Task: Upload a travel vlog from your recent vacation.
Action: Mouse moved to (1059, 85)
Screenshot: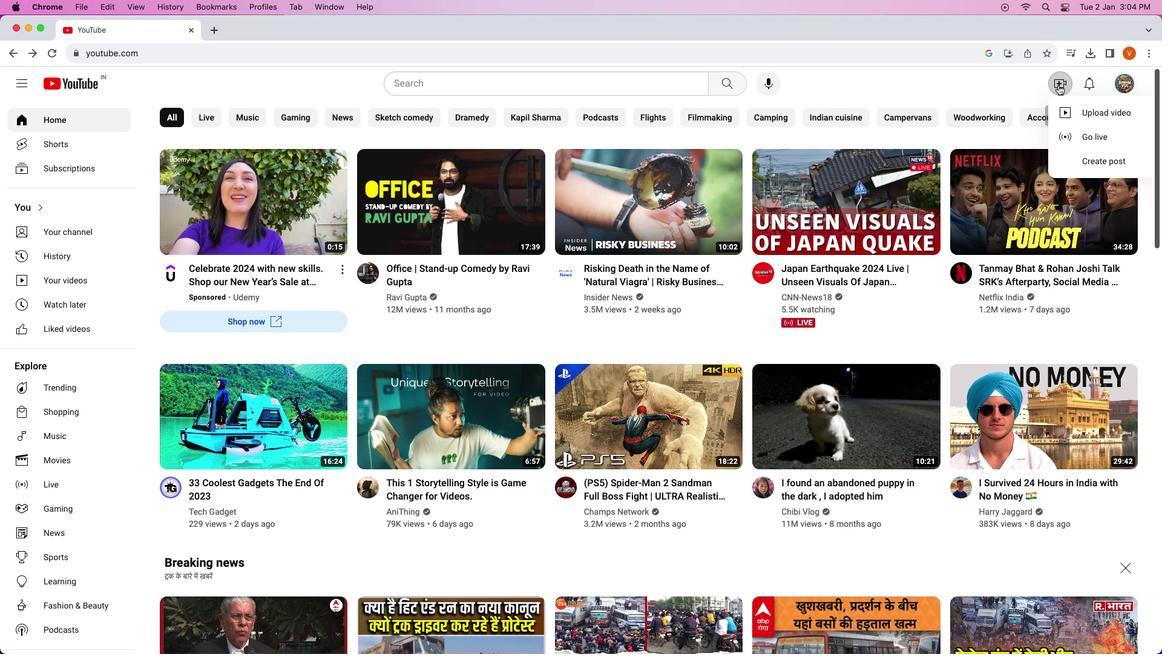 
Action: Mouse pressed left at (1059, 85)
Screenshot: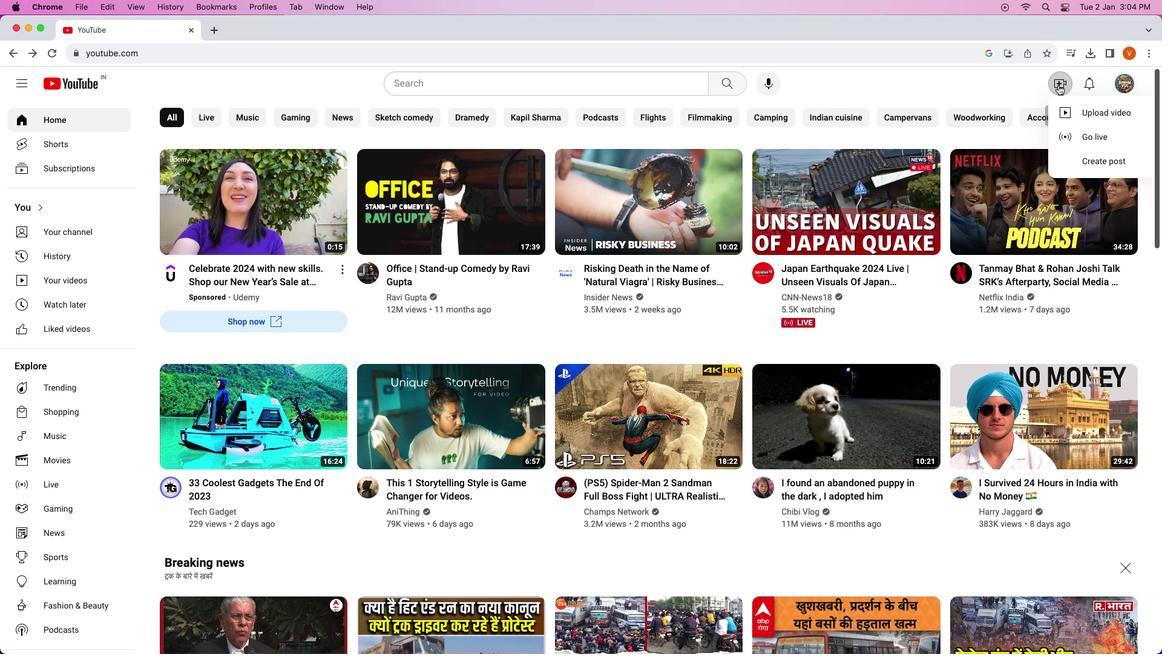 
Action: Mouse moved to (1076, 117)
Screenshot: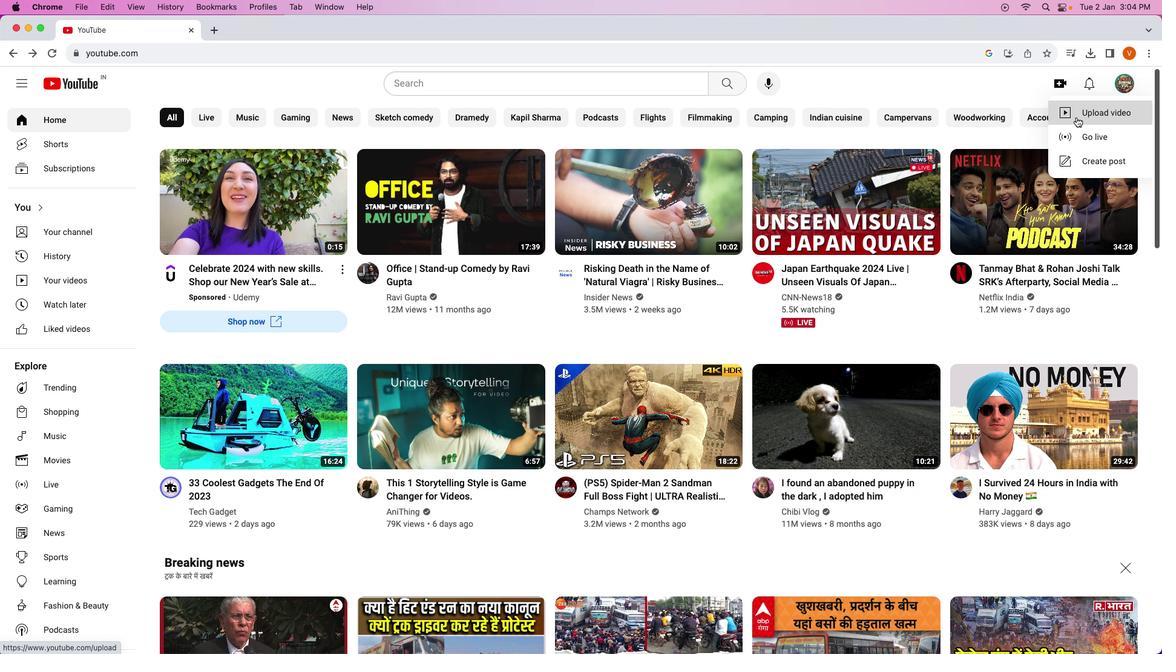 
Action: Mouse pressed left at (1076, 117)
Screenshot: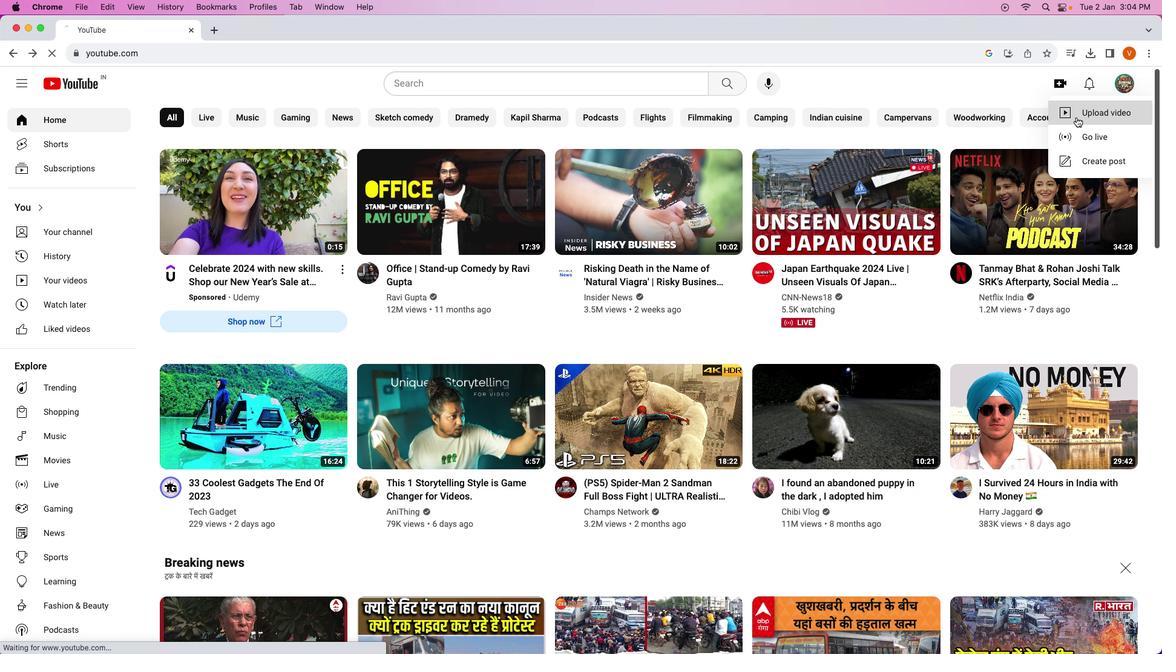 
Action: Mouse moved to (591, 422)
Screenshot: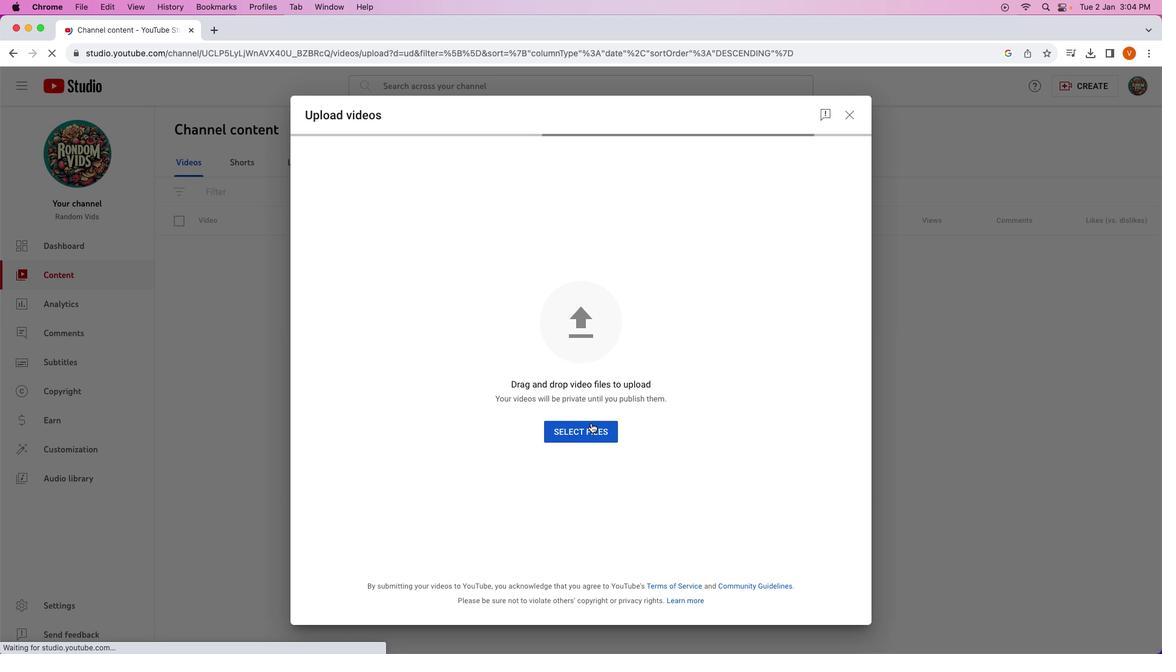 
Action: Mouse pressed left at (591, 422)
Screenshot: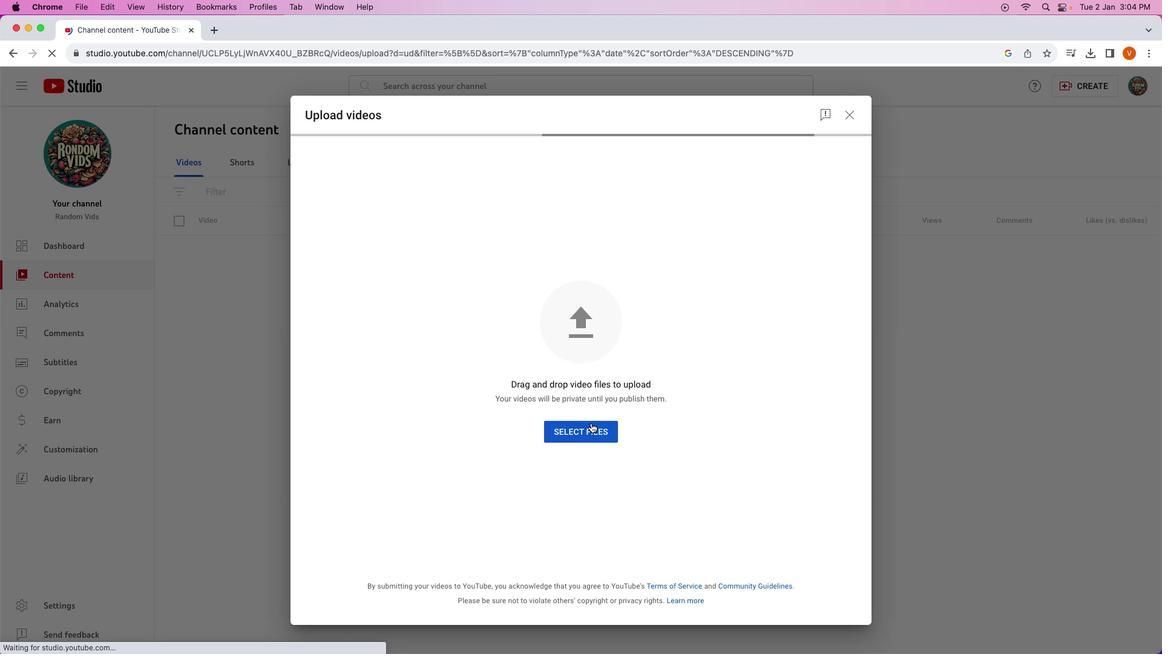 
Action: Mouse moved to (477, 274)
Screenshot: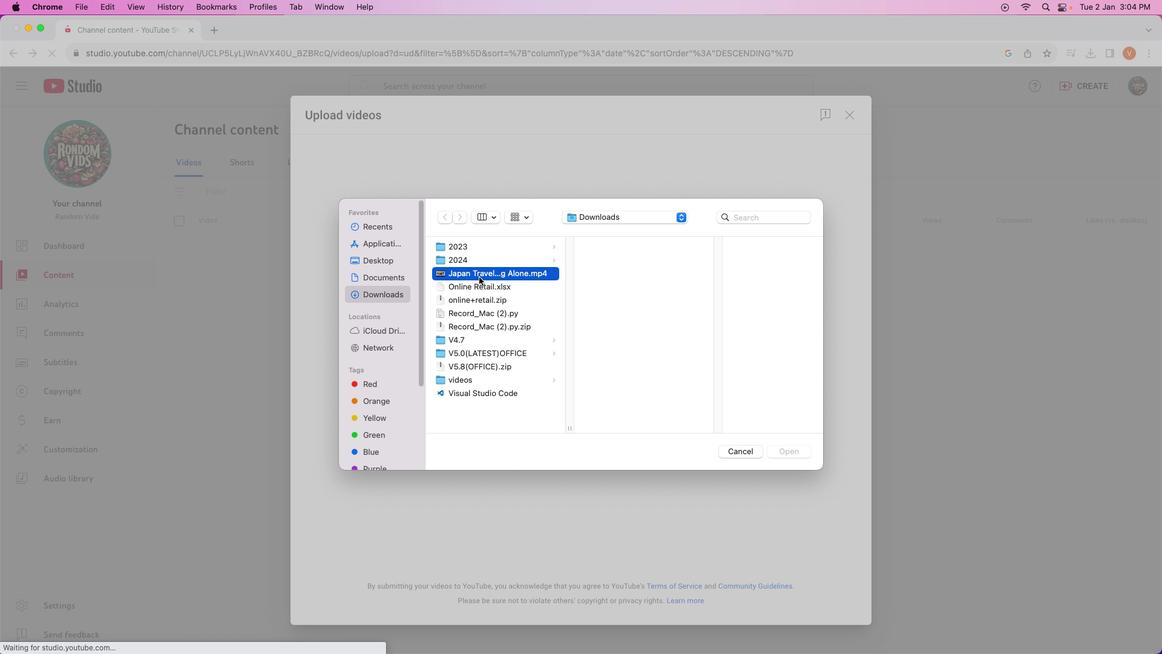 
Action: Mouse pressed left at (477, 274)
Screenshot: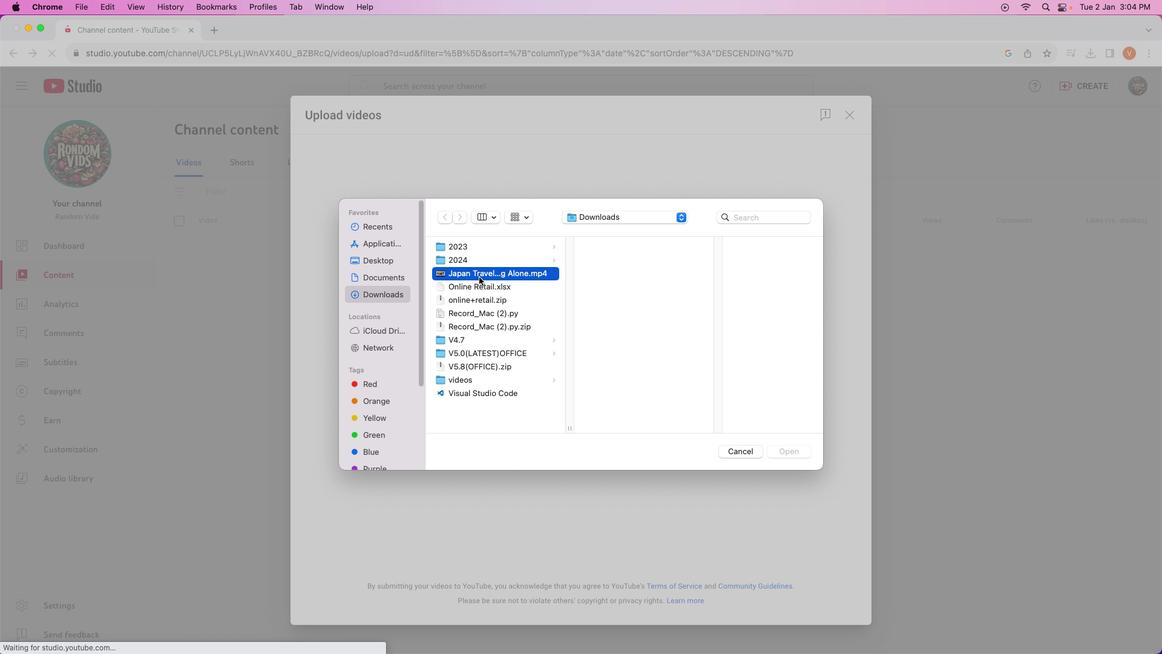 
Action: Mouse moved to (795, 449)
Screenshot: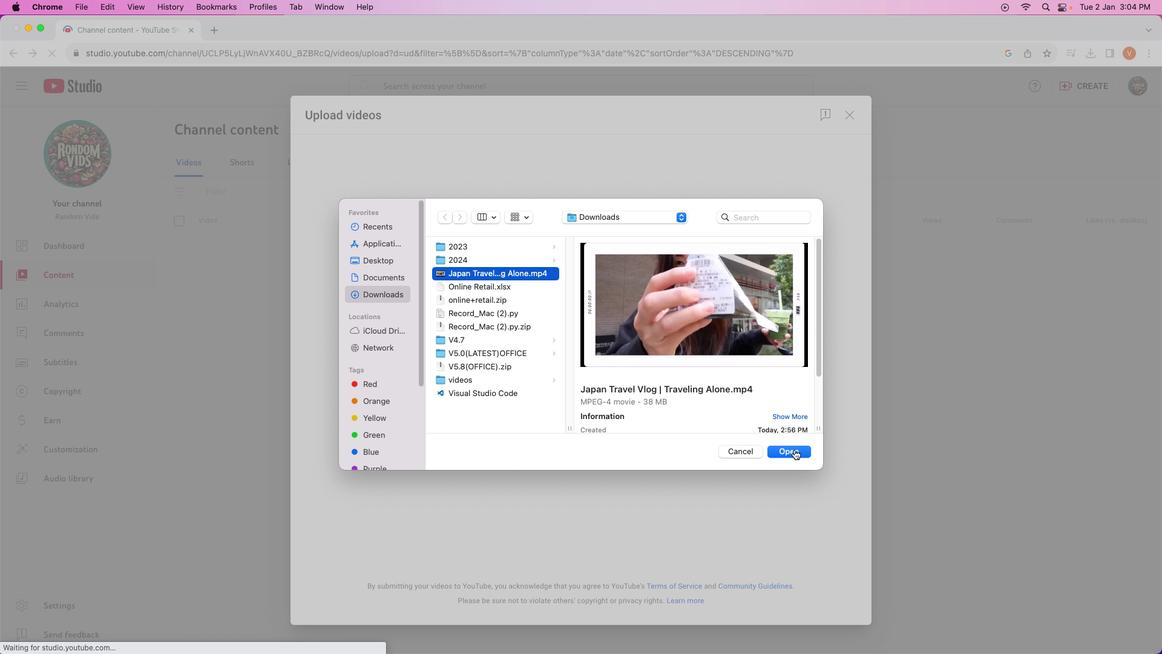 
Action: Mouse pressed left at (795, 449)
Screenshot: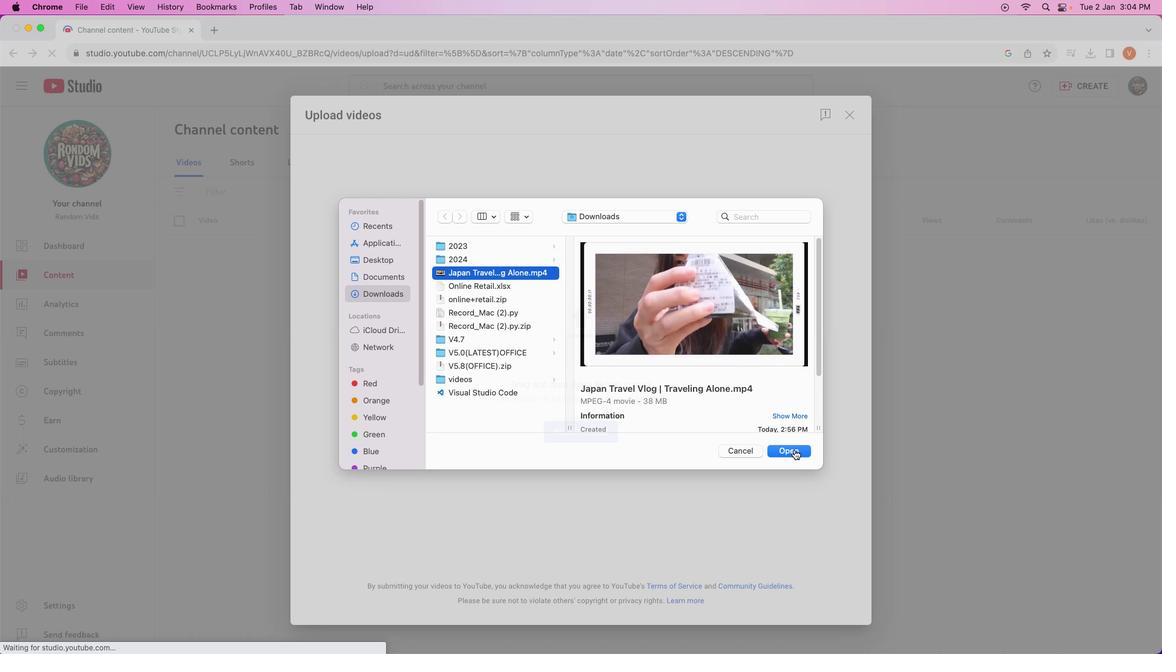 
Action: Mouse moved to (624, 296)
Screenshot: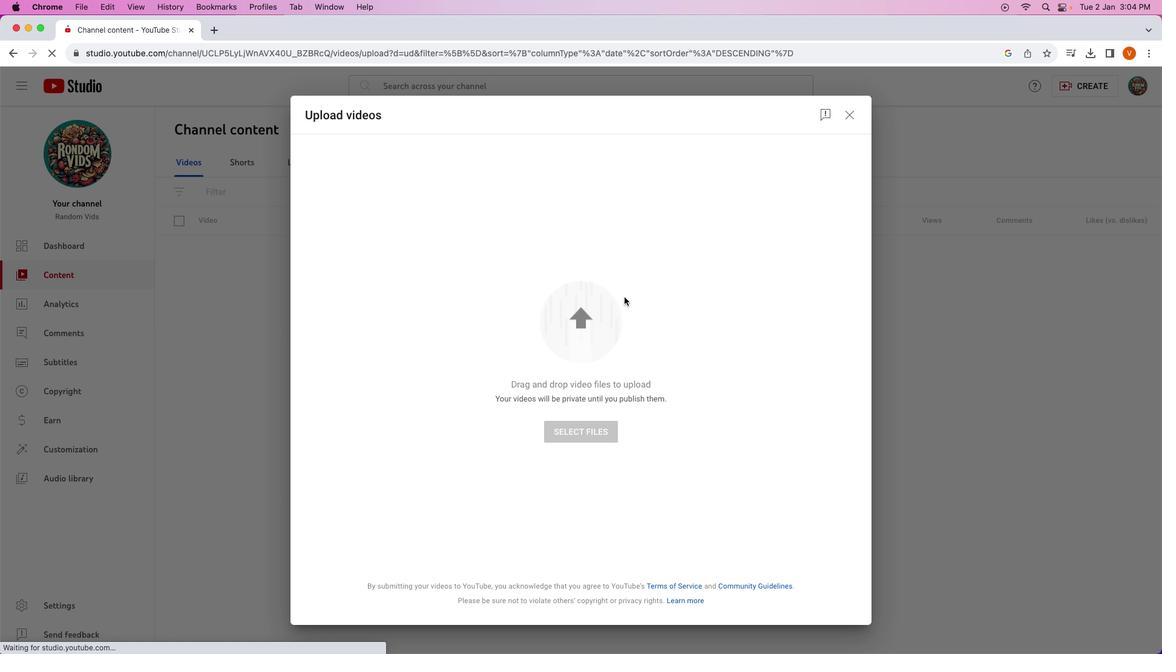 
Action: Mouse scrolled (624, 296) with delta (0, 0)
Screenshot: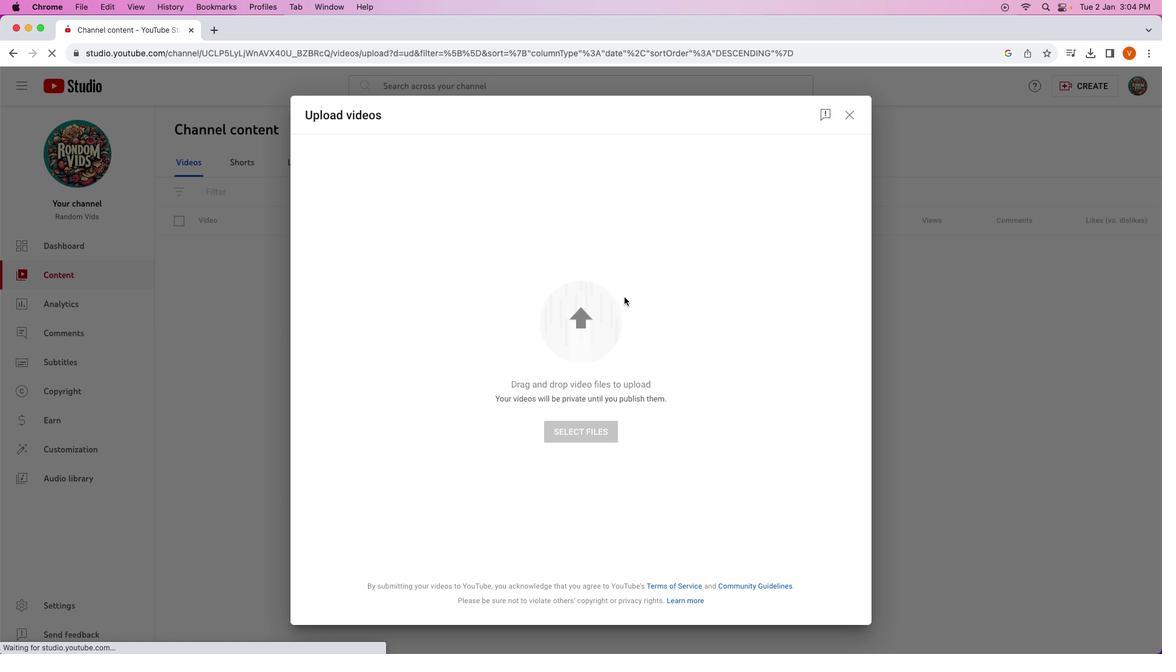 
Action: Mouse scrolled (624, 296) with delta (0, 0)
Screenshot: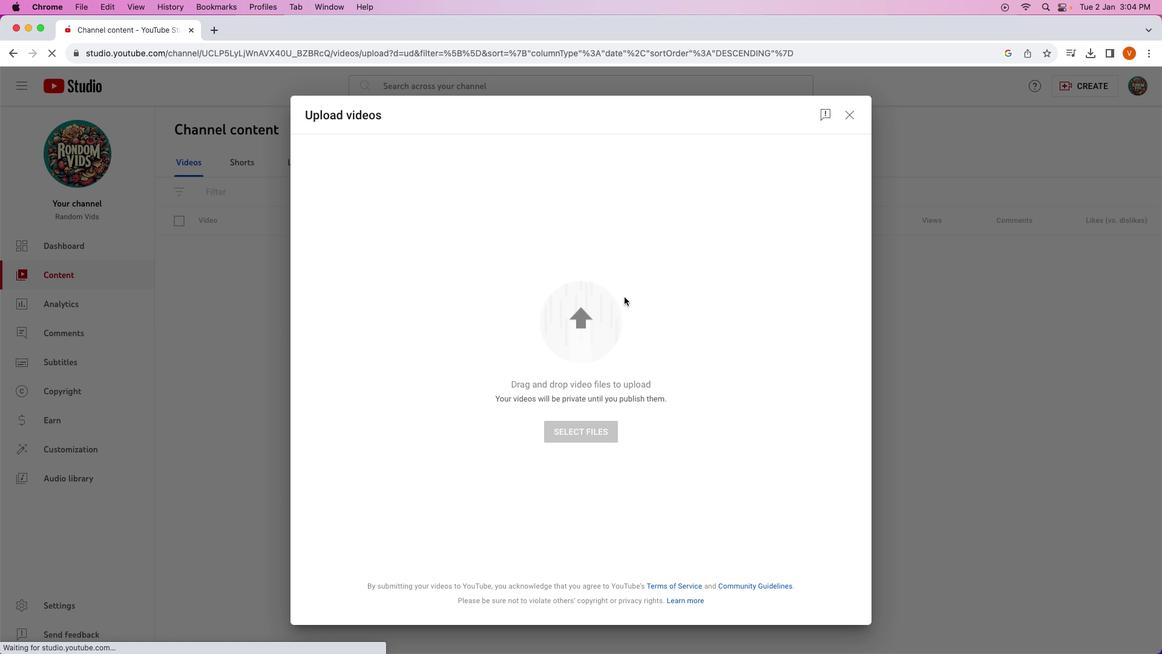 
Action: Mouse moved to (624, 297)
Screenshot: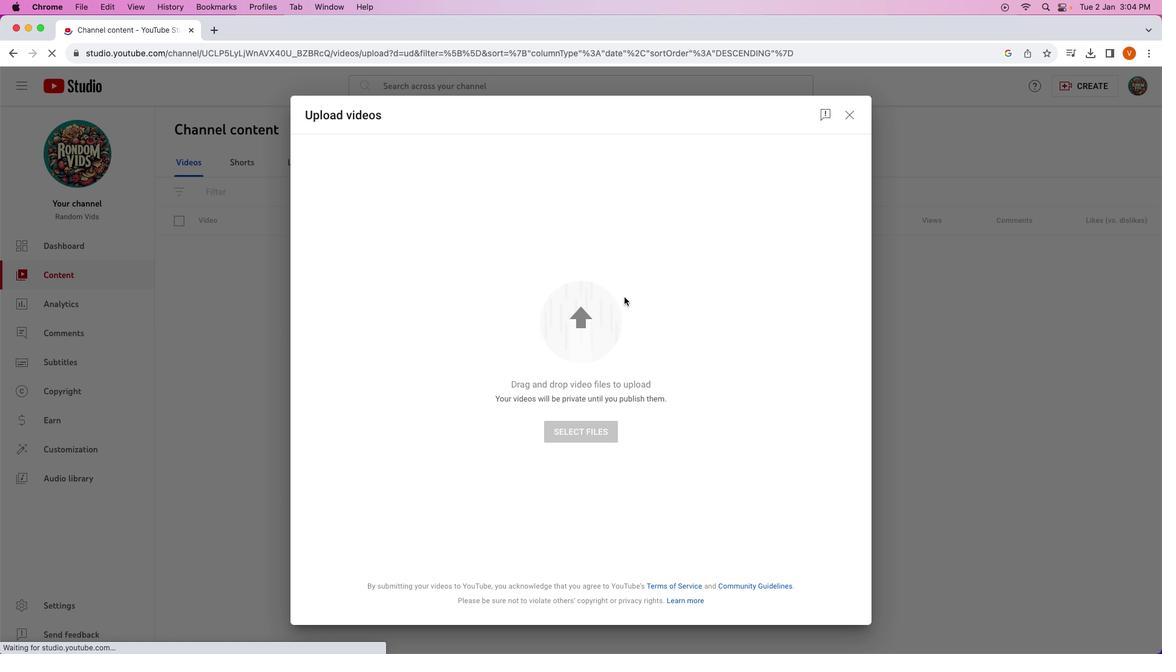 
Action: Mouse scrolled (624, 297) with delta (0, 0)
Screenshot: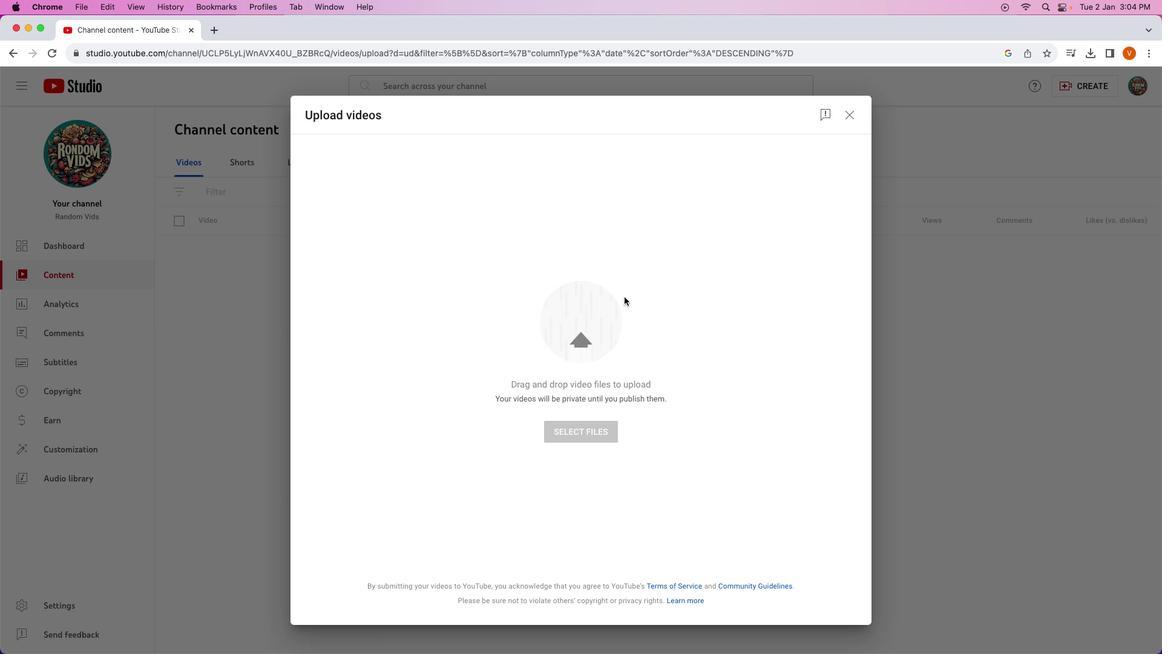 
Action: Mouse scrolled (624, 297) with delta (0, 0)
Screenshot: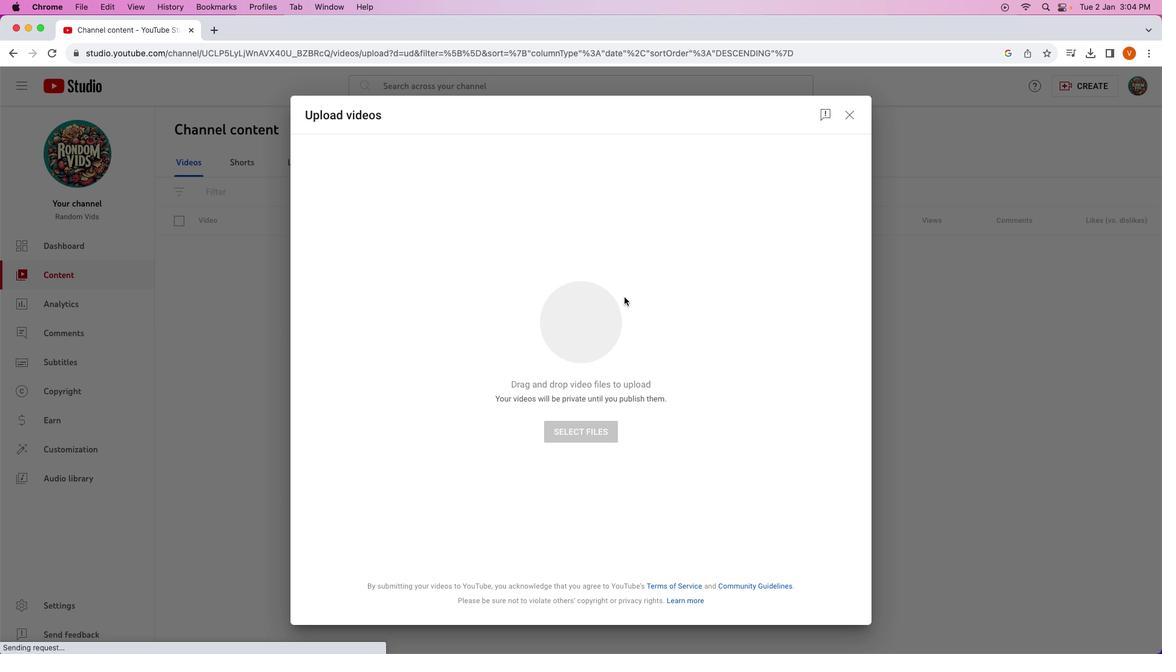 
Action: Mouse scrolled (624, 297) with delta (0, 0)
Screenshot: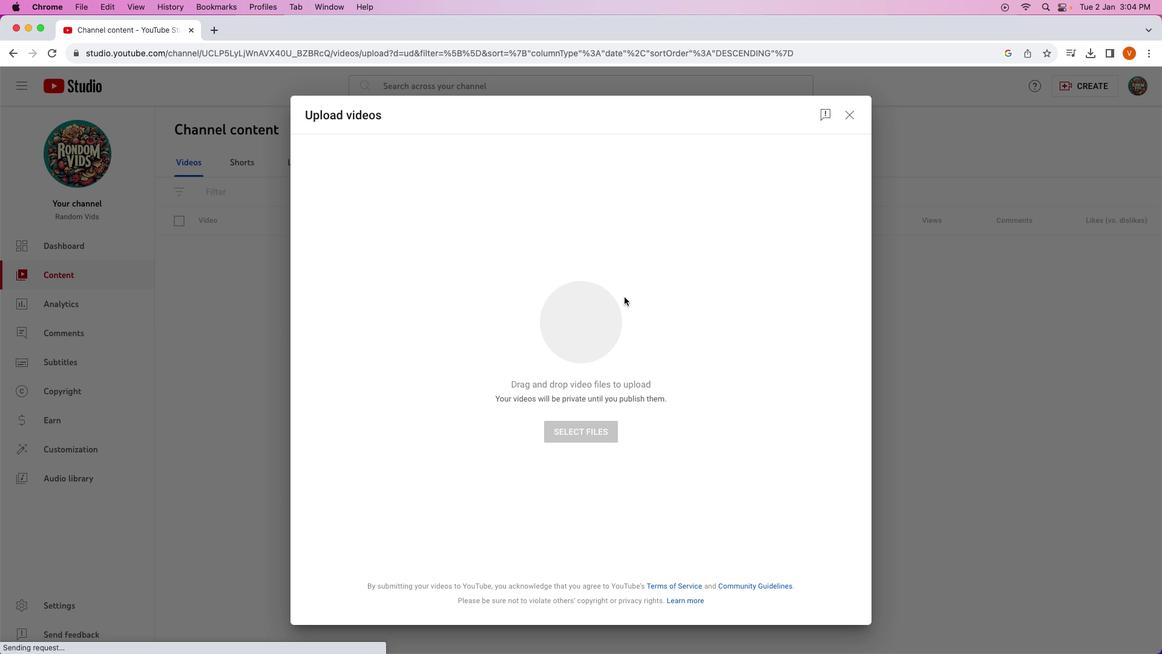 
Action: Mouse scrolled (624, 297) with delta (0, 0)
Screenshot: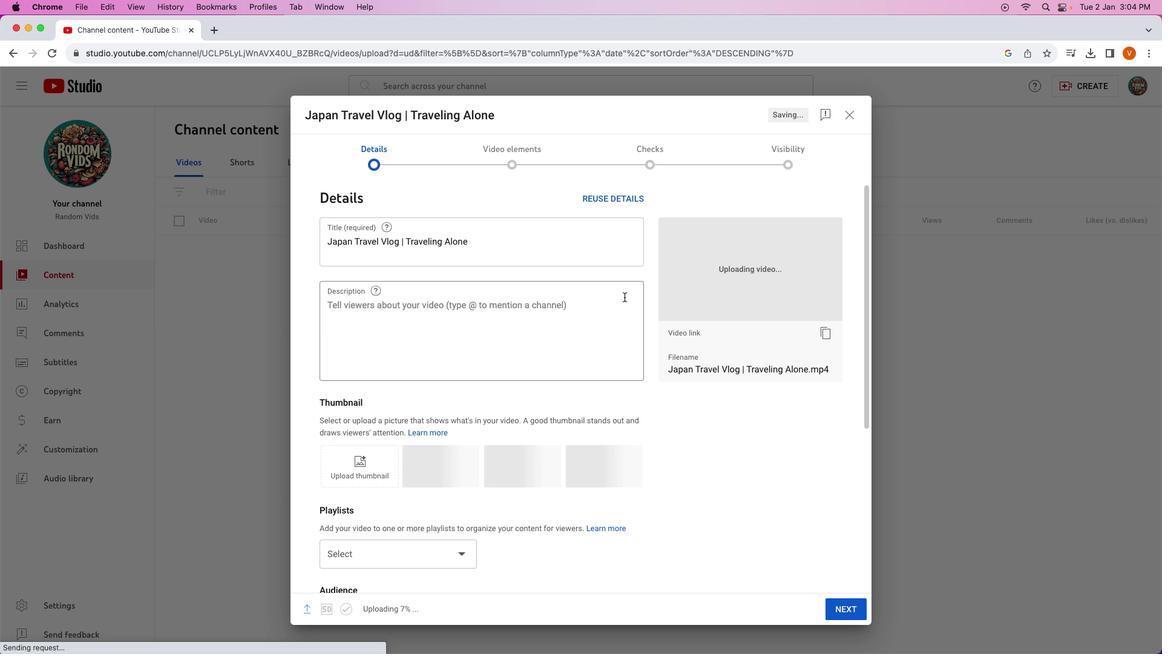 
Action: Mouse scrolled (624, 297) with delta (0, 0)
Screenshot: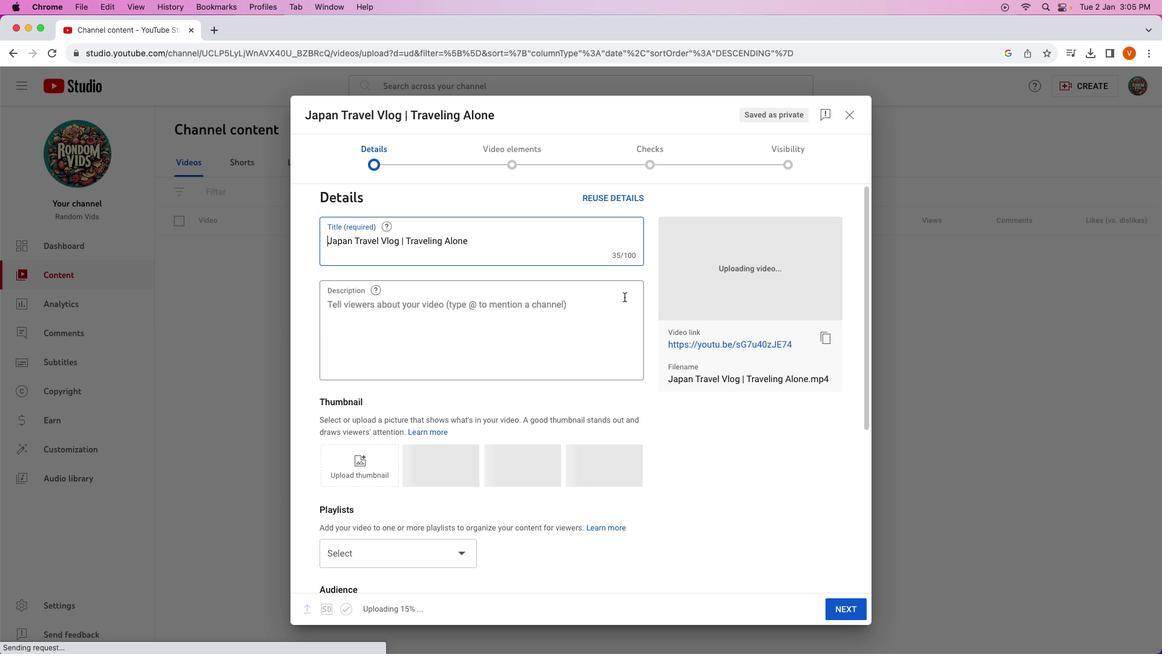 
Action: Mouse moved to (567, 442)
Screenshot: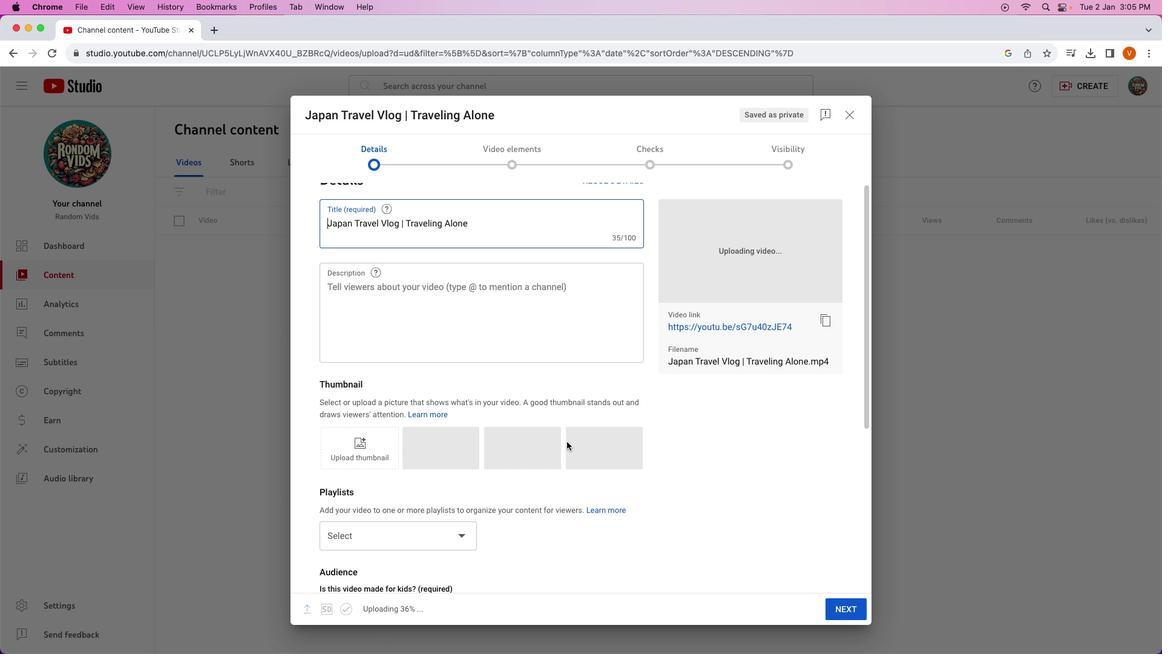 
Action: Mouse scrolled (567, 442) with delta (0, 0)
Screenshot: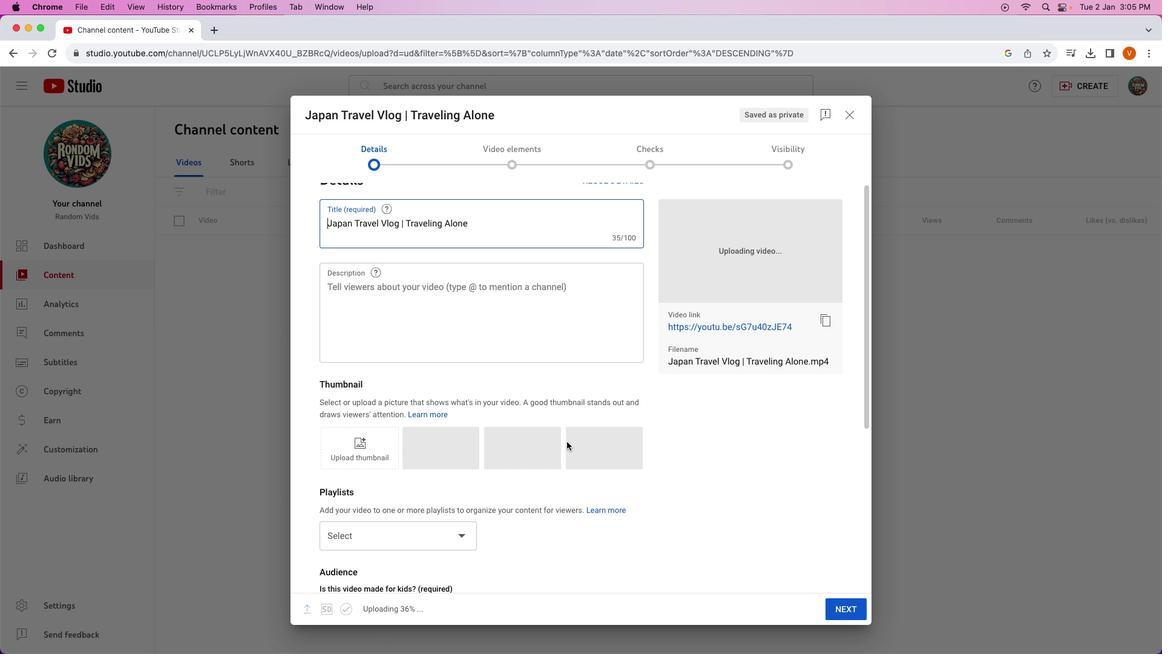 
Action: Mouse moved to (566, 442)
Screenshot: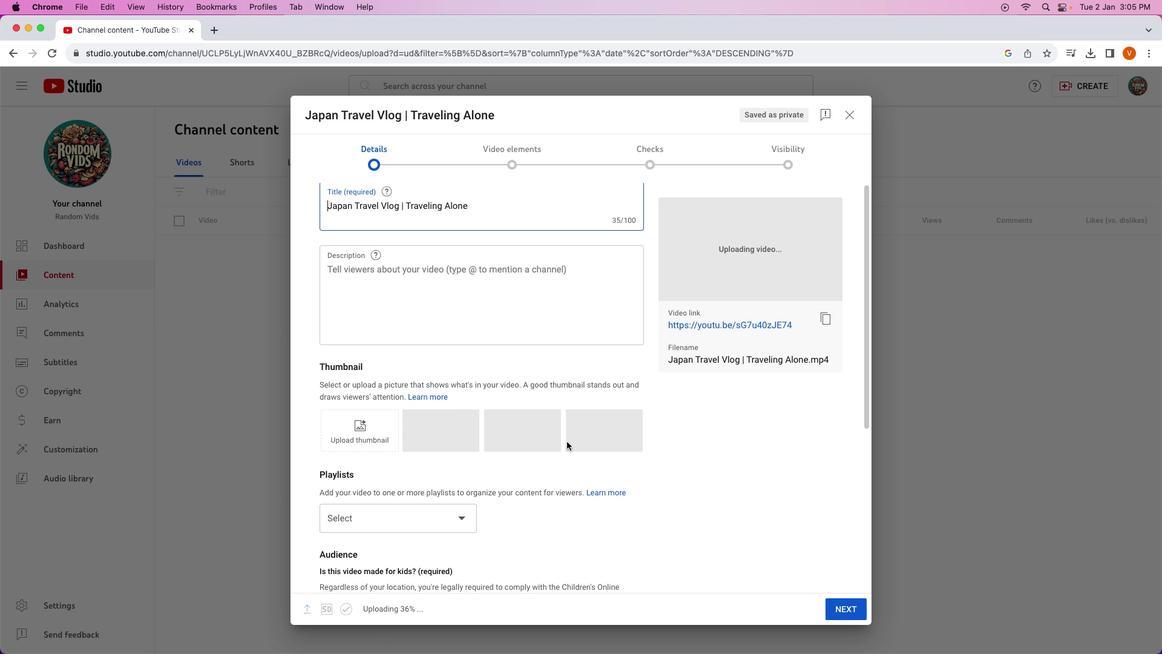 
Action: Mouse scrolled (566, 442) with delta (0, 0)
Screenshot: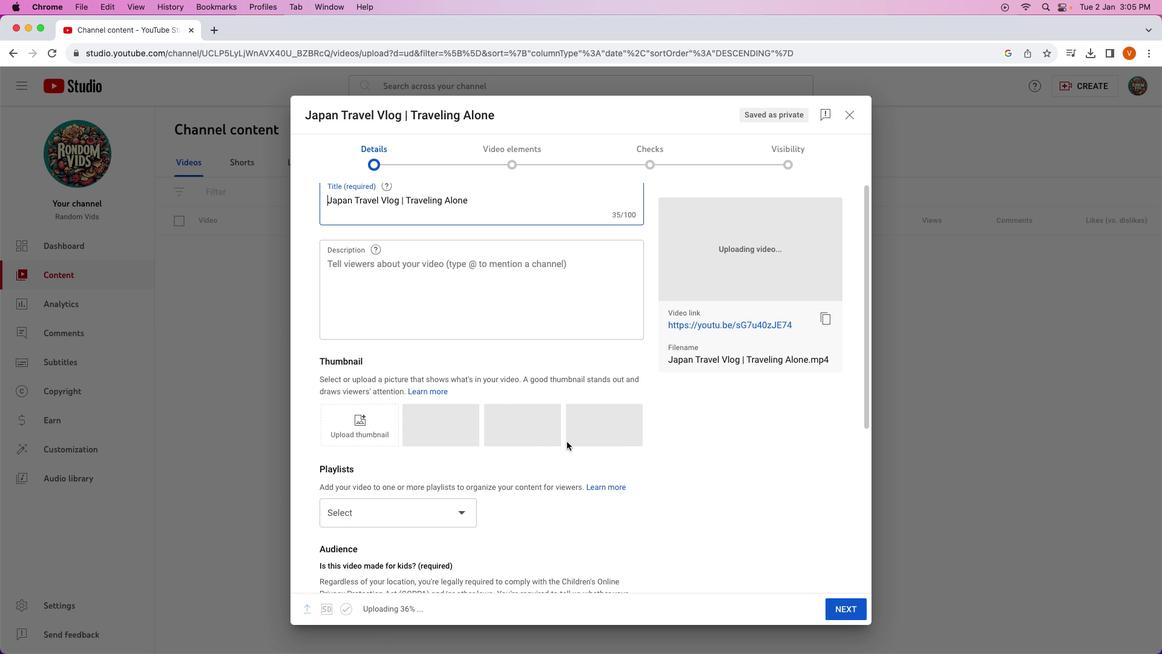 
Action: Mouse scrolled (566, 442) with delta (0, 0)
Screenshot: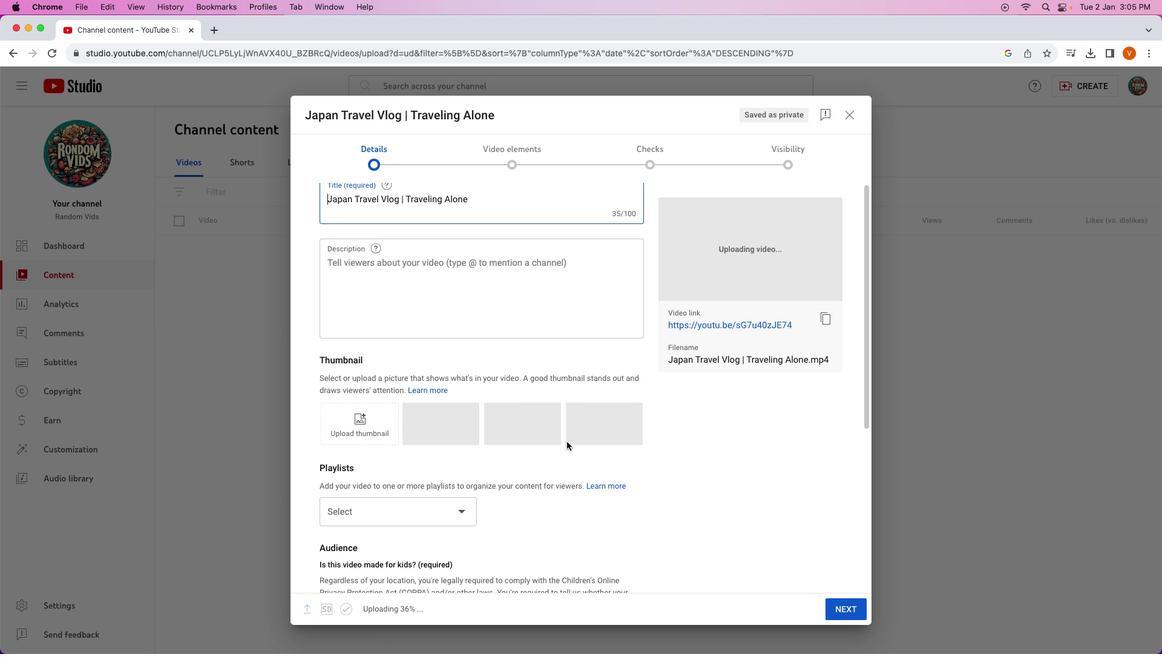 
Action: Mouse scrolled (566, 442) with delta (0, 0)
Screenshot: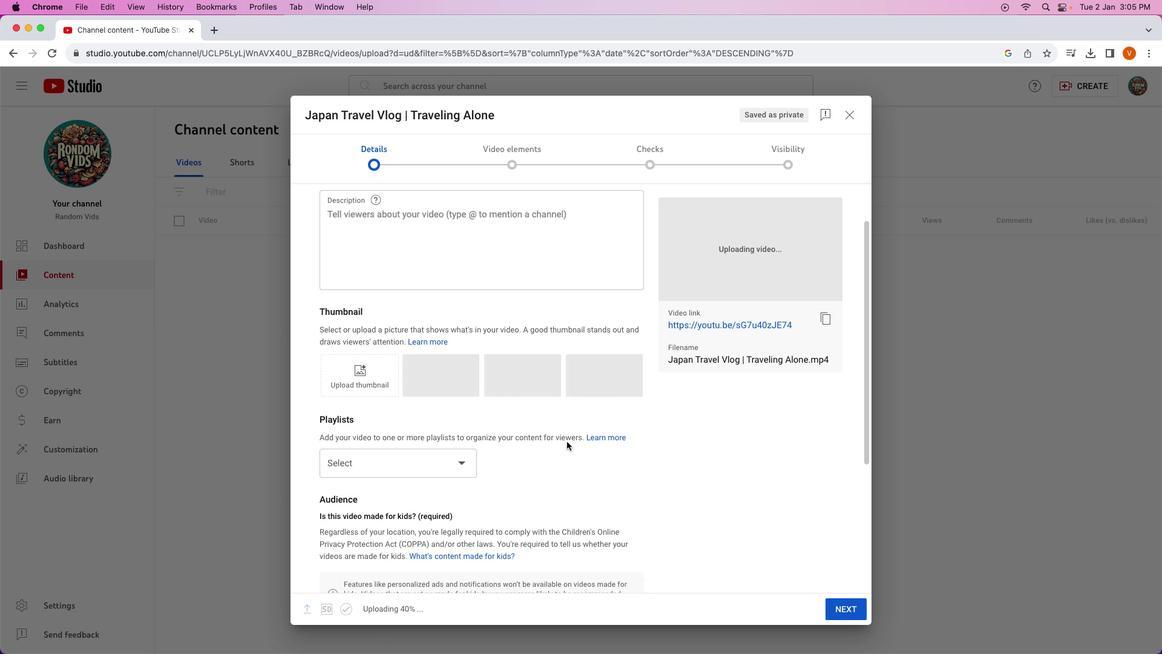 
Action: Mouse scrolled (566, 442) with delta (0, 0)
Screenshot: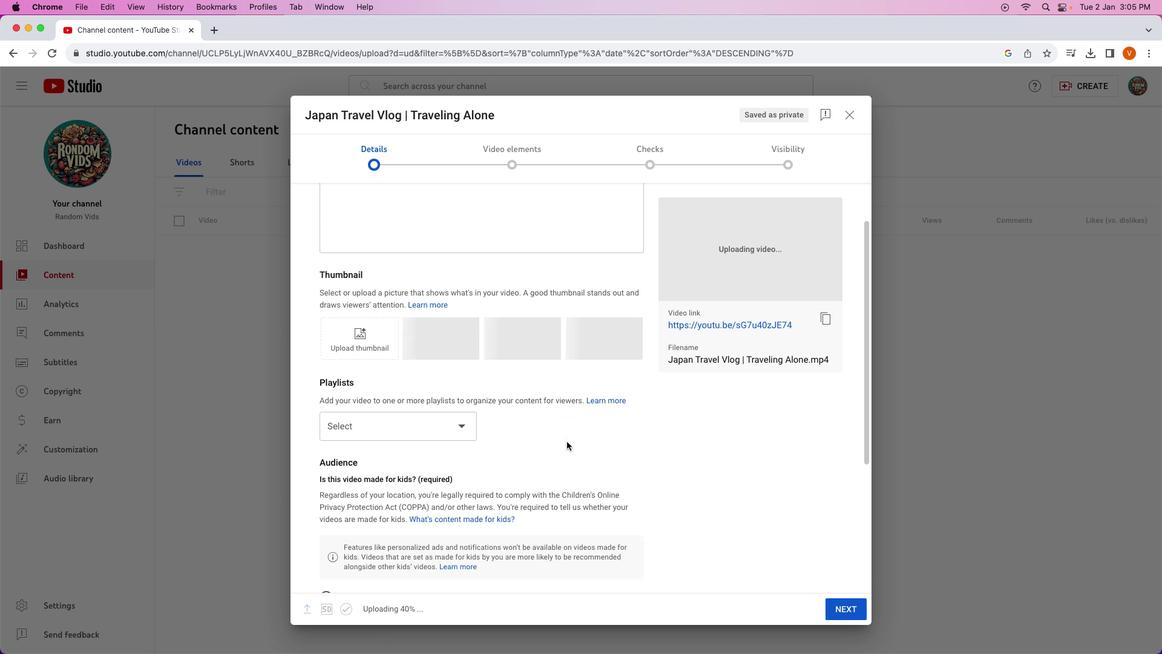 
Action: Mouse scrolled (566, 442) with delta (0, -1)
Screenshot: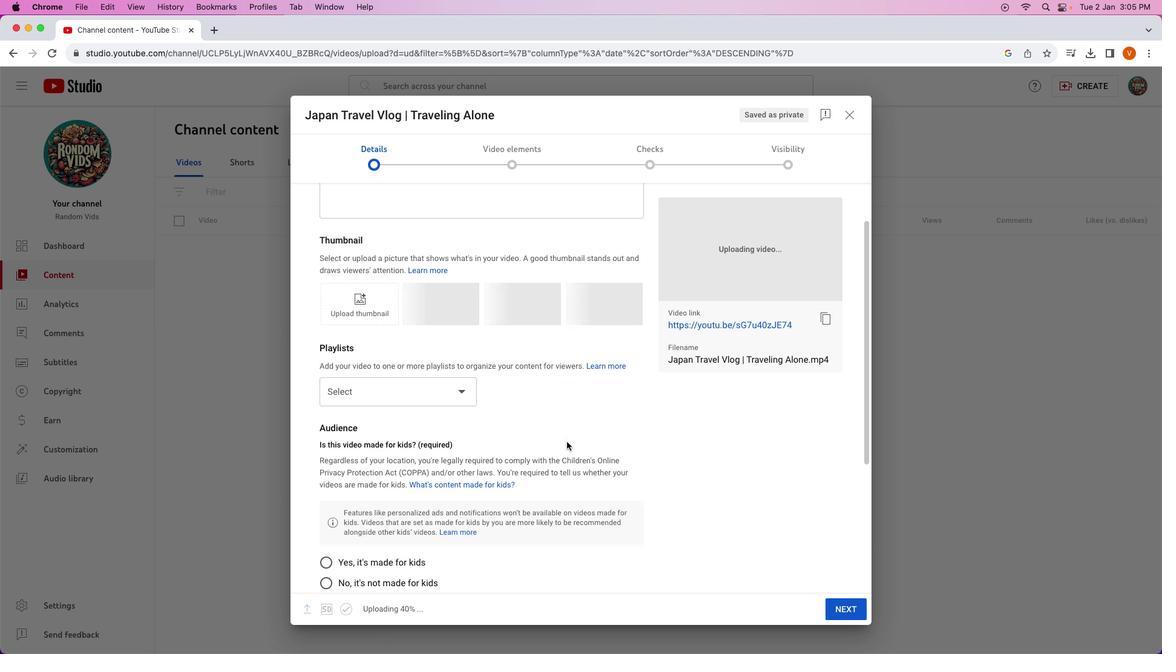 
Action: Mouse scrolled (566, 442) with delta (0, -1)
Screenshot: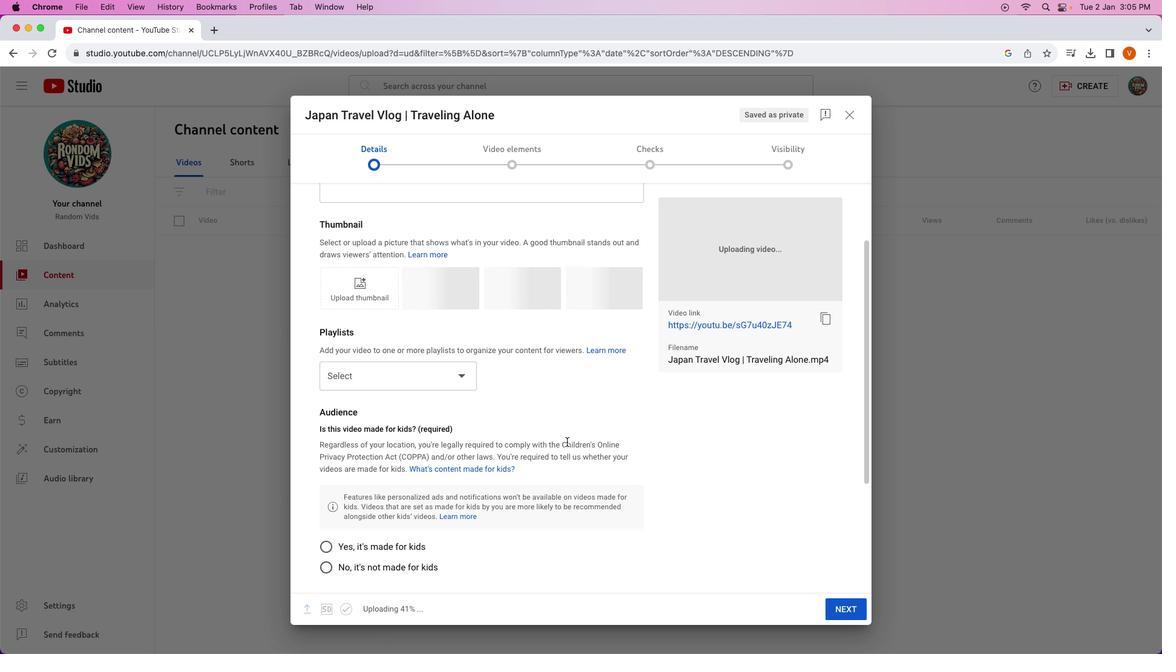 
Action: Mouse scrolled (566, 442) with delta (0, 0)
Screenshot: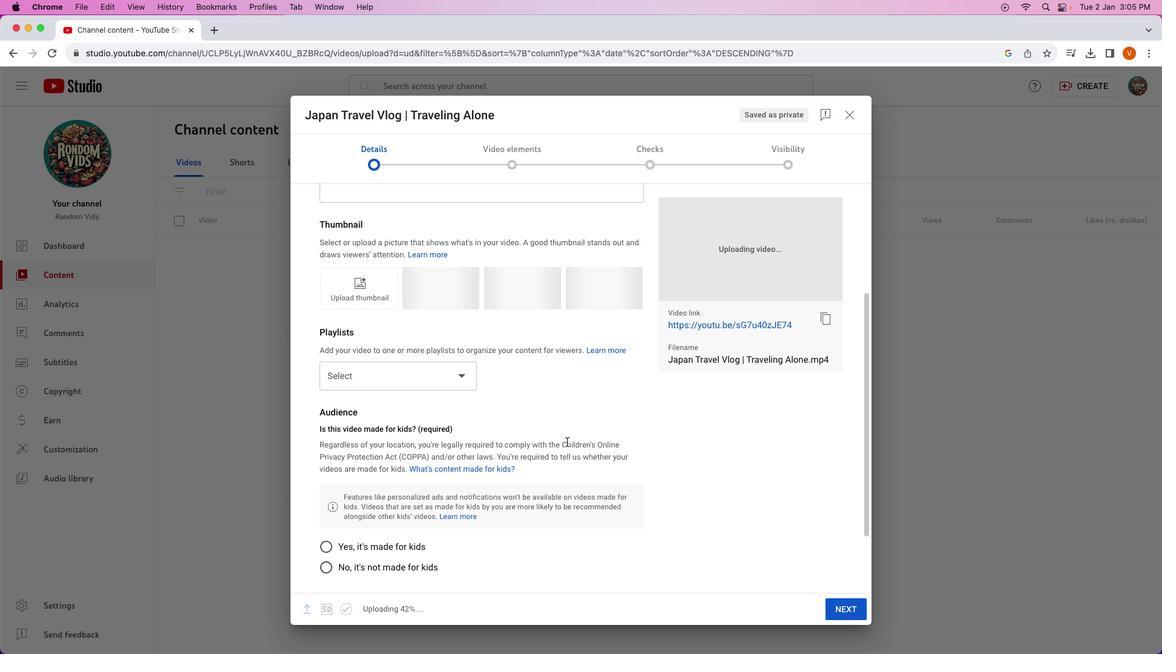 
Action: Mouse scrolled (566, 442) with delta (0, 0)
Screenshot: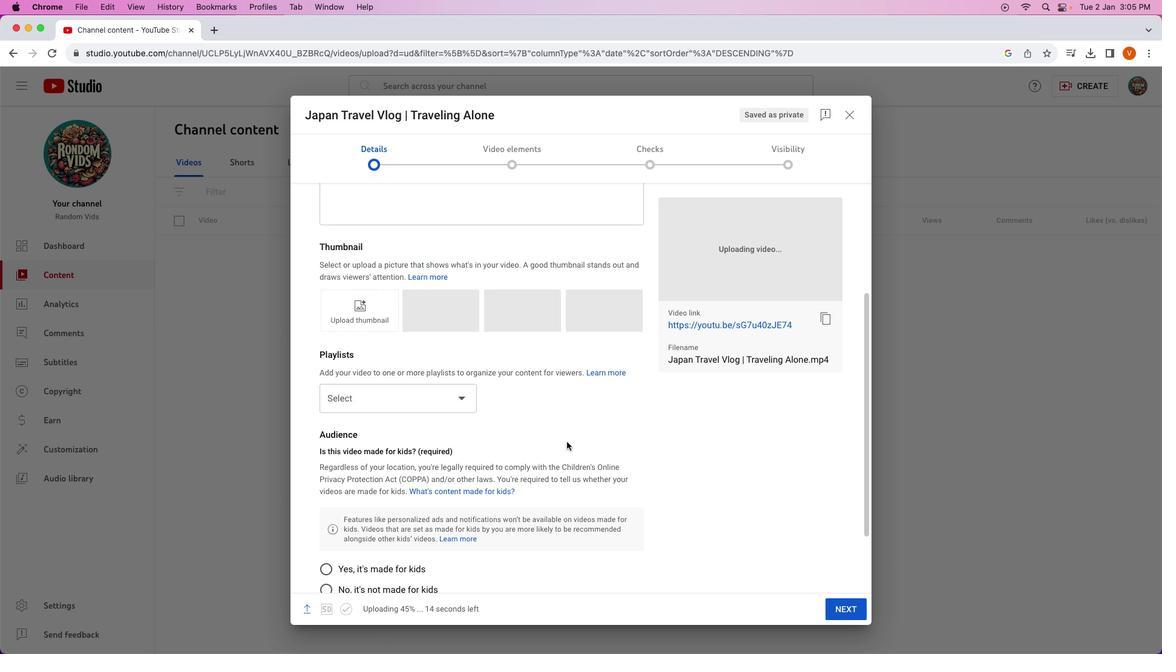
Action: Mouse scrolled (566, 442) with delta (0, 0)
Screenshot: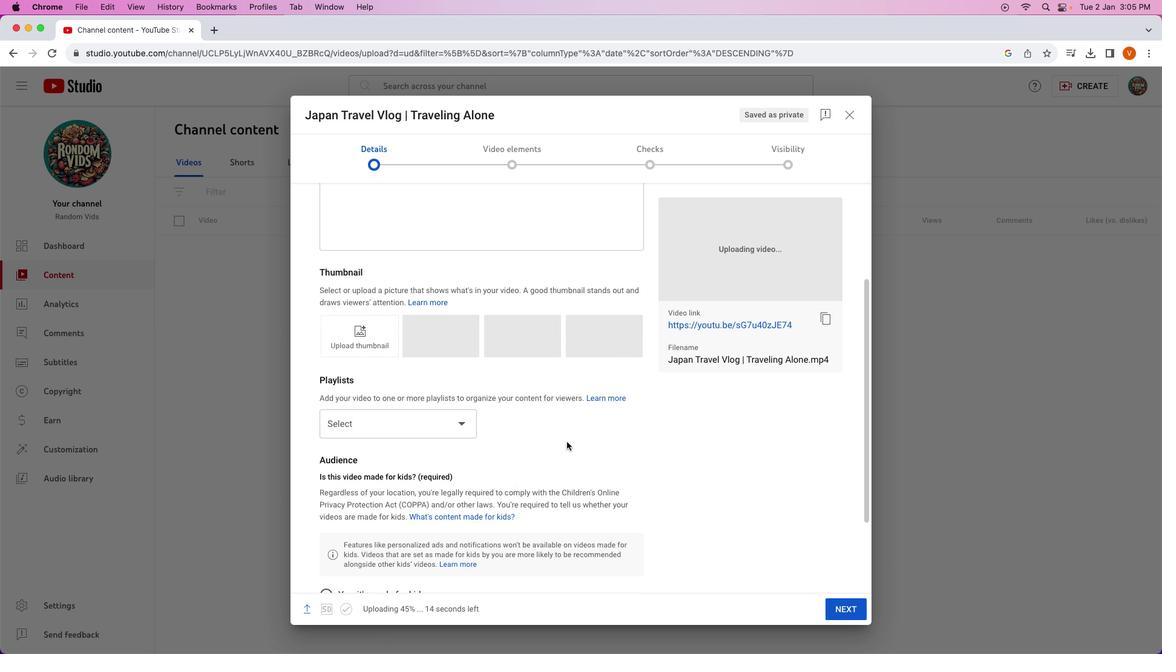 
Action: Mouse moved to (566, 442)
Screenshot: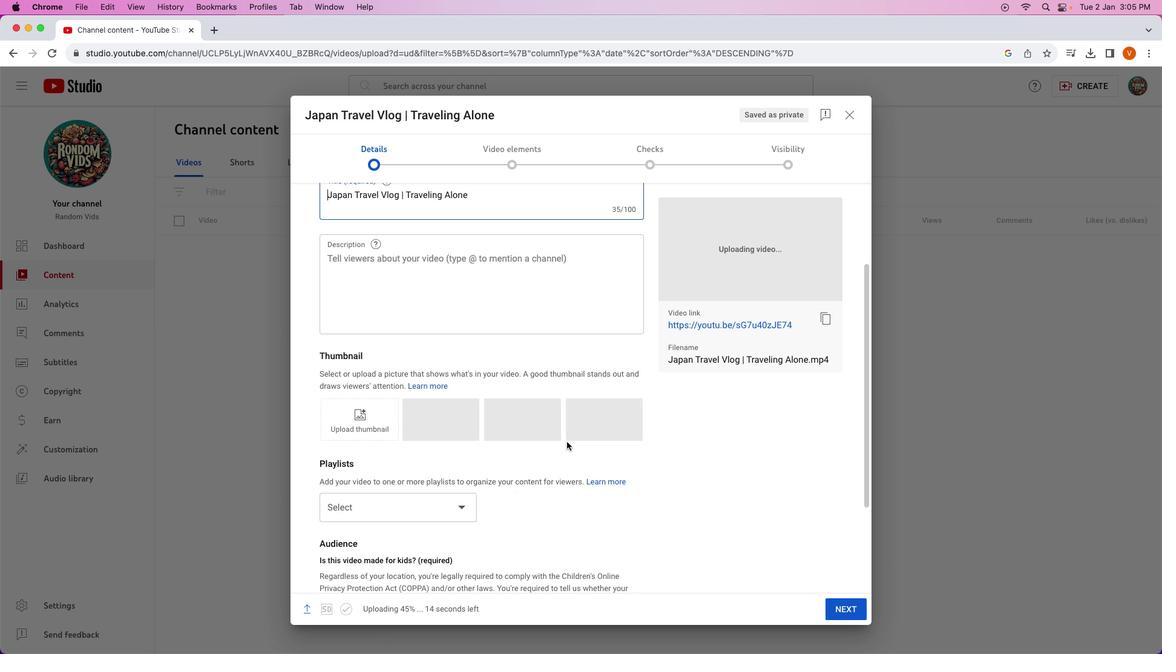 
Action: Mouse scrolled (566, 442) with delta (0, 1)
Screenshot: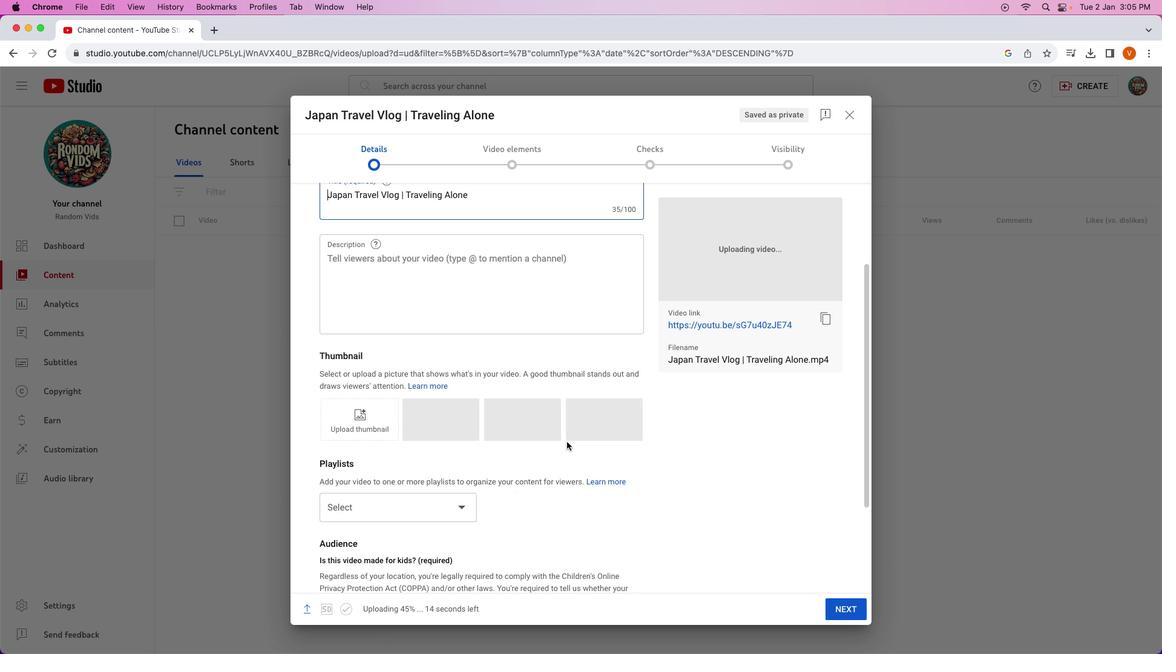 
Action: Mouse moved to (567, 442)
Screenshot: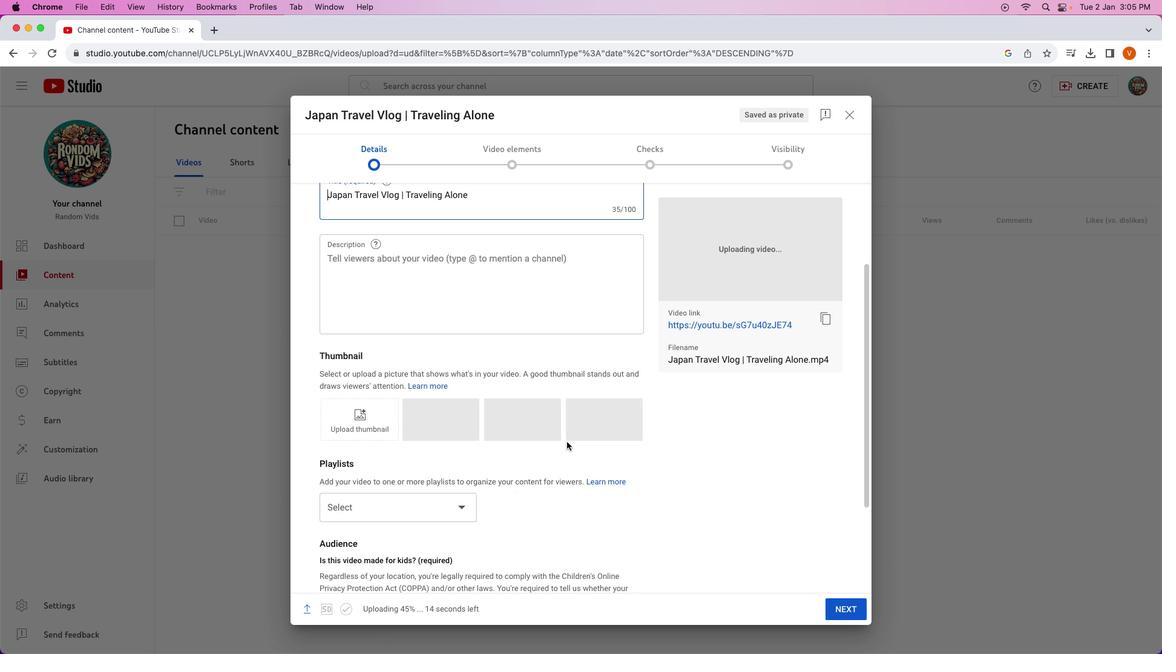 
Action: Mouse scrolled (567, 442) with delta (0, 1)
Screenshot: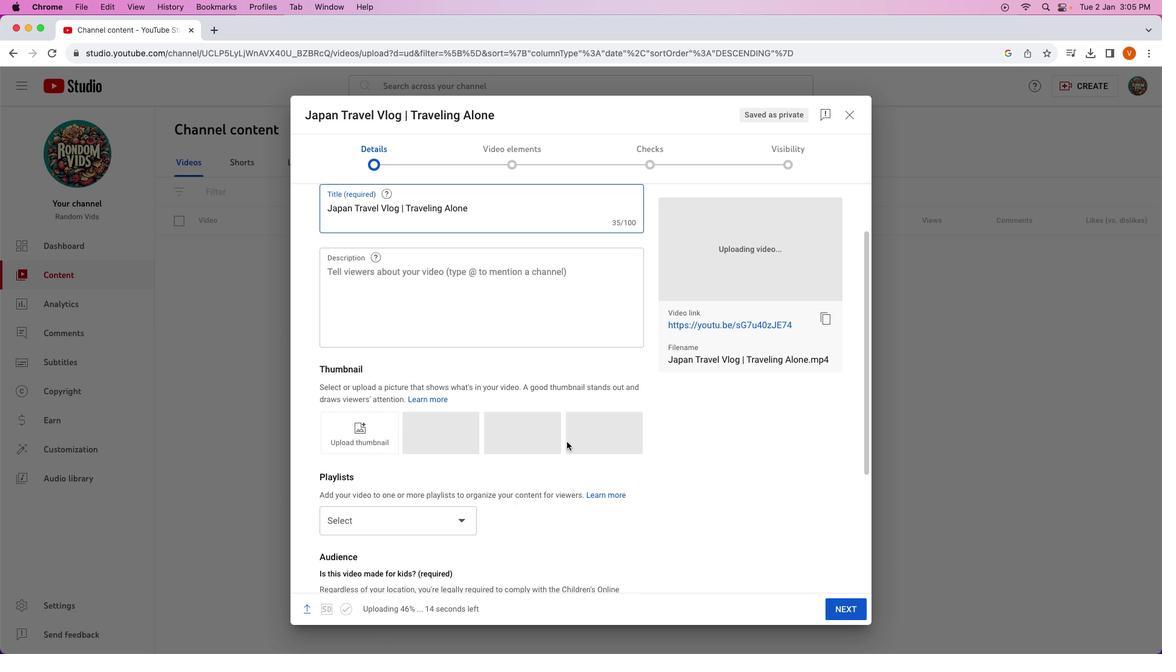 
Action: Mouse scrolled (567, 442) with delta (0, 0)
Screenshot: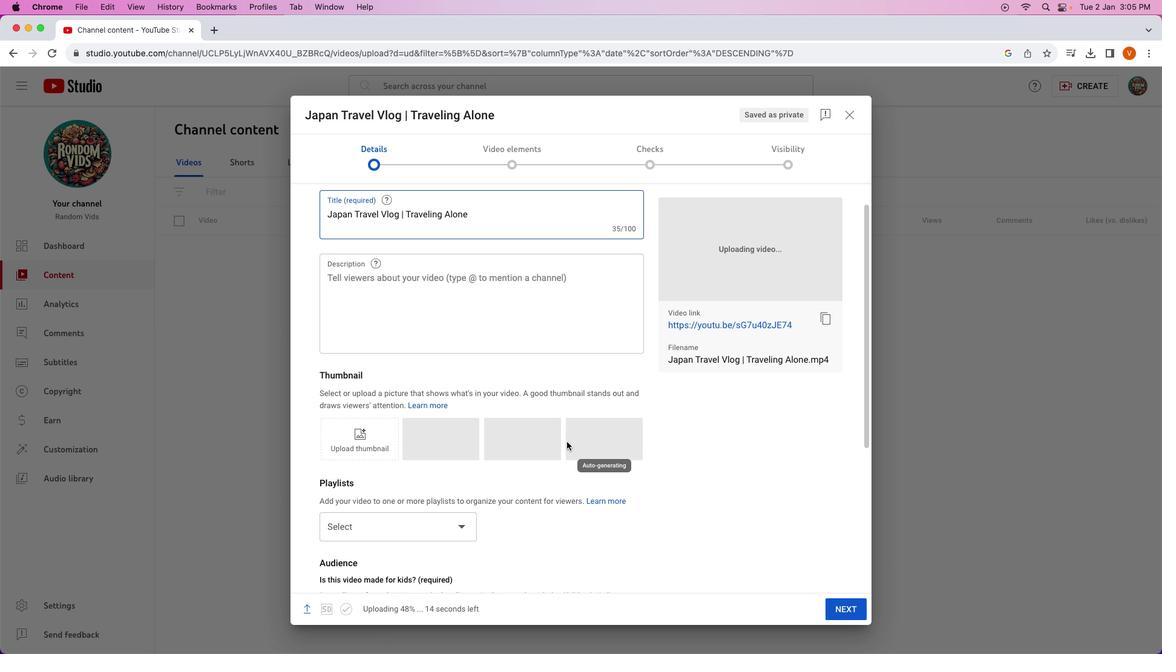 
Action: Mouse scrolled (567, 442) with delta (0, 0)
Screenshot: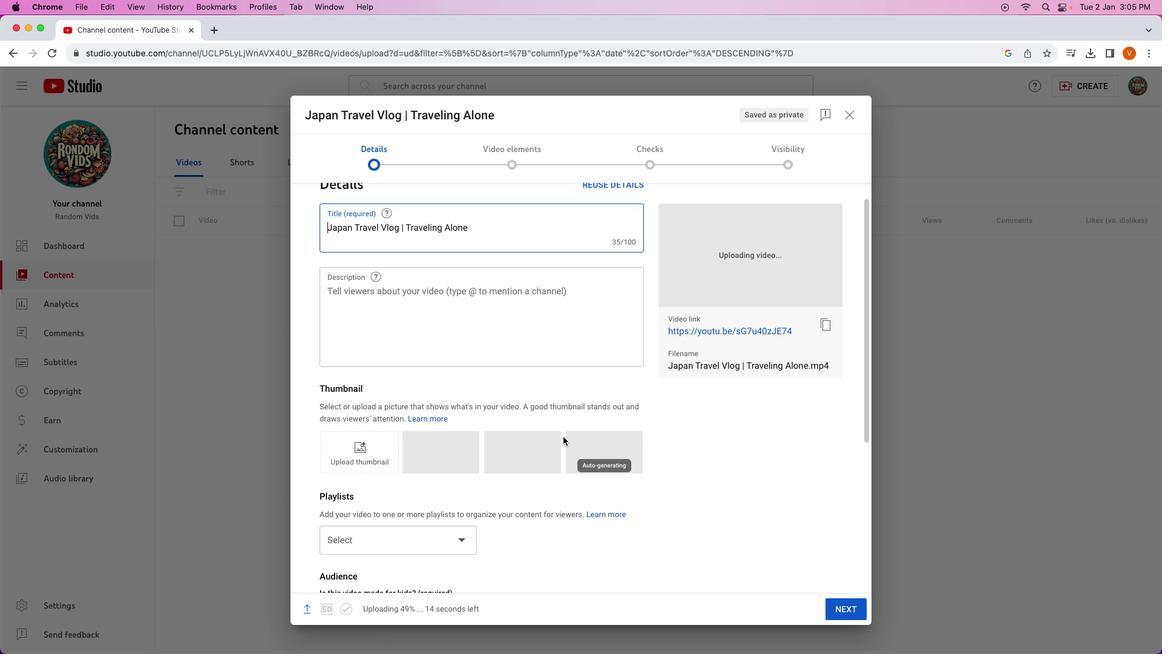 
Action: Mouse scrolled (567, 442) with delta (0, 0)
Screenshot: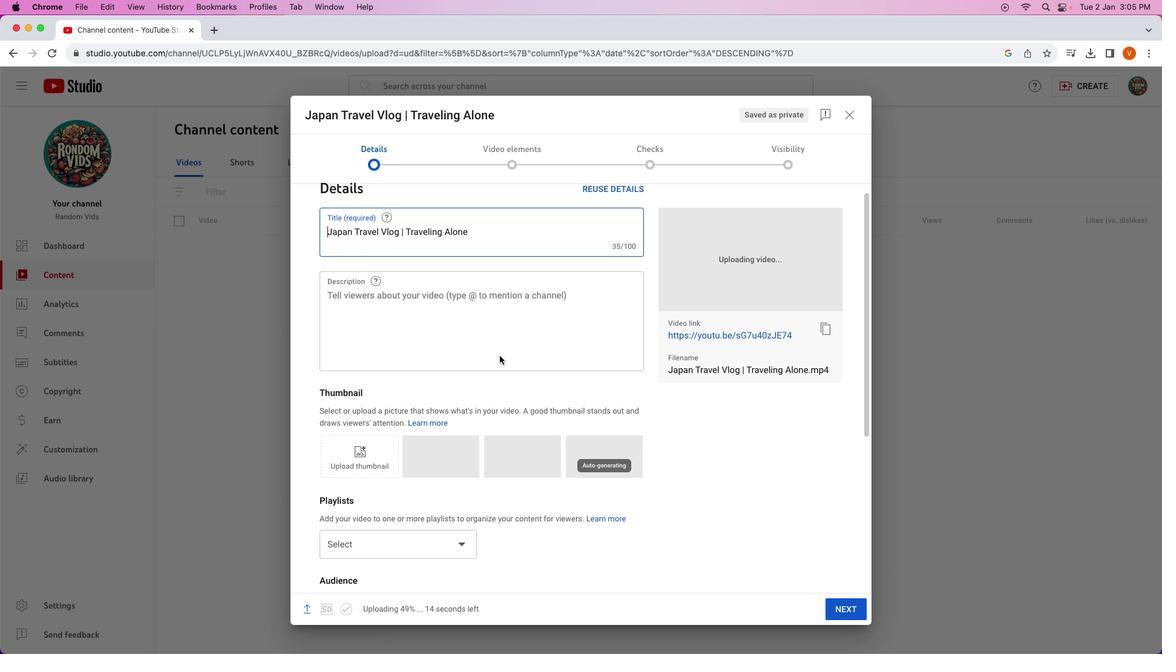
Action: Mouse moved to (420, 323)
Screenshot: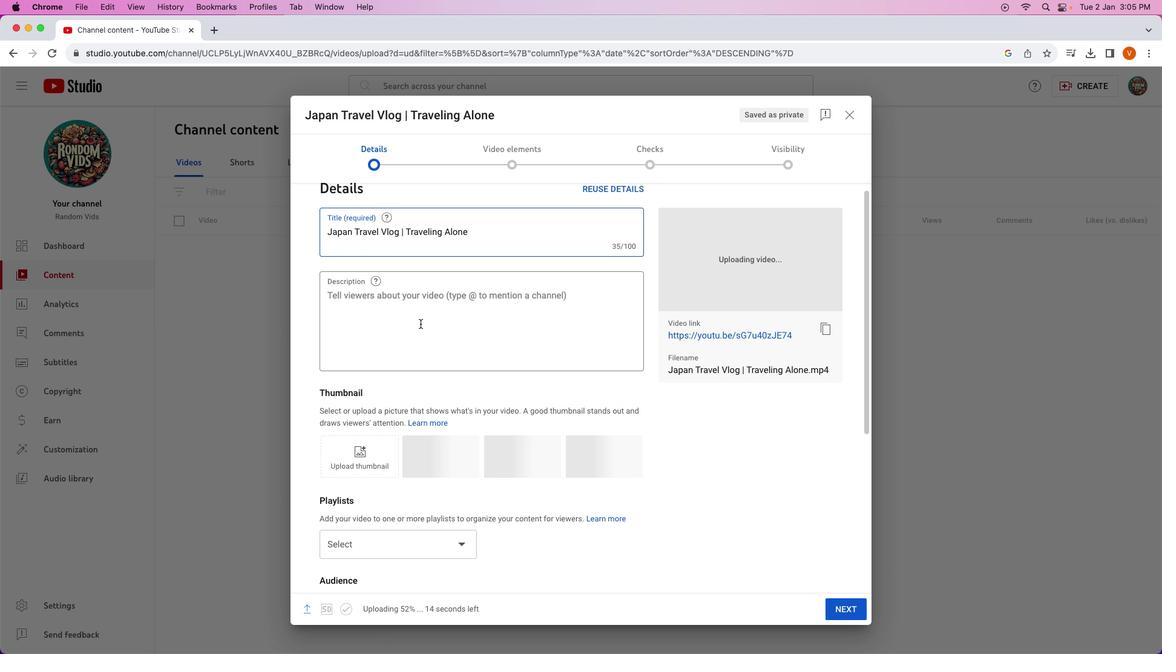 
Action: Mouse pressed left at (420, 323)
Screenshot: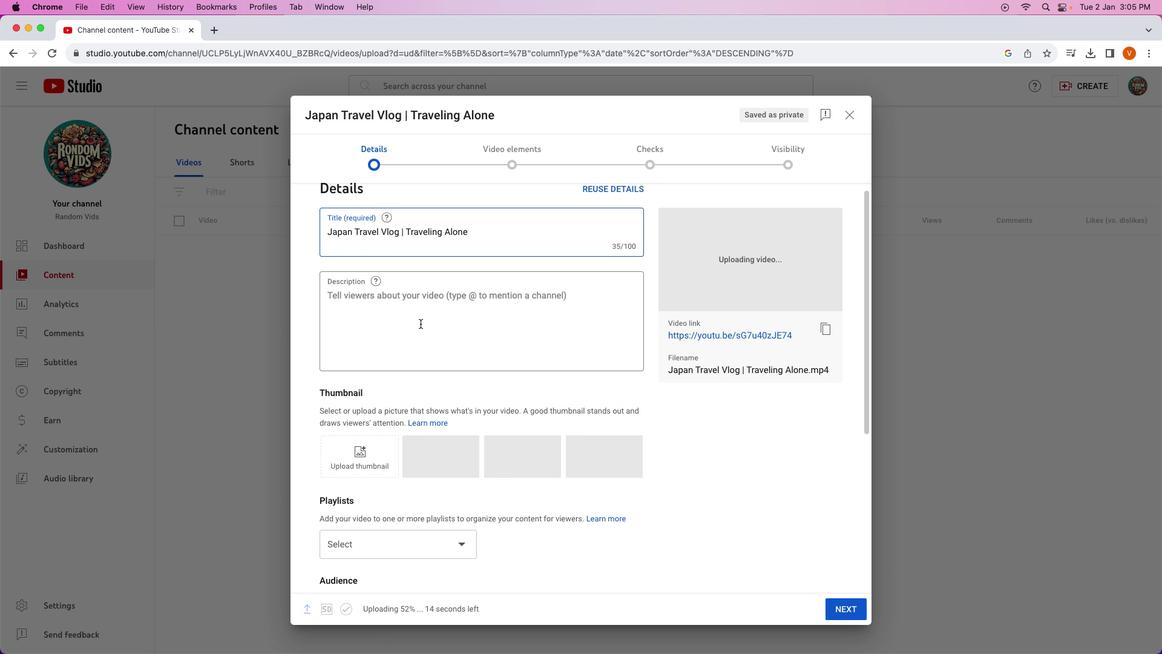 
Action: Mouse moved to (419, 324)
Screenshot: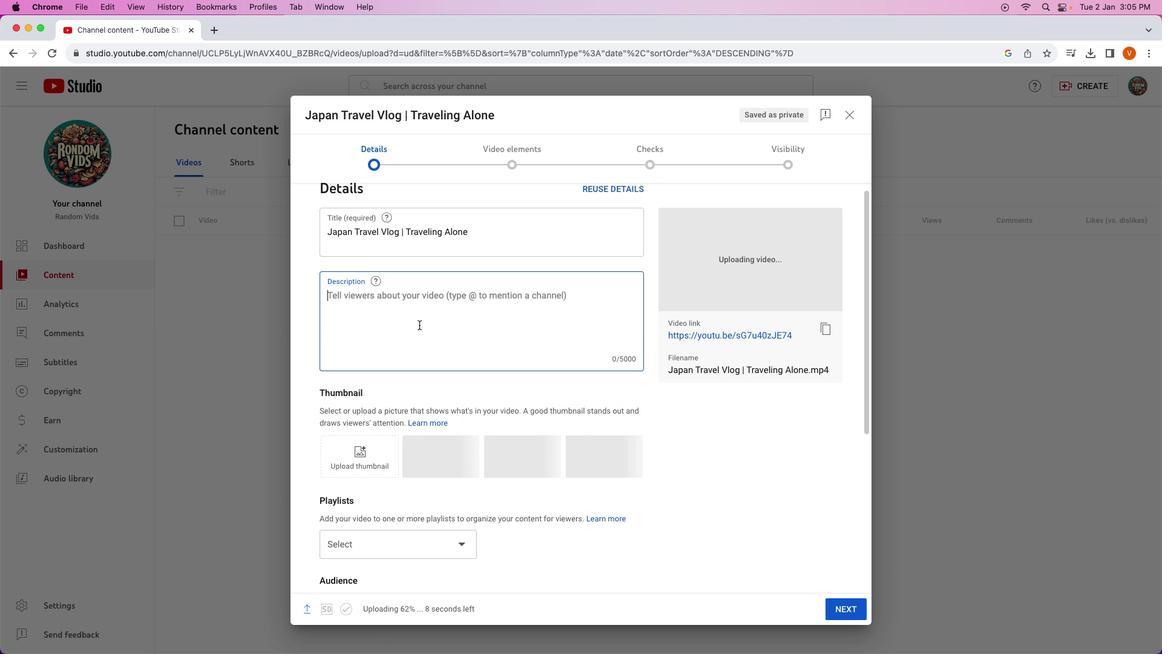 
Action: Key pressed Key.shift'T''h''i''s'Key.space'v''l''o''g'Key.space'i''s'Key.space'a''b''o''u''t'Key.space'j''o''u''r''n''e''y'Key.space't''o'Key.spaceKey.shift'J''a''p''a''n'Key.spaceKey.shift'I'Key.space't''r''a''v''e''l''e''d'Key.space'a''l''o''n''e'Key.space't''o'Key.spaceKey.shift'J''a''p''a''n'Key.space'f''o''r'Key.space't''h''e'Key.space'f''i''r''s''t'Key.spaceKey.shift'T''i''e'Key.backspaceKey.backspaceKey.backspace't''i''n'Key.backspace'm''e''.'
Screenshot: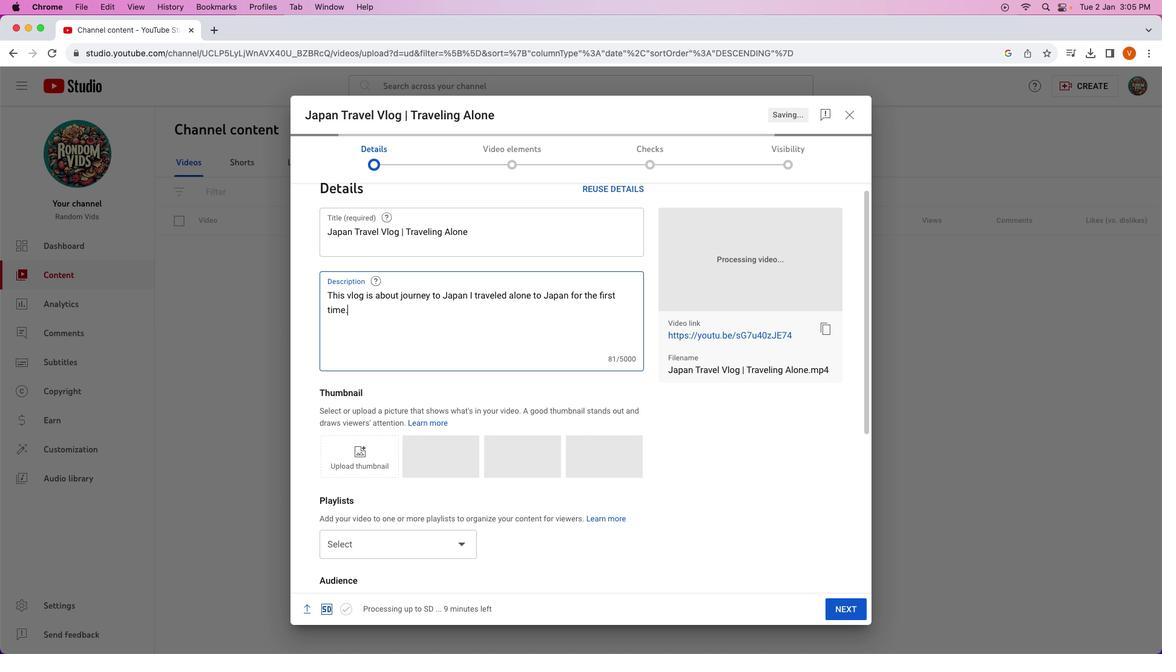 
Action: Mouse moved to (450, 445)
Screenshot: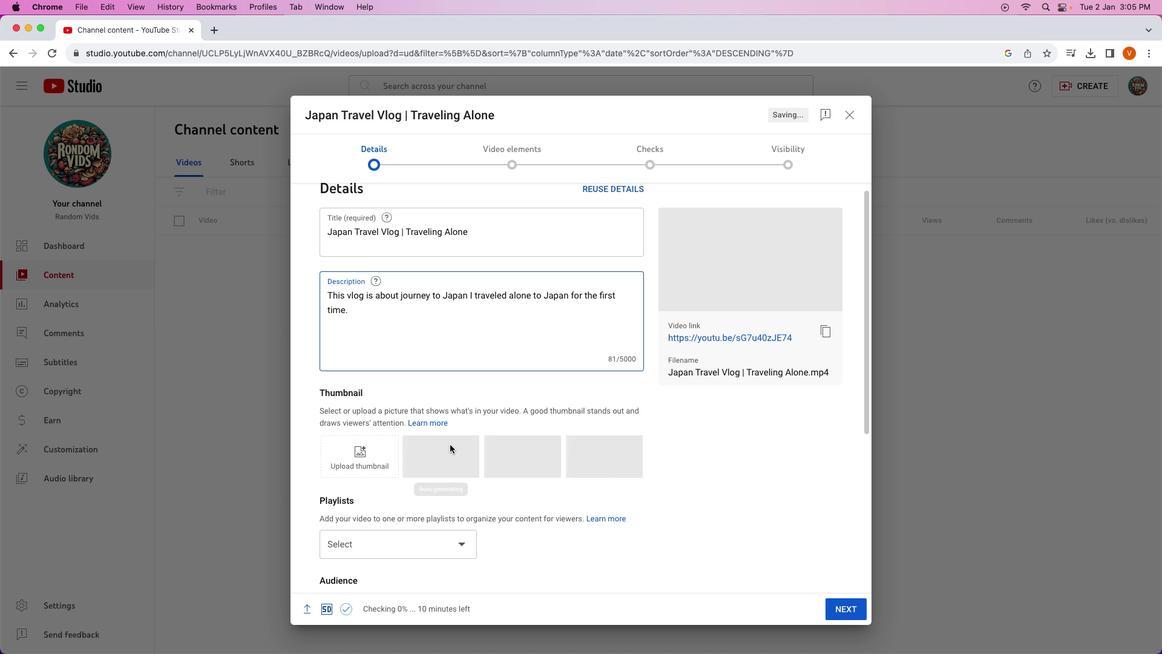 
Action: Mouse scrolled (450, 445) with delta (0, 0)
Screenshot: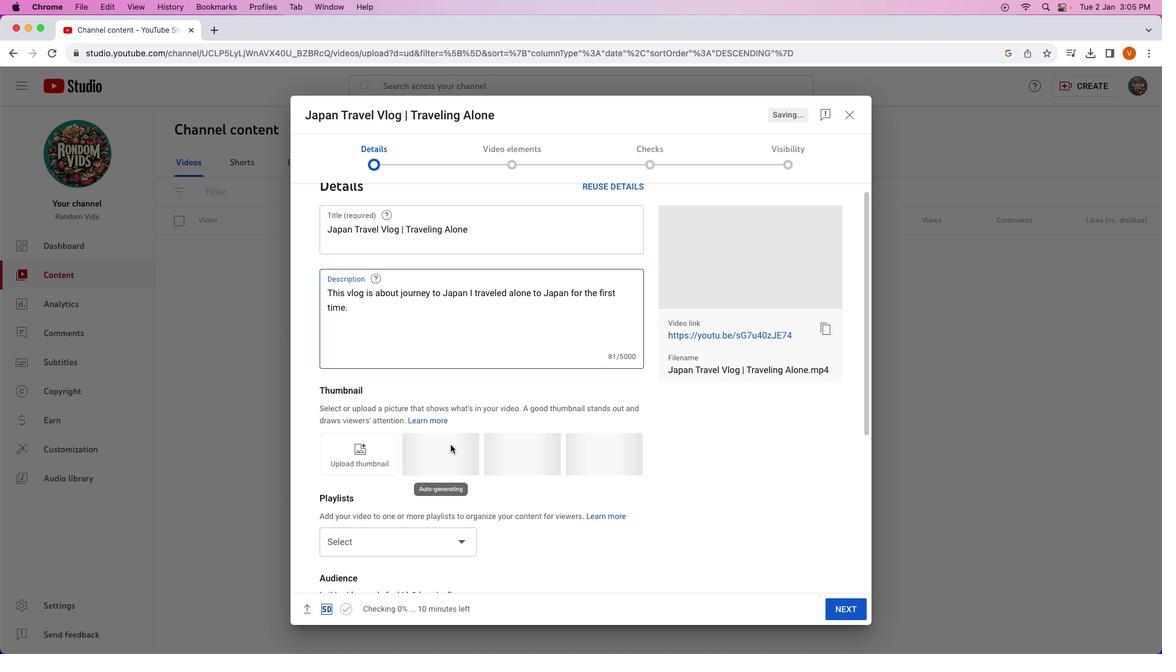 
Action: Mouse moved to (450, 444)
Screenshot: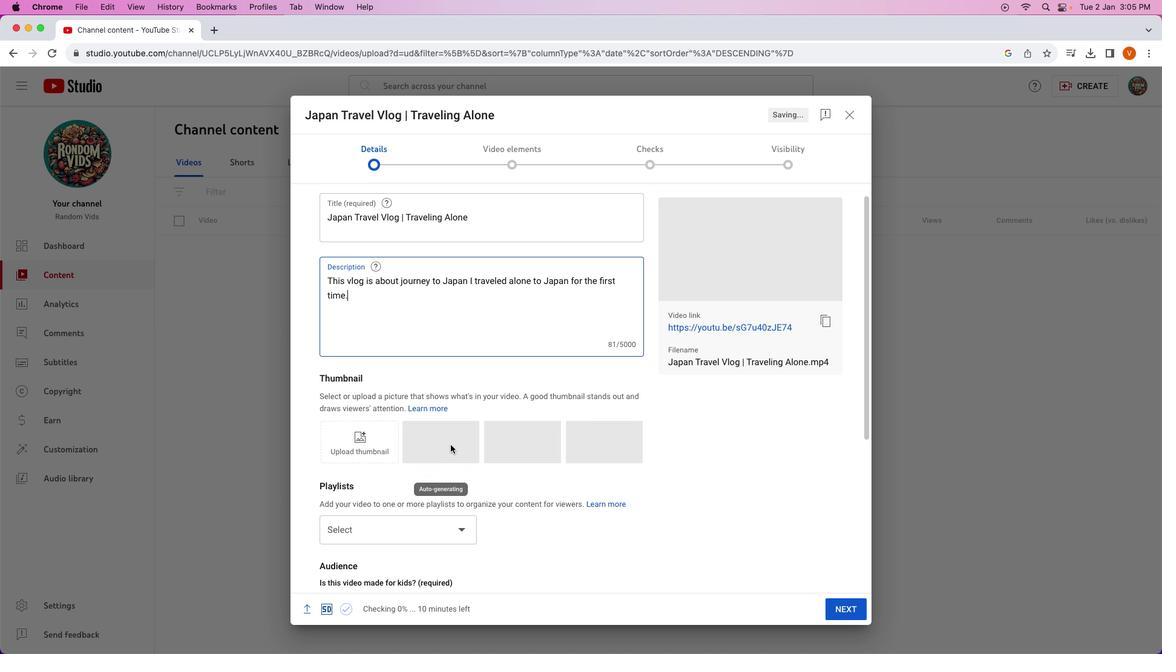 
Action: Mouse scrolled (450, 444) with delta (0, 0)
Screenshot: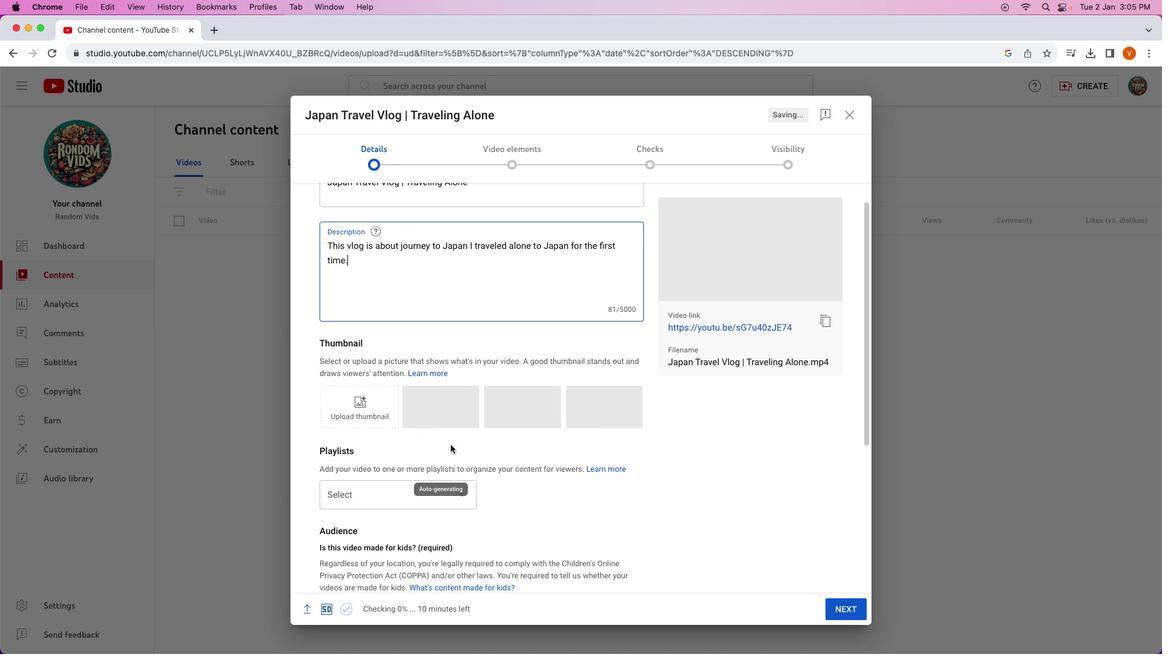 
Action: Mouse scrolled (450, 444) with delta (0, 0)
Screenshot: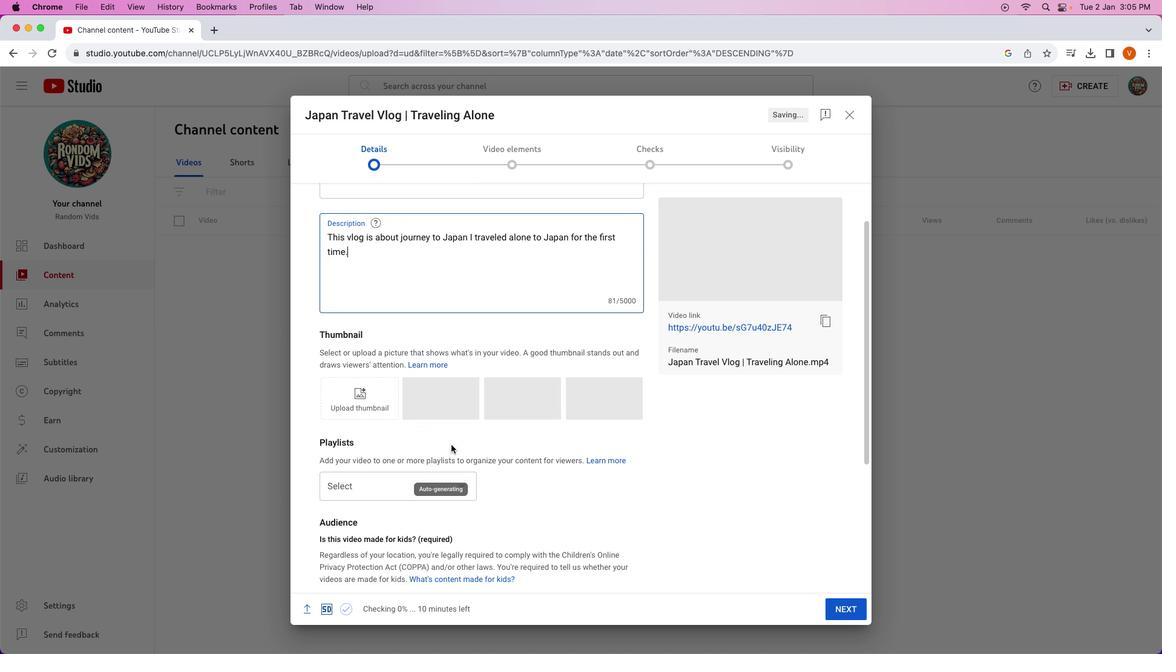 
Action: Mouse scrolled (450, 444) with delta (0, 0)
Screenshot: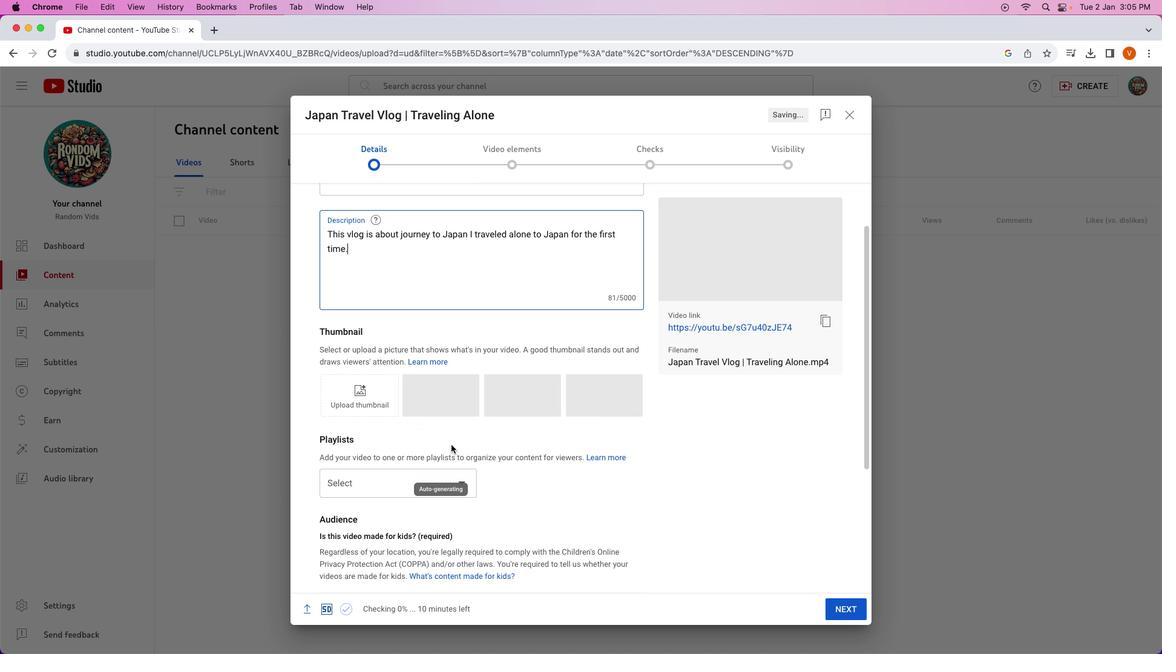 
Action: Mouse moved to (451, 444)
Screenshot: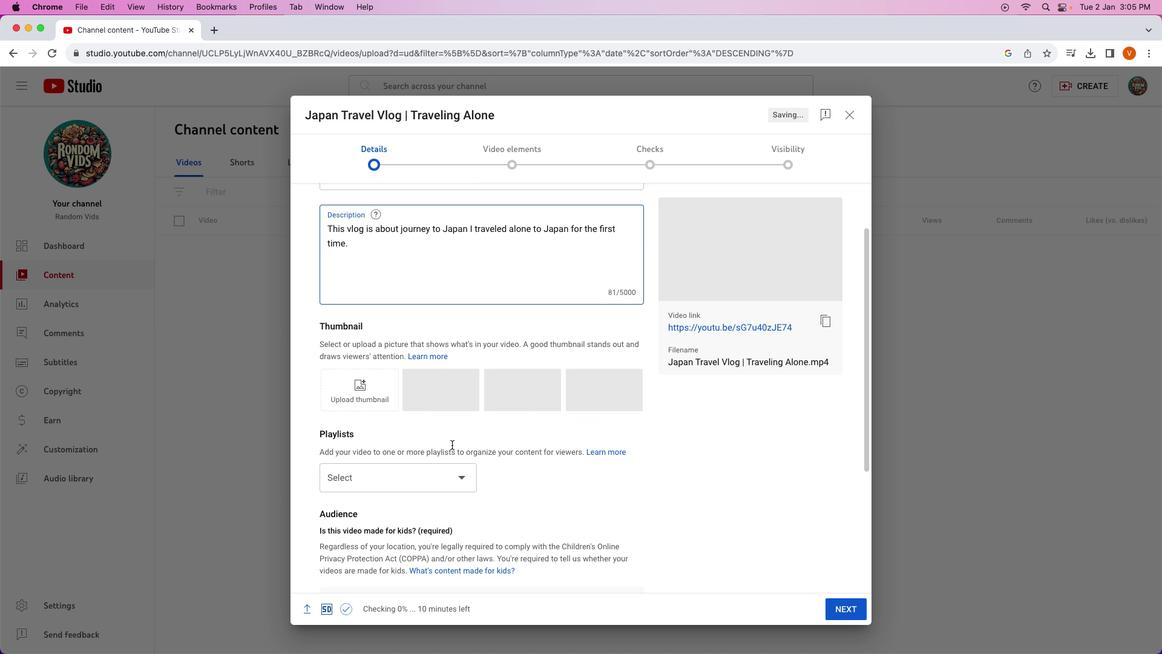 
Action: Mouse scrolled (451, 444) with delta (0, 0)
Screenshot: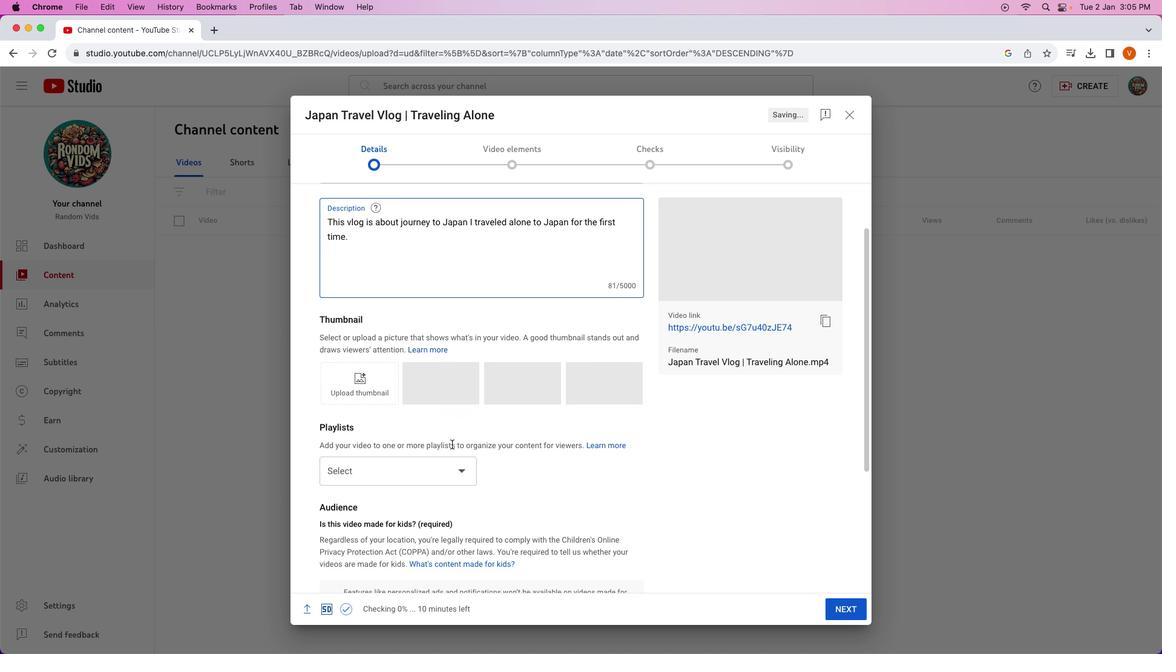
Action: Mouse scrolled (451, 444) with delta (0, 0)
Screenshot: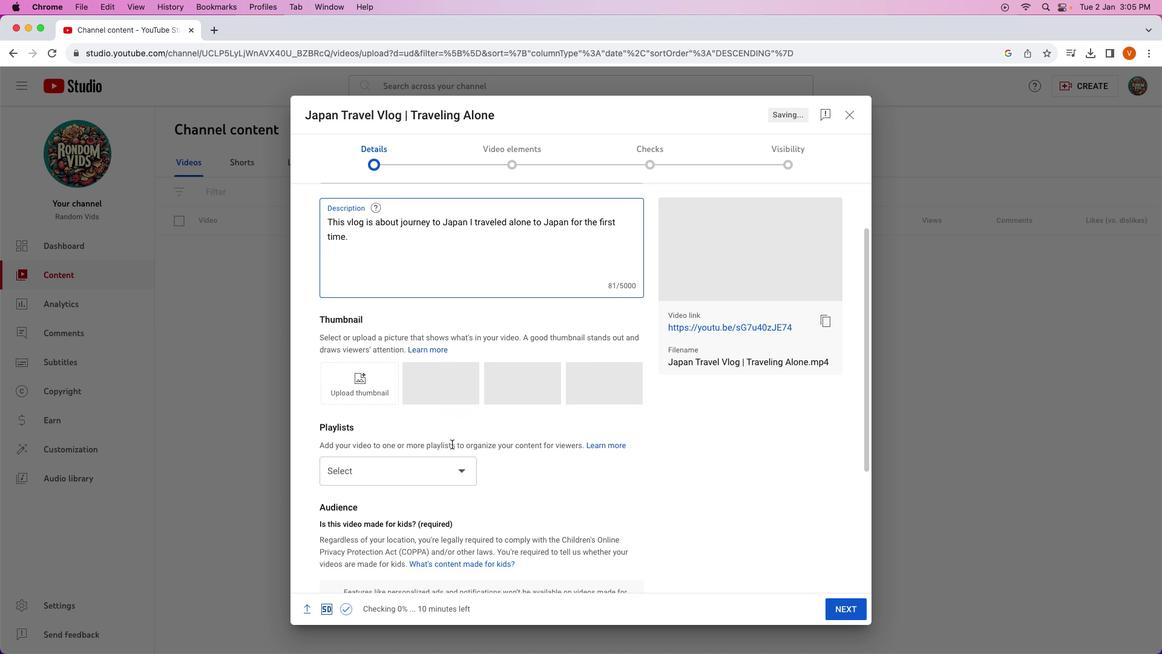 
Action: Mouse moved to (452, 444)
Screenshot: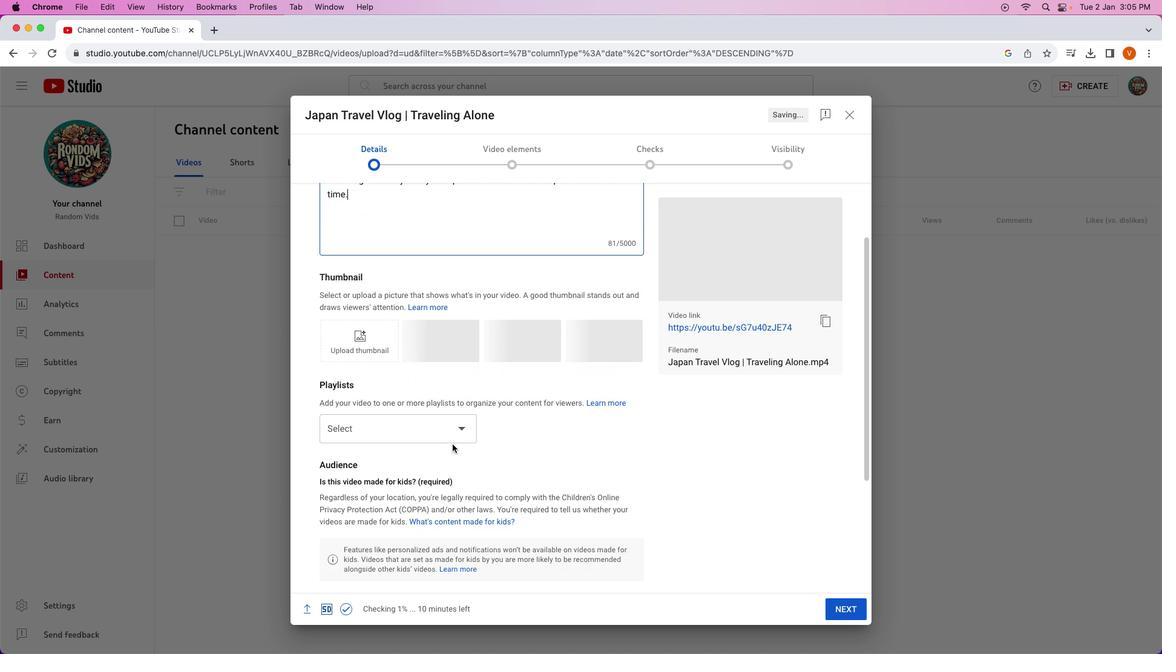 
Action: Mouse scrolled (452, 444) with delta (0, 0)
Screenshot: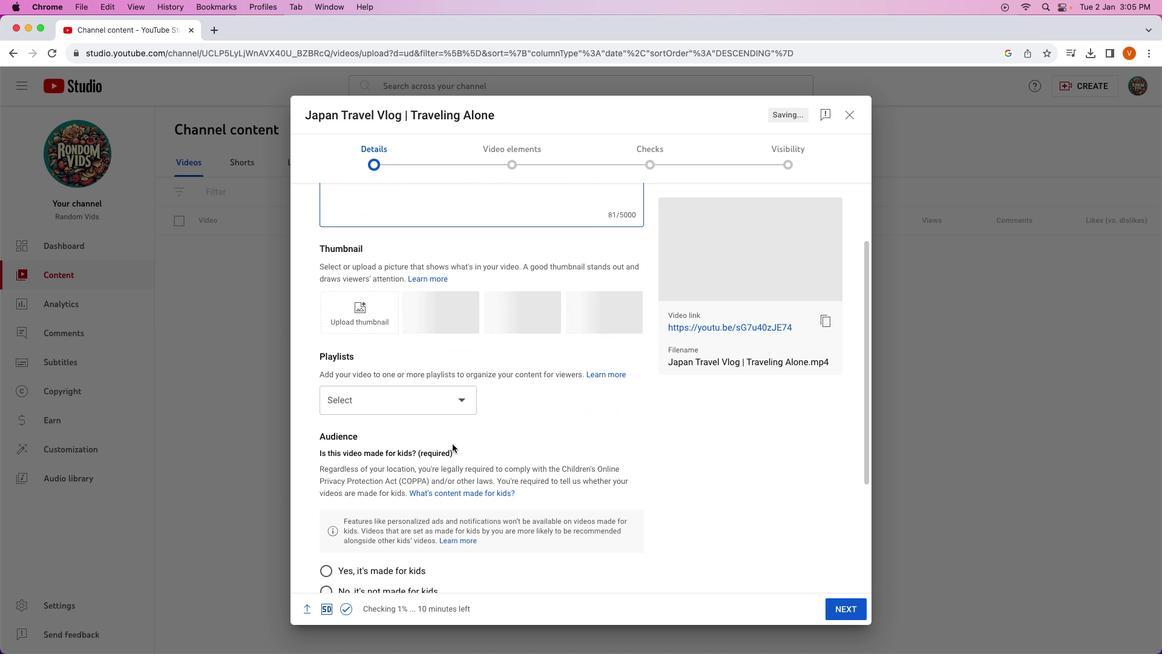 
Action: Mouse scrolled (452, 444) with delta (0, 0)
Screenshot: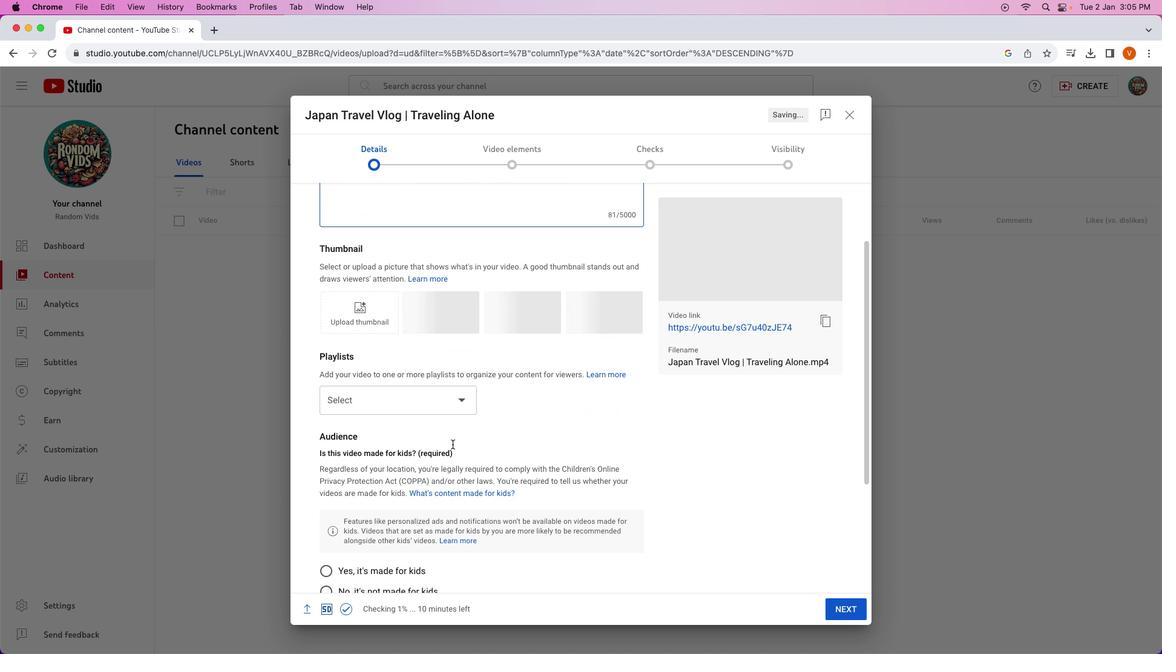 
Action: Mouse moved to (452, 444)
Screenshot: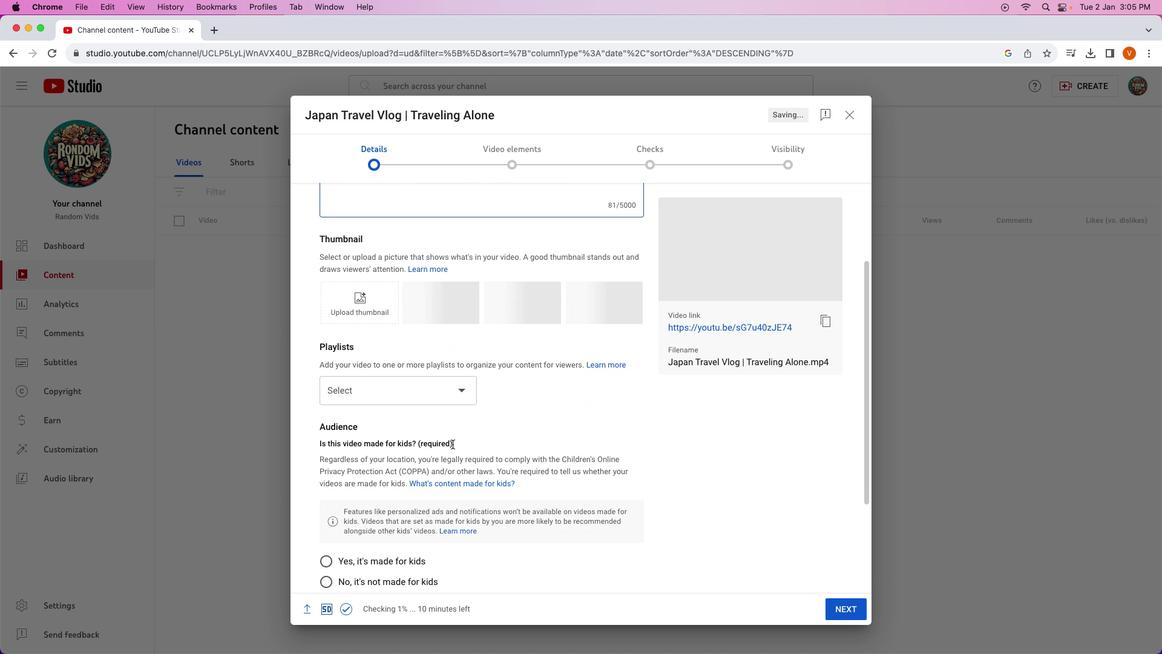 
Action: Mouse scrolled (452, 444) with delta (0, -1)
Screenshot: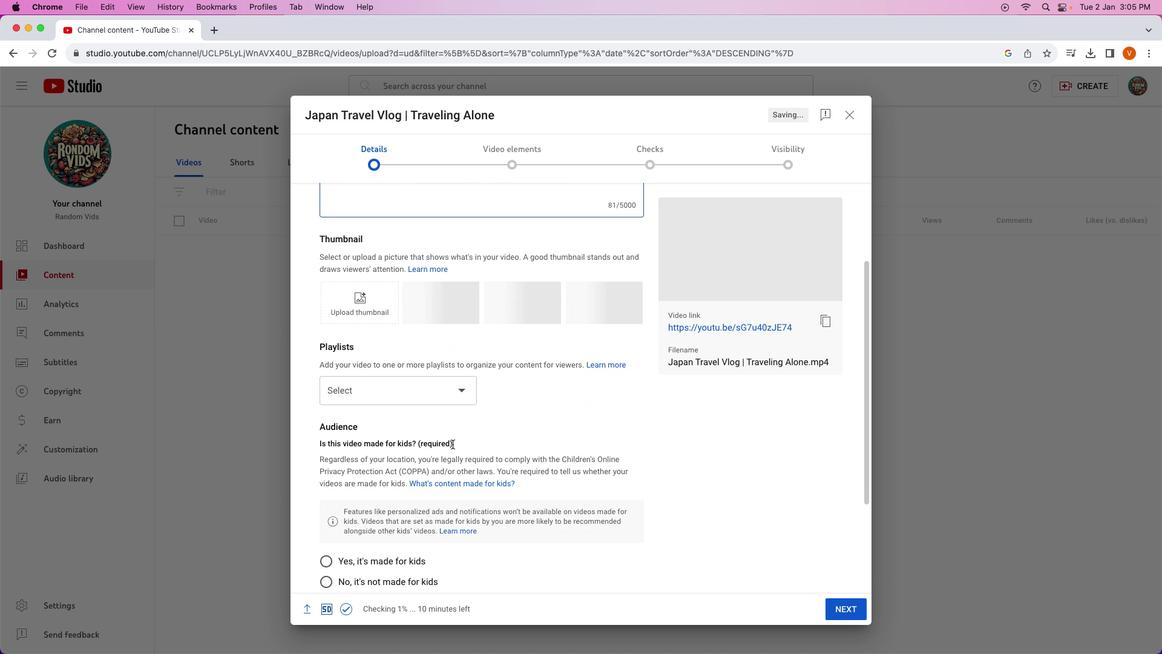 
Action: Mouse moved to (452, 444)
Screenshot: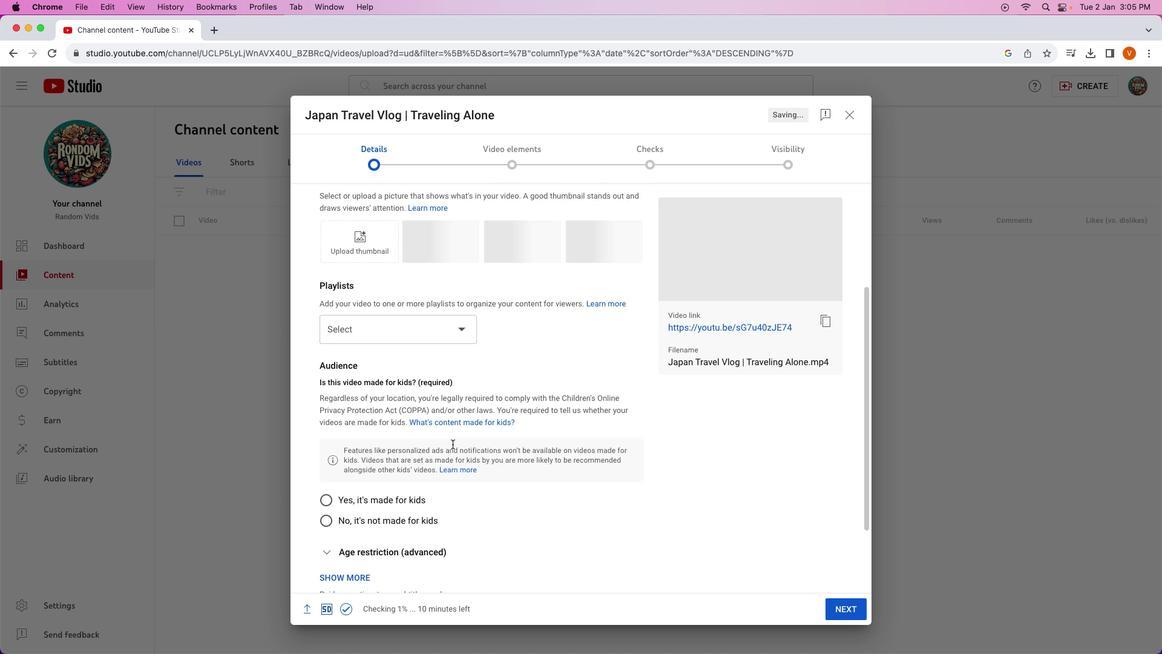 
Action: Mouse scrolled (452, 444) with delta (0, 0)
Screenshot: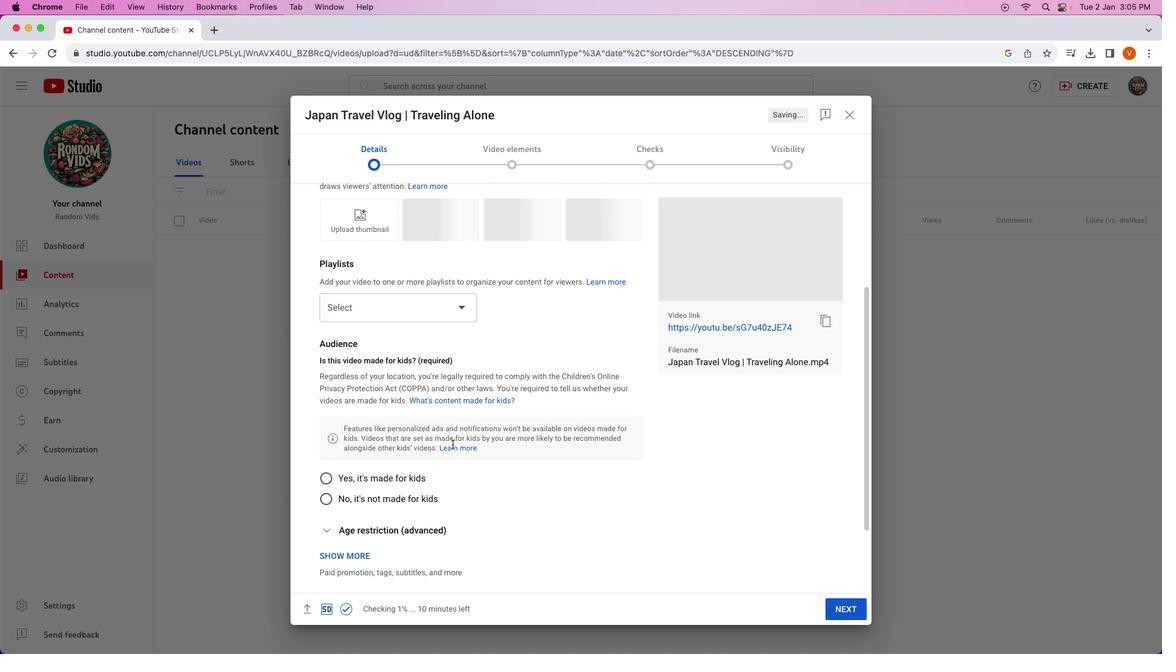 
Action: Mouse scrolled (452, 444) with delta (0, 0)
Screenshot: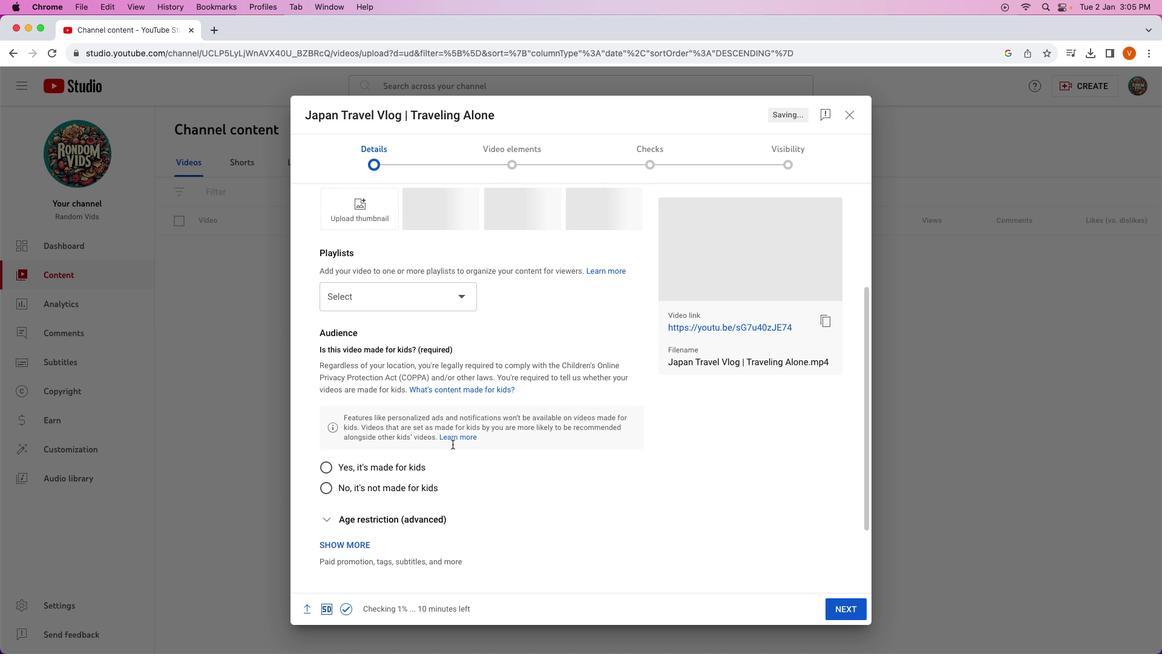 
Action: Mouse scrolled (452, 444) with delta (0, -1)
Screenshot: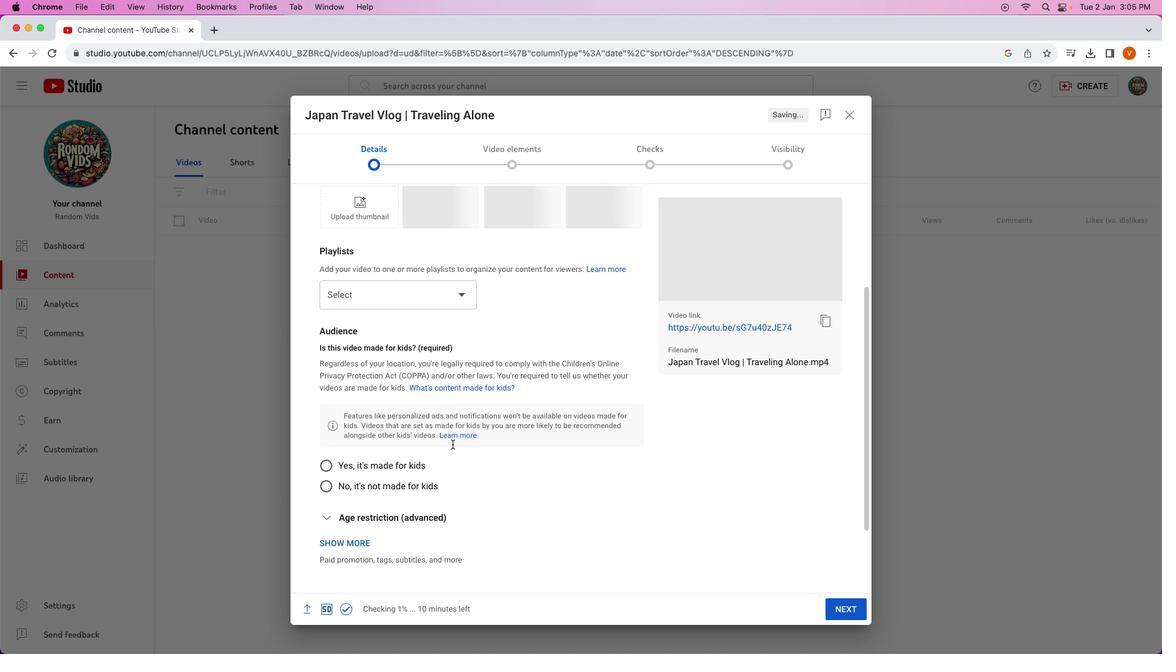 
Action: Mouse scrolled (452, 444) with delta (0, 0)
Screenshot: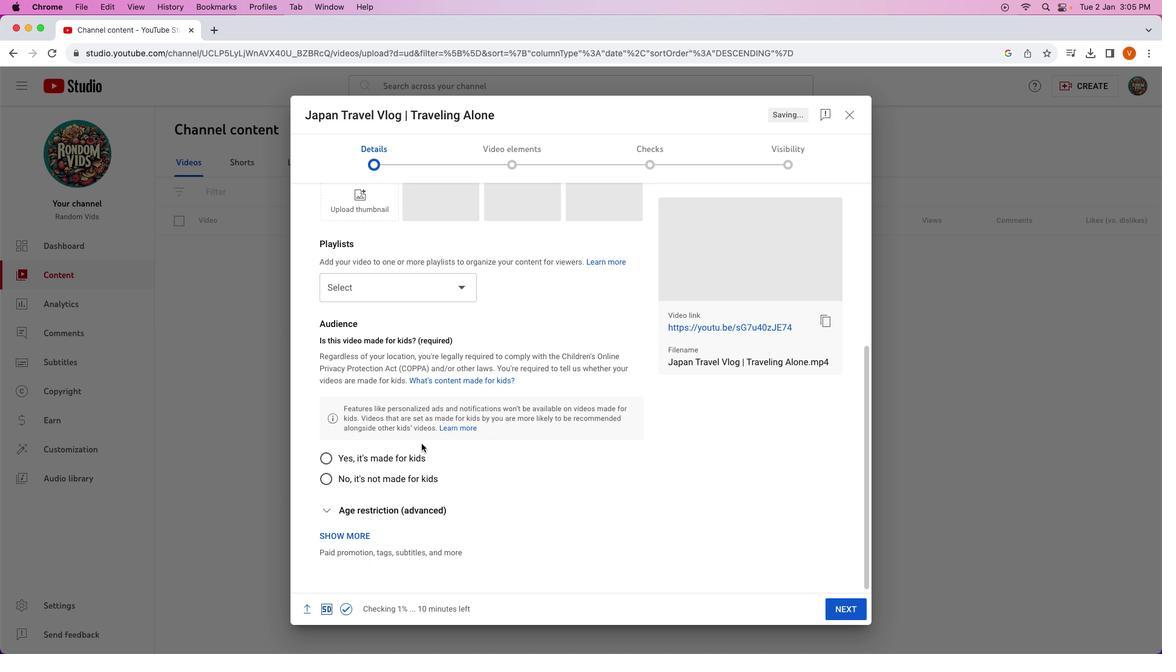 
Action: Mouse moved to (452, 443)
Screenshot: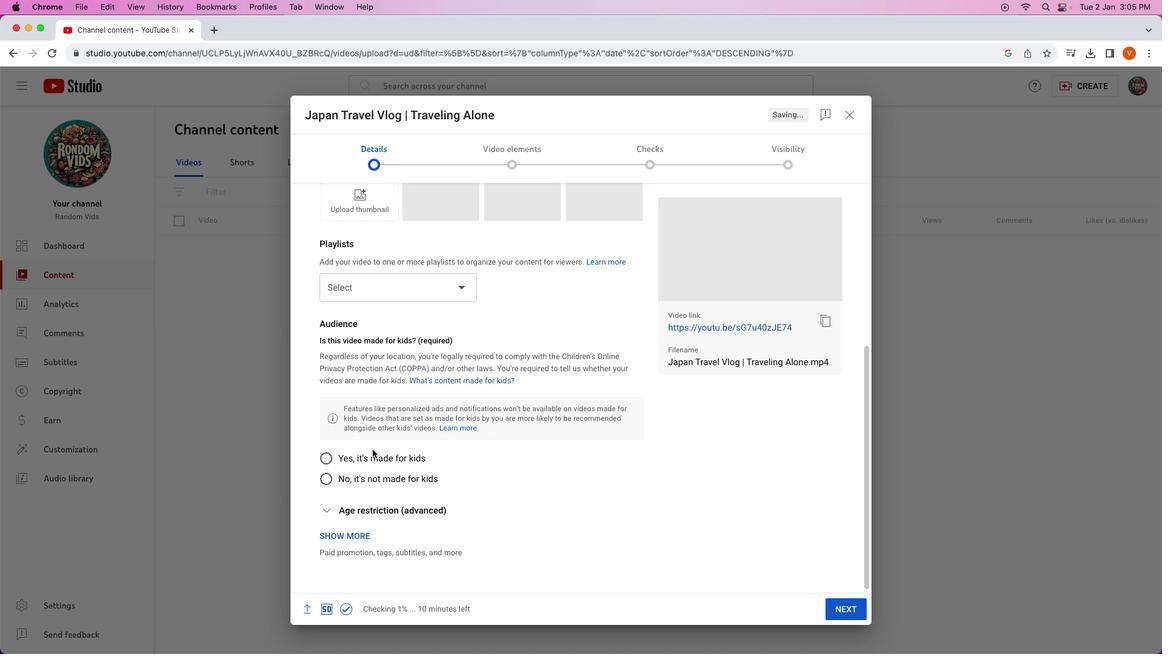 
Action: Mouse scrolled (452, 443) with delta (0, 0)
Screenshot: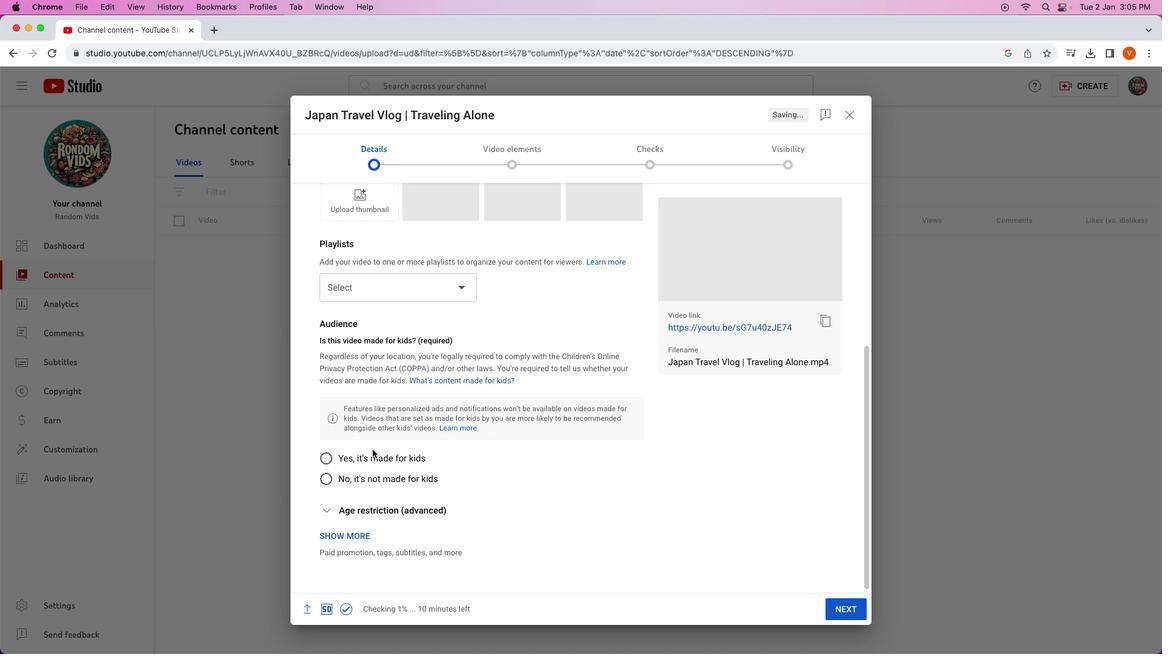 
Action: Mouse scrolled (452, 443) with delta (0, -1)
Screenshot: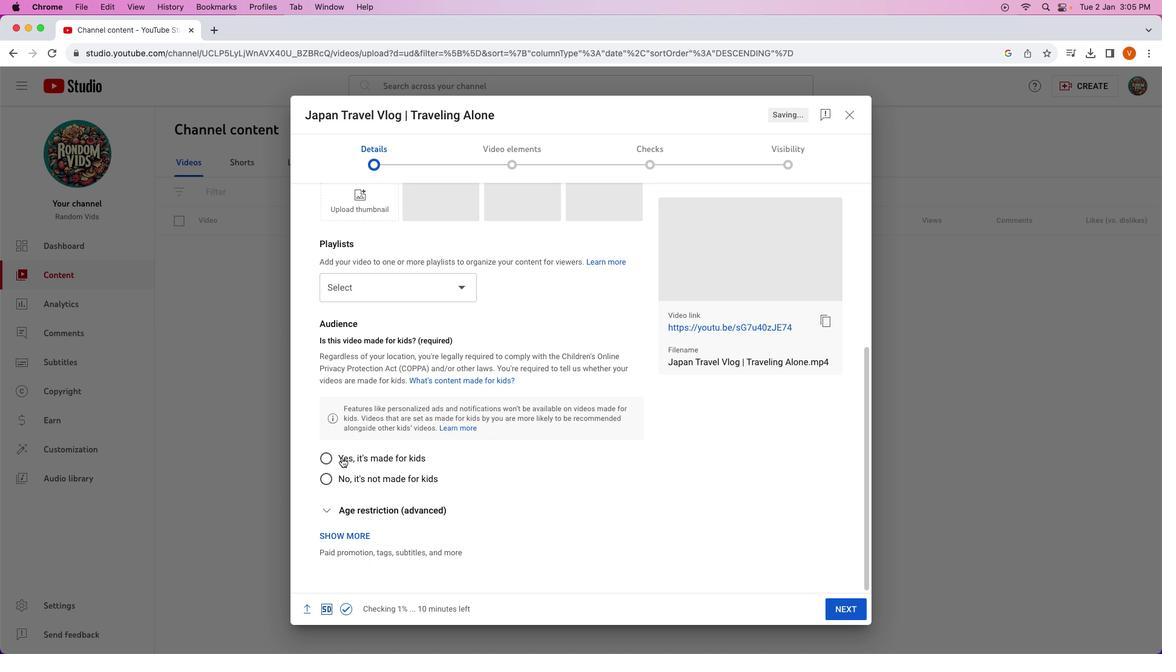 
Action: Mouse scrolled (452, 443) with delta (0, -2)
Screenshot: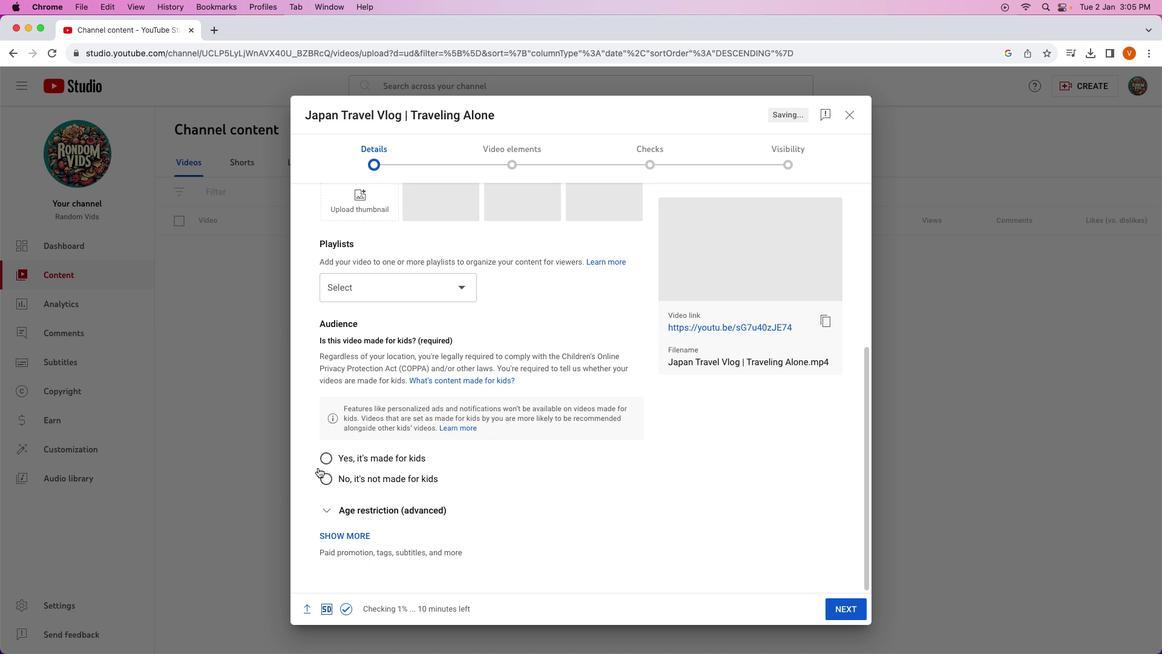
Action: Mouse moved to (325, 482)
Screenshot: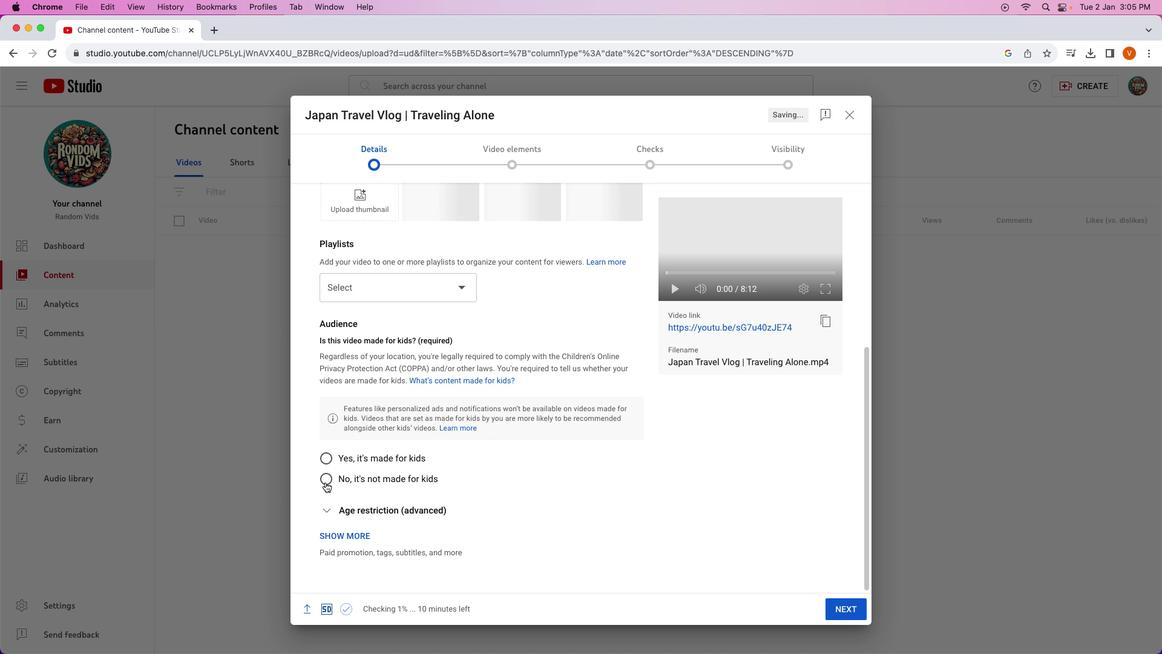 
Action: Mouse pressed left at (325, 482)
Screenshot: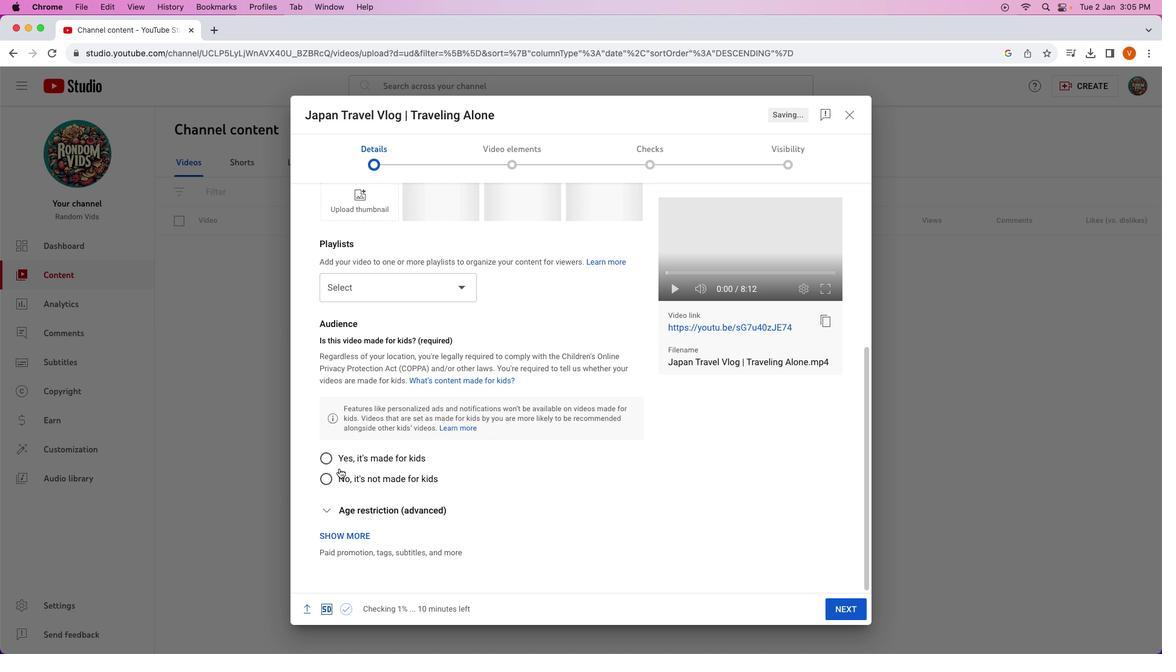 
Action: Mouse moved to (406, 399)
Screenshot: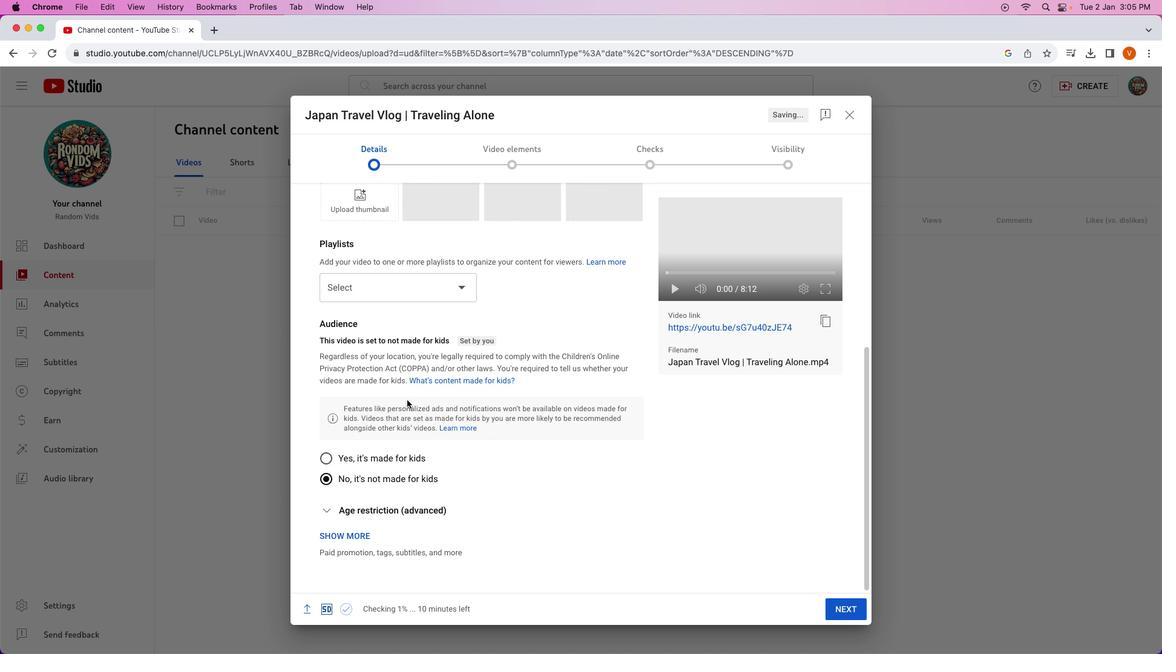 
Action: Mouse scrolled (406, 399) with delta (0, 0)
Screenshot: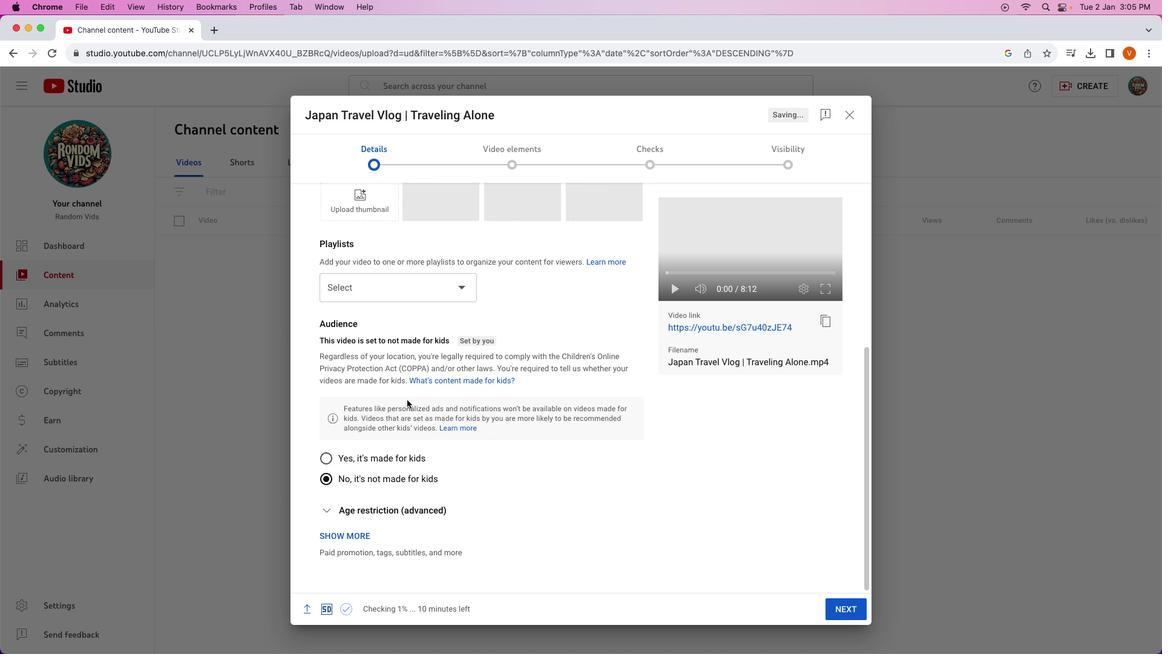 
Action: Mouse scrolled (406, 399) with delta (0, 0)
Screenshot: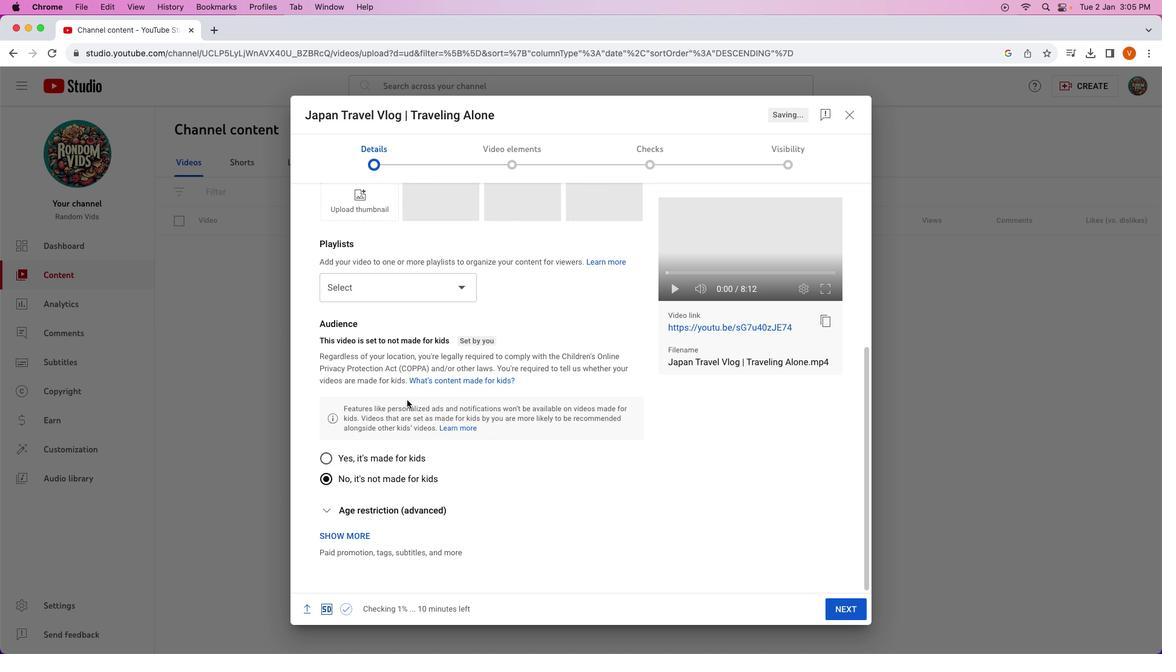 
Action: Mouse scrolled (406, 399) with delta (0, 0)
Screenshot: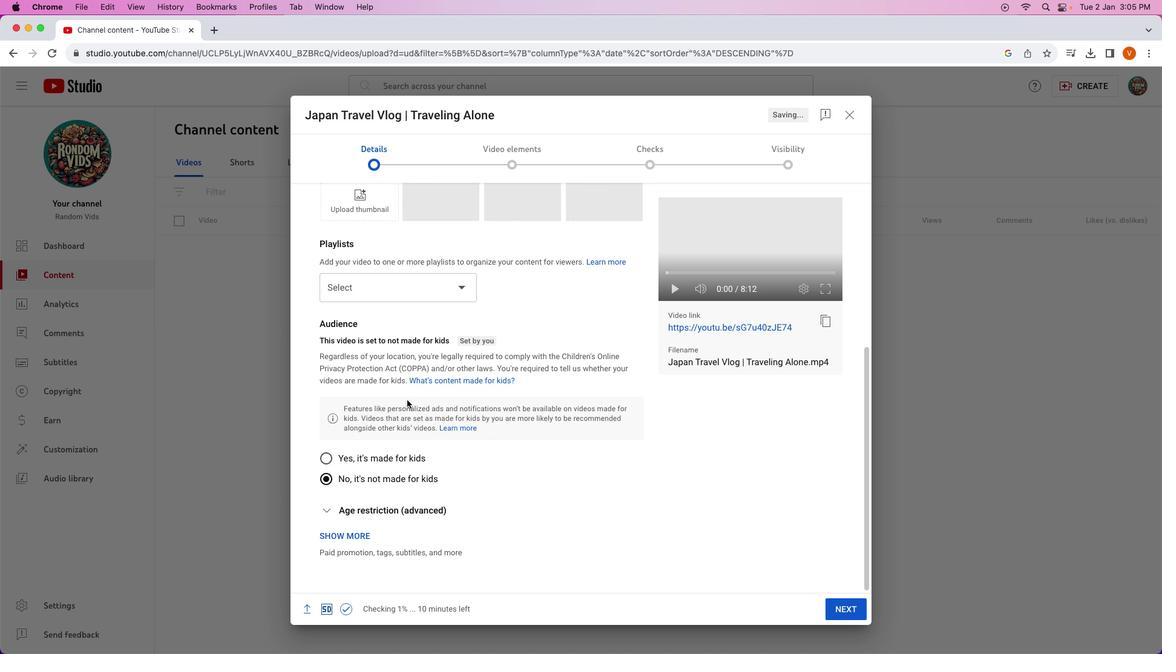 
Action: Mouse scrolled (406, 399) with delta (0, 0)
Screenshot: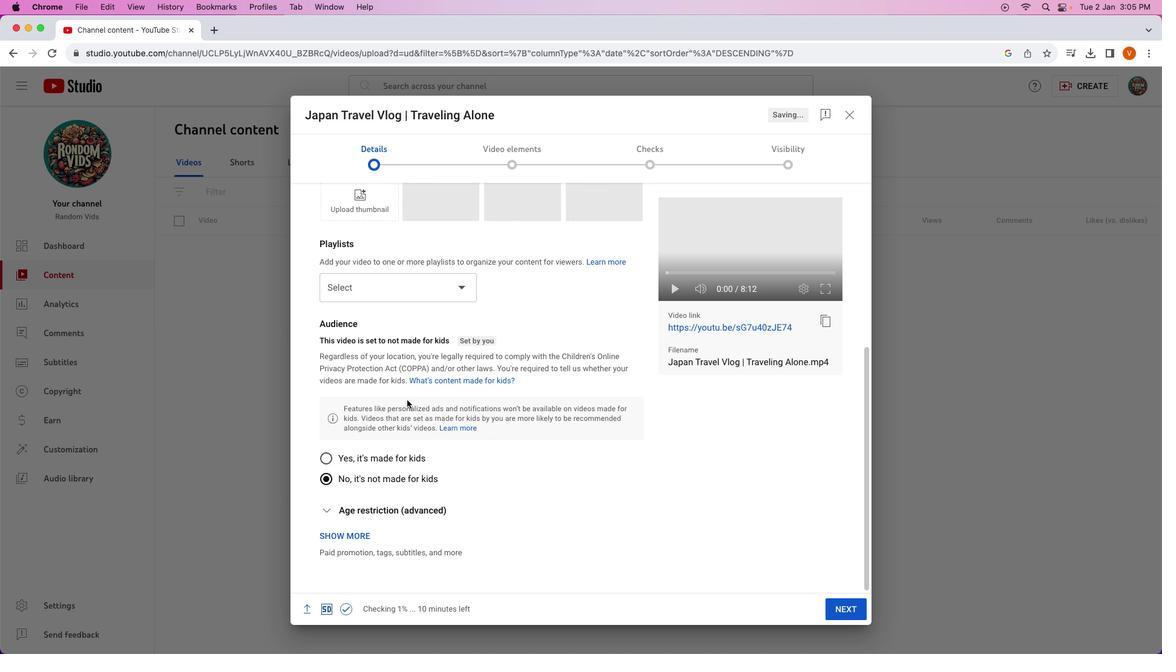 
Action: Mouse scrolled (406, 399) with delta (0, -1)
Screenshot: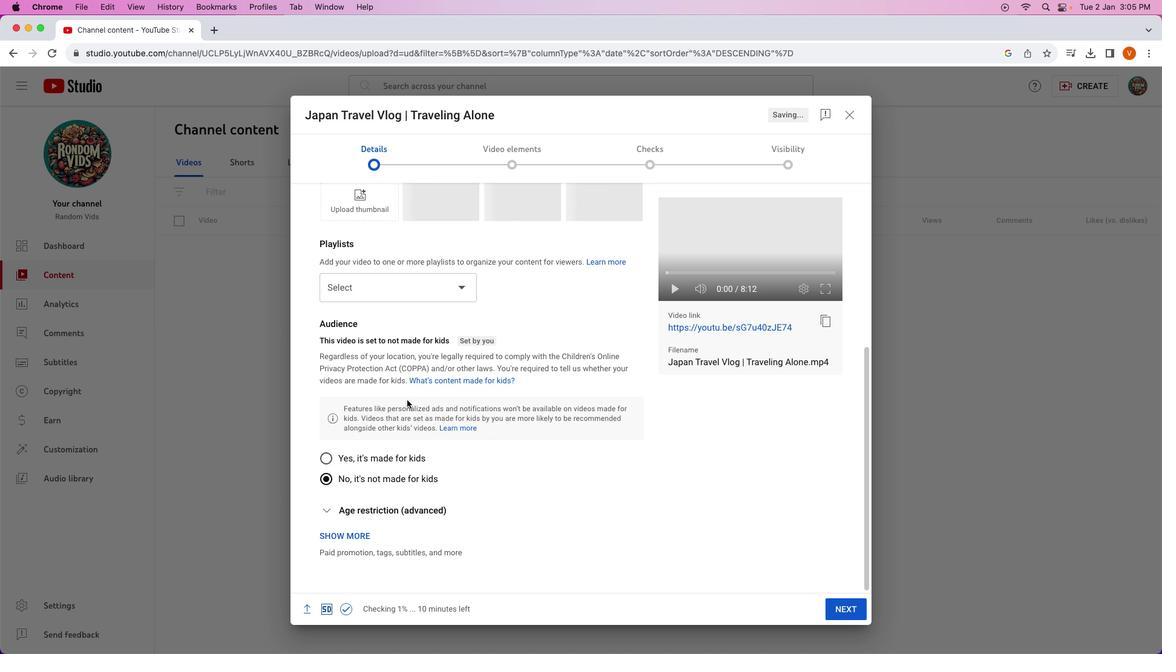 
Action: Mouse scrolled (406, 399) with delta (0, 0)
Screenshot: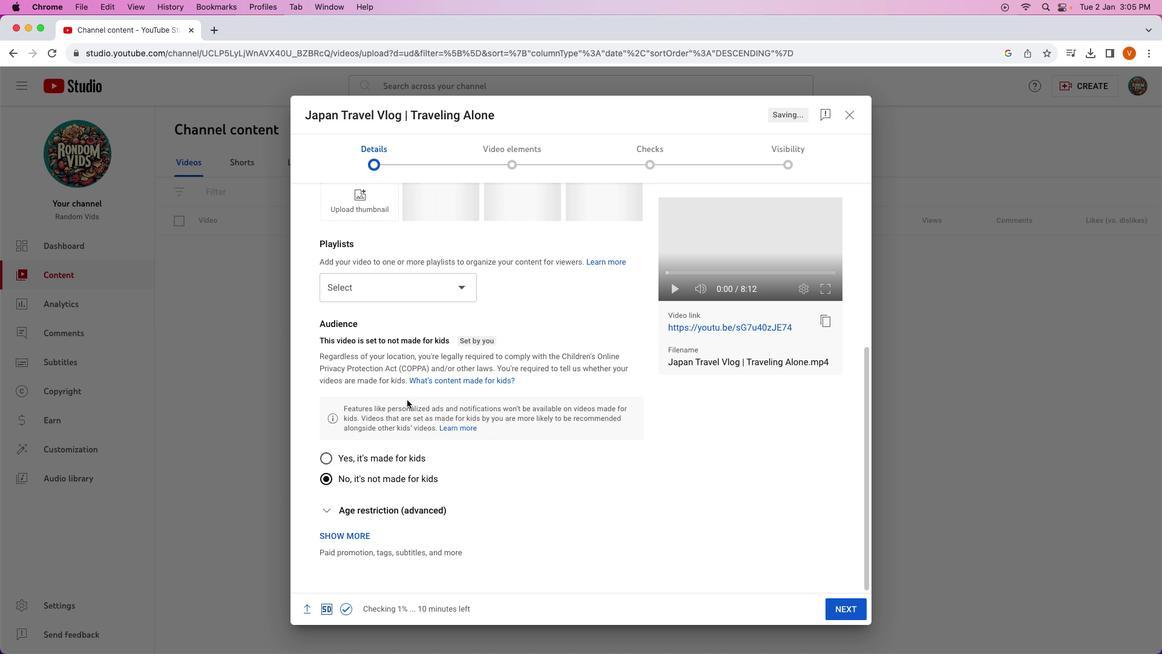 
Action: Mouse scrolled (406, 399) with delta (0, 0)
Screenshot: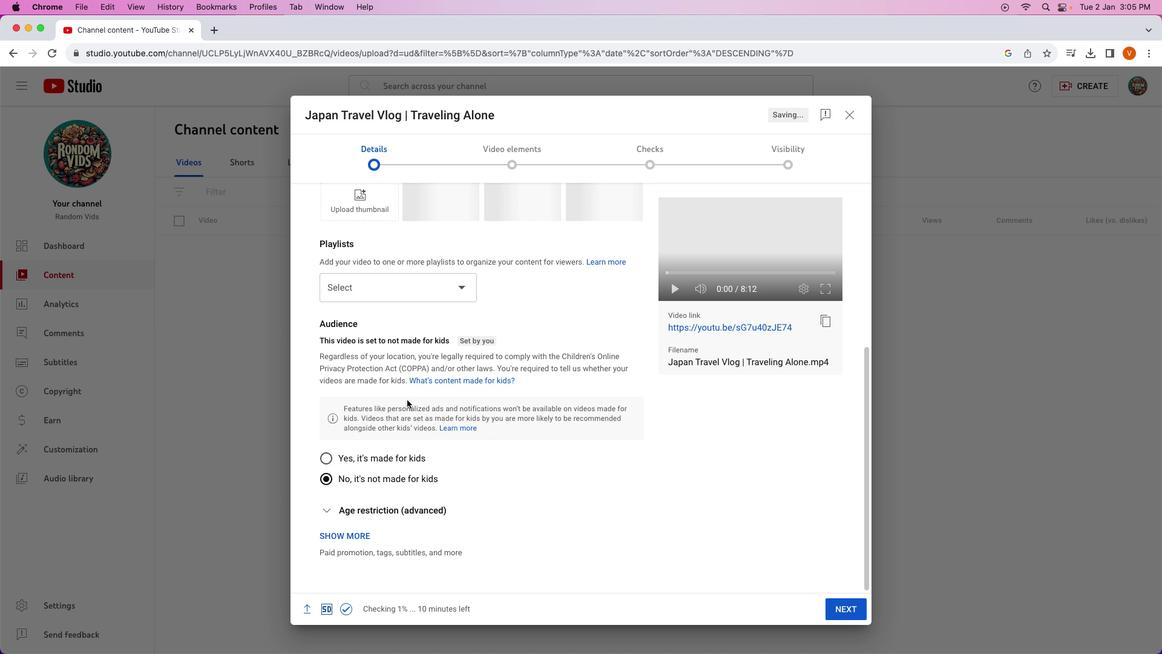 
Action: Mouse scrolled (406, 399) with delta (0, -1)
Screenshot: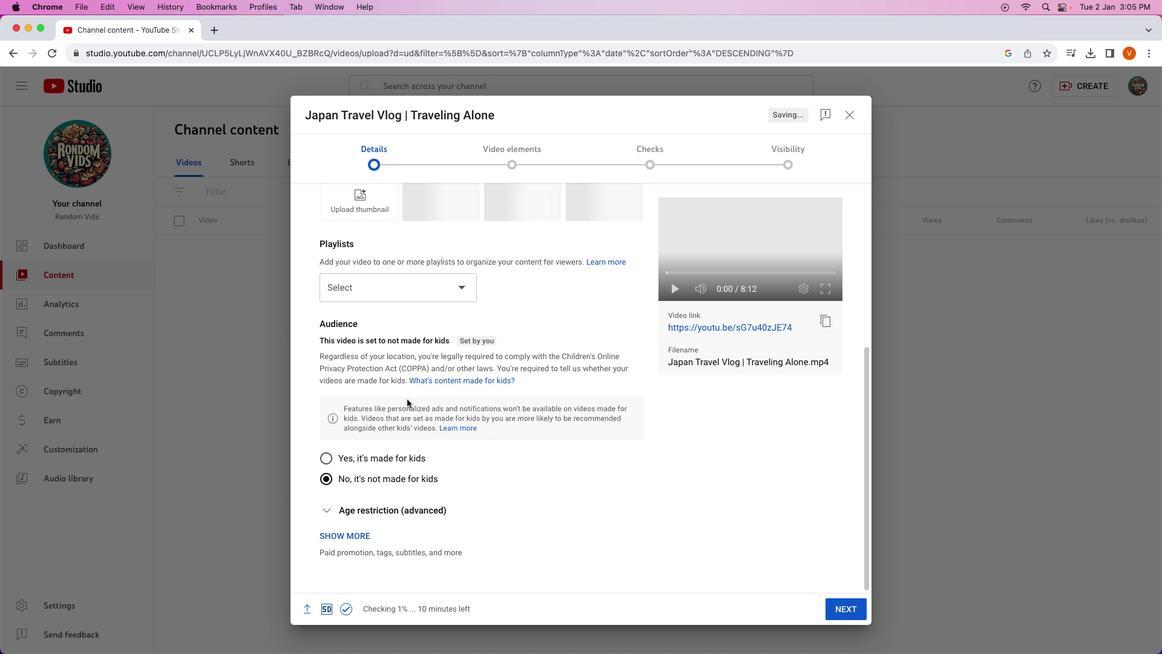
Action: Mouse scrolled (406, 399) with delta (0, -1)
Screenshot: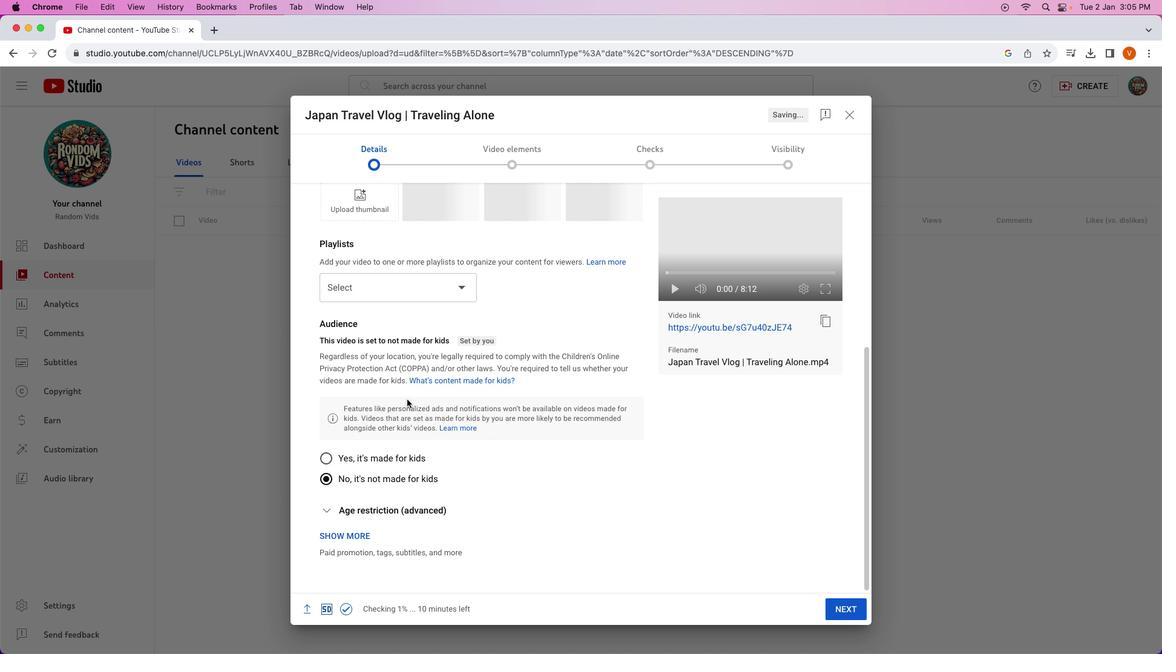 
Action: Mouse moved to (355, 530)
Screenshot: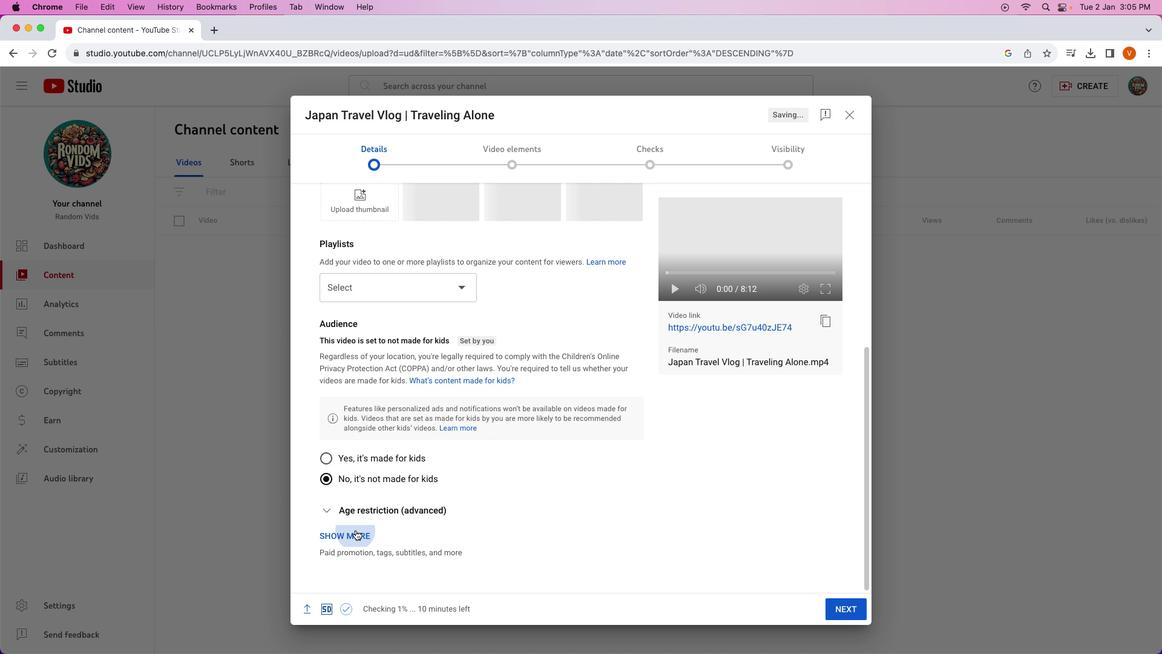 
Action: Mouse pressed left at (355, 530)
Screenshot: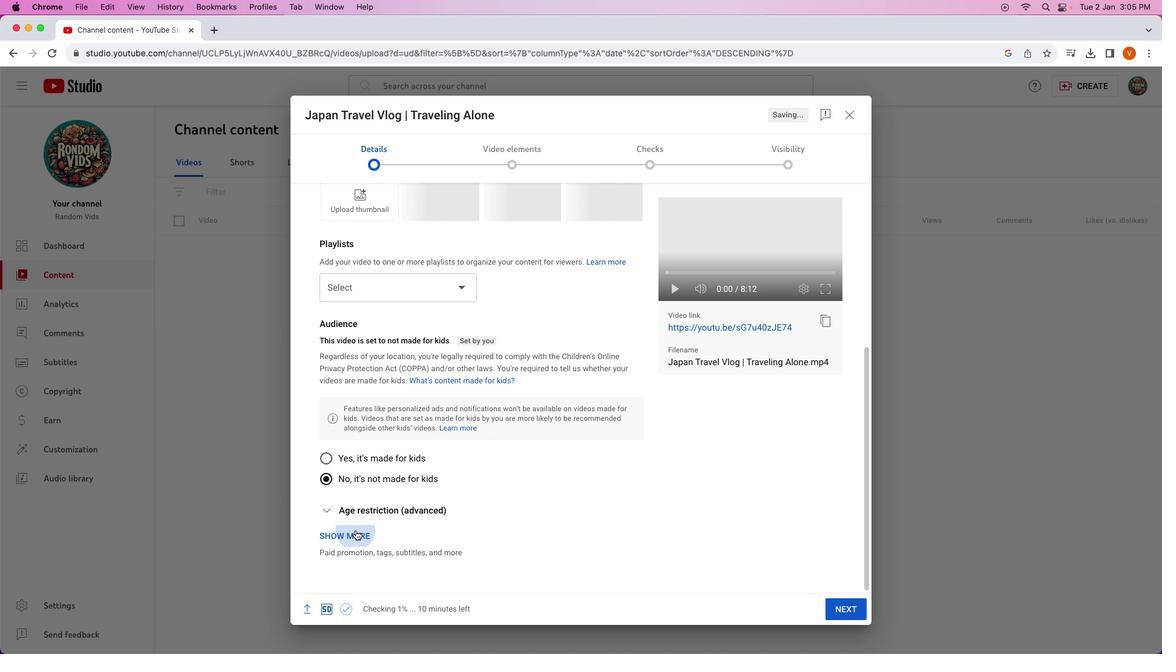 
Action: Mouse moved to (355, 530)
Screenshot: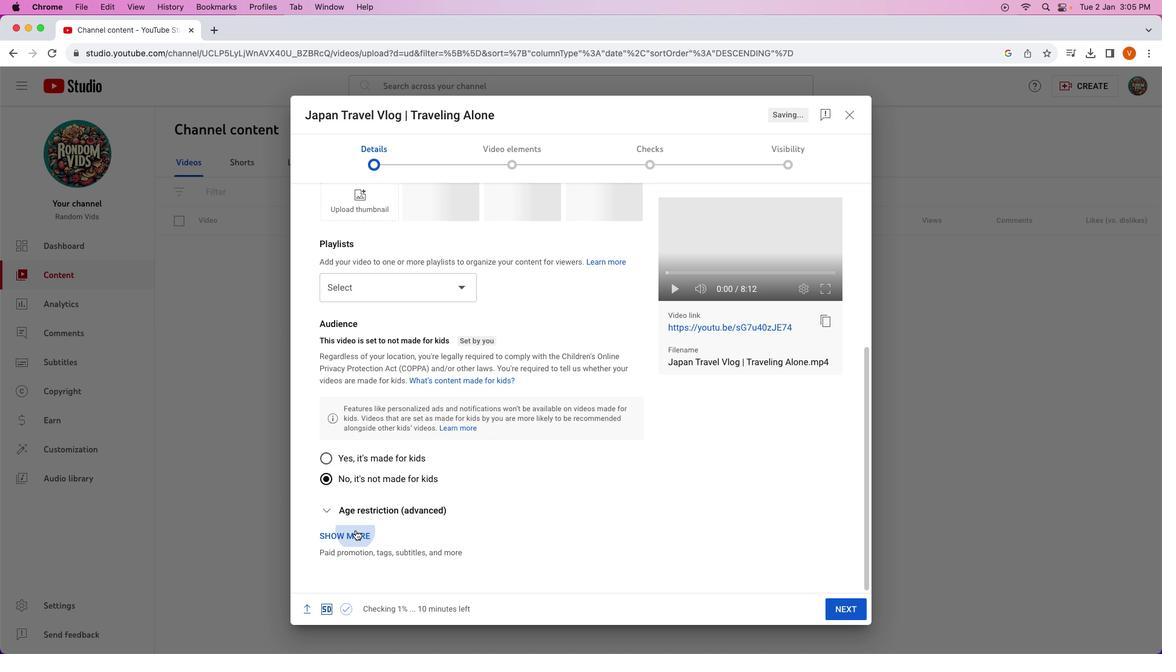 
Action: Mouse scrolled (355, 530) with delta (0, 0)
Screenshot: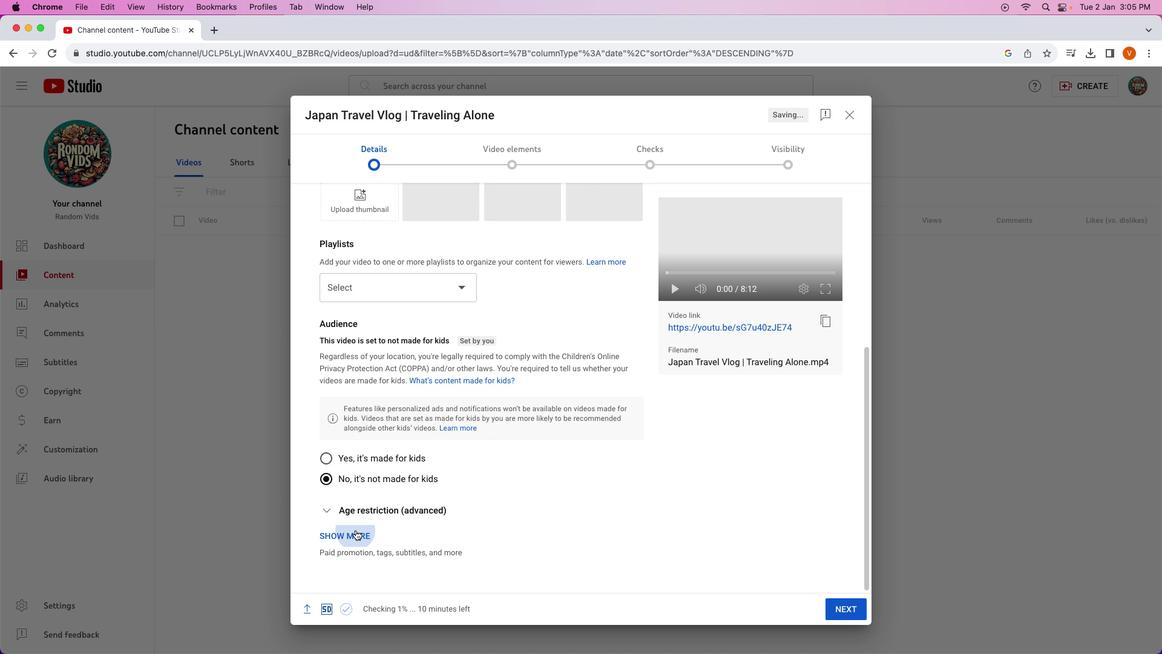 
Action: Mouse scrolled (355, 530) with delta (0, 0)
Screenshot: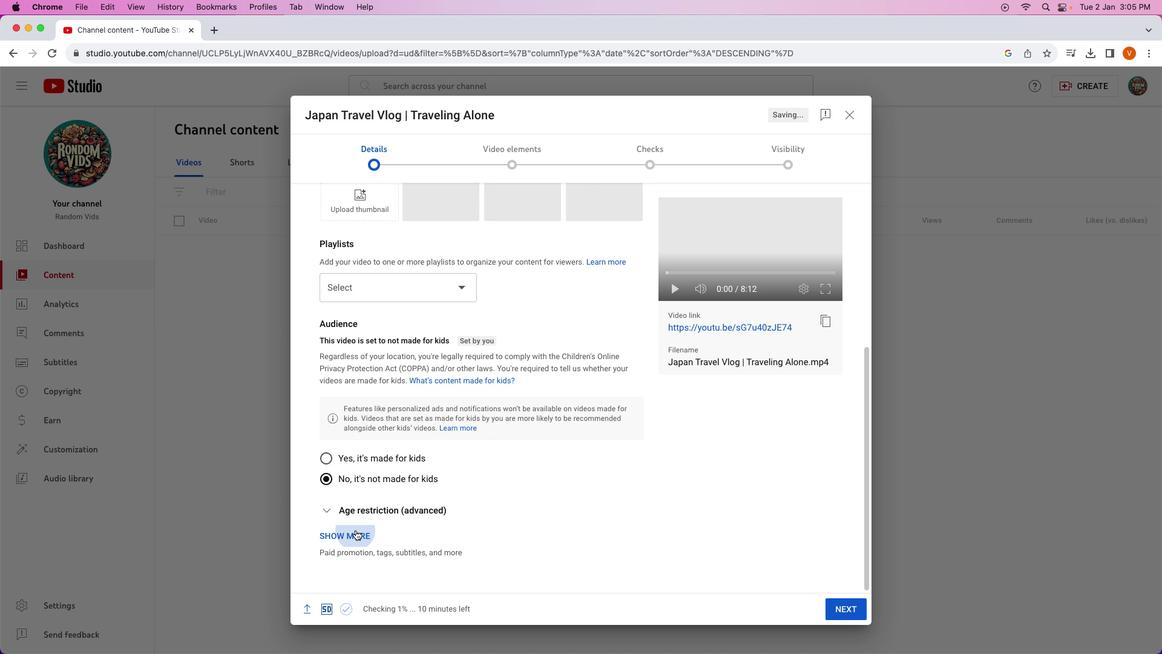 
Action: Mouse scrolled (355, 530) with delta (0, -1)
Screenshot: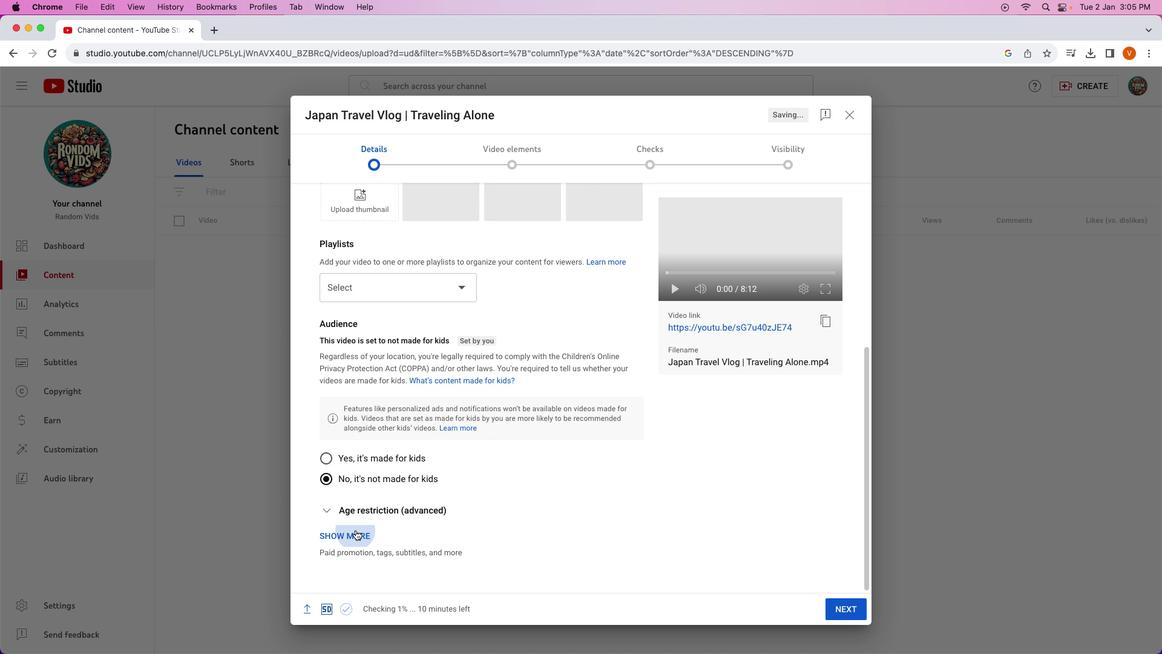 
Action: Mouse scrolled (355, 530) with delta (0, 0)
Screenshot: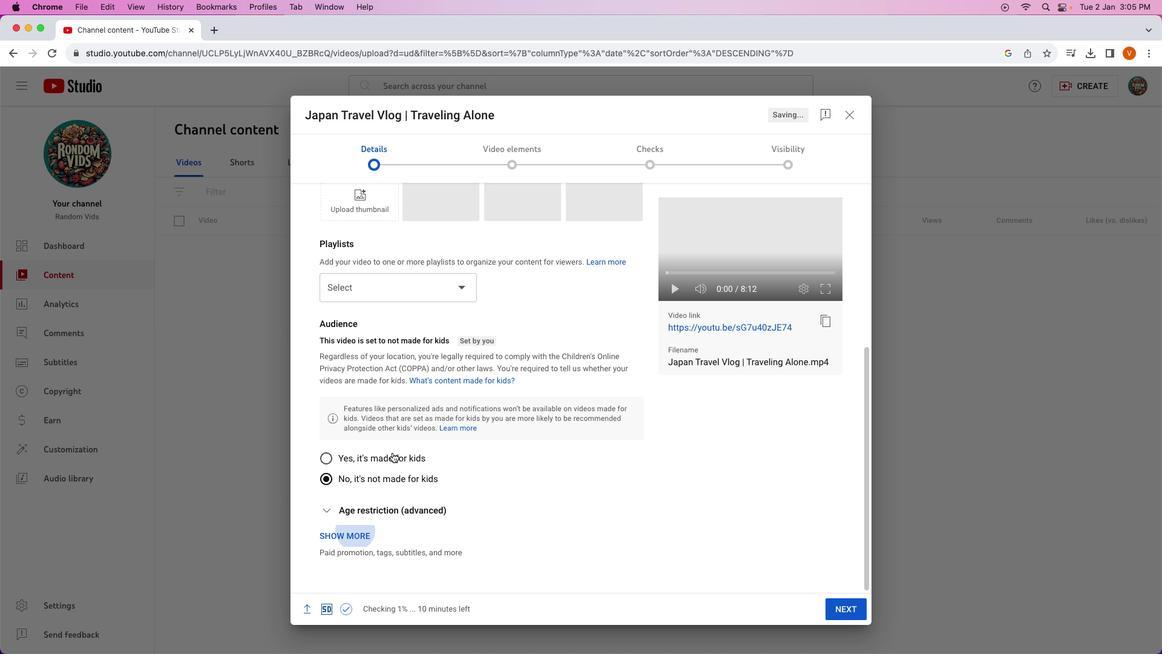 
Action: Mouse moved to (406, 422)
Screenshot: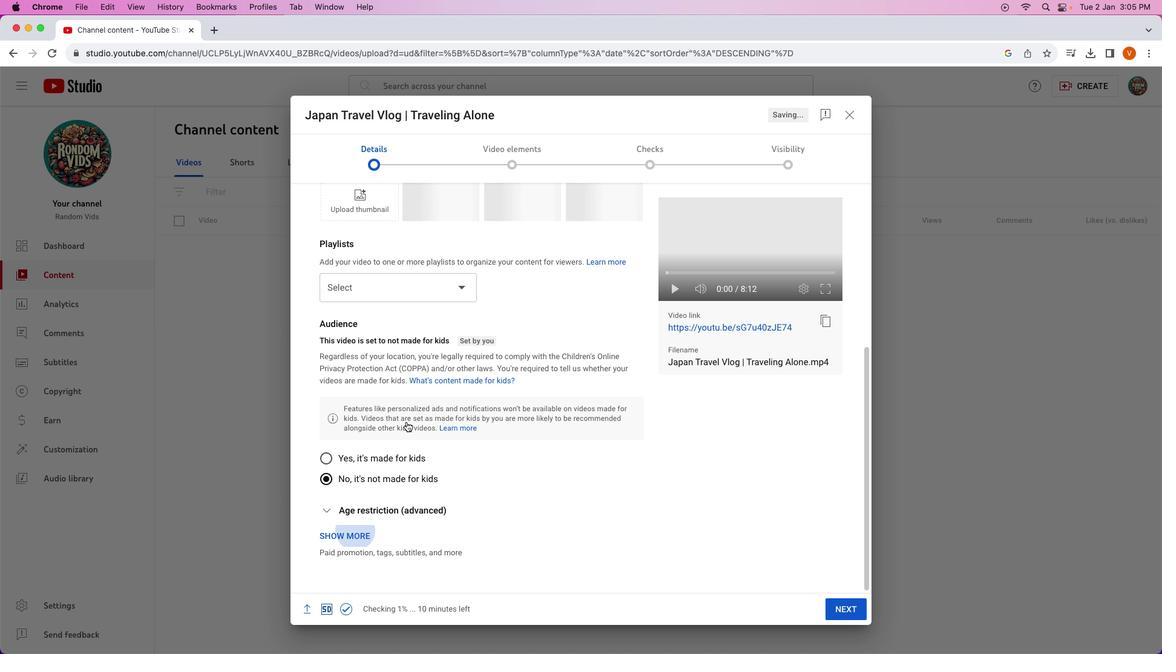 
Action: Mouse scrolled (406, 422) with delta (0, 0)
Screenshot: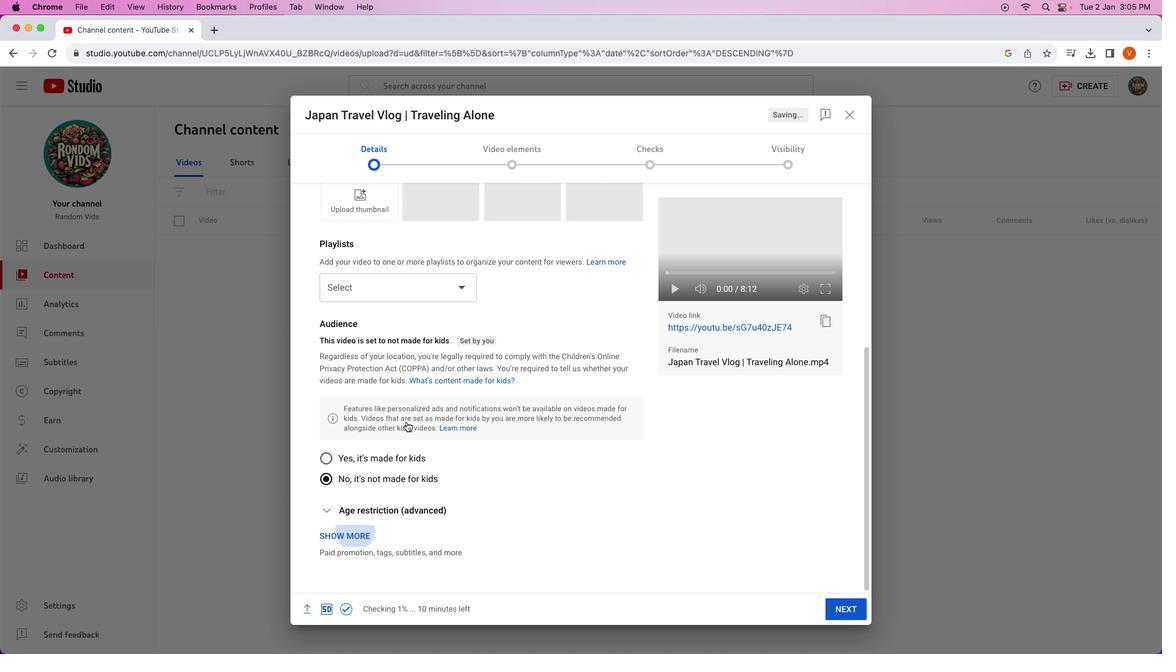 
Action: Mouse scrolled (406, 422) with delta (0, 0)
Screenshot: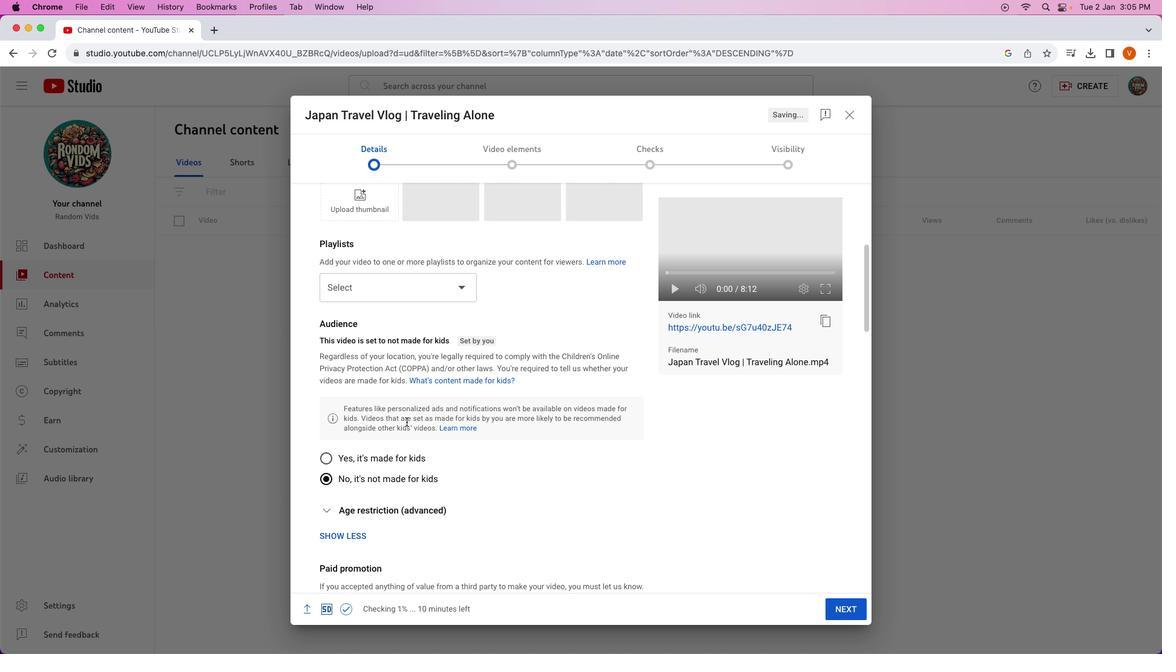 
Action: Mouse scrolled (406, 422) with delta (0, 0)
Screenshot: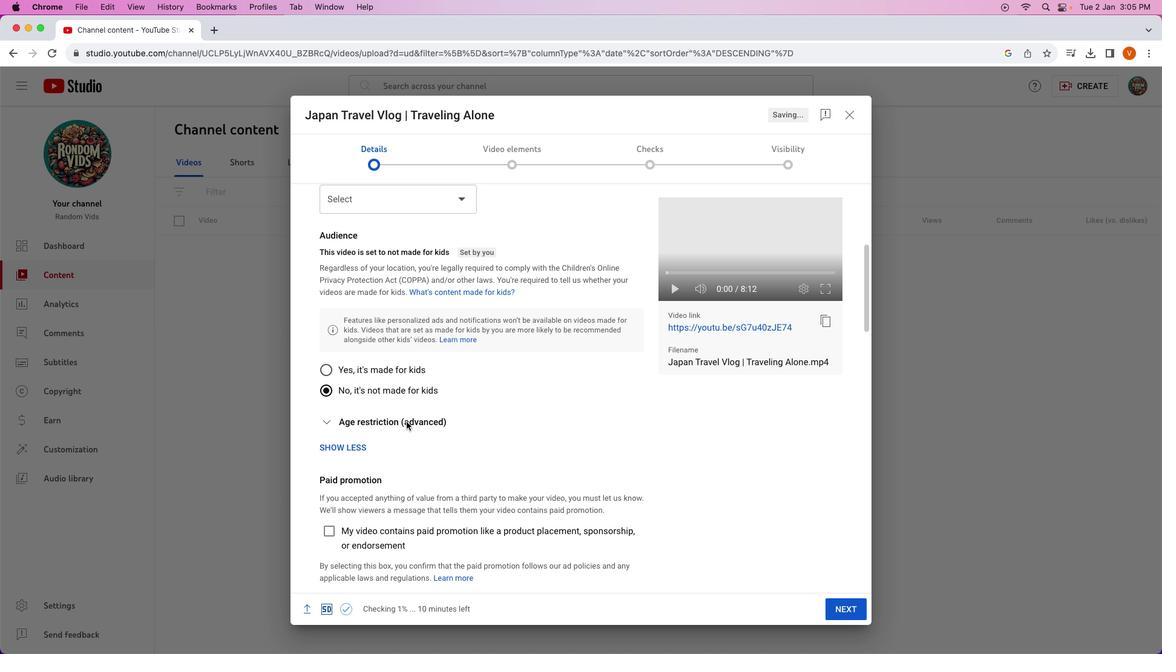 
Action: Mouse scrolled (406, 422) with delta (0, 0)
Screenshot: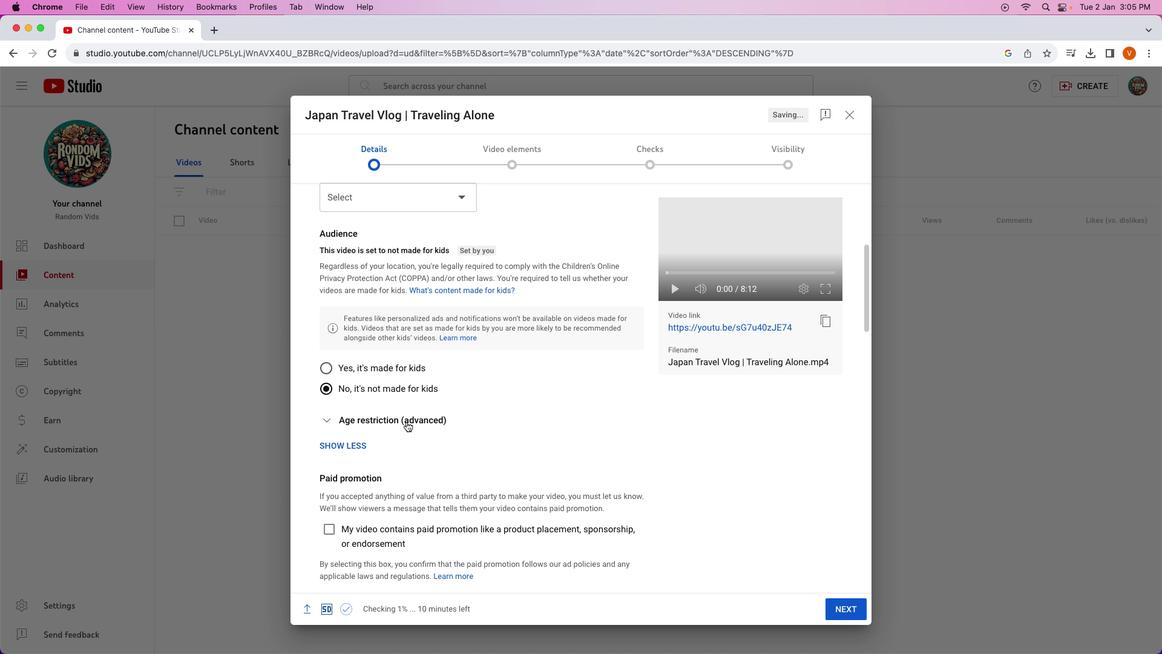 
Action: Mouse scrolled (406, 422) with delta (0, 0)
Screenshot: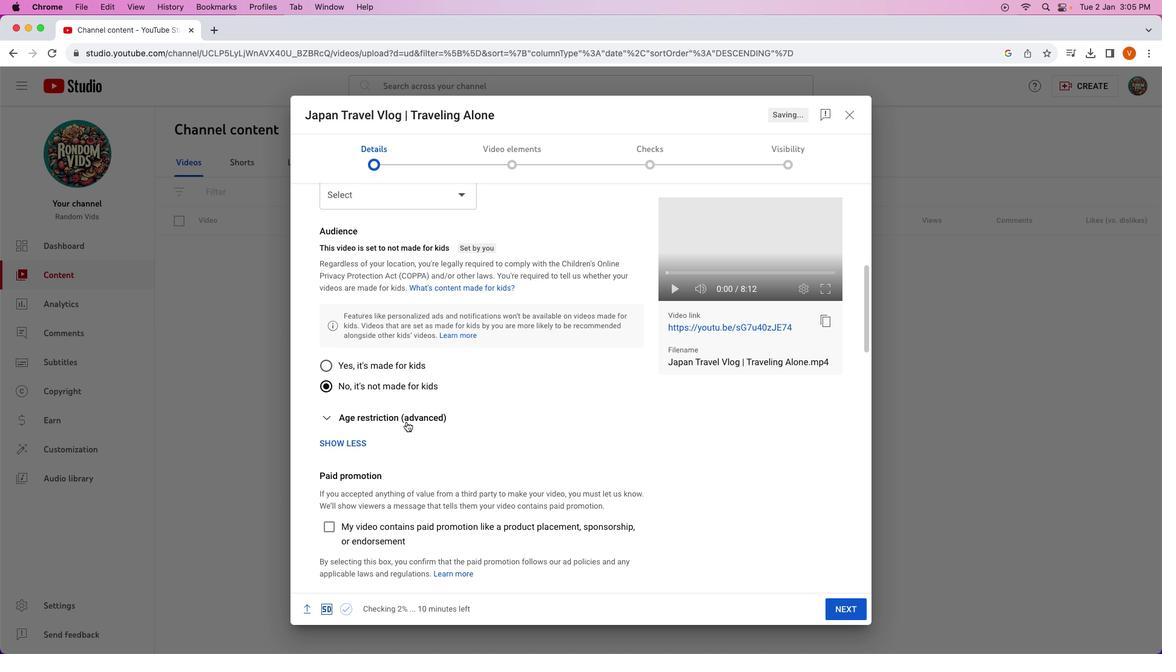 
Action: Mouse scrolled (406, 422) with delta (0, 0)
Screenshot: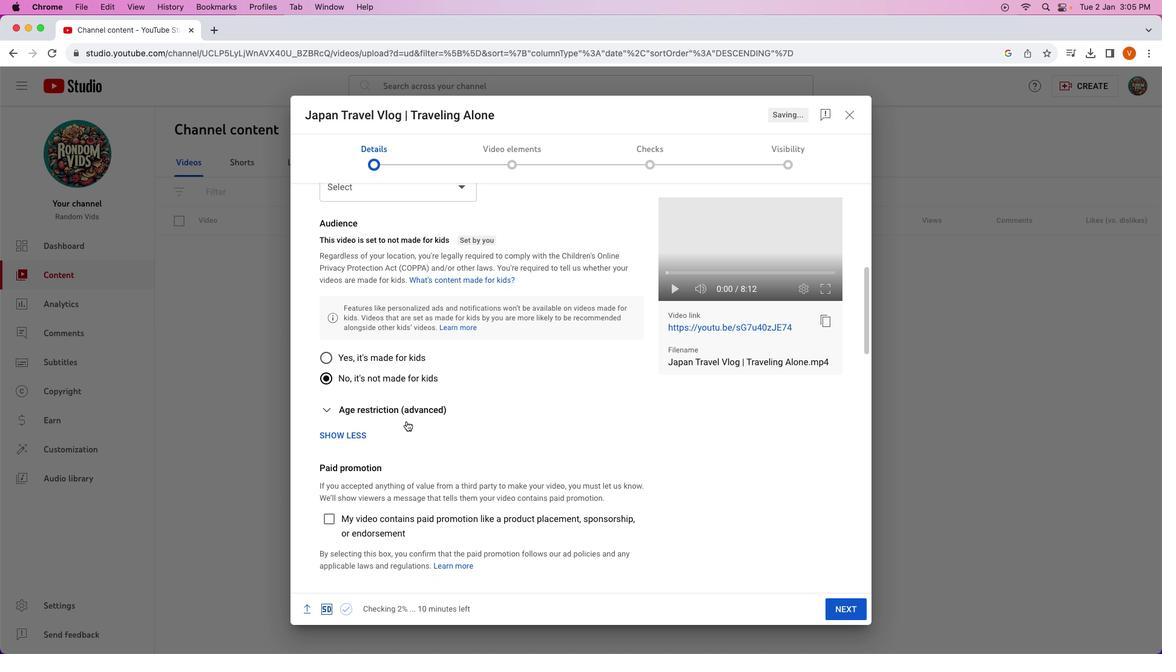 
Action: Mouse scrolled (406, 422) with delta (0, 0)
Screenshot: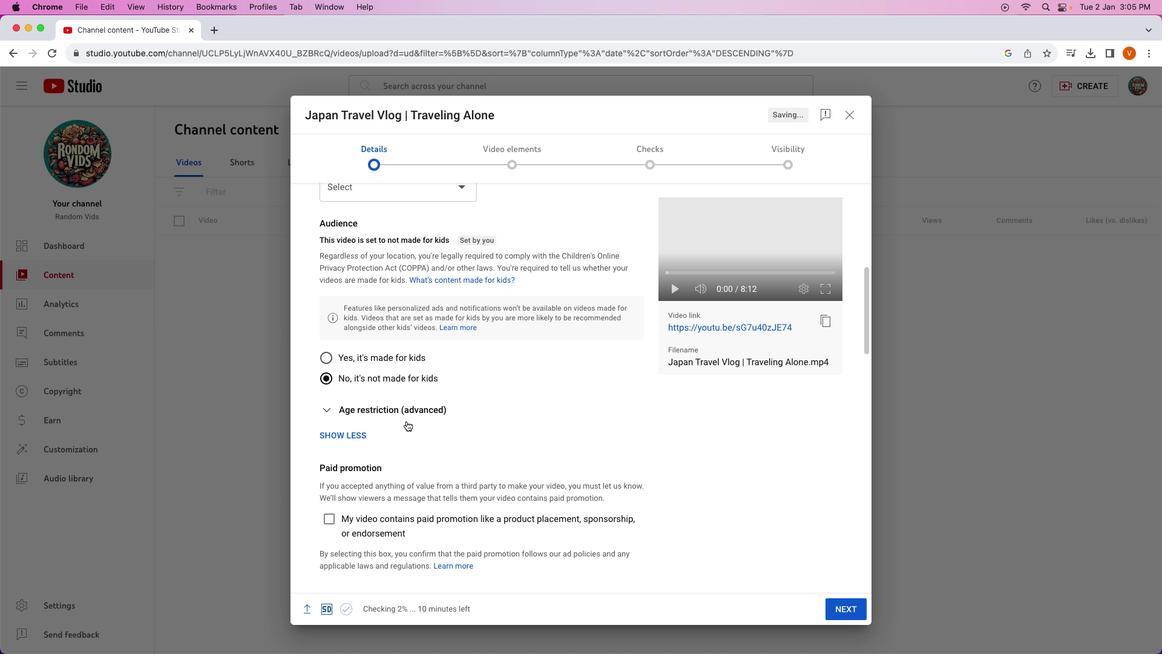 
Action: Mouse moved to (406, 421)
Screenshot: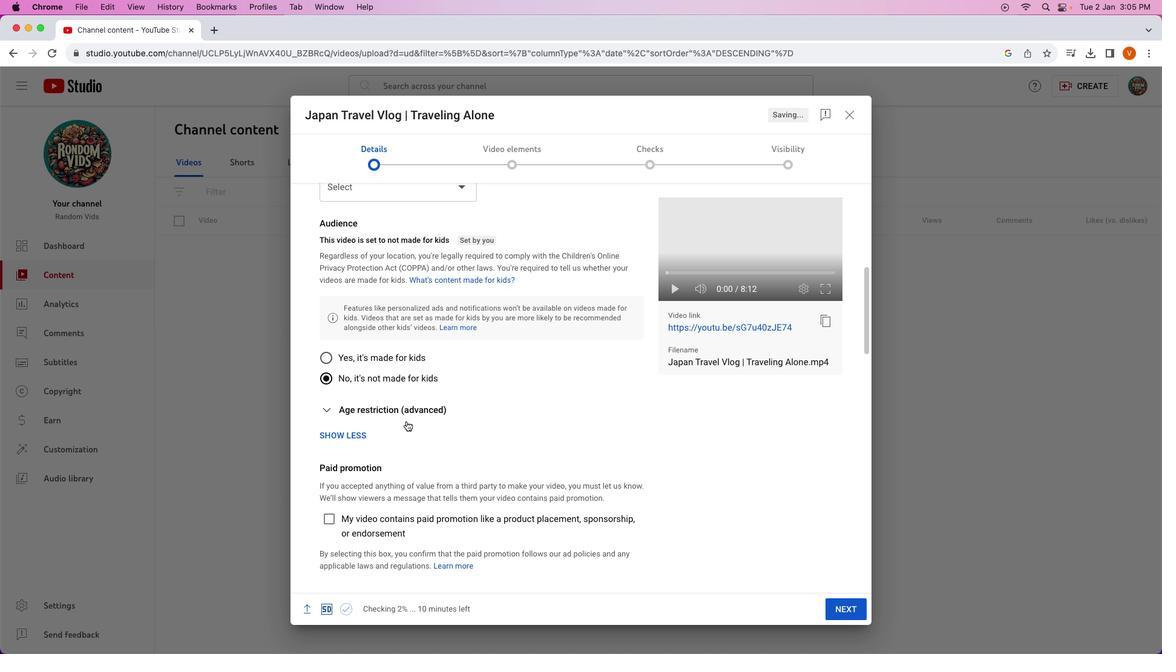 
Action: Mouse scrolled (406, 421) with delta (0, 0)
Screenshot: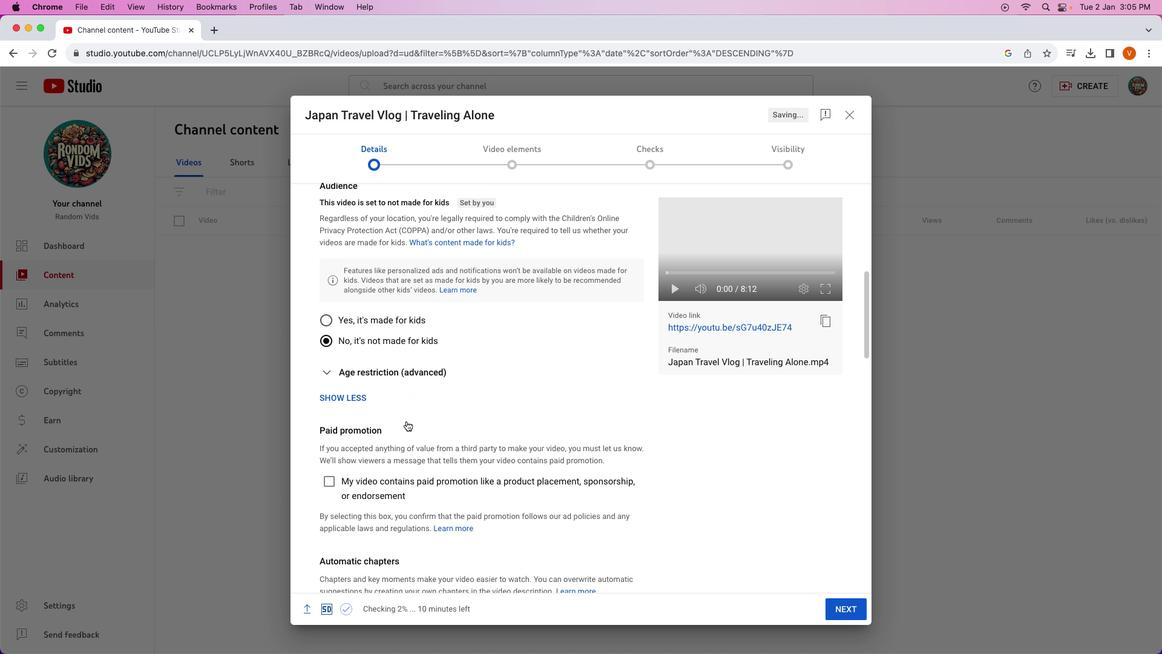 
Action: Mouse scrolled (406, 421) with delta (0, 0)
Screenshot: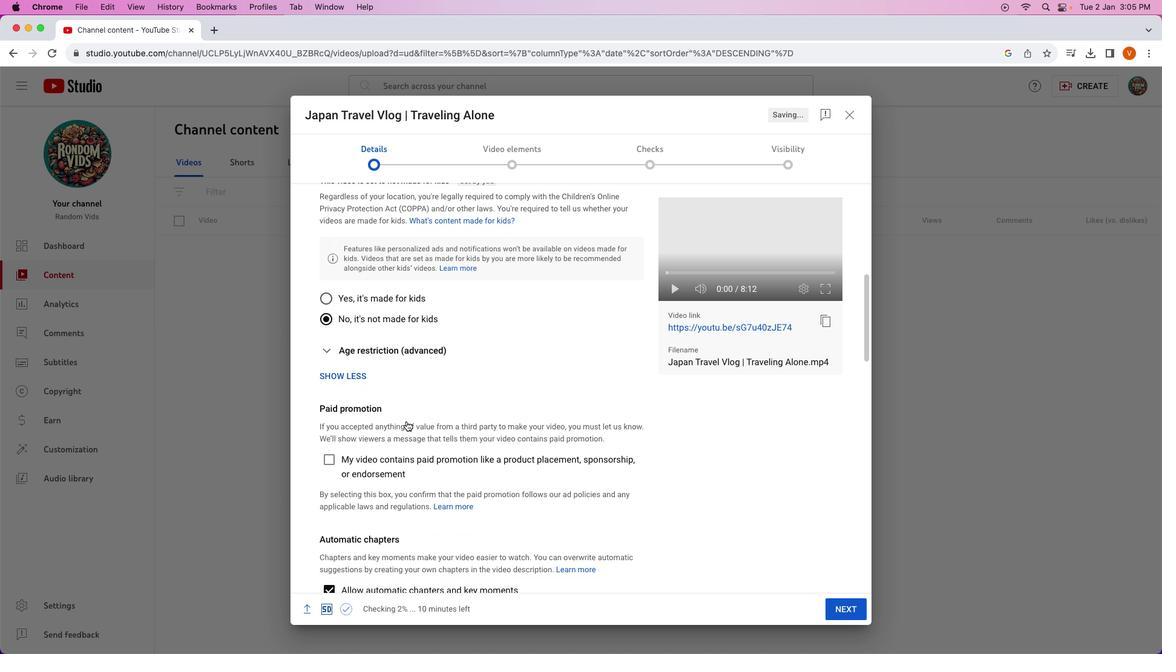 
Action: Mouse scrolled (406, 421) with delta (0, 0)
Screenshot: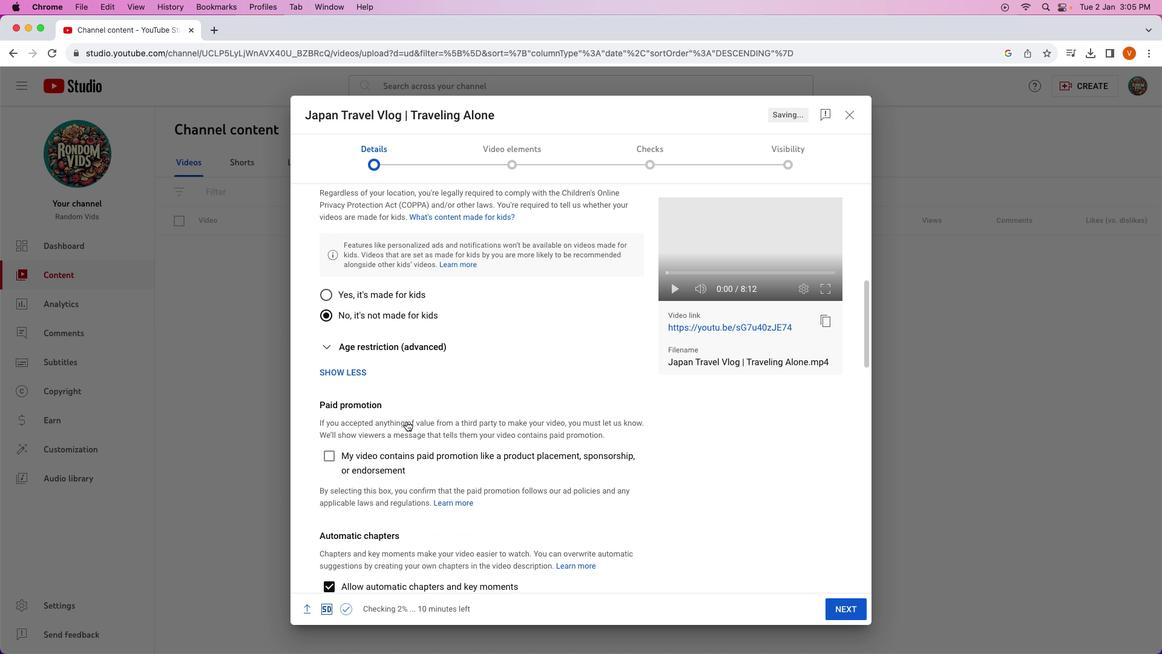 
Action: Mouse scrolled (406, 421) with delta (0, 0)
Screenshot: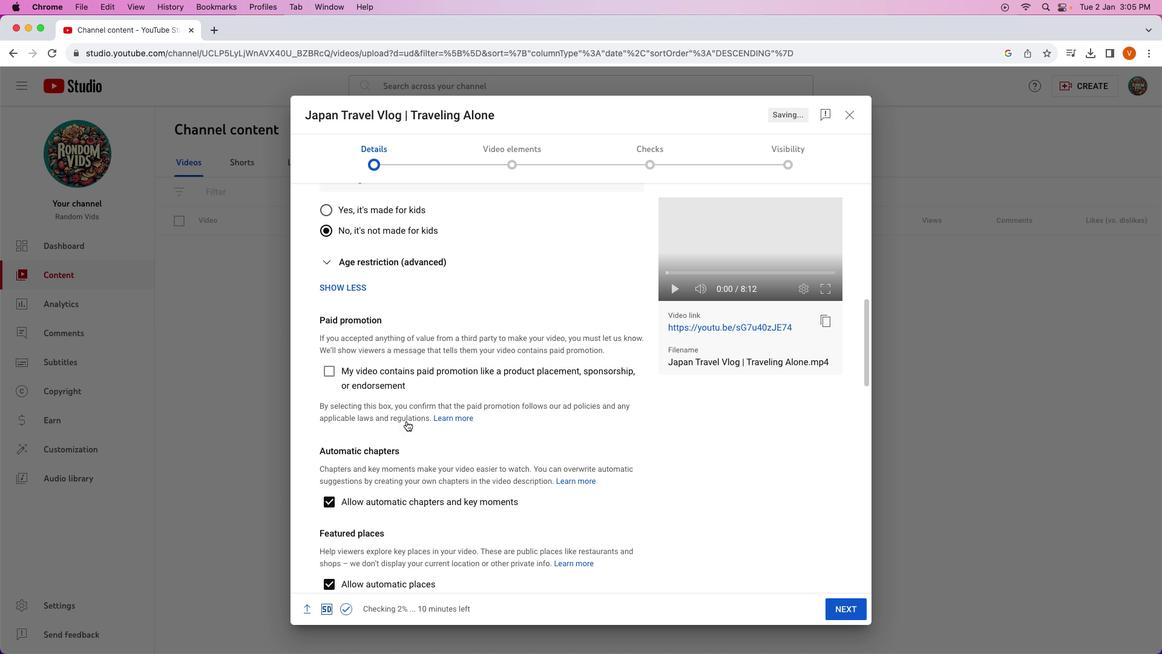 
Action: Mouse scrolled (406, 421) with delta (0, 0)
Screenshot: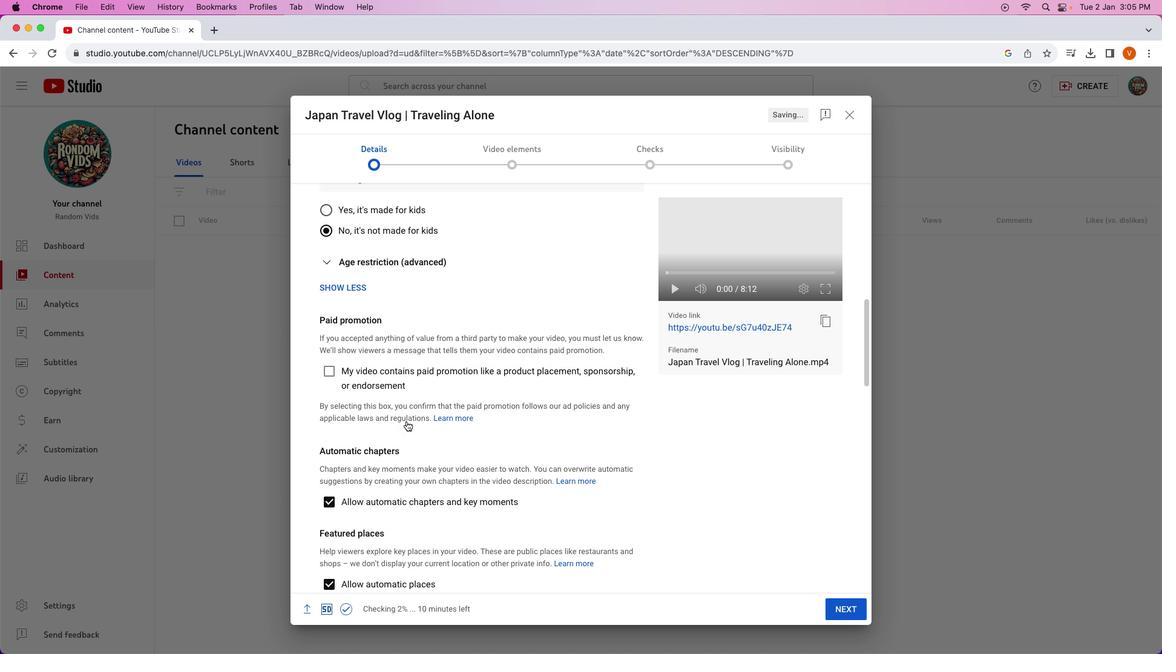 
Action: Mouse scrolled (406, 421) with delta (0, -1)
Screenshot: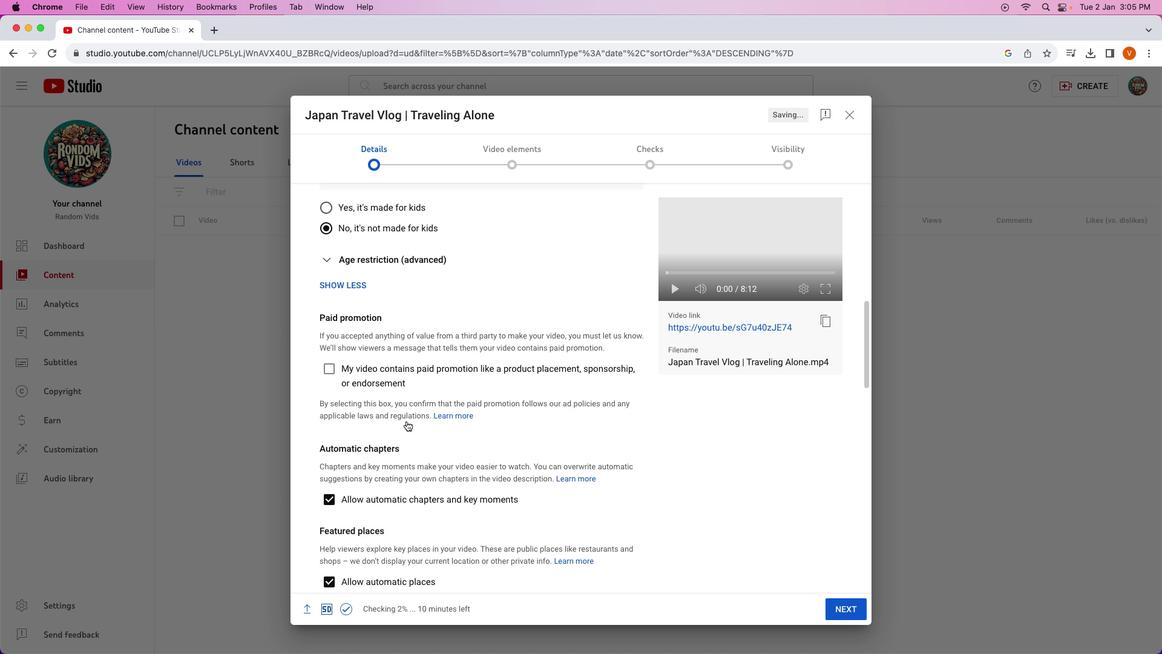 
Action: Mouse scrolled (406, 421) with delta (0, 0)
Screenshot: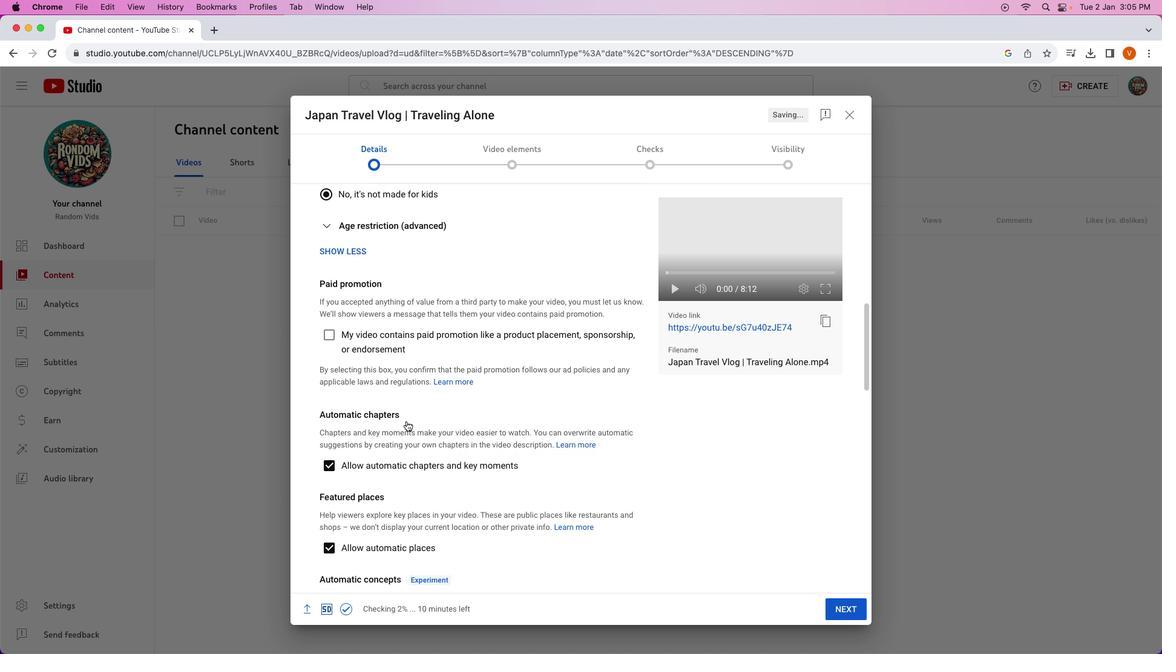 
Action: Mouse scrolled (406, 421) with delta (0, 0)
Screenshot: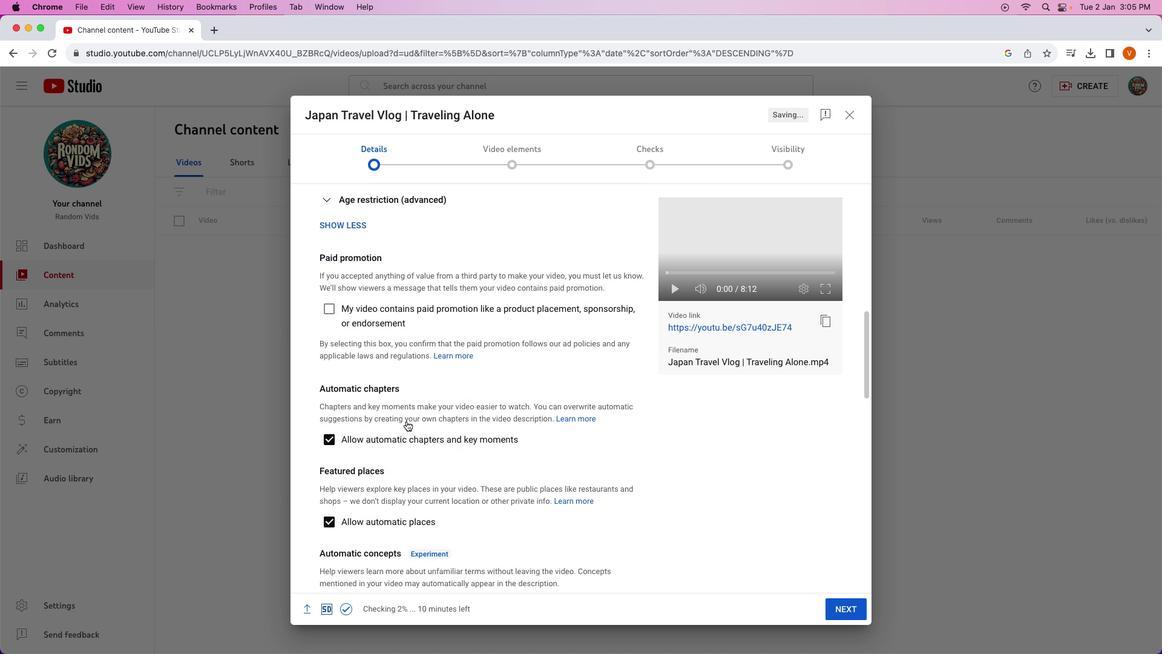 
Action: Mouse scrolled (406, 421) with delta (0, 0)
Screenshot: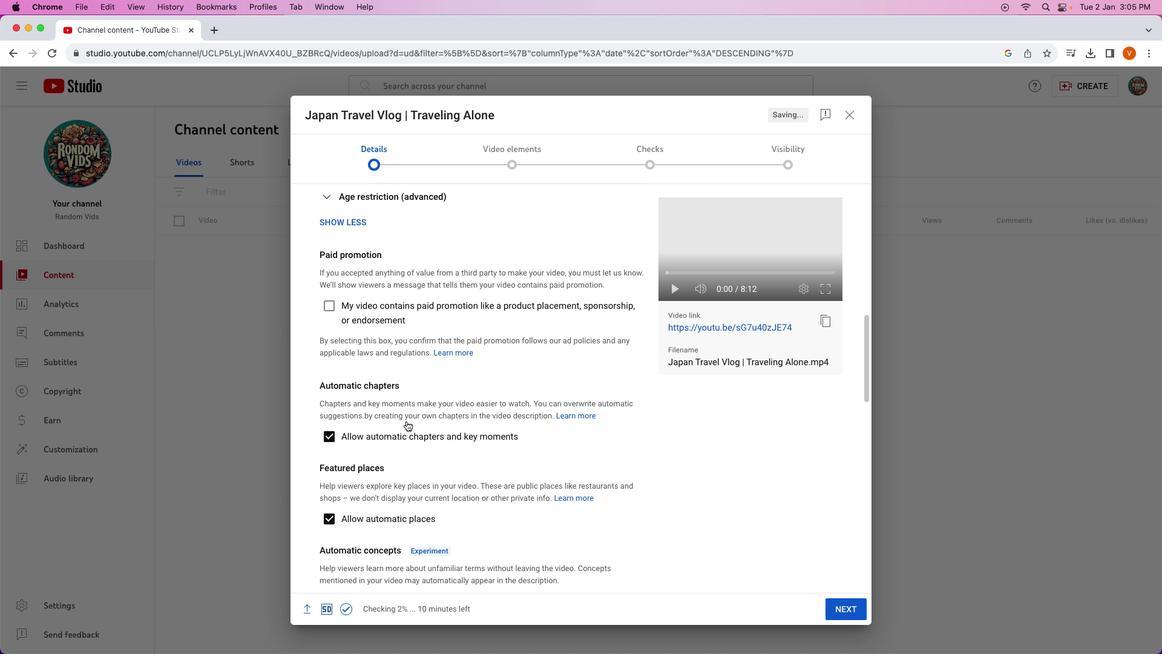 
Action: Mouse scrolled (406, 421) with delta (0, 0)
Screenshot: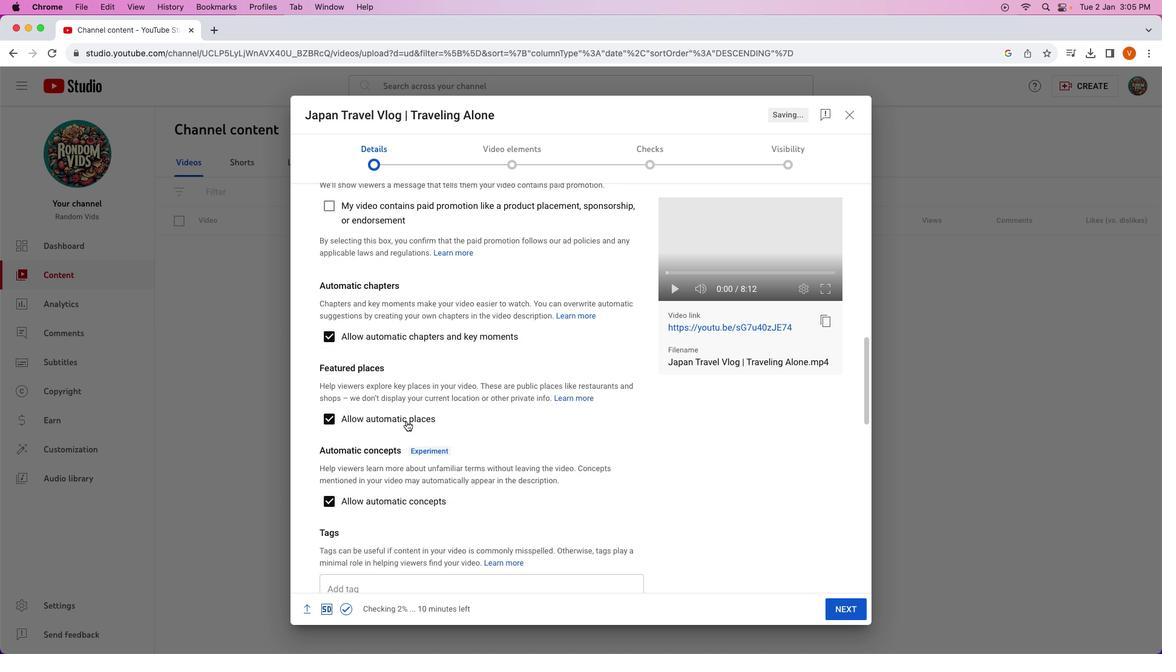 
Action: Mouse scrolled (406, 421) with delta (0, 0)
Screenshot: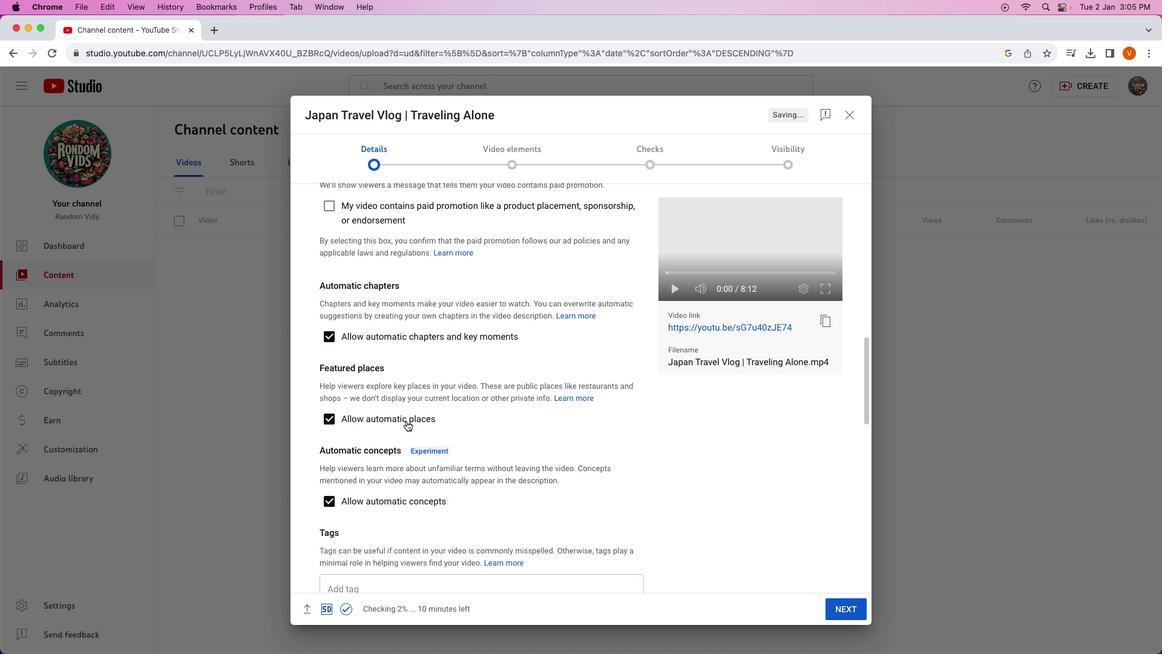 
Action: Mouse scrolled (406, 421) with delta (0, -1)
Screenshot: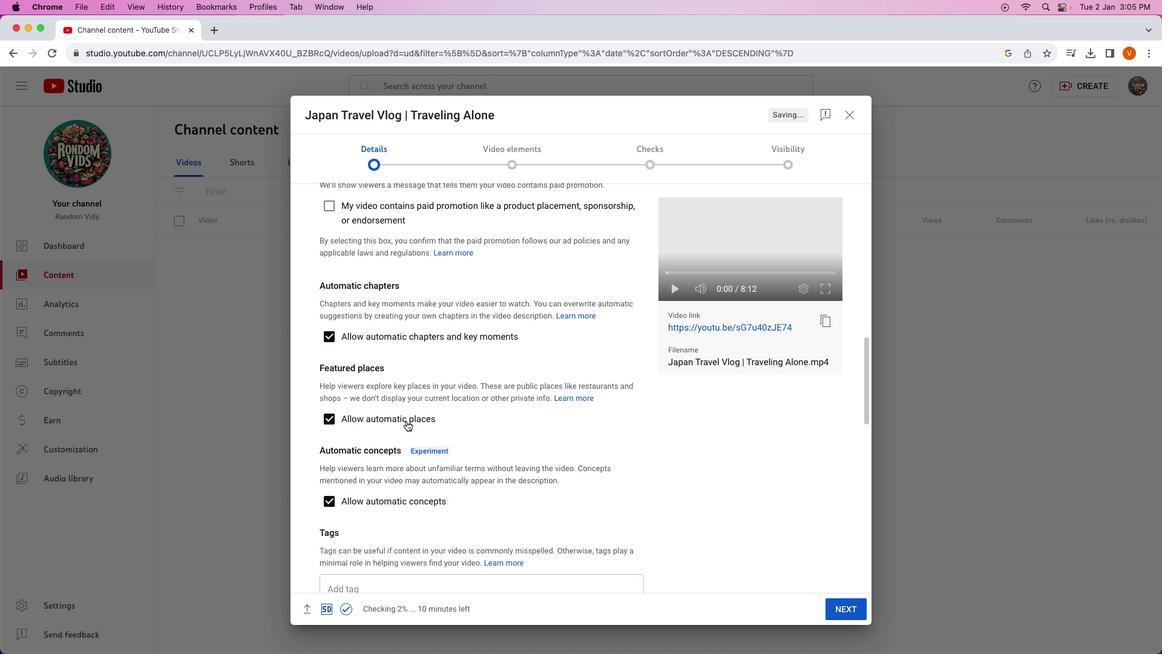 
Action: Mouse scrolled (406, 421) with delta (0, 0)
Screenshot: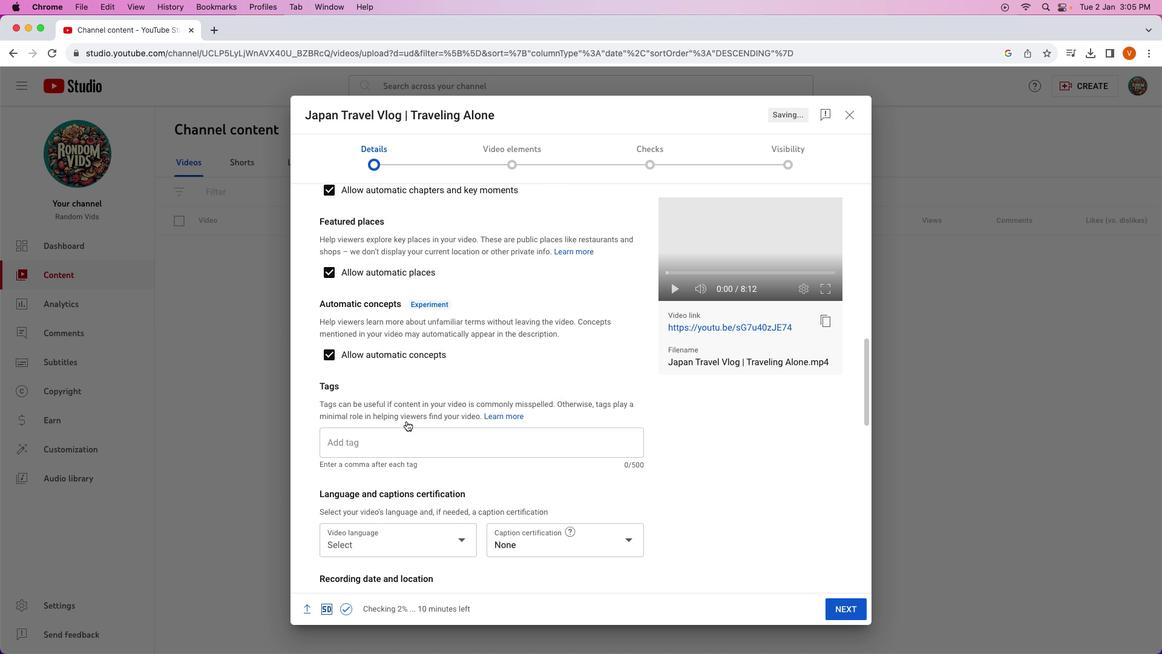 
Action: Mouse scrolled (406, 421) with delta (0, 0)
Screenshot: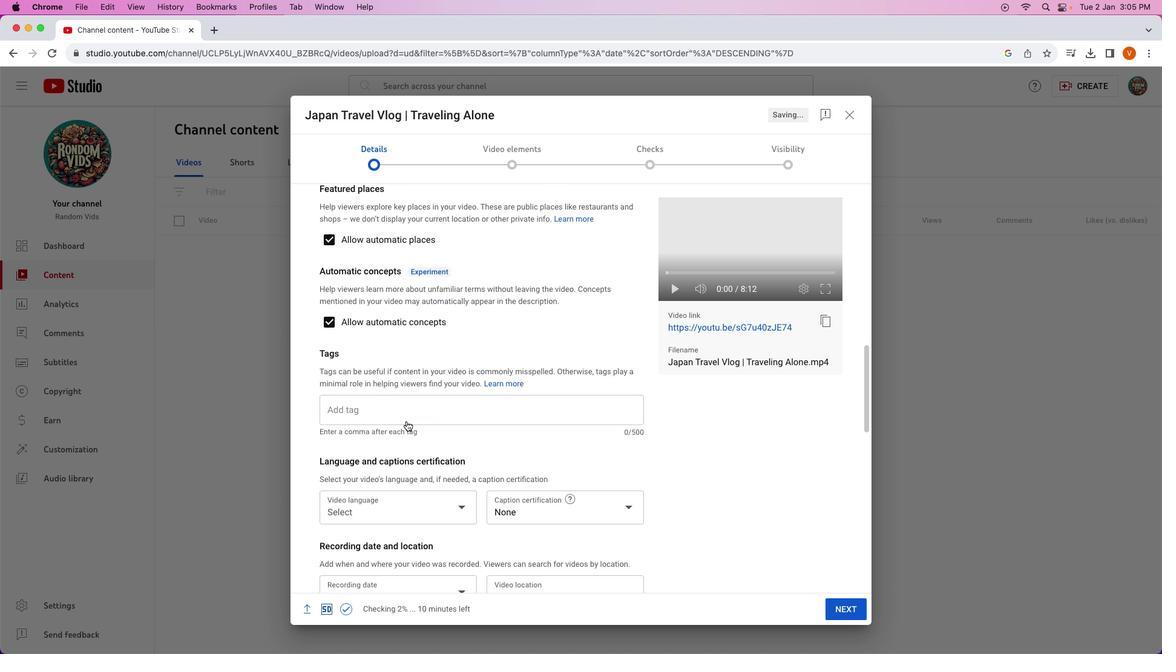 
Action: Mouse scrolled (406, 421) with delta (0, -1)
Screenshot: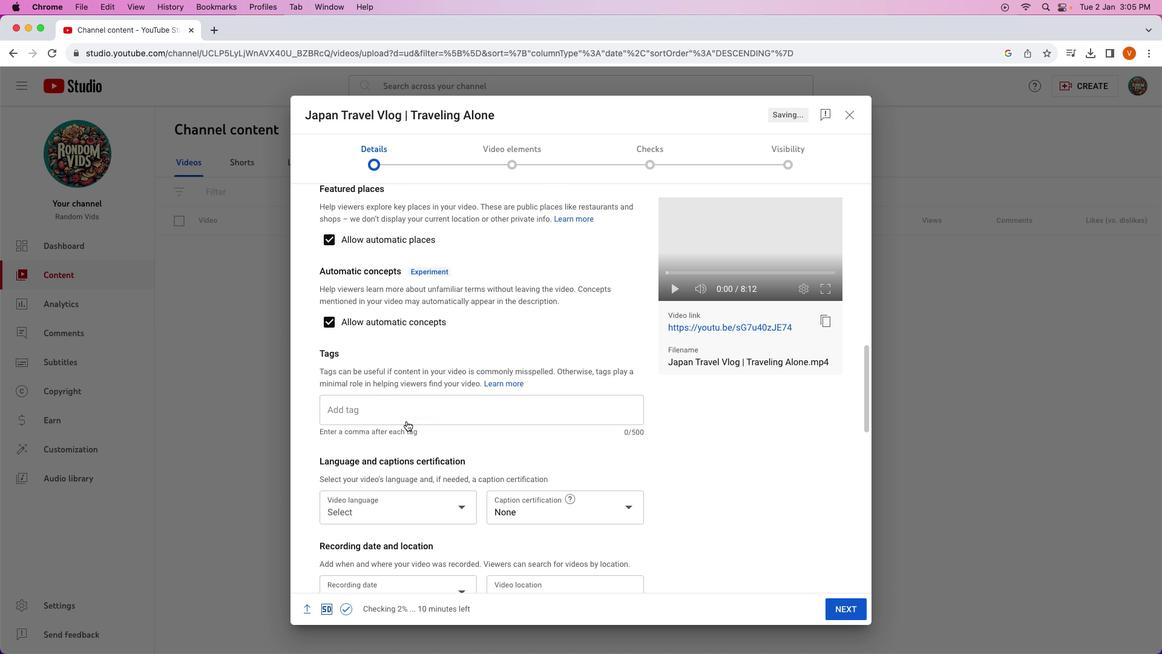 
Action: Mouse scrolled (406, 421) with delta (0, -2)
Screenshot: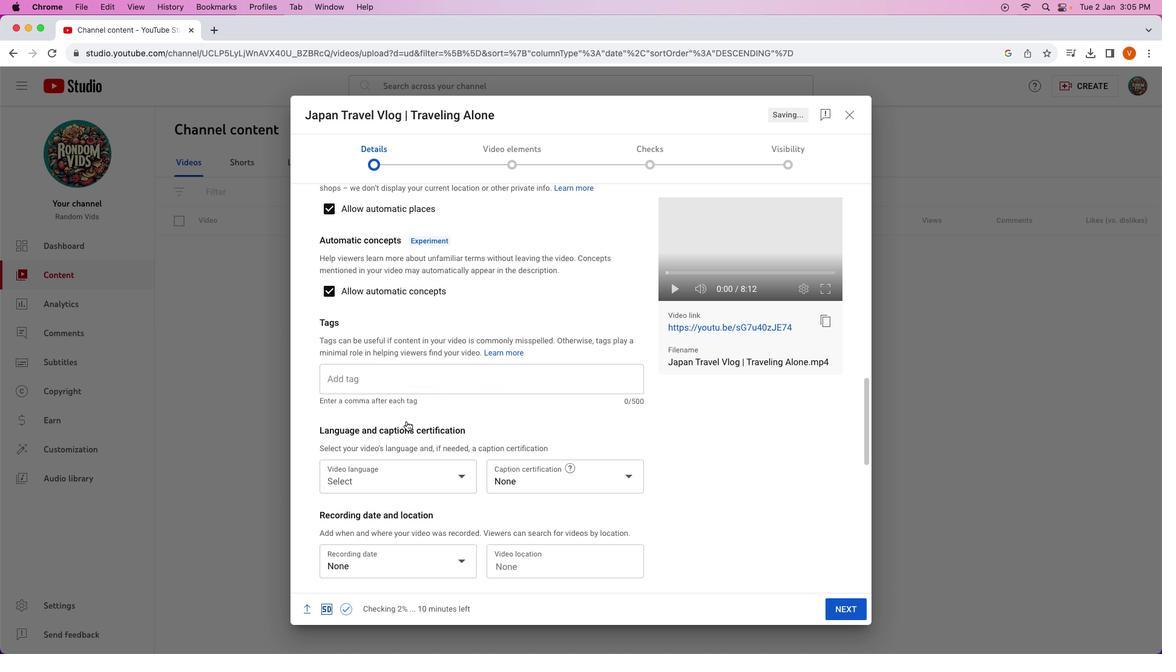 
Action: Mouse scrolled (406, 421) with delta (0, 0)
Screenshot: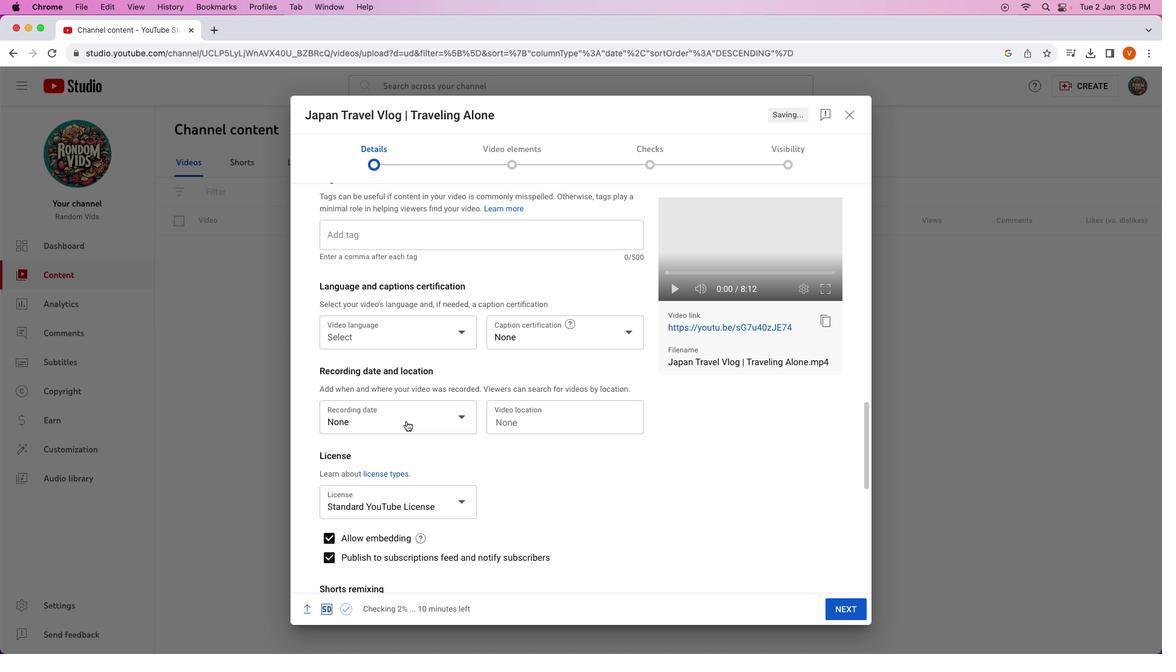 
Action: Mouse scrolled (406, 421) with delta (0, 0)
Screenshot: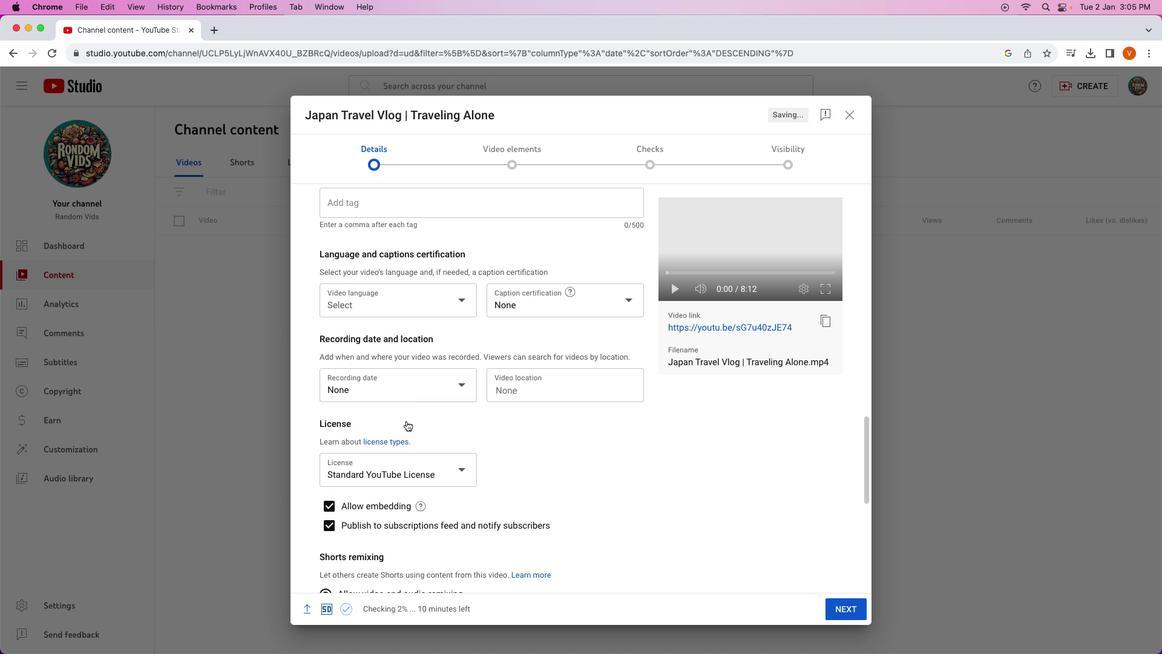 
Action: Mouse scrolled (406, 421) with delta (0, -1)
Screenshot: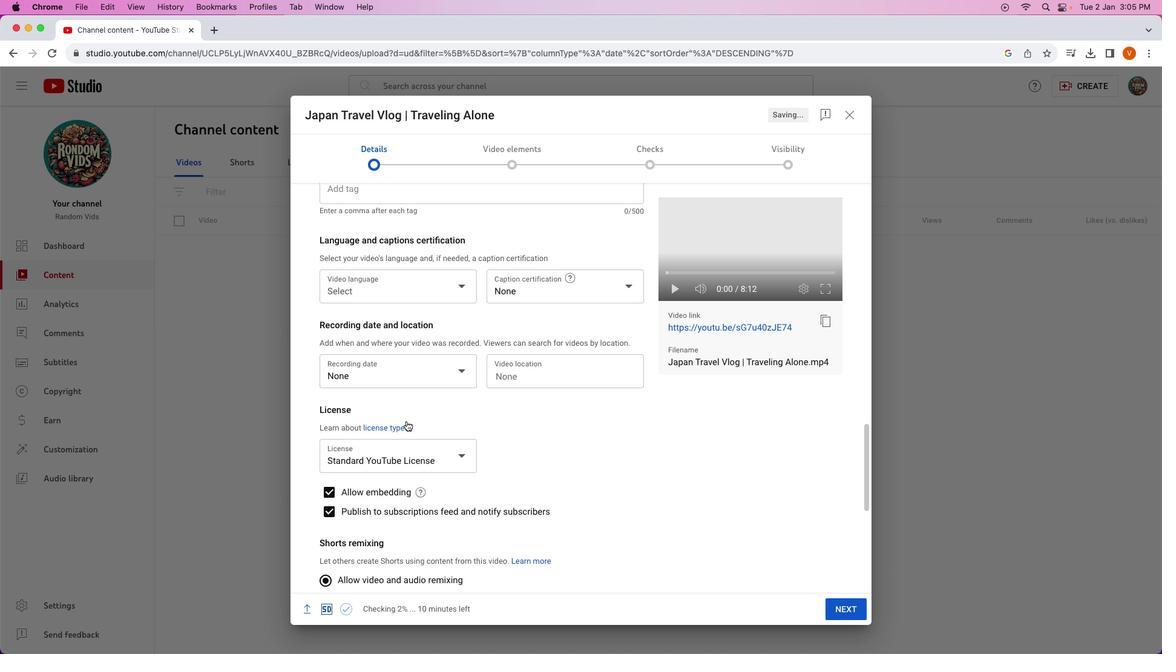 
Action: Mouse scrolled (406, 421) with delta (0, -1)
Screenshot: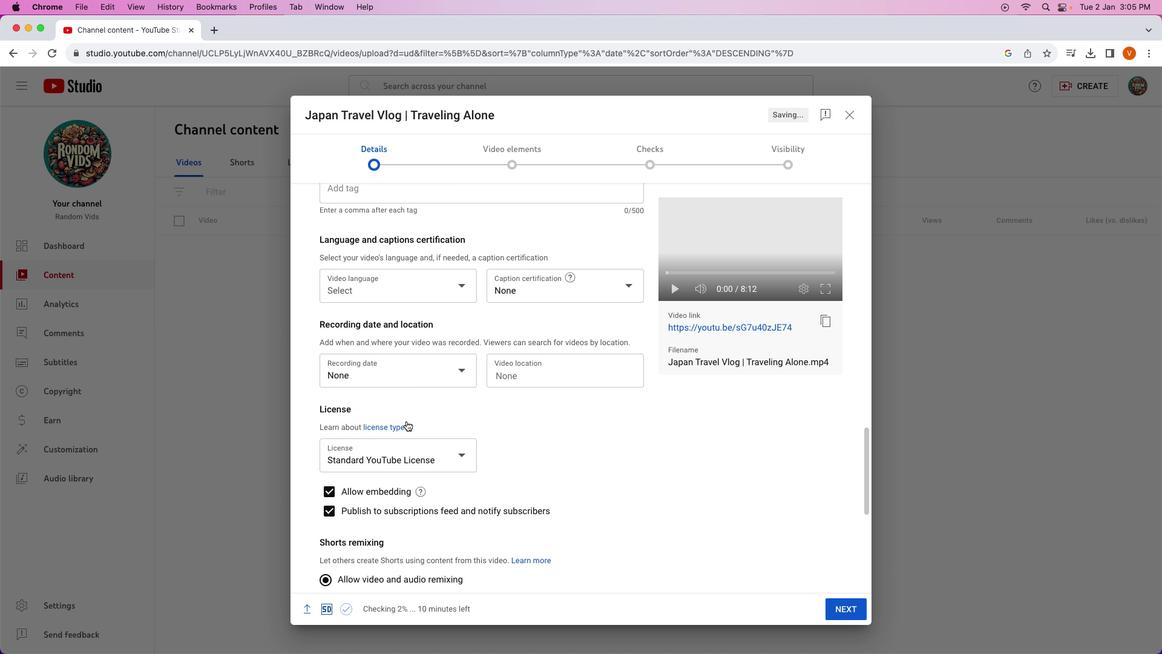 
Action: Mouse scrolled (406, 421) with delta (0, 0)
Screenshot: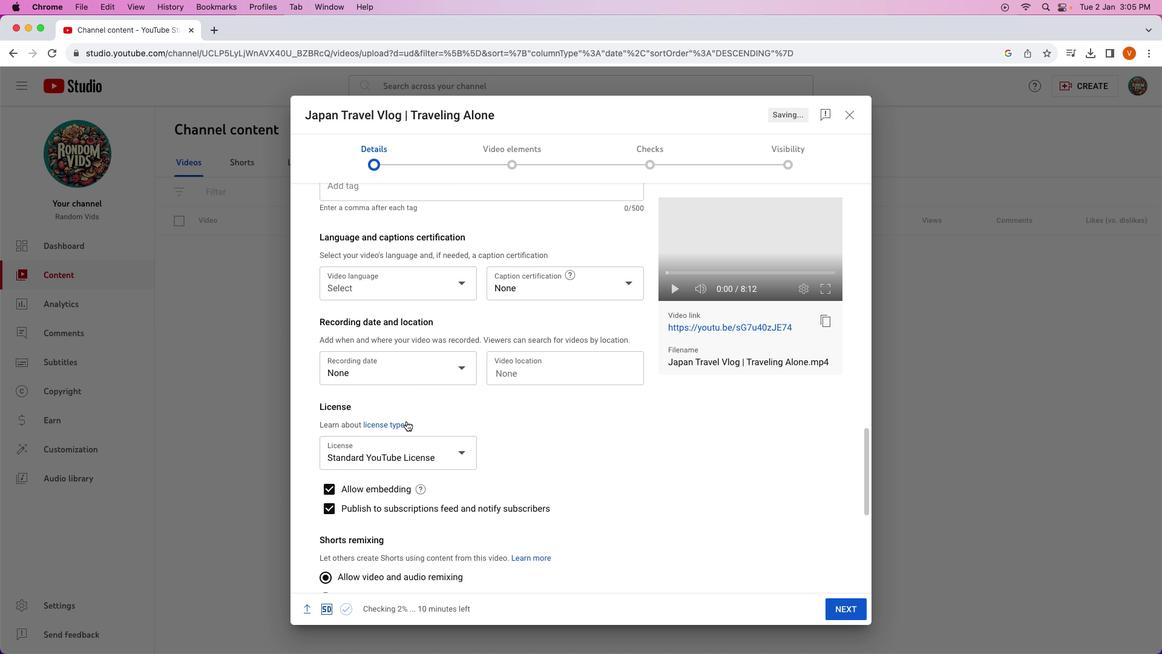 
Action: Mouse moved to (400, 307)
Screenshot: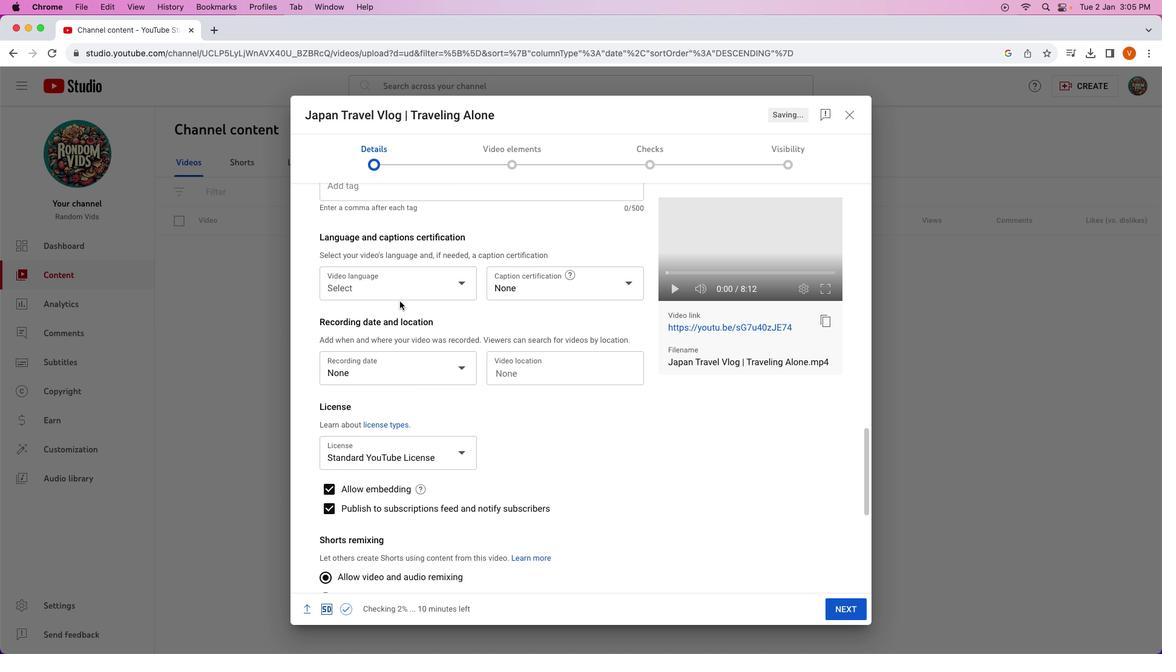 
Action: Mouse scrolled (400, 307) with delta (0, 0)
Screenshot: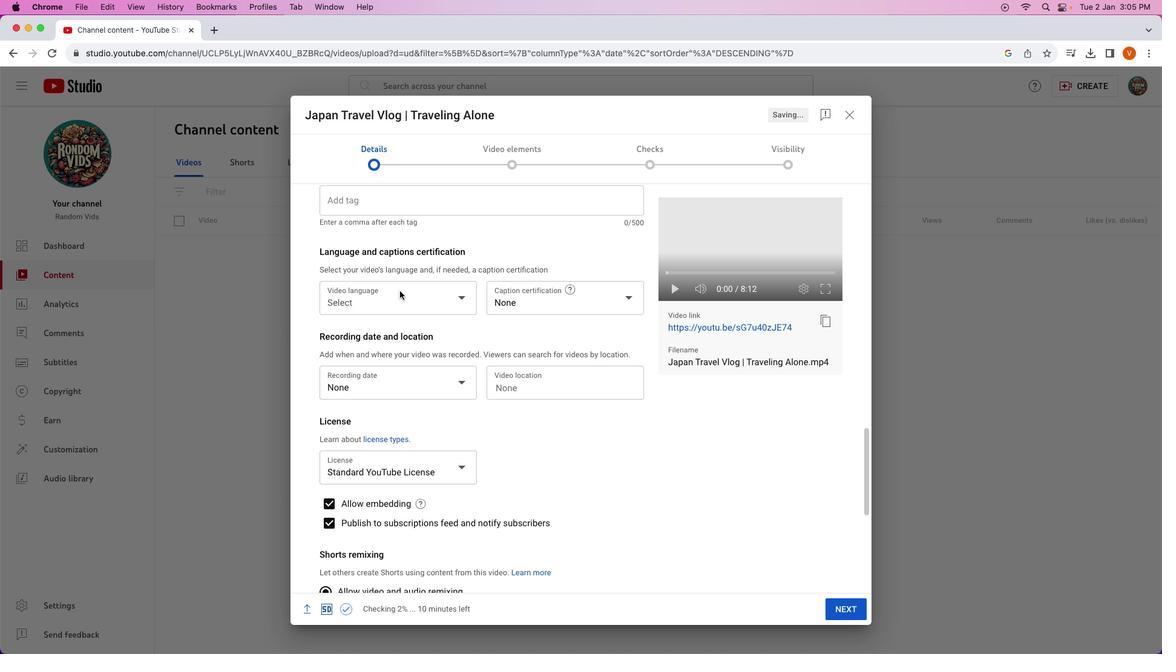 
Action: Mouse scrolled (400, 307) with delta (0, 0)
Screenshot: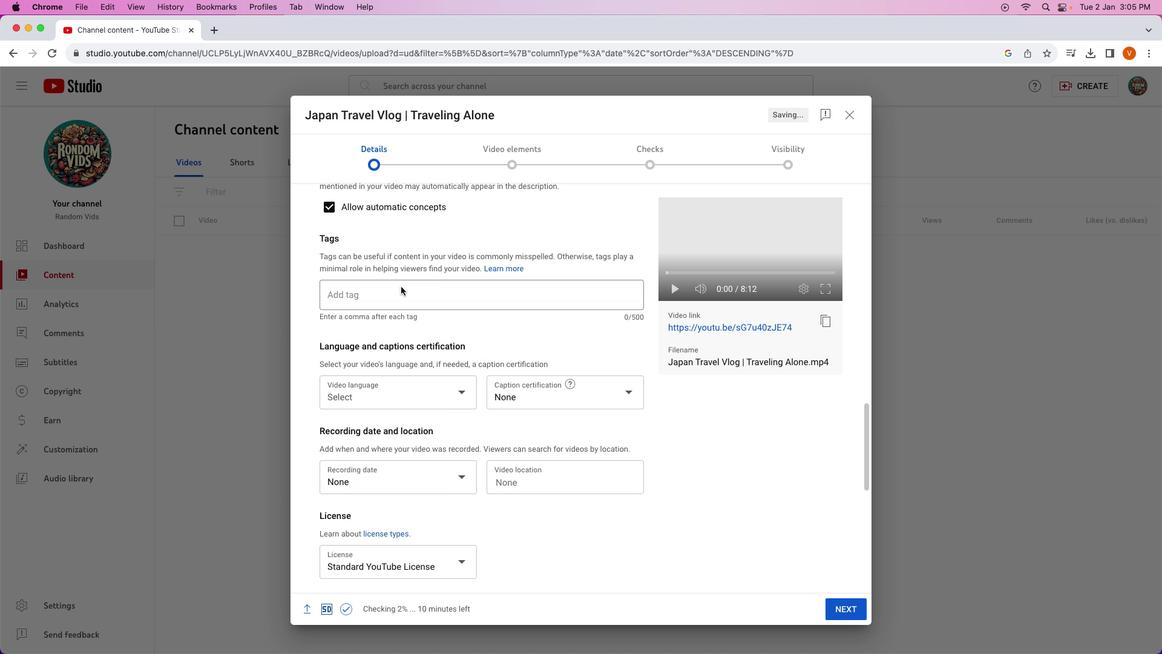 
Action: Mouse scrolled (400, 307) with delta (0, 1)
Screenshot: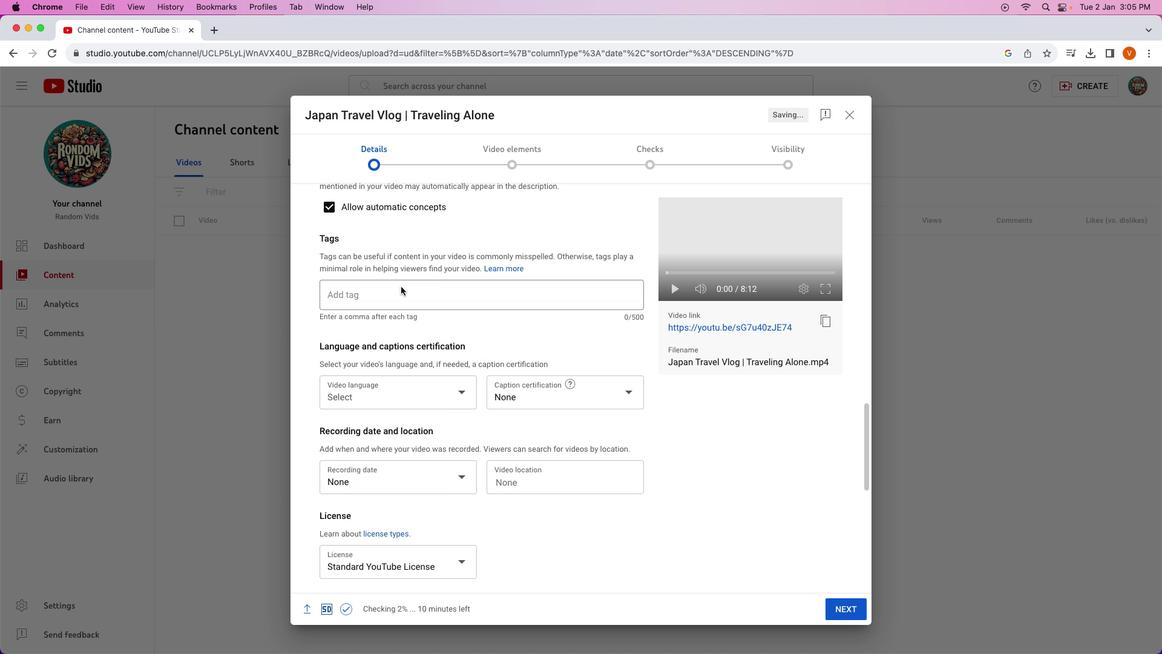 
Action: Mouse moved to (393, 293)
Screenshot: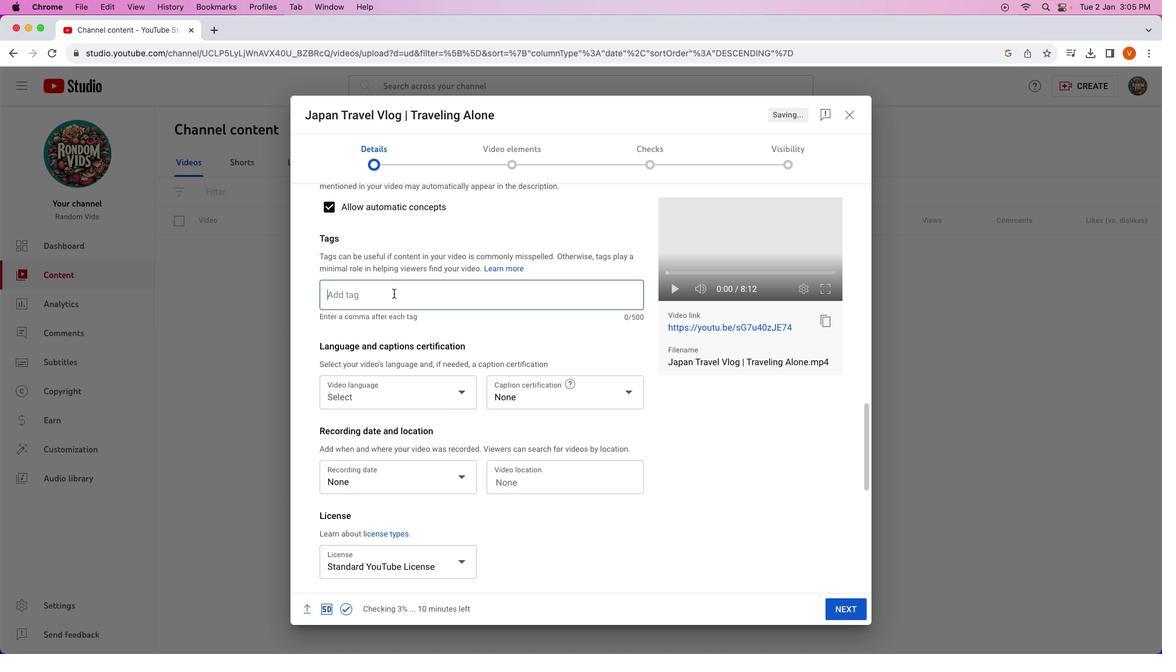 
Action: Mouse pressed left at (393, 293)
Screenshot: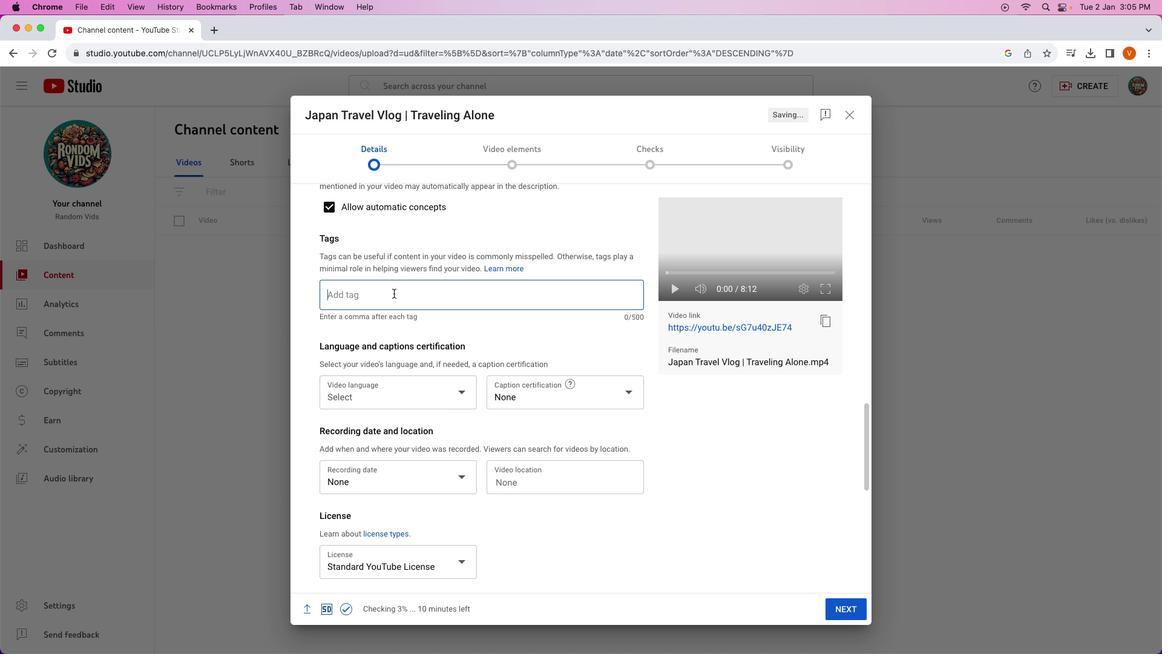 
Action: Key pressed Key.shift'J''a''a'Key.backspace'p''a''n'Key.spaceKey.shift'T''r''a''v''e''l'Key.spaceKey.shift'V''l''o''g'Key.enterKey.shift'J''a''p''a''n'Key.spaceKey.shift'T''r''i''p'Key.spaceKey.shift'V''l''o''g'Key.enterKey.shiftKey.shift'V''l''o''f'Key.spaceKey.backspaceKey.backspace'g'Key.space'o''f'Key.spaceKey.shift'J''p'Key.backspace'a''p''a''n'Key.spaceKey.shift'T''o''u''r'Key.enter
Screenshot: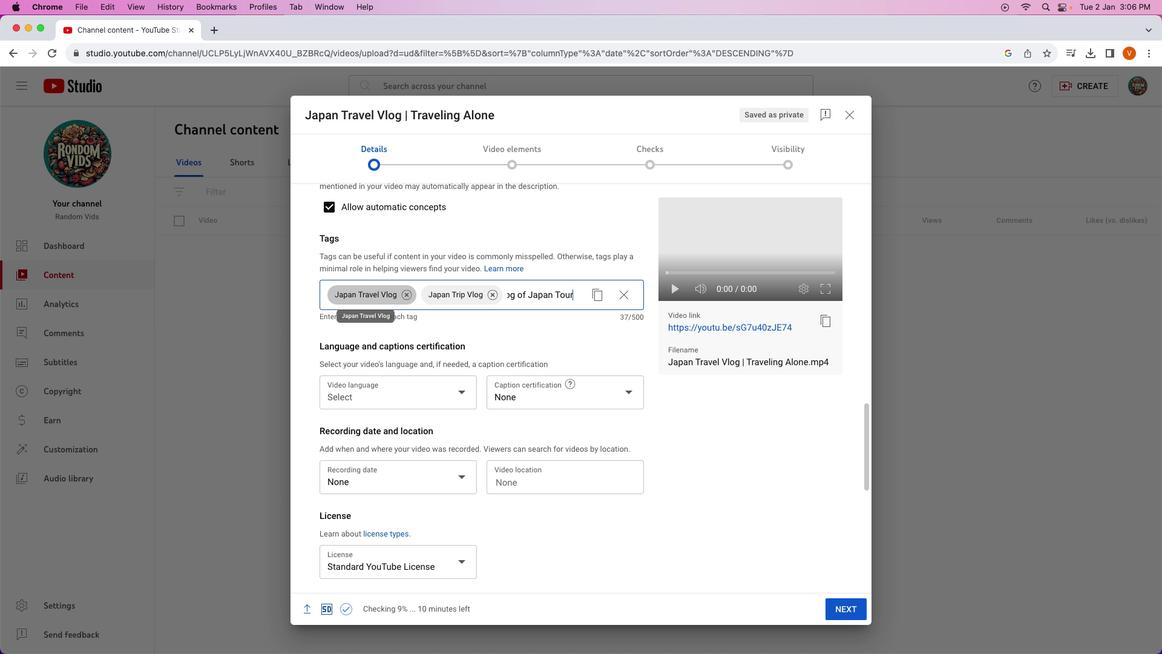
Action: Mouse moved to (488, 317)
Screenshot: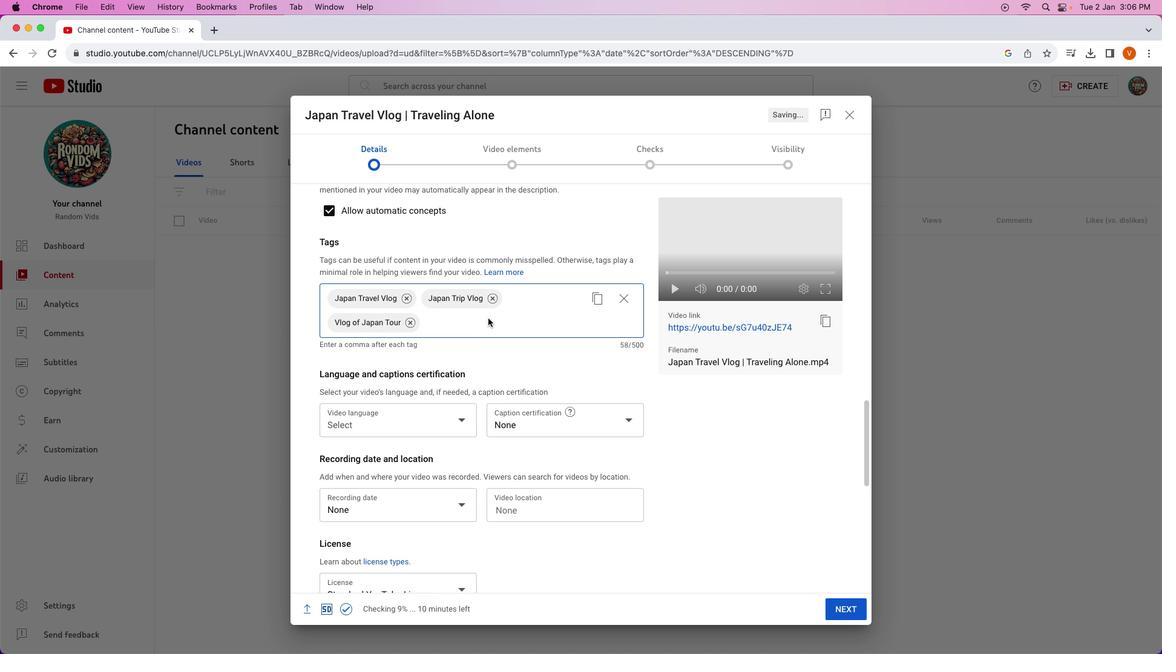 
Action: Mouse scrolled (488, 317) with delta (0, 0)
Screenshot: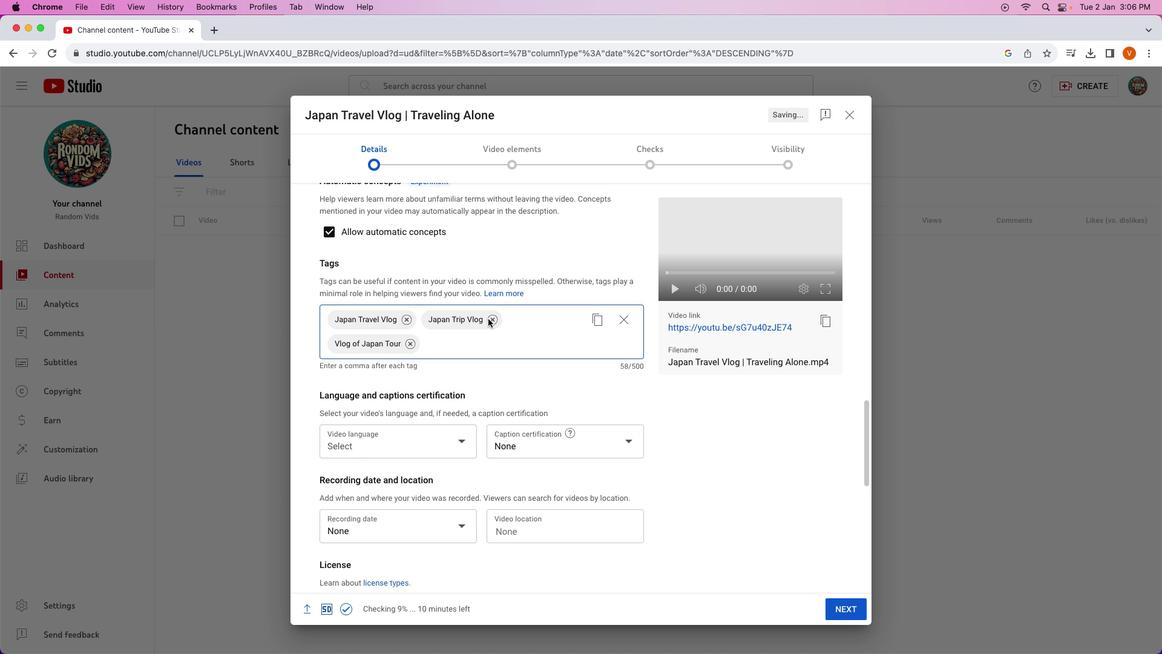 
Action: Mouse scrolled (488, 317) with delta (0, 0)
Screenshot: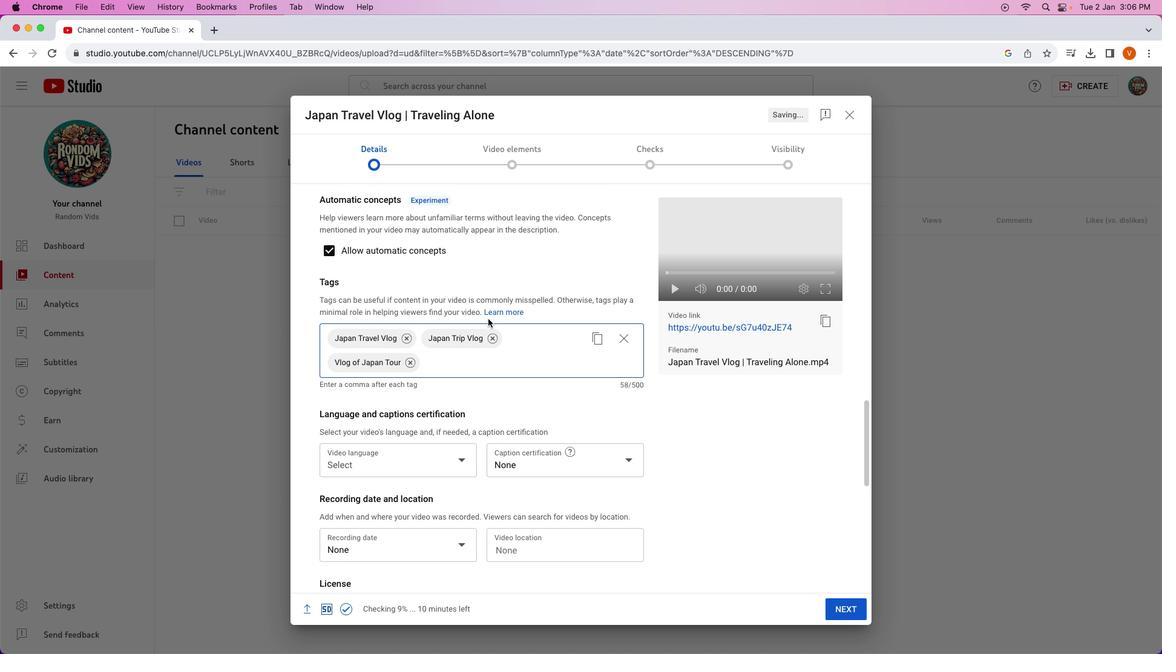 
Action: Mouse scrolled (488, 317) with delta (0, 1)
Screenshot: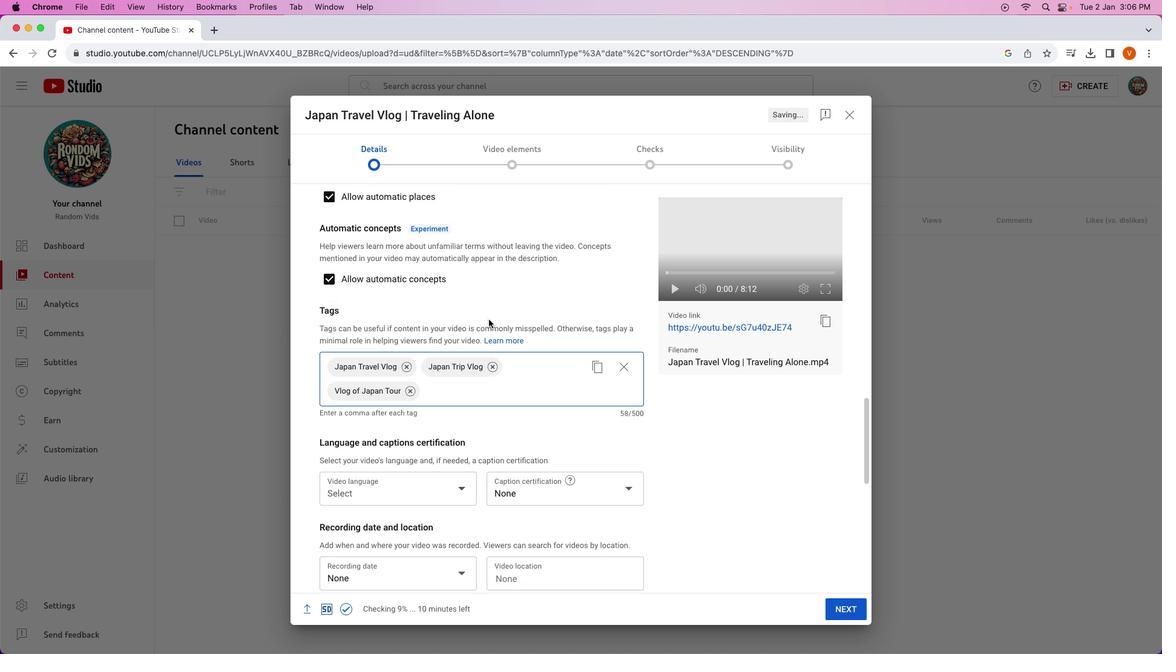 
Action: Mouse moved to (489, 320)
Screenshot: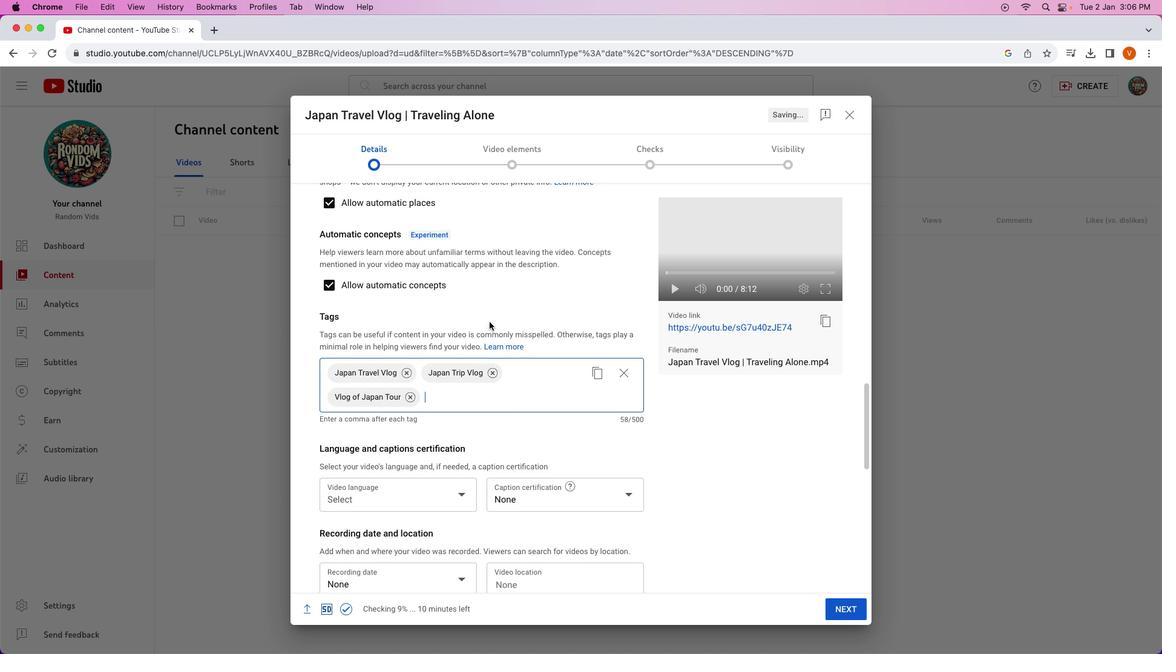 
Action: Mouse scrolled (489, 320) with delta (0, 0)
Screenshot: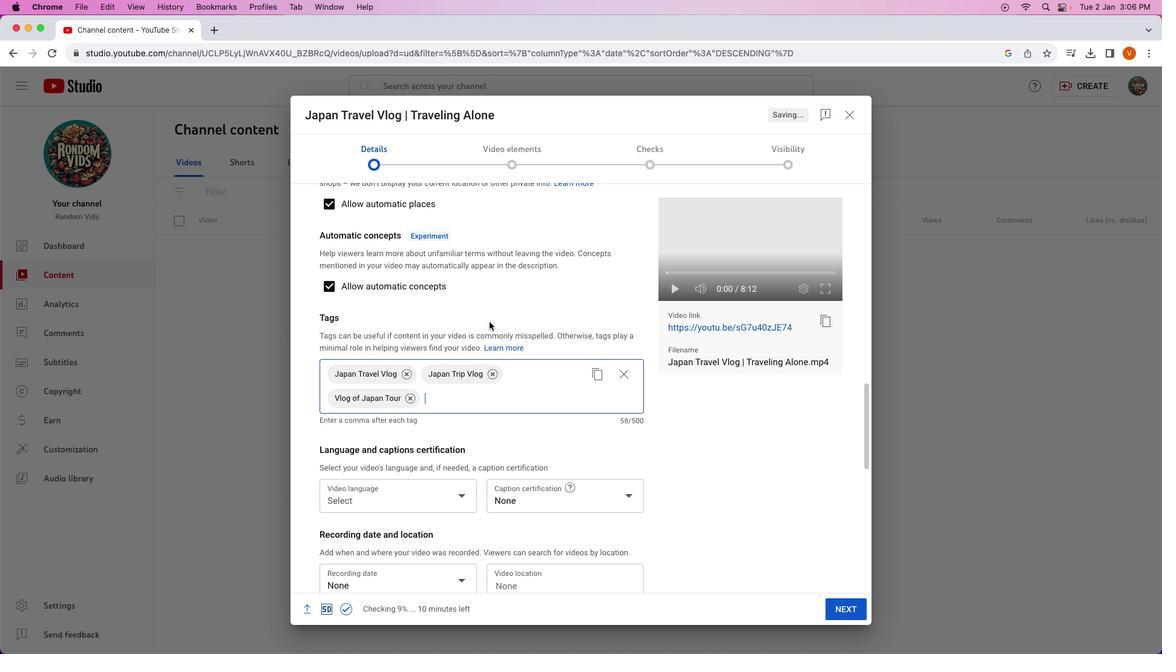 
Action: Mouse moved to (489, 322)
Screenshot: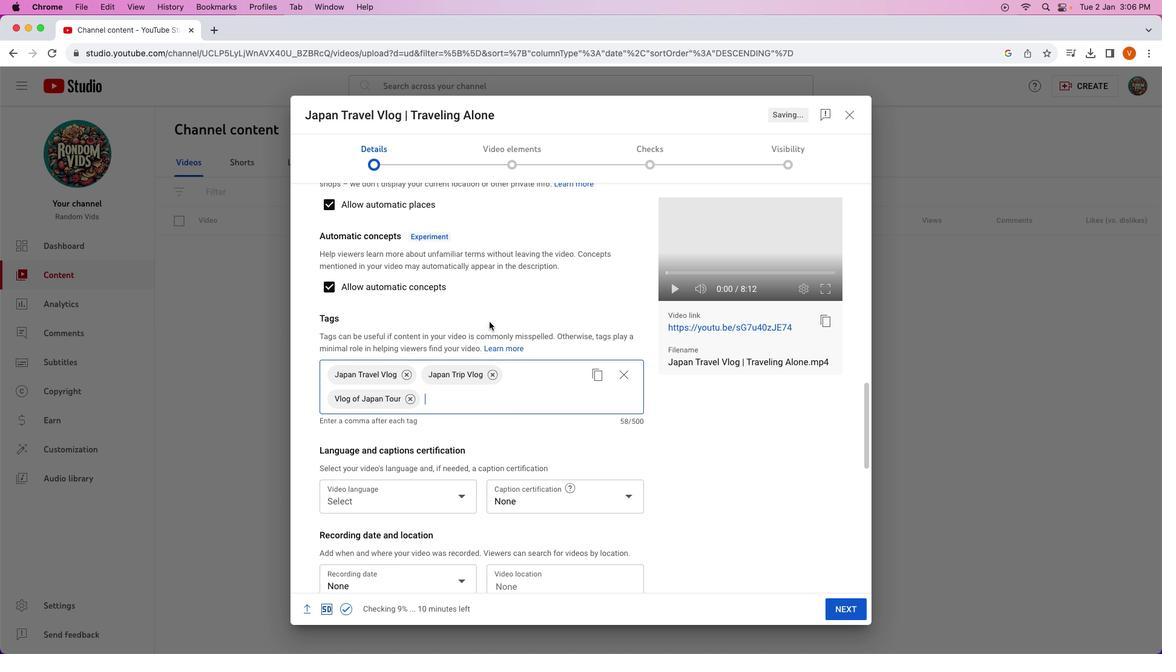 
Action: Mouse scrolled (489, 322) with delta (0, 0)
Screenshot: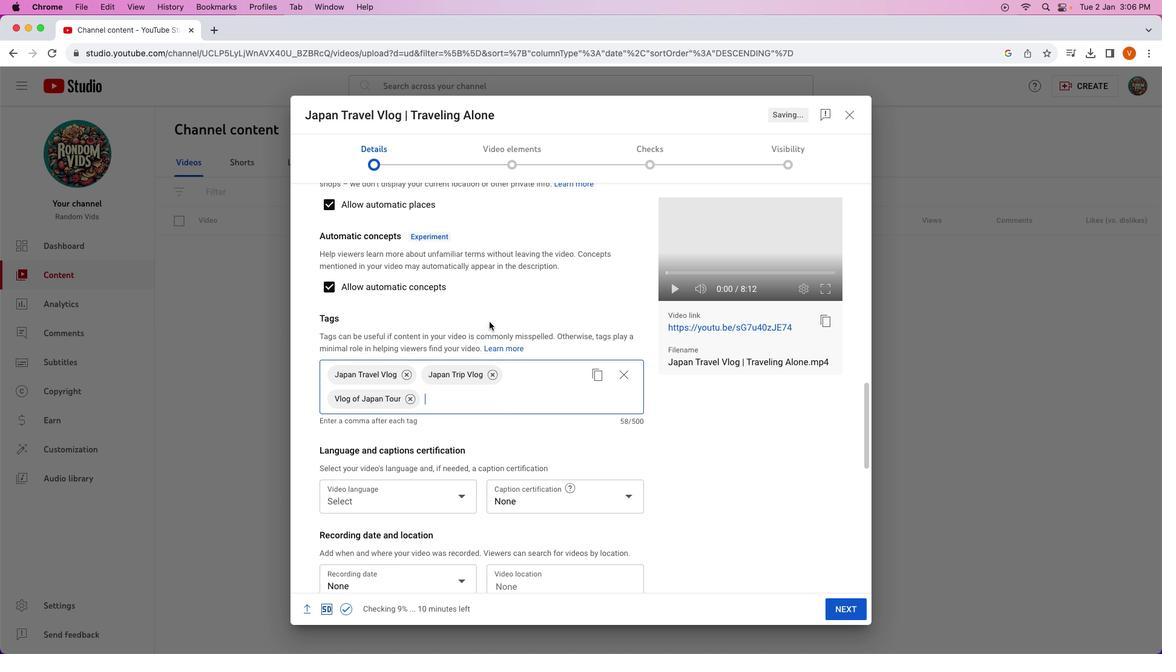 
Action: Mouse scrolled (489, 322) with delta (0, 0)
Screenshot: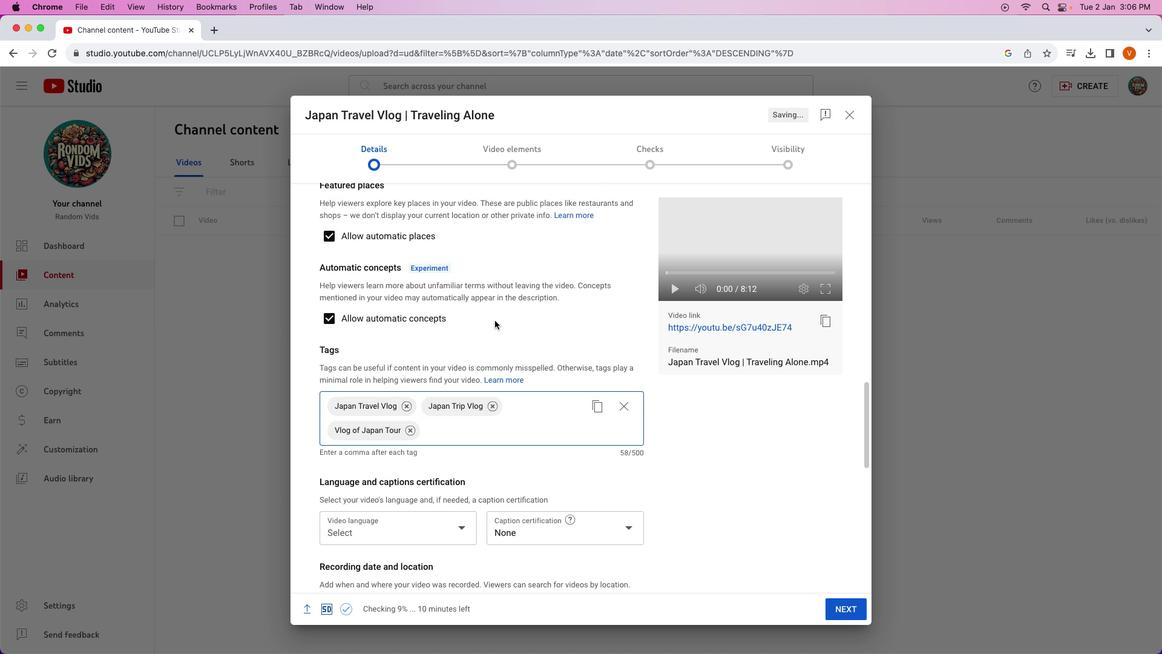 
Action: Mouse scrolled (489, 322) with delta (0, 0)
Screenshot: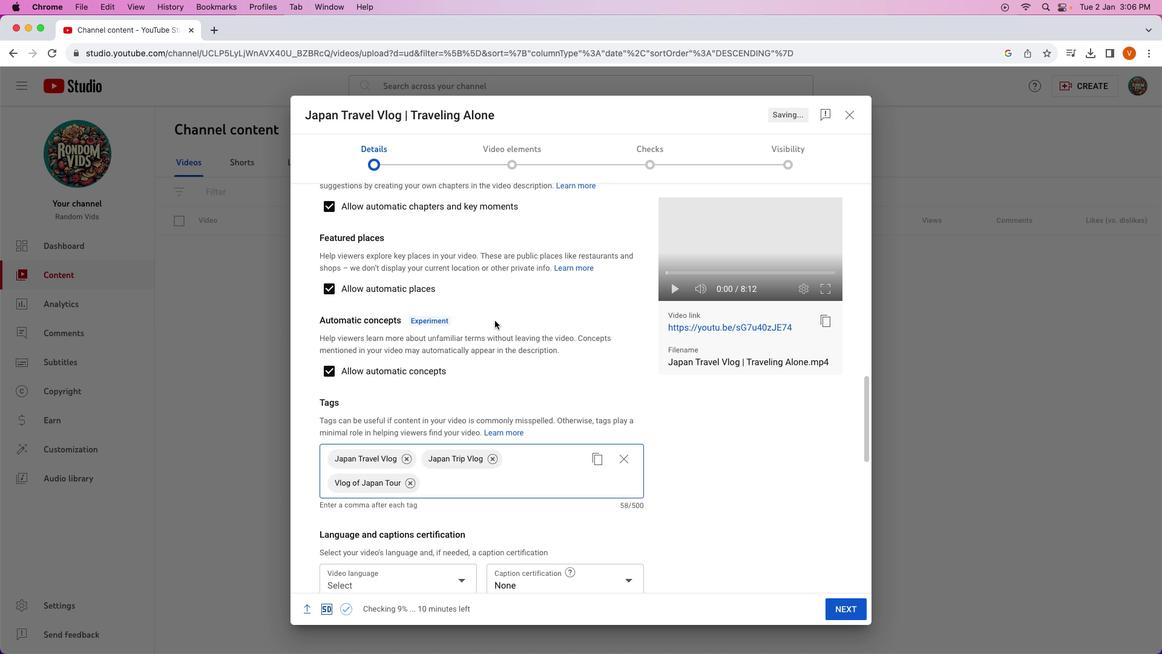
Action: Mouse scrolled (489, 322) with delta (0, 1)
Screenshot: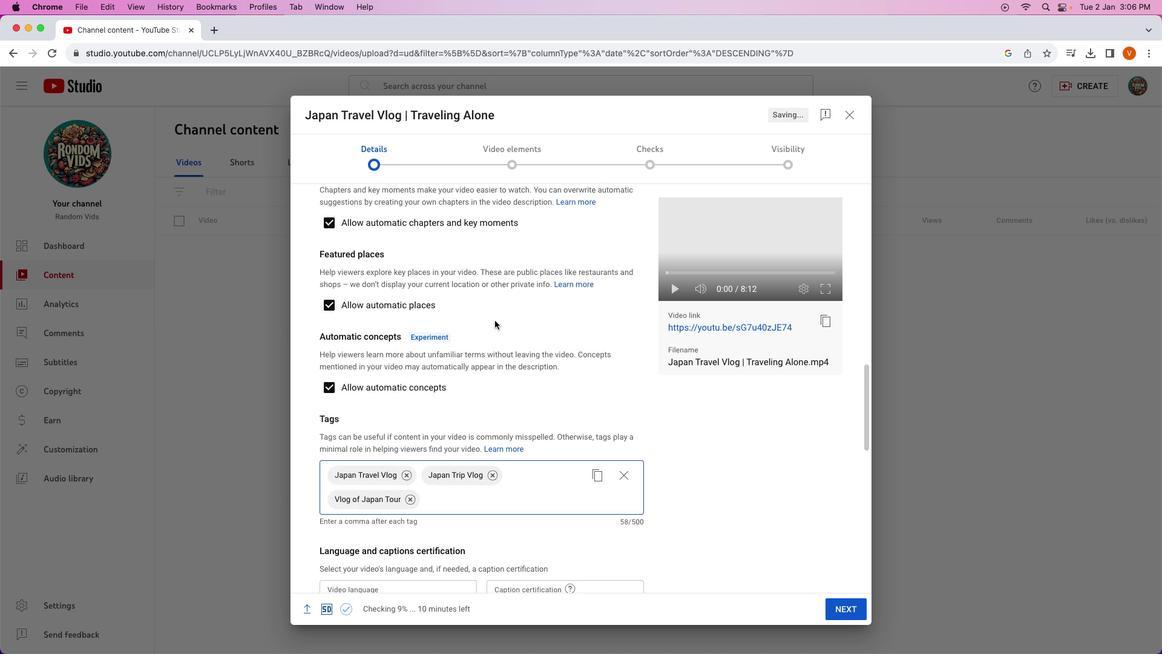 
Action: Mouse moved to (495, 320)
Screenshot: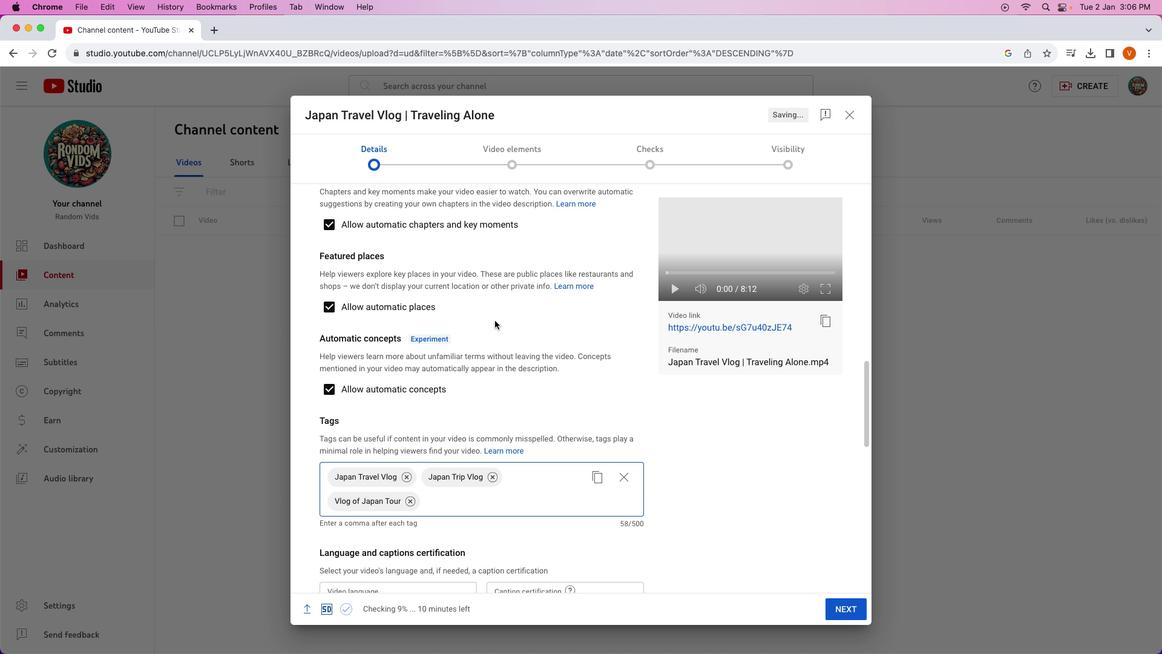
Action: Mouse scrolled (495, 320) with delta (0, 0)
Screenshot: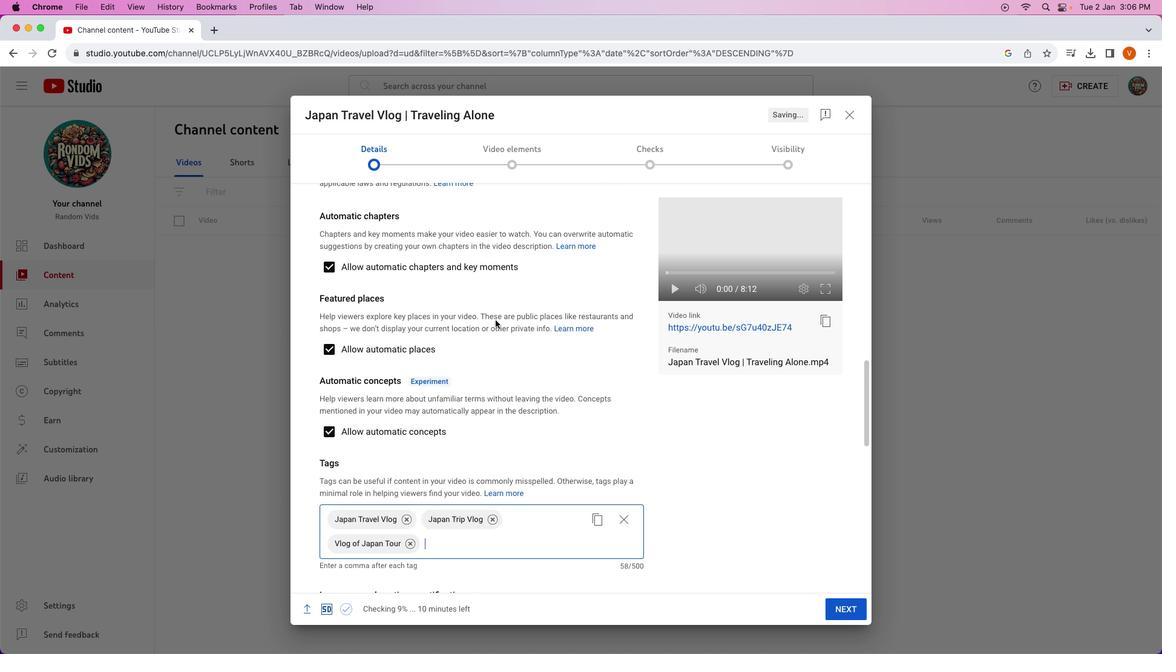 
Action: Mouse scrolled (495, 320) with delta (0, 0)
Screenshot: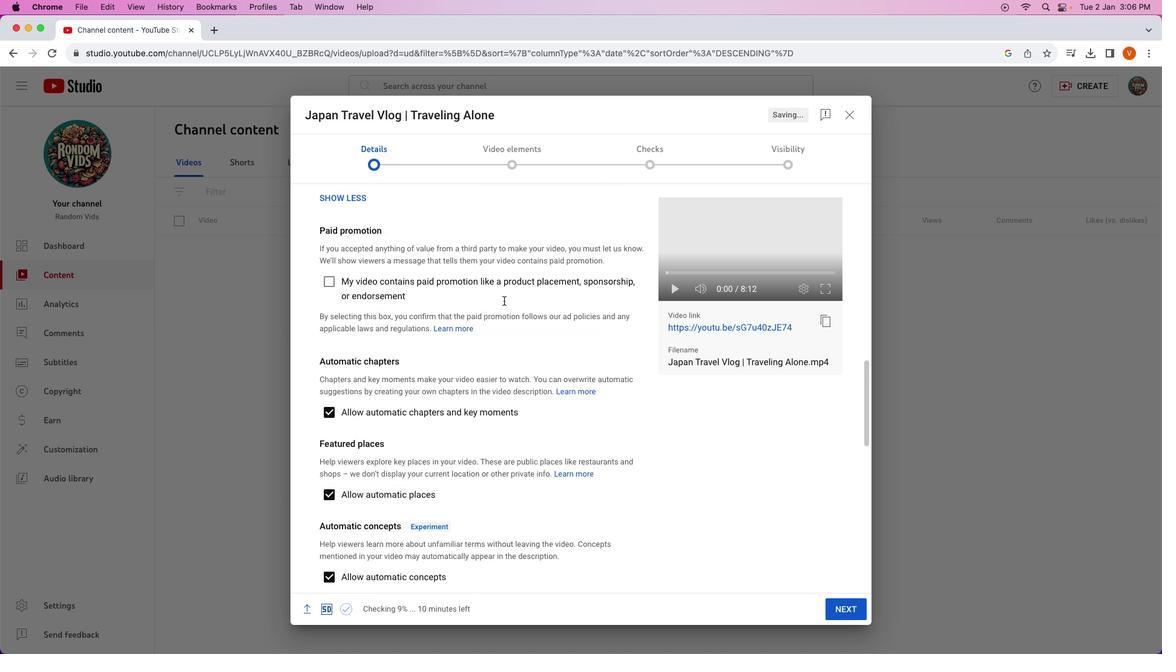 
Action: Mouse scrolled (495, 320) with delta (0, 1)
Screenshot: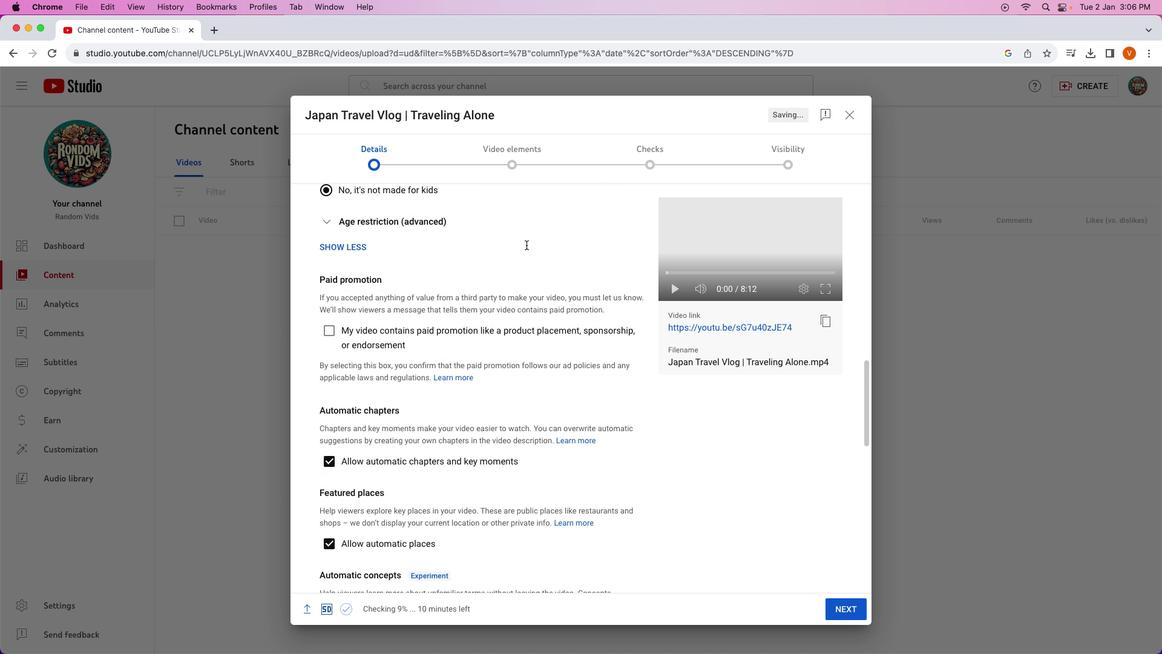 
Action: Mouse scrolled (495, 320) with delta (0, 3)
Screenshot: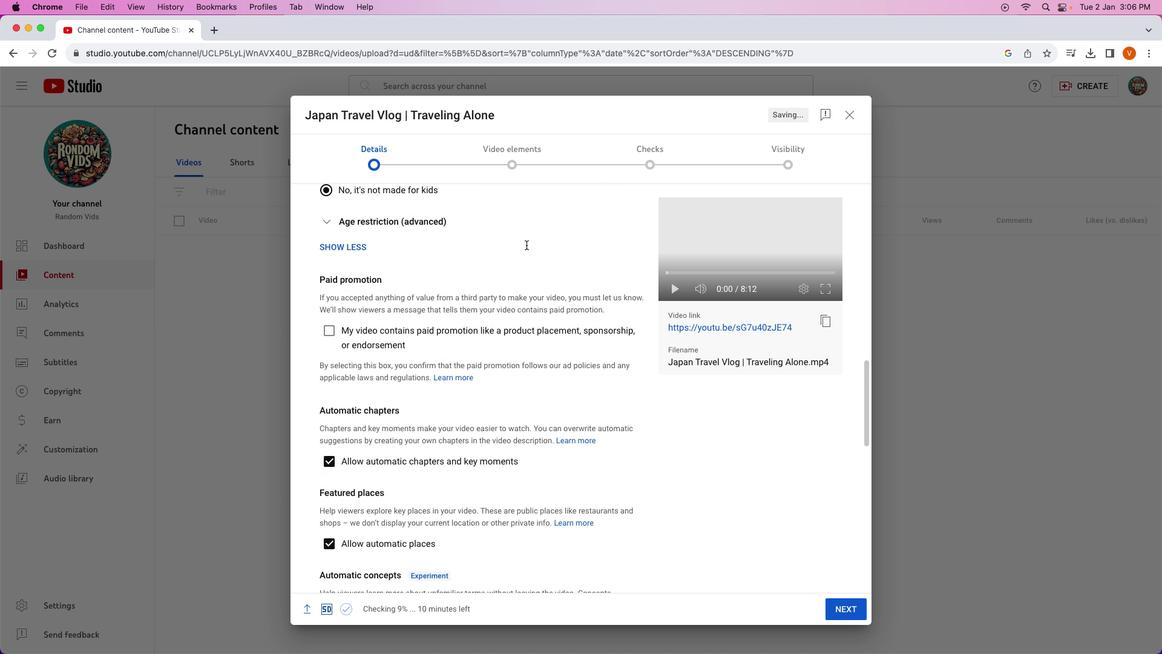 
Action: Mouse moved to (543, 286)
Screenshot: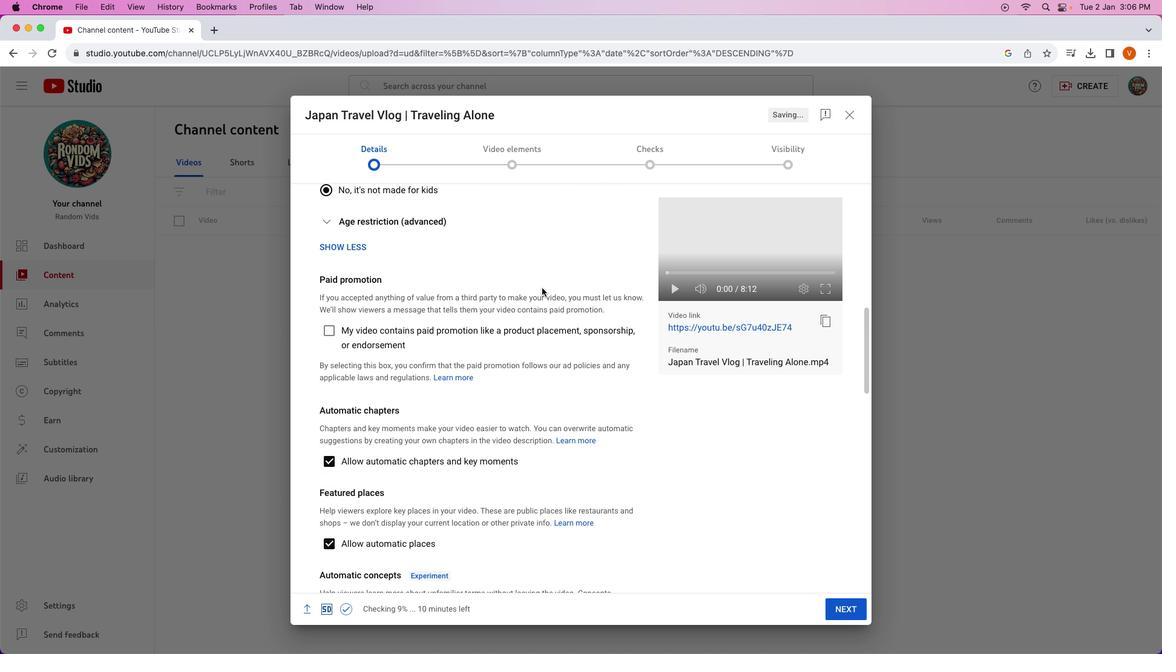 
Action: Mouse scrolled (543, 286) with delta (0, 0)
Screenshot: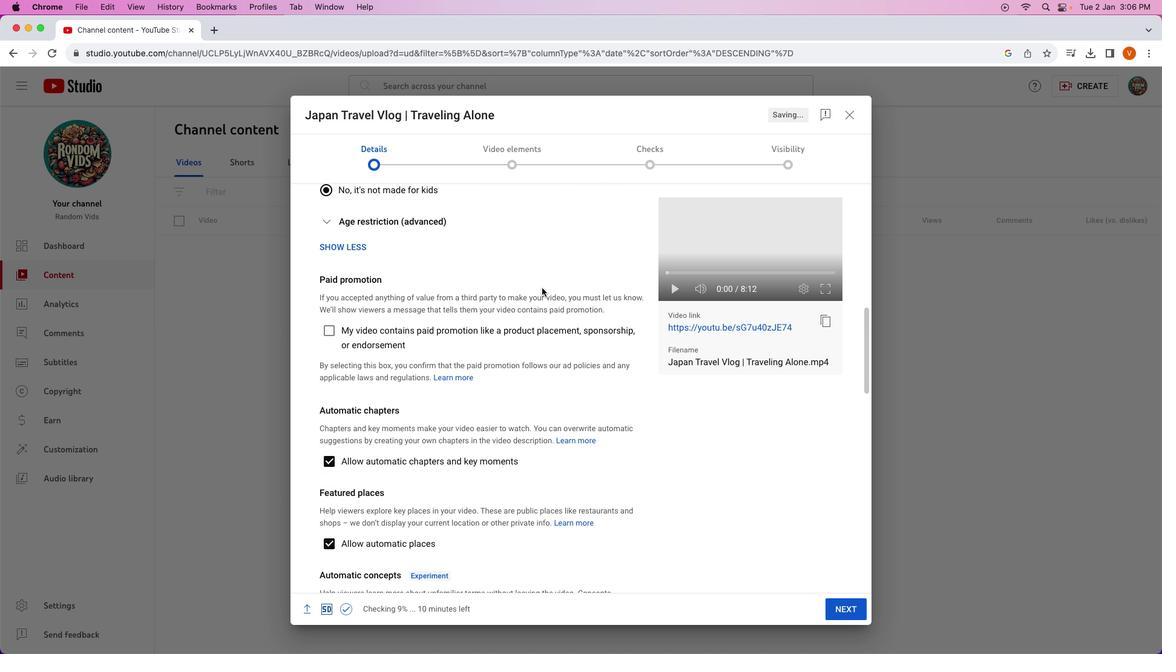 
Action: Mouse moved to (543, 287)
Screenshot: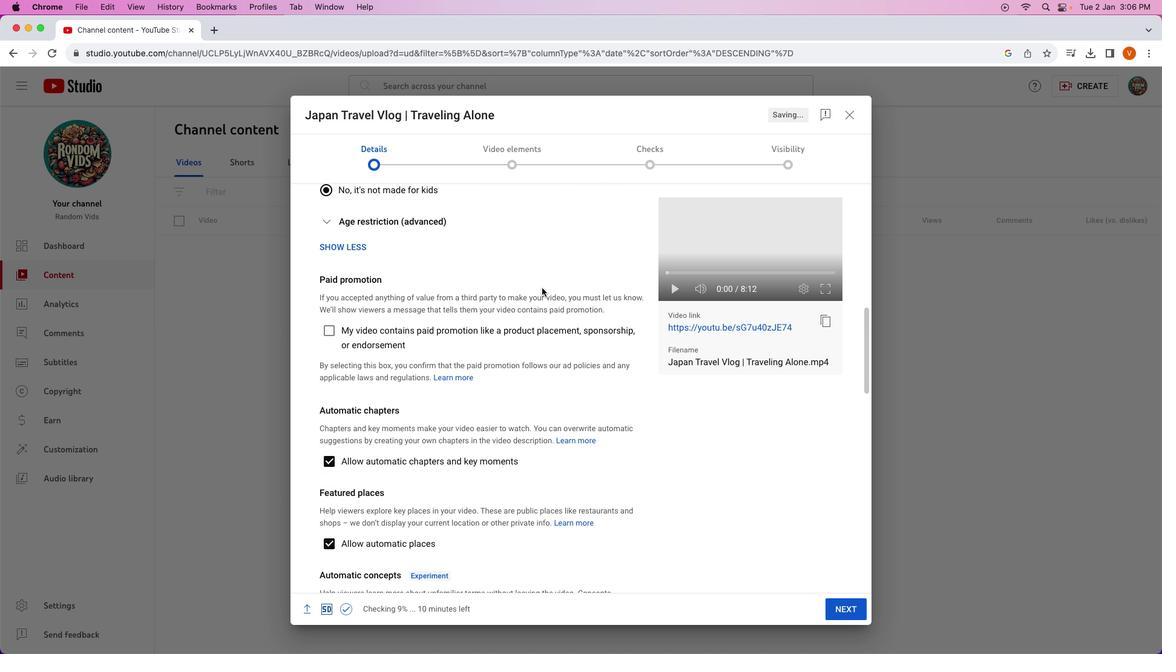 
Action: Mouse scrolled (543, 287) with delta (0, 0)
Screenshot: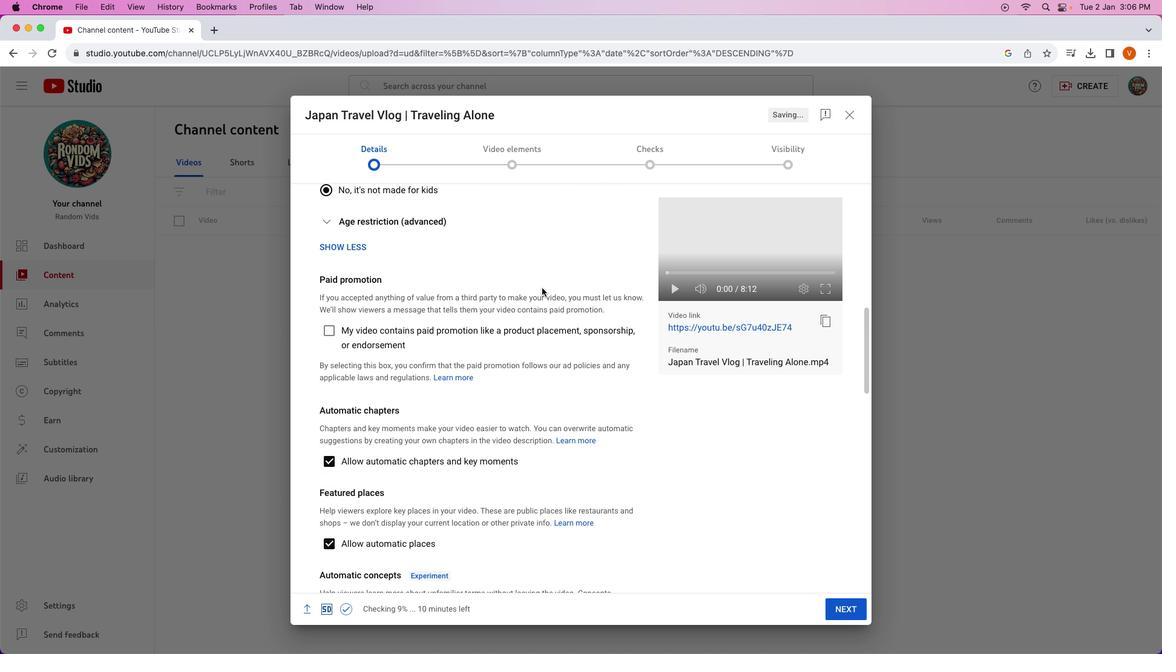 
Action: Mouse moved to (543, 287)
Screenshot: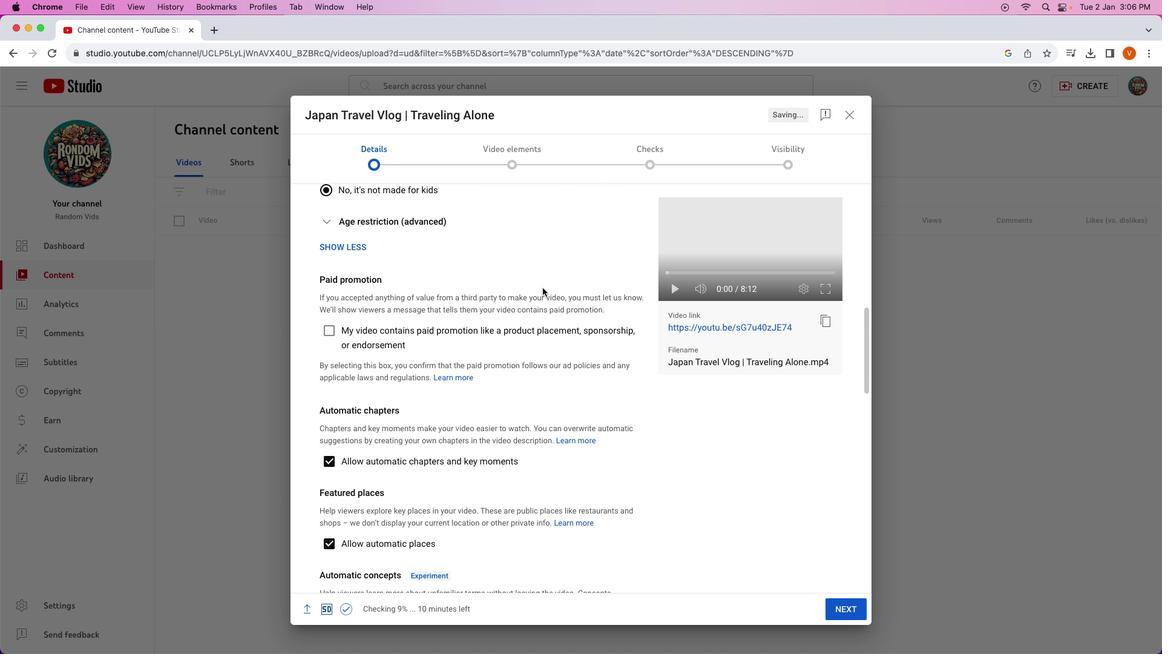 
Action: Mouse scrolled (543, 287) with delta (0, 1)
Screenshot: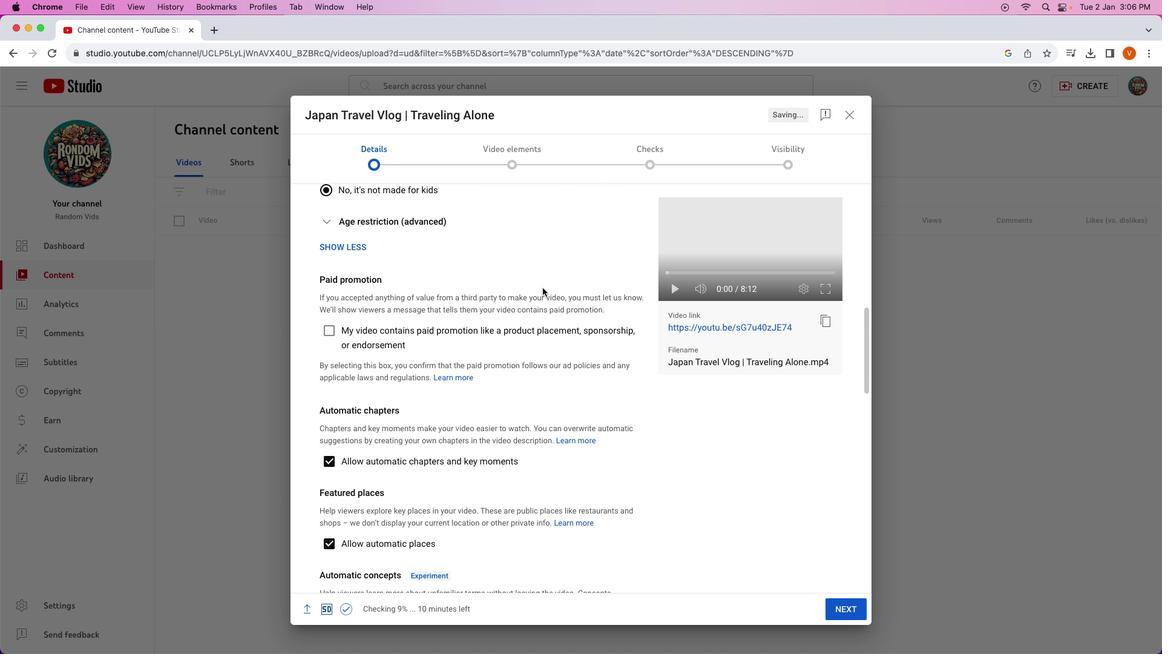 
Action: Mouse moved to (542, 288)
Screenshot: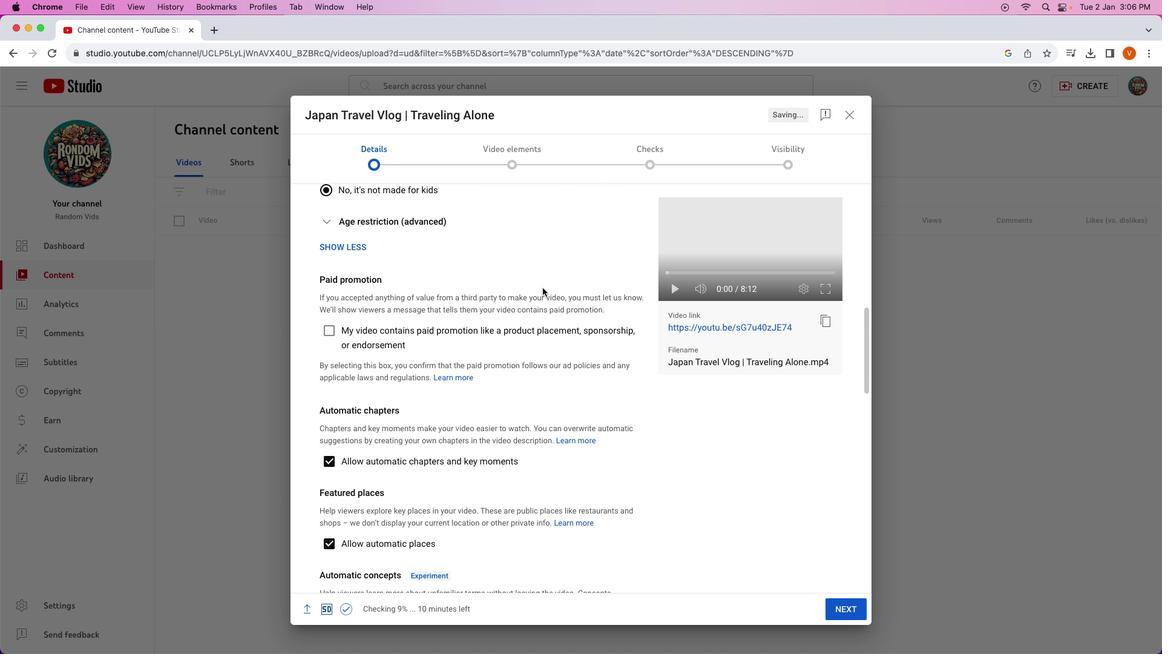 
Action: Mouse scrolled (542, 288) with delta (0, 3)
Screenshot: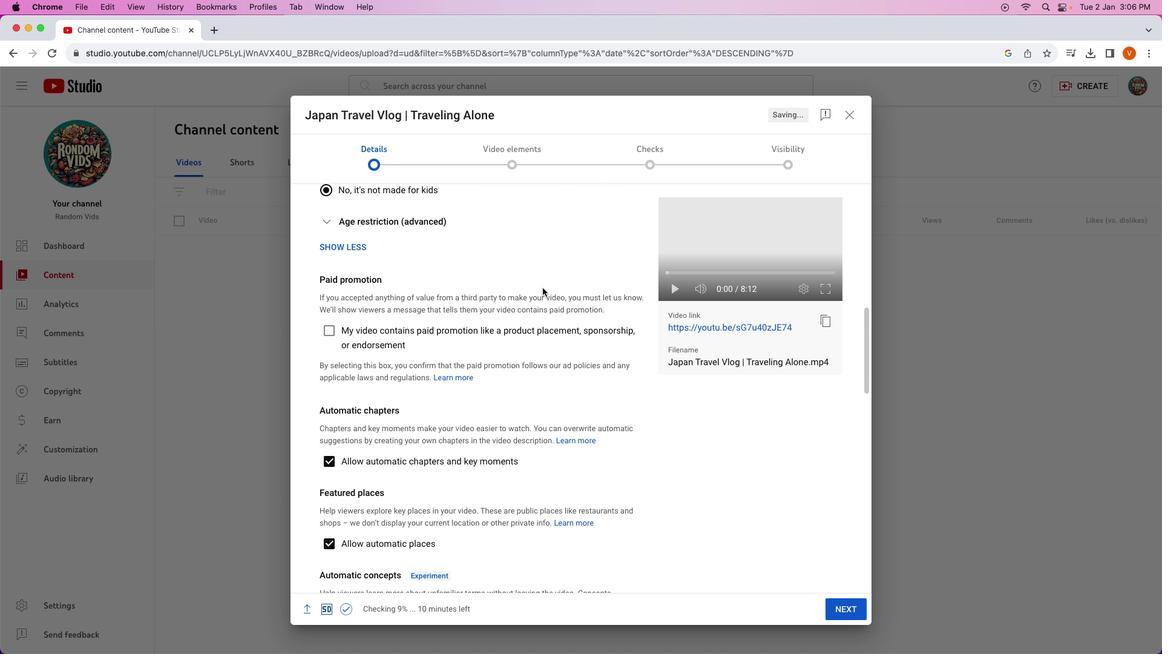 
Action: Mouse moved to (542, 288)
Screenshot: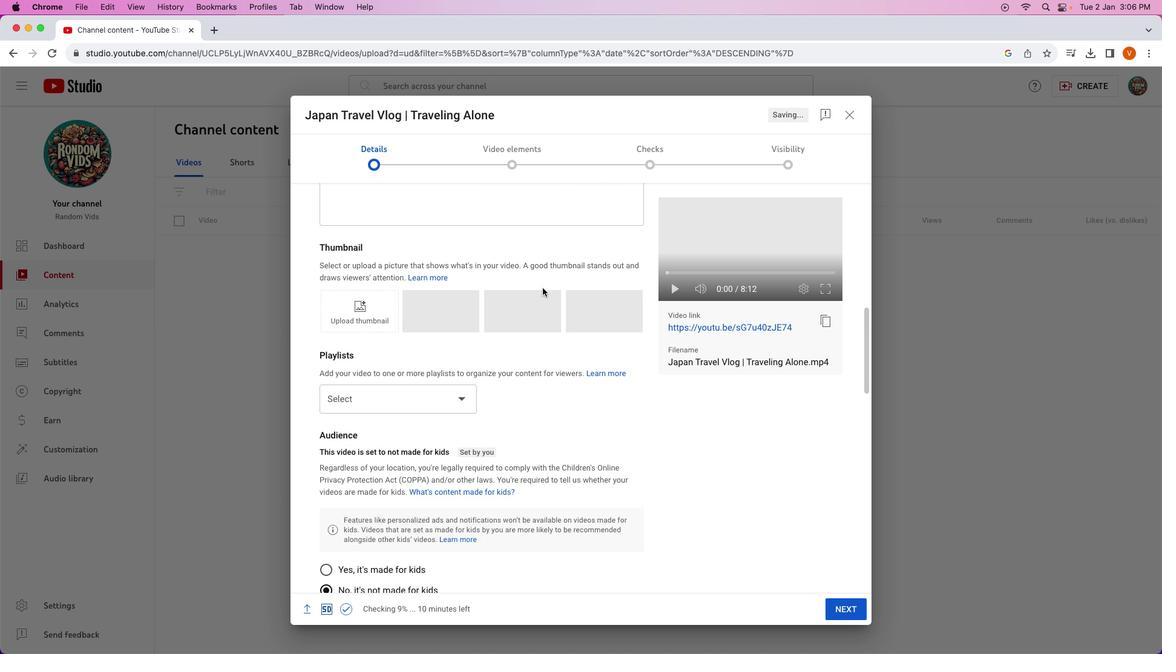 
Action: Mouse scrolled (542, 288) with delta (0, 3)
Screenshot: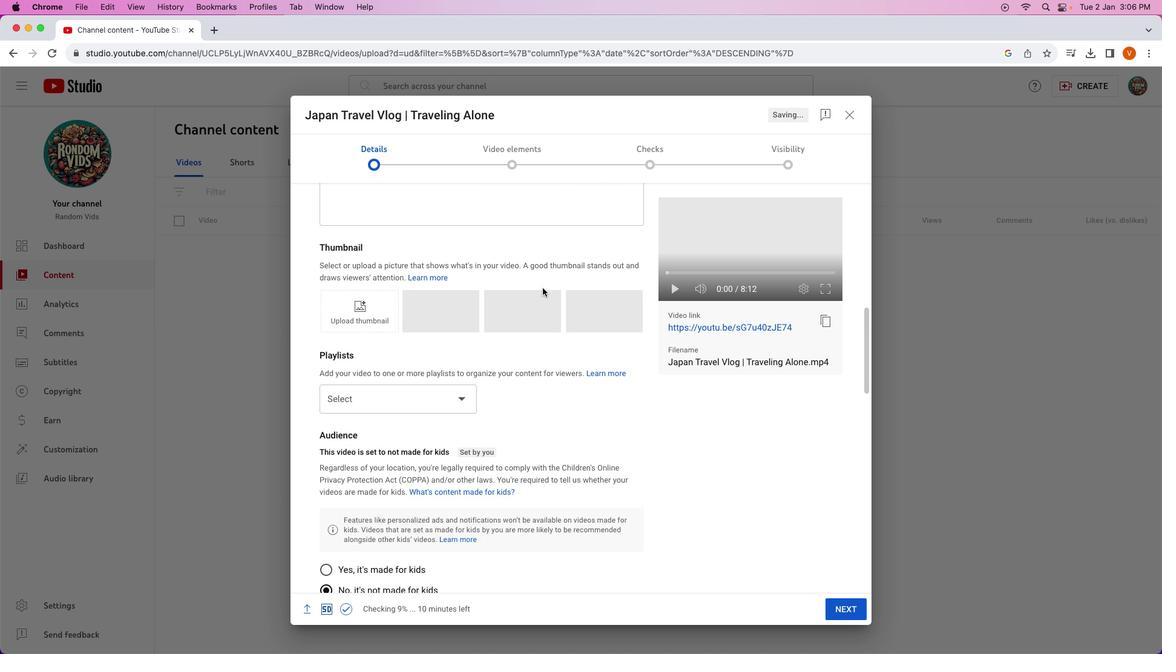 
Action: Mouse moved to (542, 287)
Screenshot: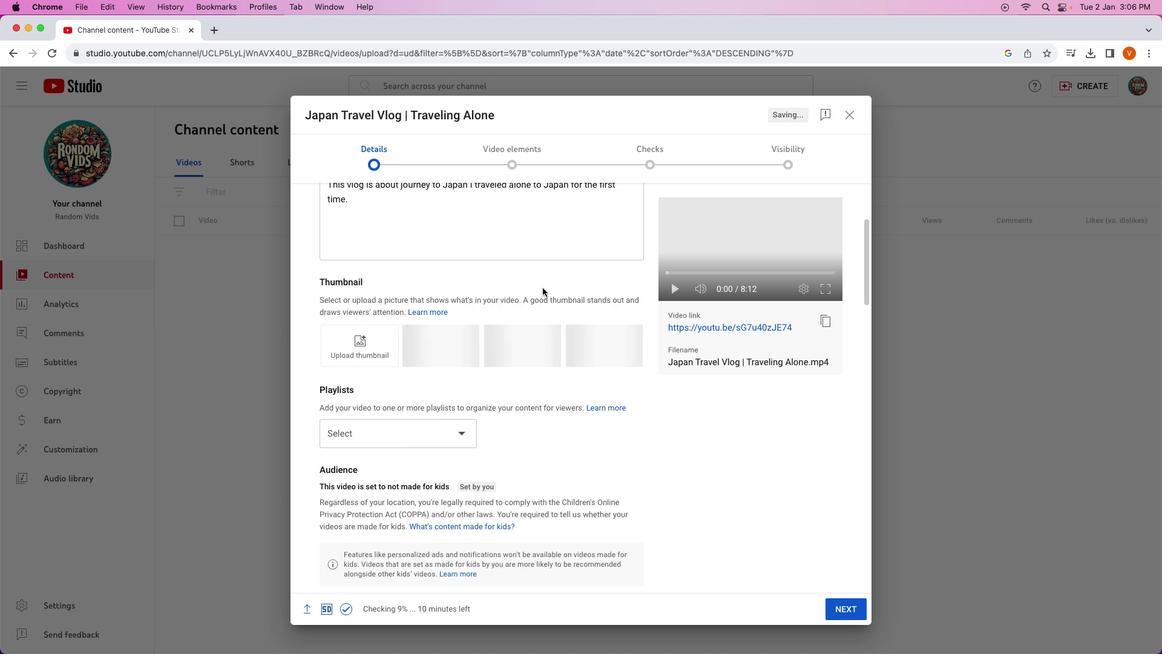 
Action: Mouse scrolled (542, 287) with delta (0, 0)
Screenshot: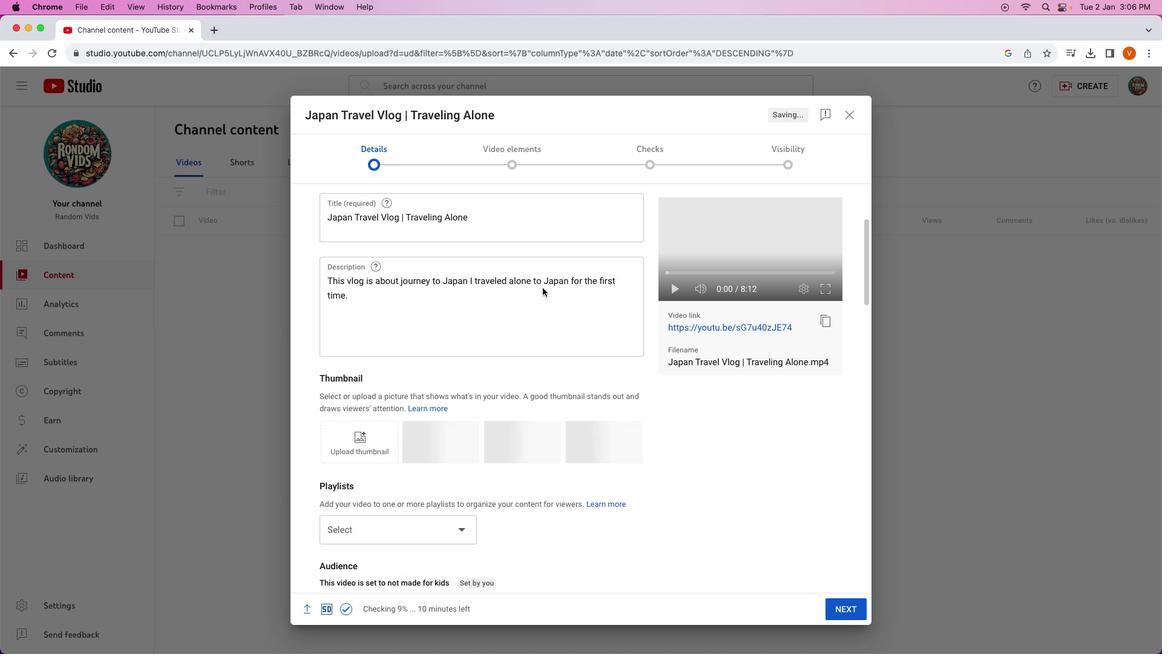 
Action: Mouse scrolled (542, 287) with delta (0, 0)
Screenshot: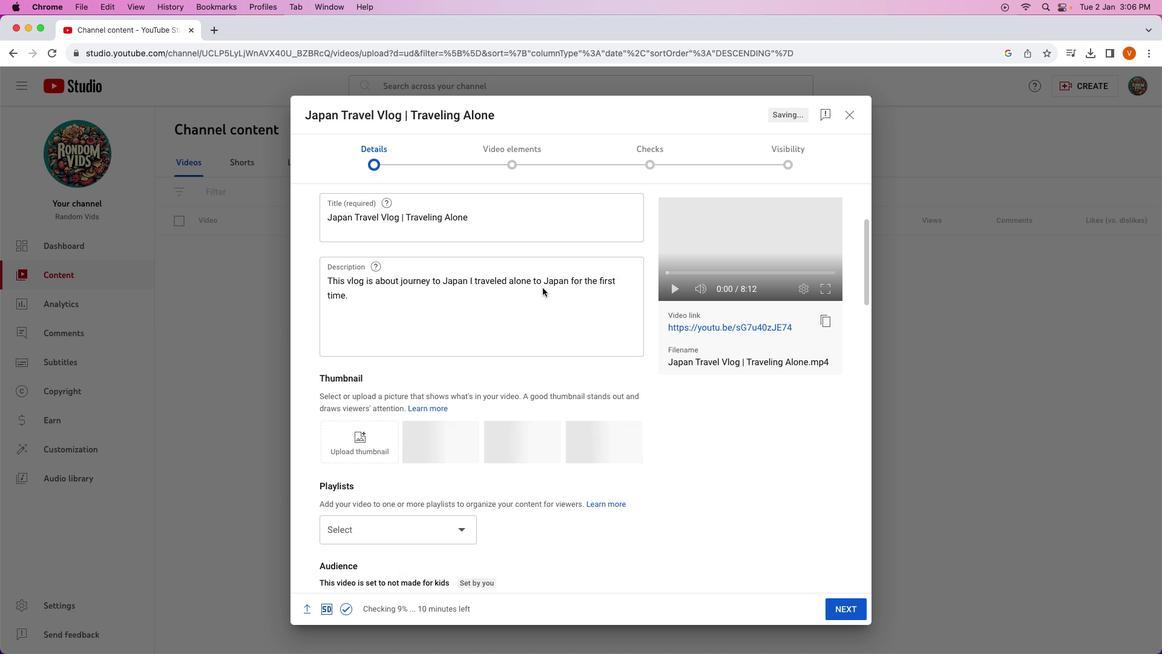 
Action: Mouse scrolled (542, 287) with delta (0, 1)
Screenshot: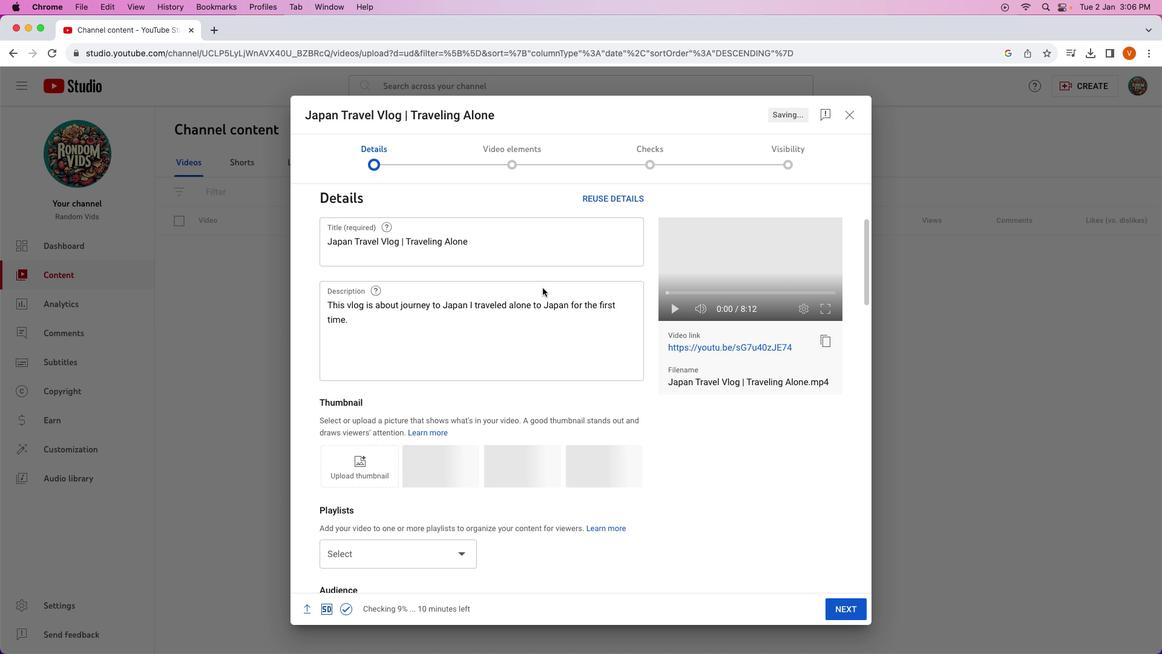 
Action: Mouse scrolled (542, 287) with delta (0, 2)
Screenshot: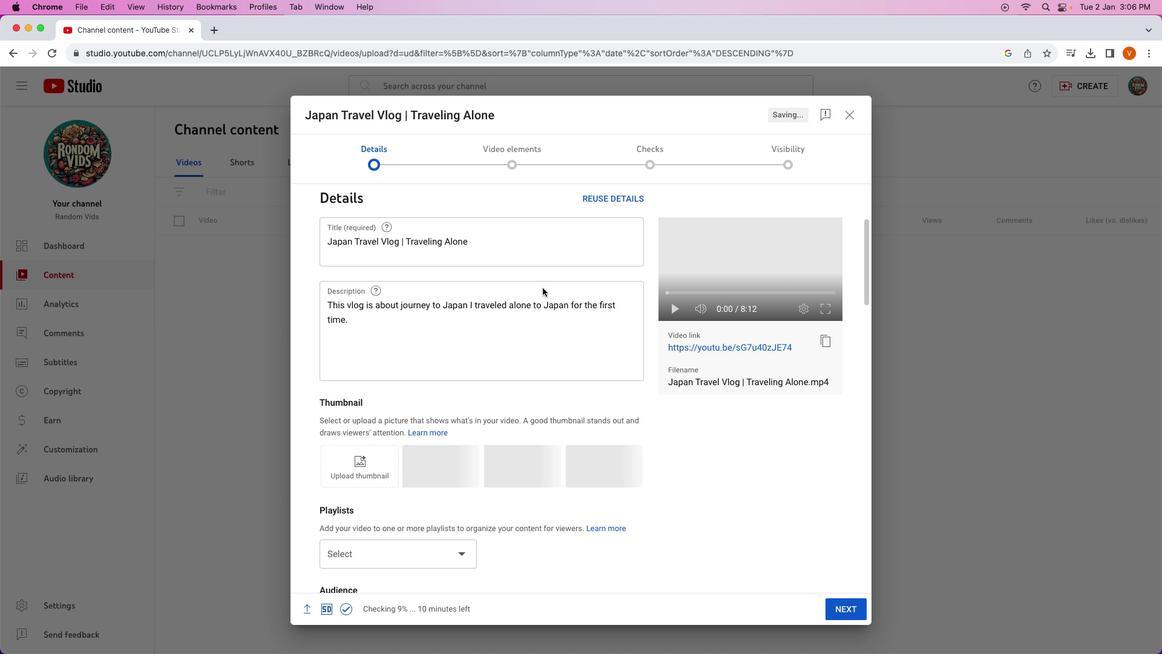 
Action: Mouse scrolled (542, 287) with delta (0, 0)
Screenshot: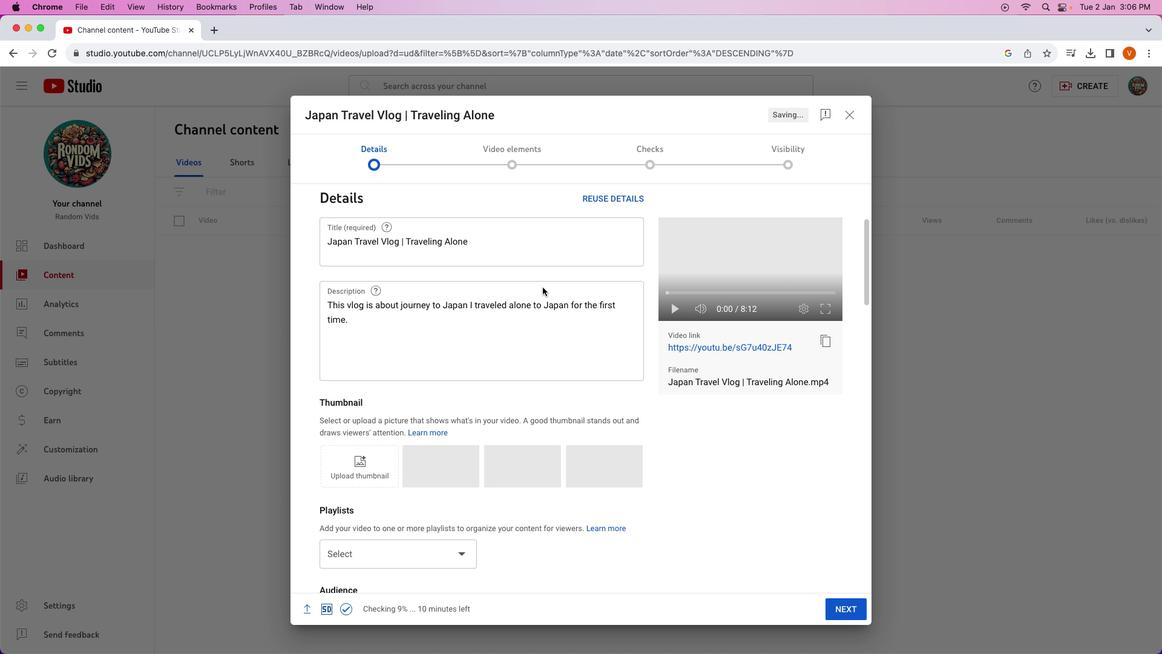 
Action: Mouse scrolled (542, 287) with delta (0, 0)
Screenshot: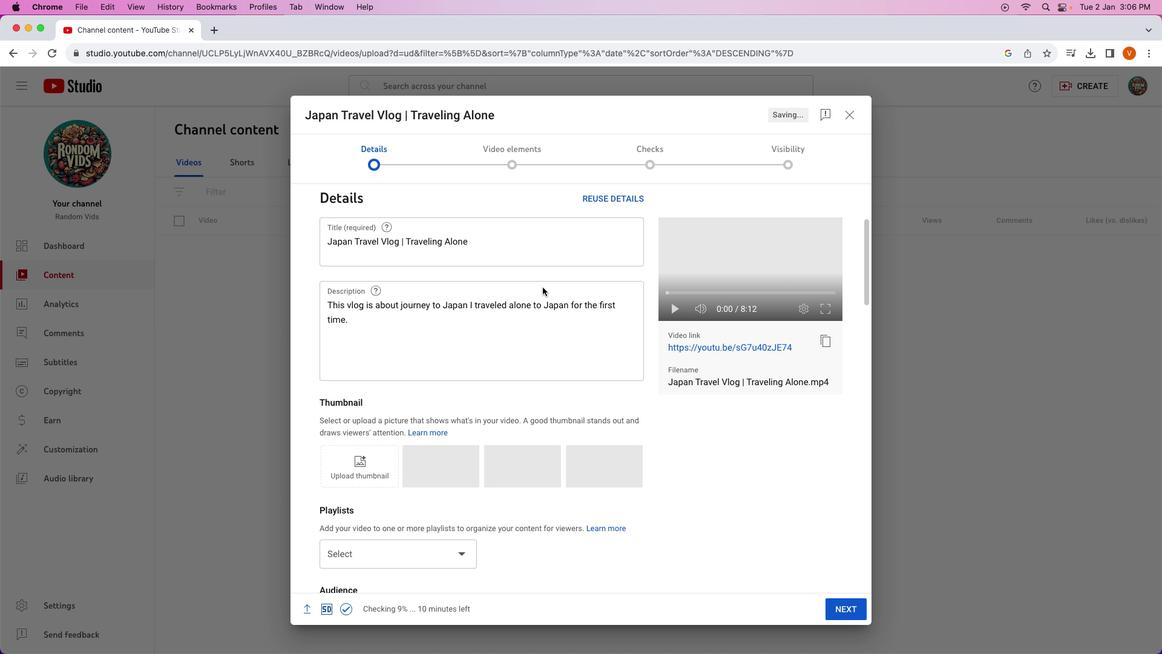 
Action: Mouse scrolled (542, 287) with delta (0, 1)
Screenshot: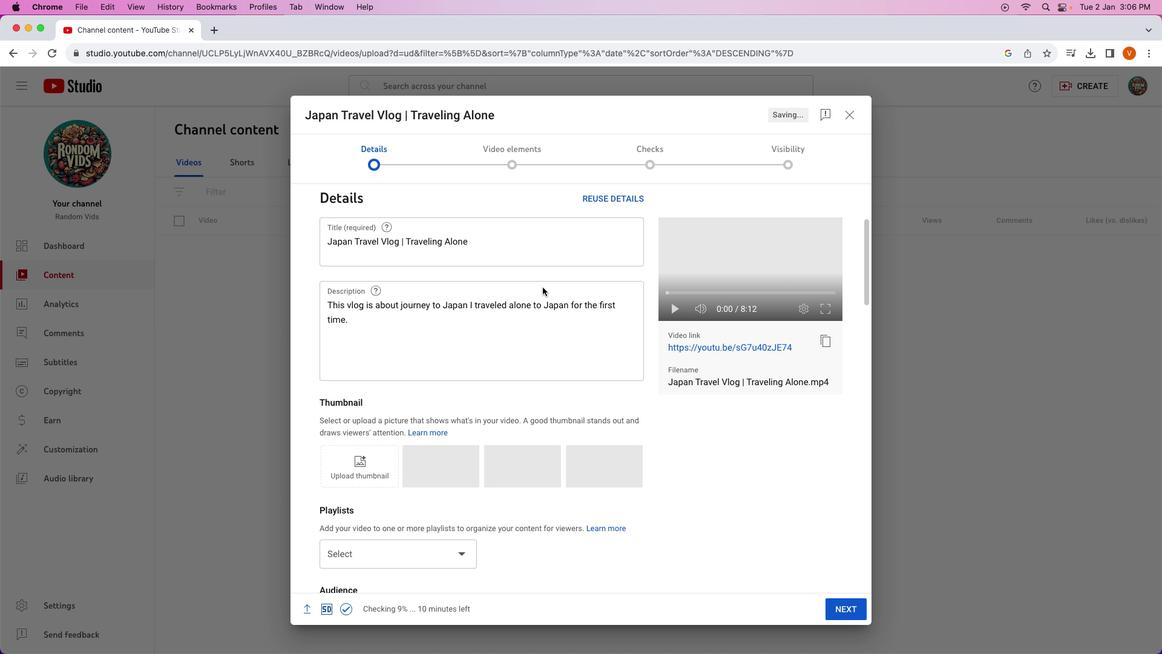 
Action: Mouse scrolled (542, 287) with delta (0, 2)
Screenshot: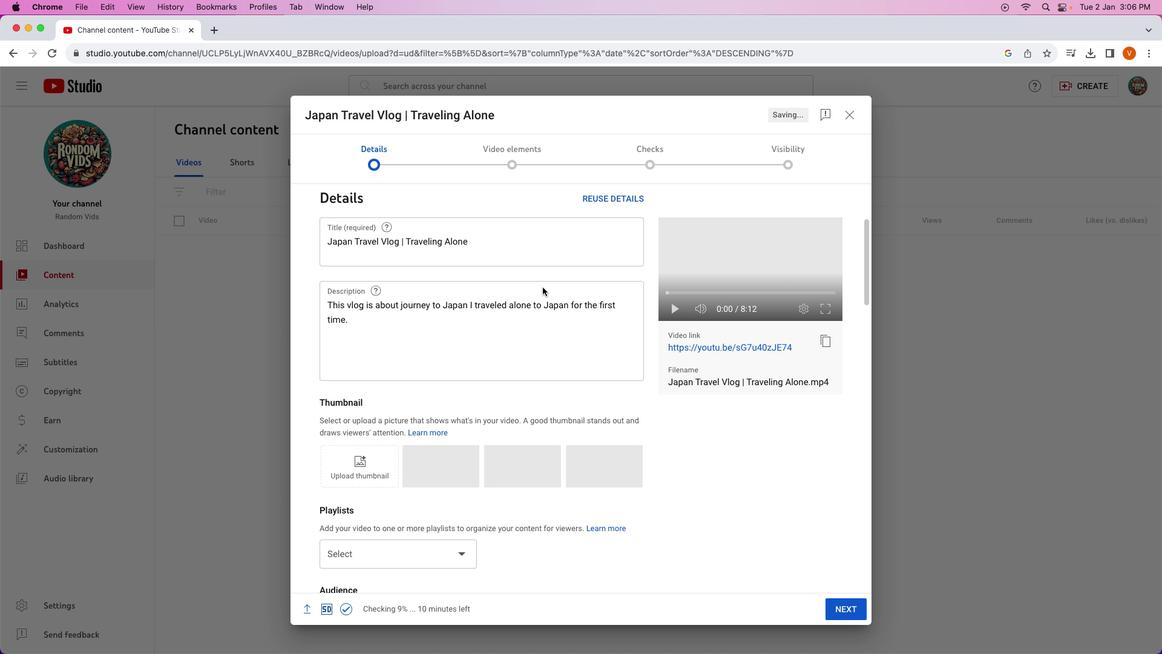 
Action: Mouse scrolled (542, 287) with delta (0, 3)
Screenshot: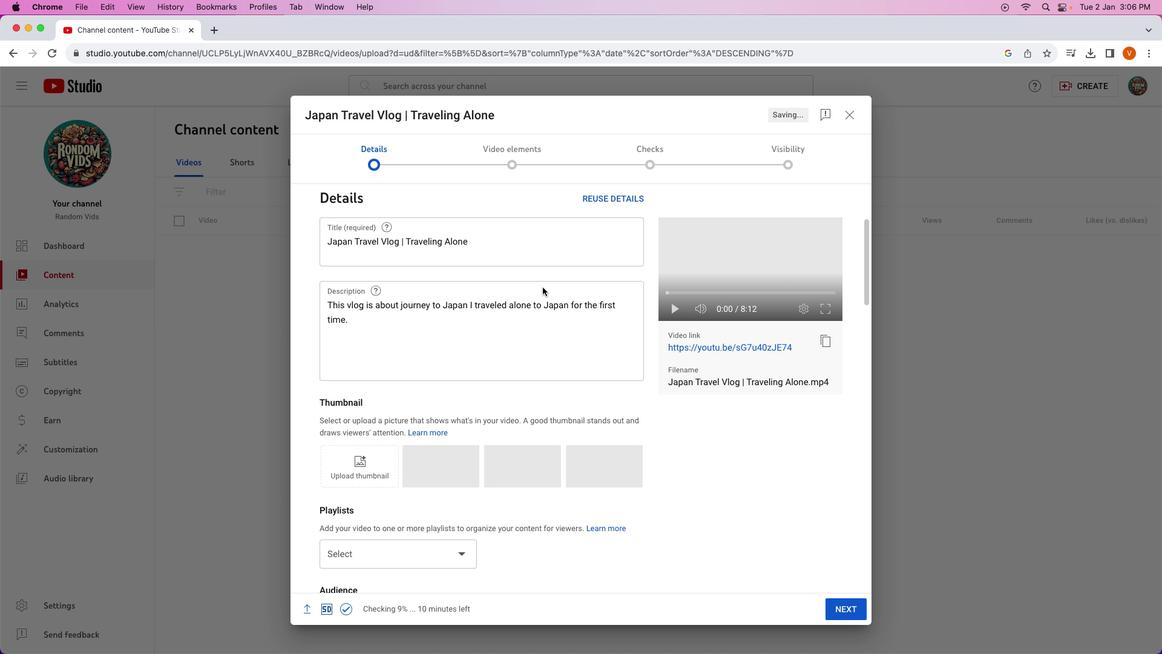 
Action: Mouse moved to (543, 287)
Screenshot: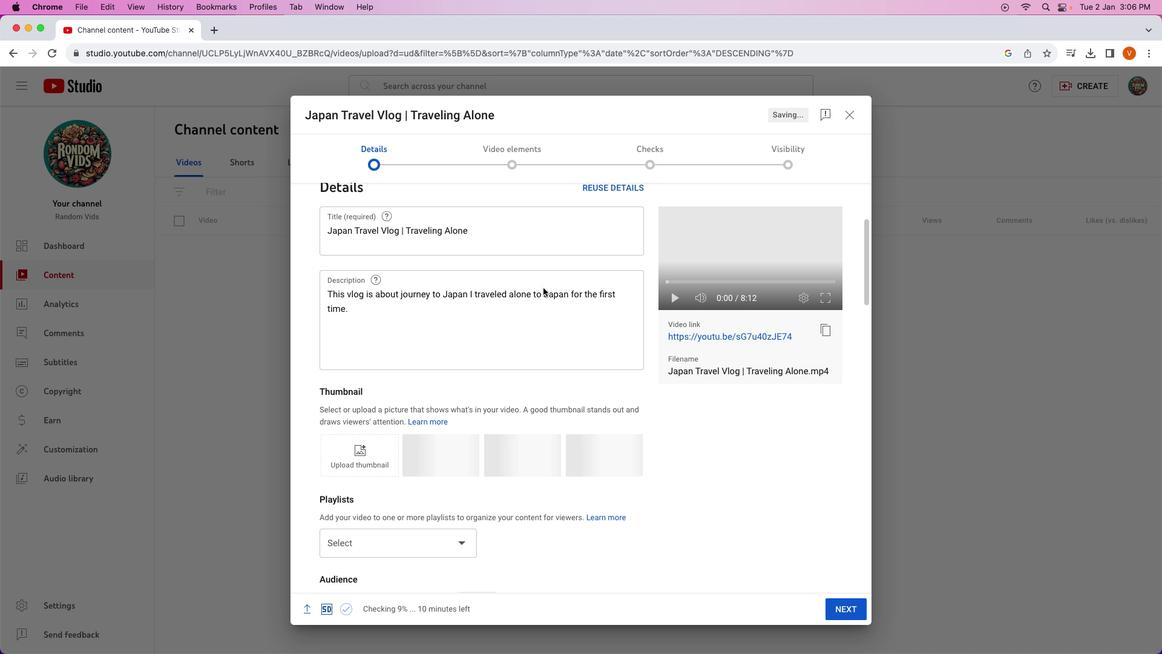 
Action: Mouse scrolled (543, 287) with delta (0, 0)
Screenshot: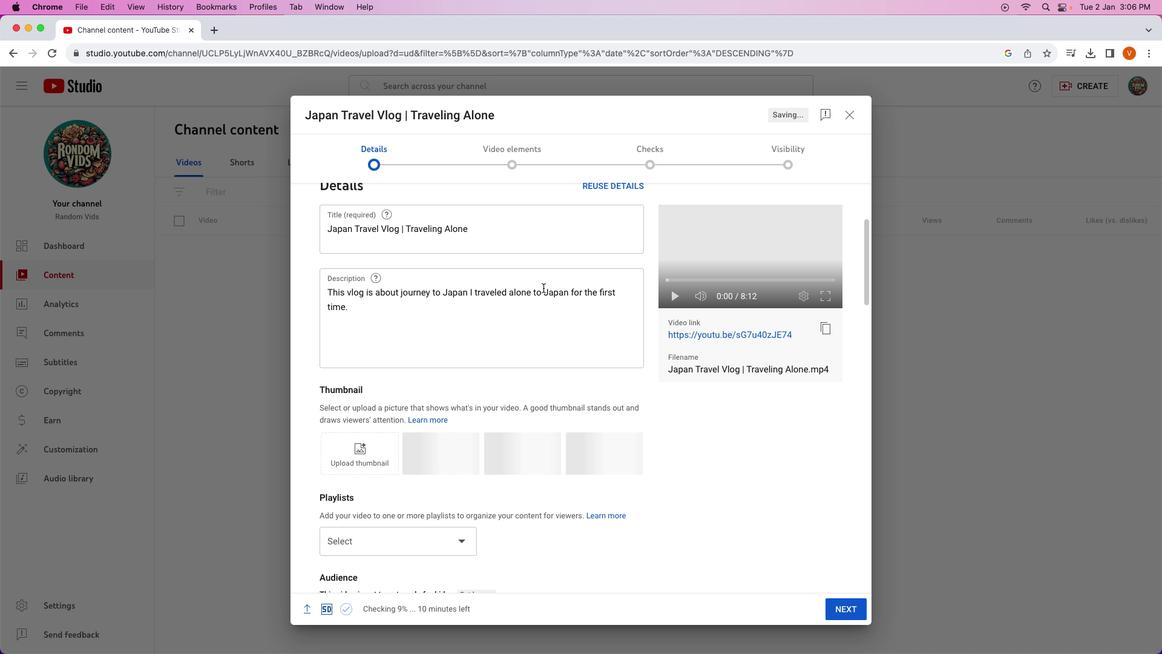 
Action: Mouse scrolled (543, 287) with delta (0, 0)
Screenshot: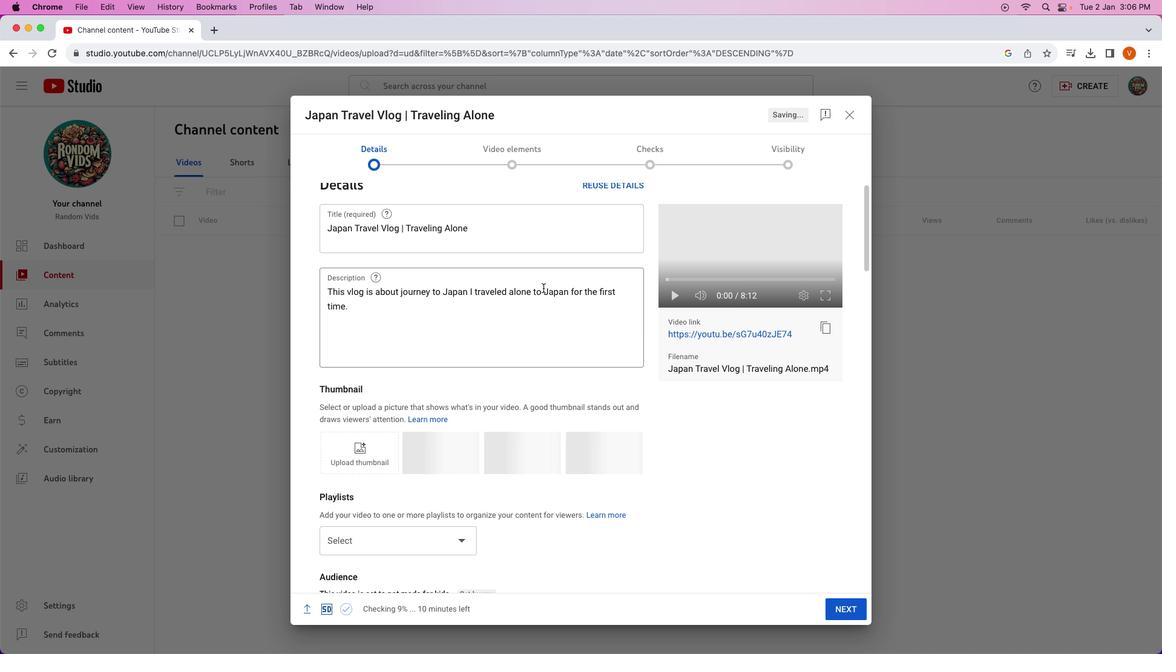
Action: Mouse scrolled (543, 287) with delta (0, 0)
Screenshot: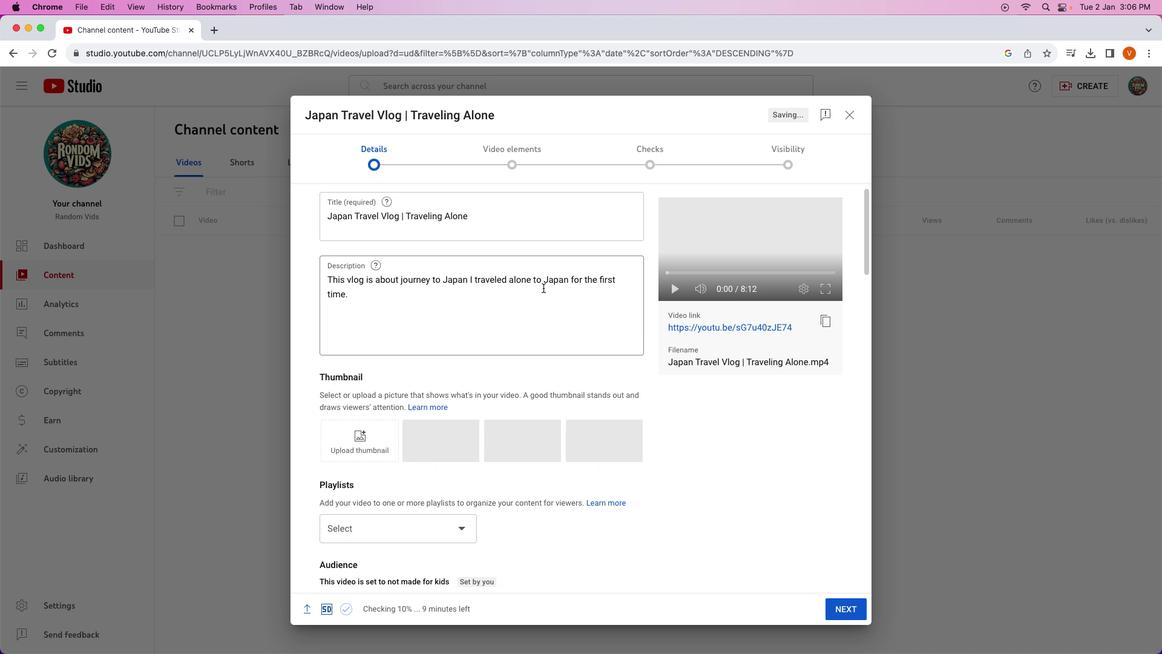 
Action: Mouse scrolled (543, 287) with delta (0, 0)
Screenshot: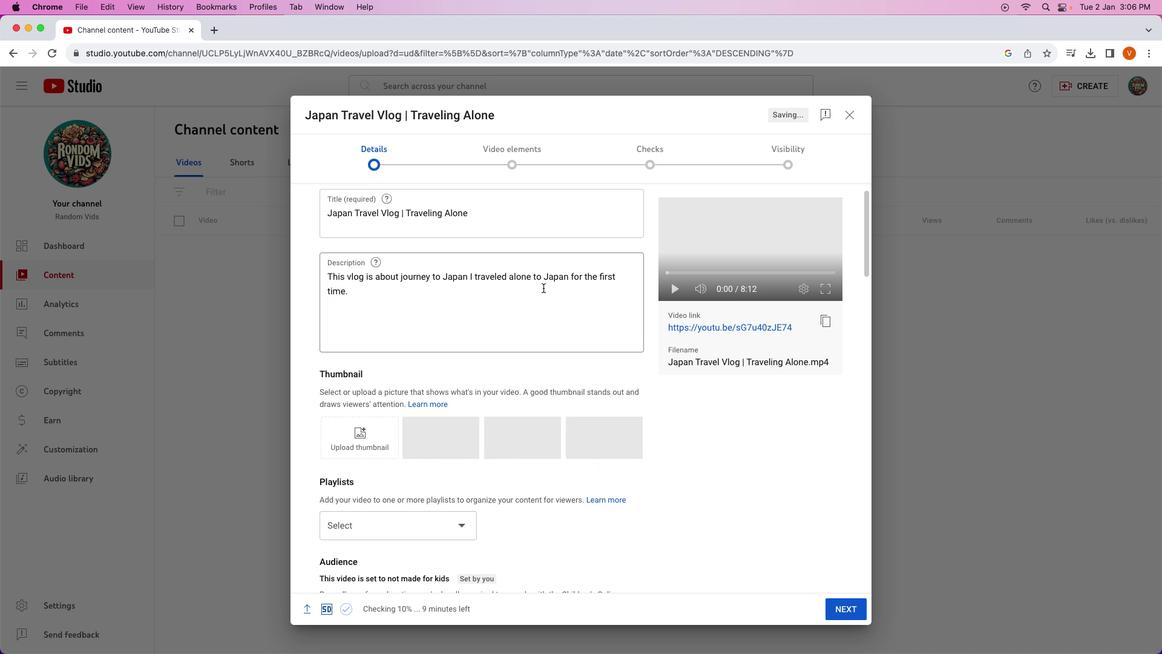 
Action: Mouse scrolled (543, 287) with delta (0, 0)
Screenshot: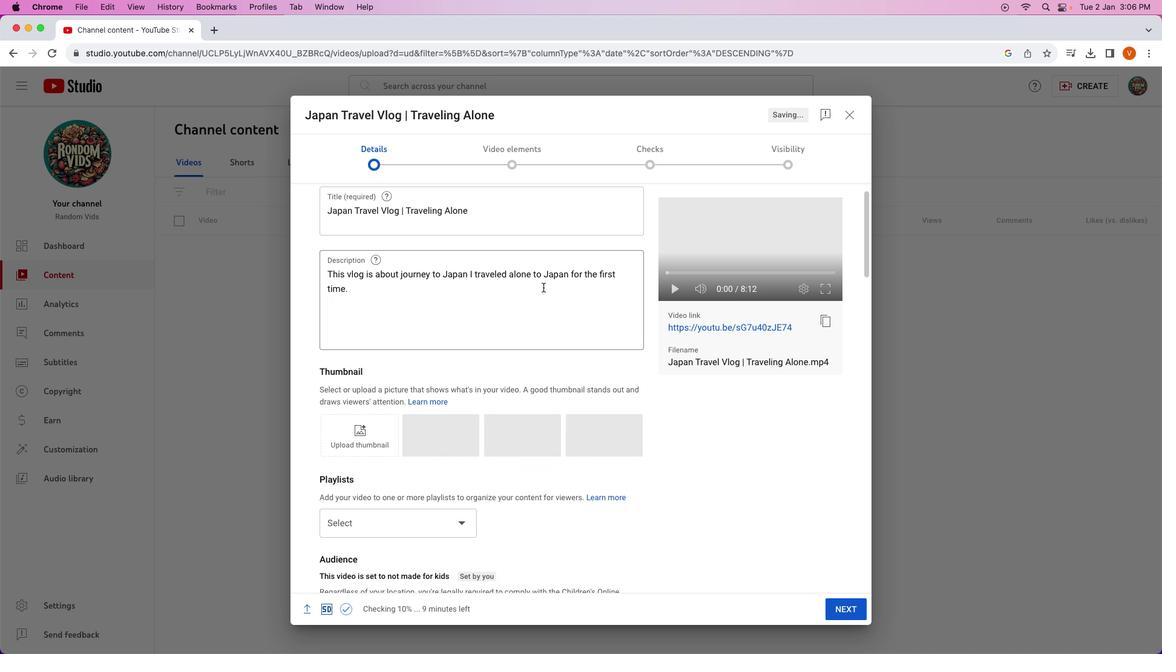 
Action: Mouse moved to (543, 287)
Screenshot: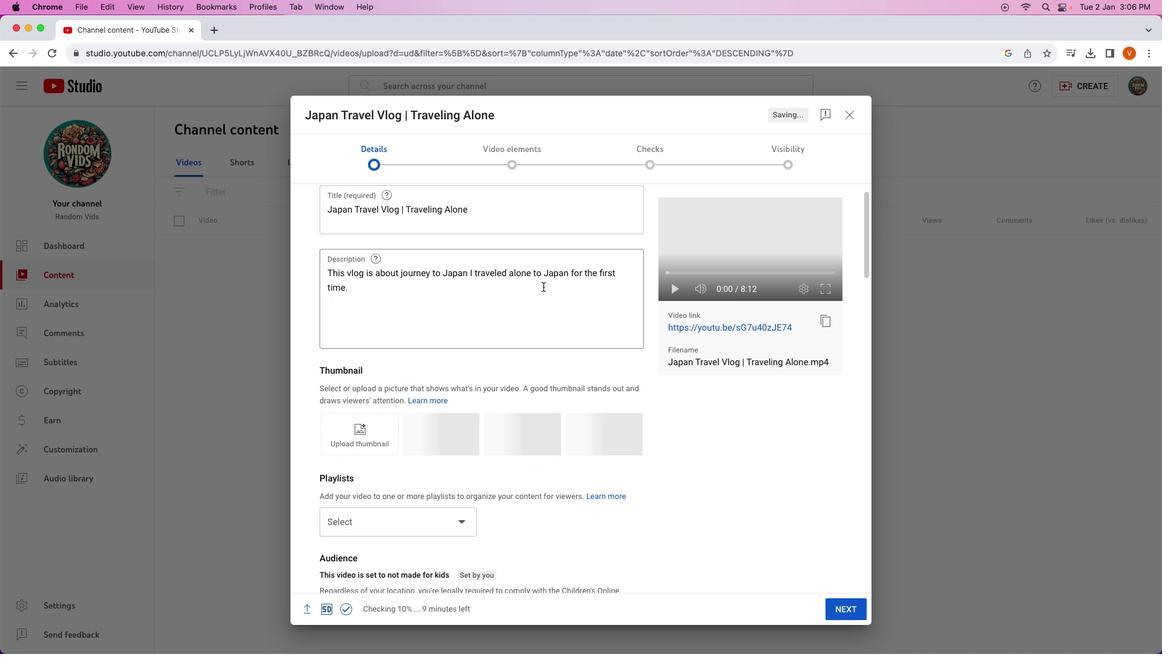 
Action: Mouse scrolled (543, 287) with delta (0, 0)
Screenshot: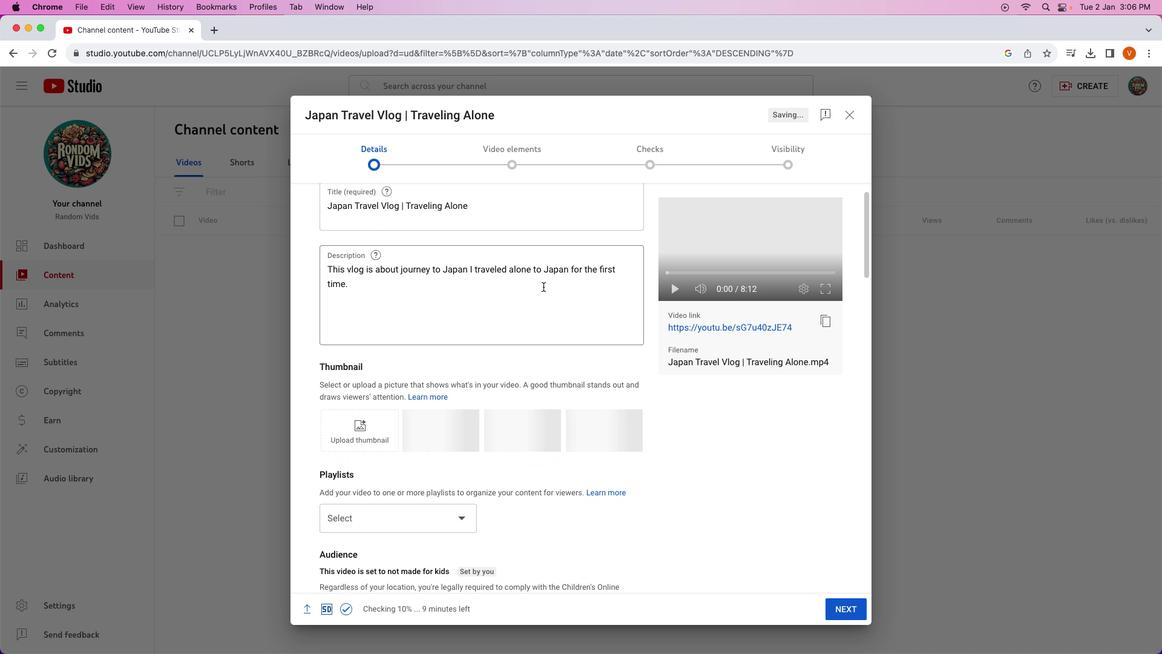 
Action: Mouse scrolled (543, 287) with delta (0, 0)
Screenshot: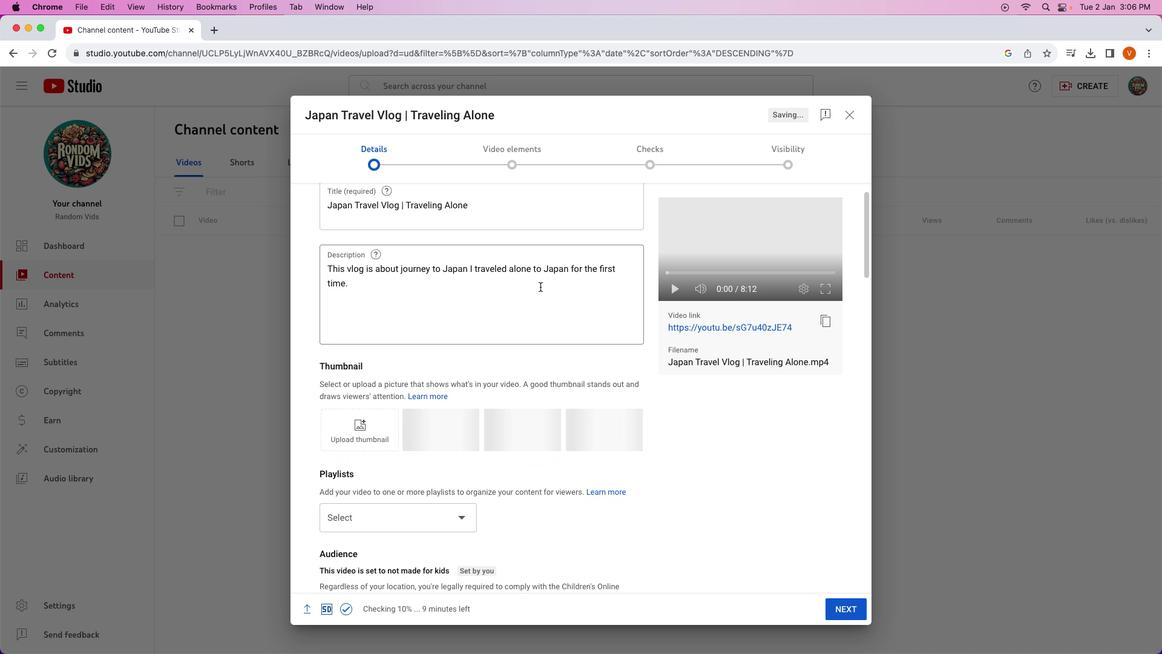 
Action: Mouse moved to (539, 286)
Screenshot: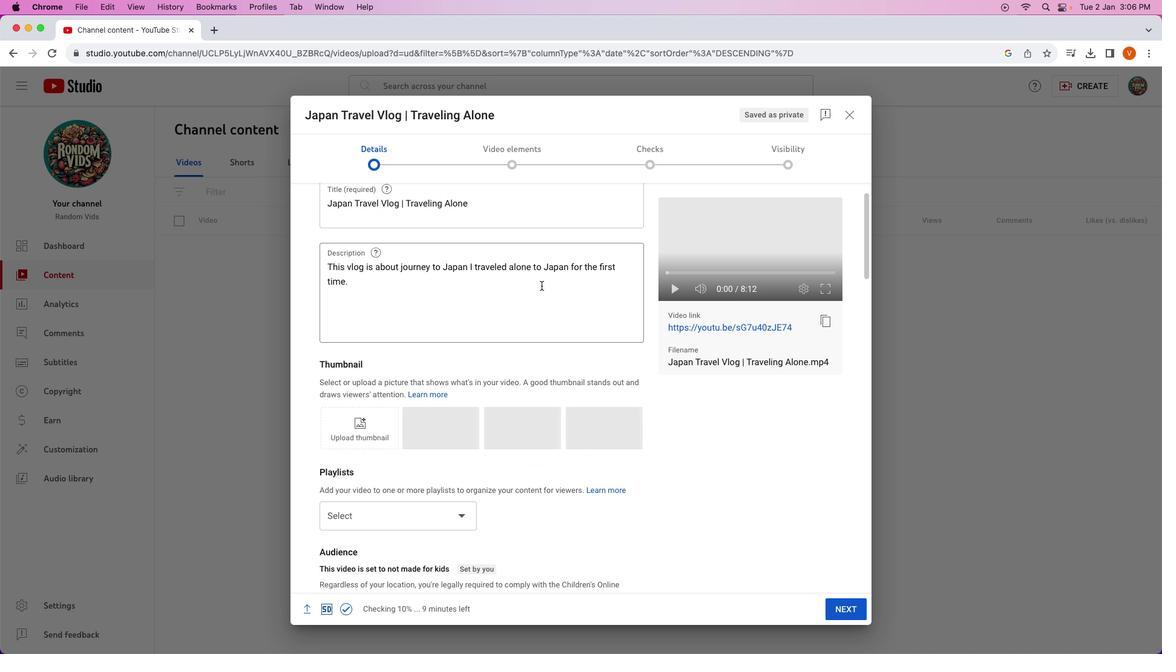 
Action: Mouse scrolled (539, 286) with delta (0, 0)
Screenshot: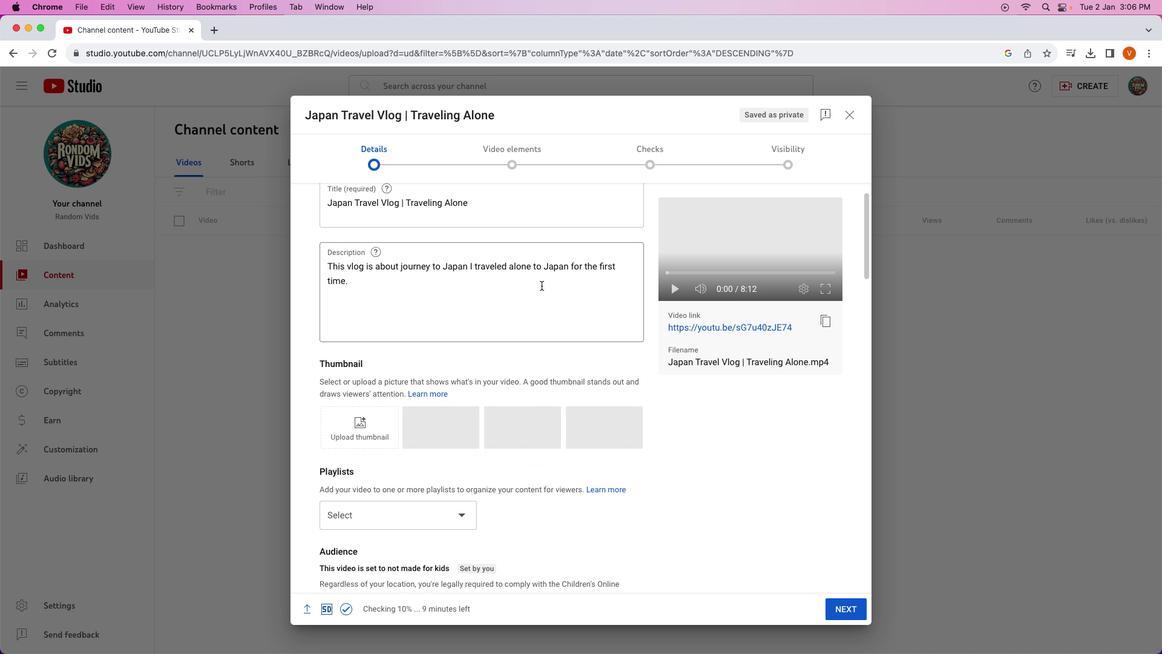 
Action: Mouse moved to (453, 436)
Screenshot: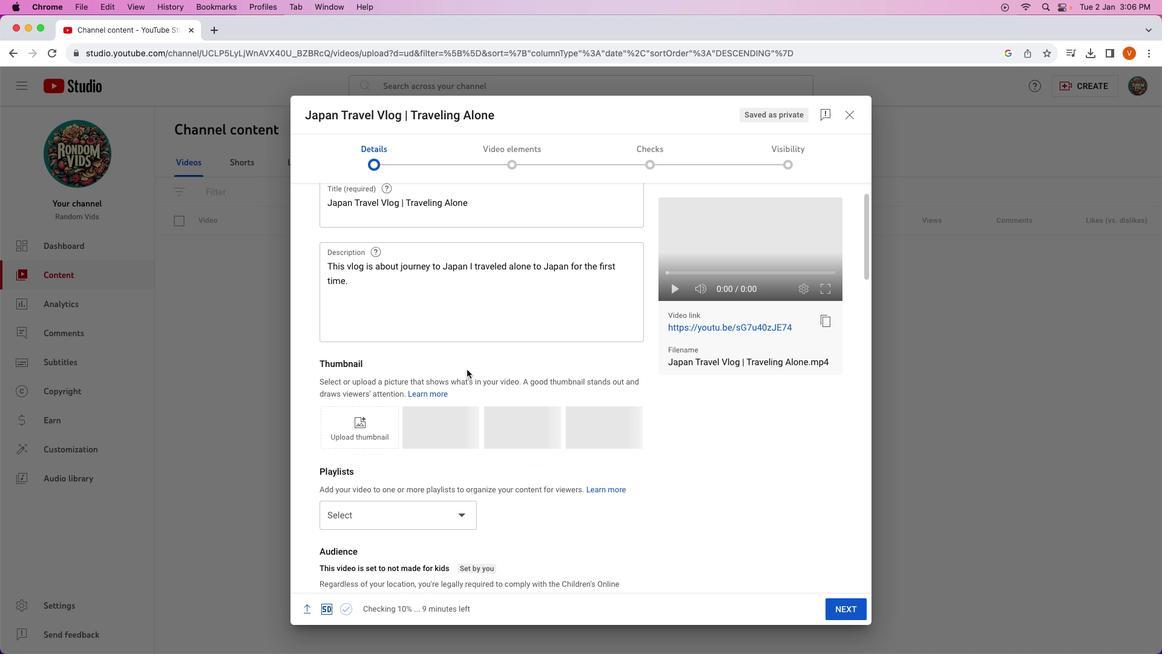 
Action: Mouse pressed left at (453, 436)
Screenshot: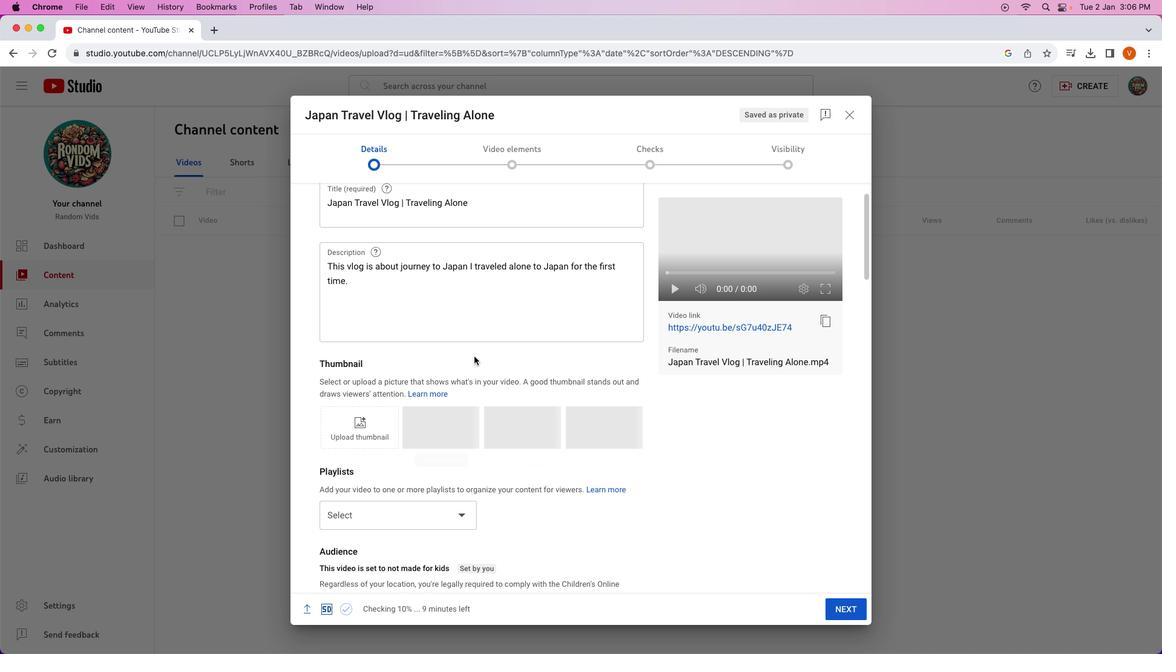 
Action: Mouse moved to (475, 353)
Screenshot: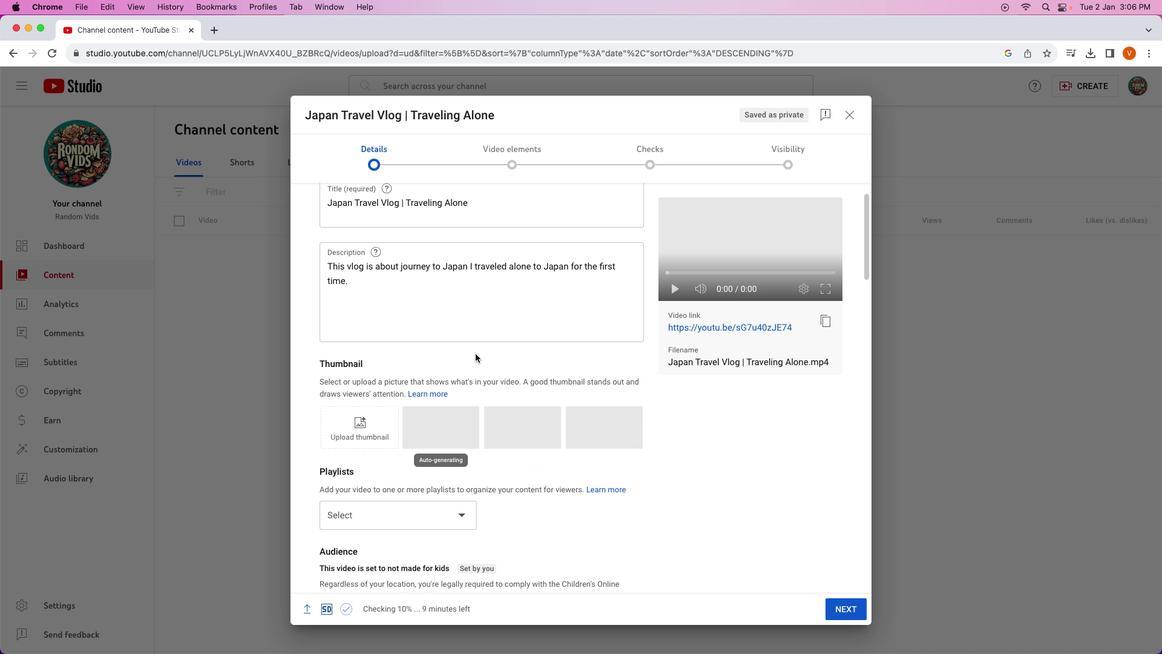 
Action: Mouse scrolled (475, 353) with delta (0, 0)
Screenshot: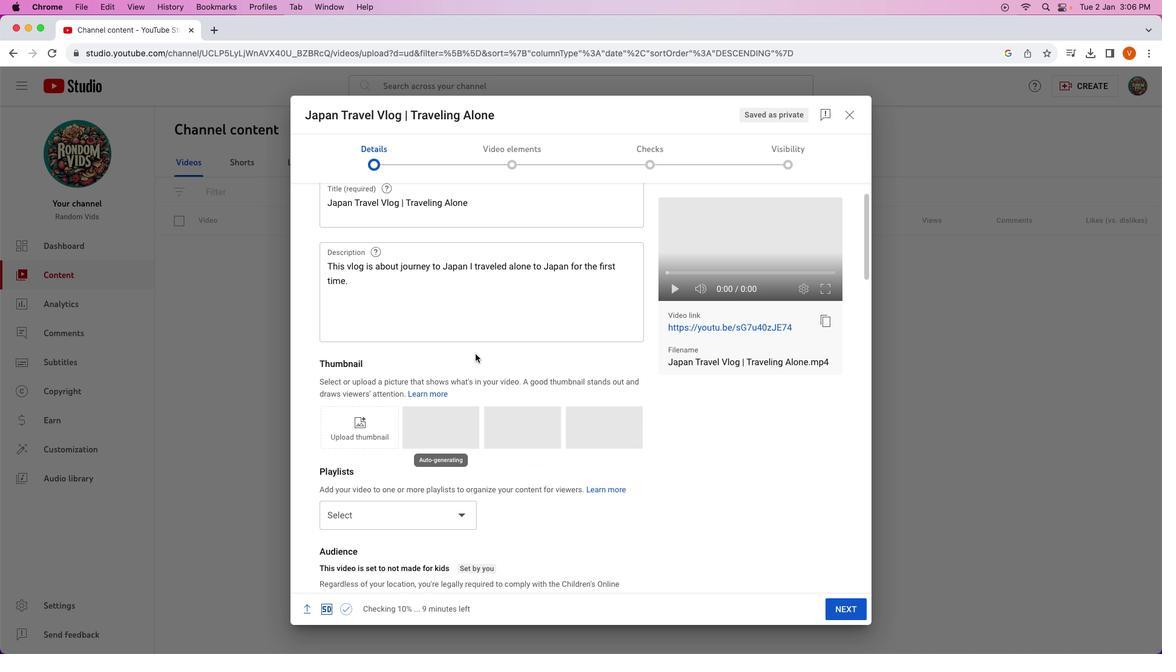 
Action: Mouse scrolled (475, 353) with delta (0, 0)
Screenshot: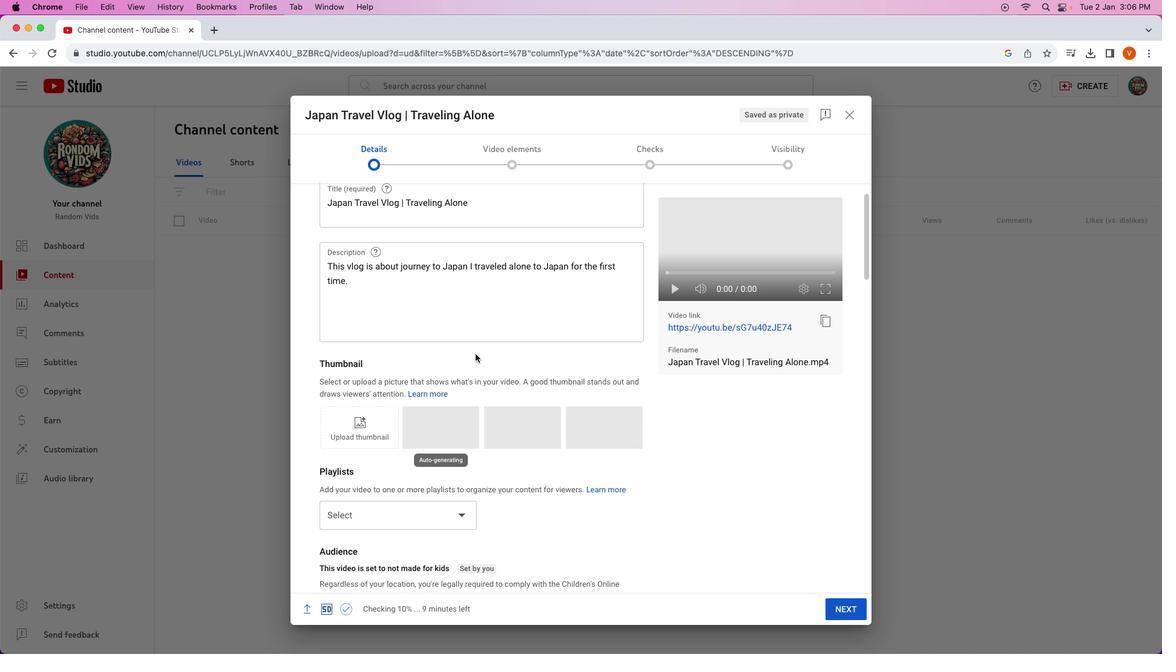 
Action: Mouse scrolled (475, 353) with delta (0, 0)
Screenshot: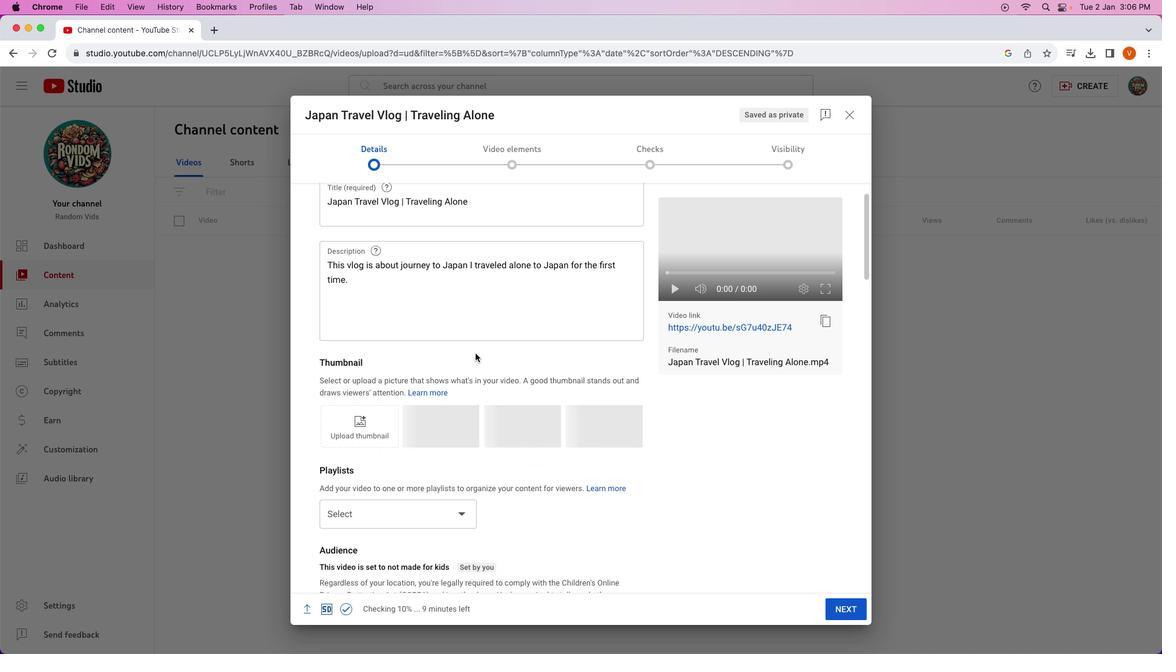 
Action: Mouse scrolled (475, 353) with delta (0, 0)
Screenshot: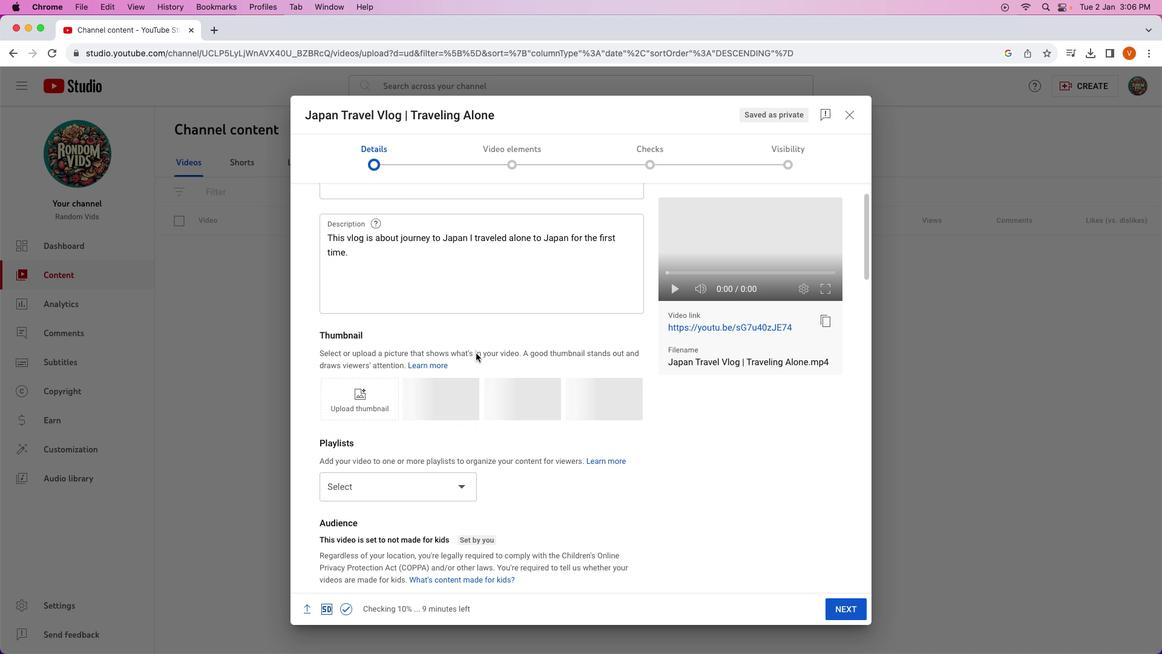 
Action: Mouse moved to (476, 353)
Screenshot: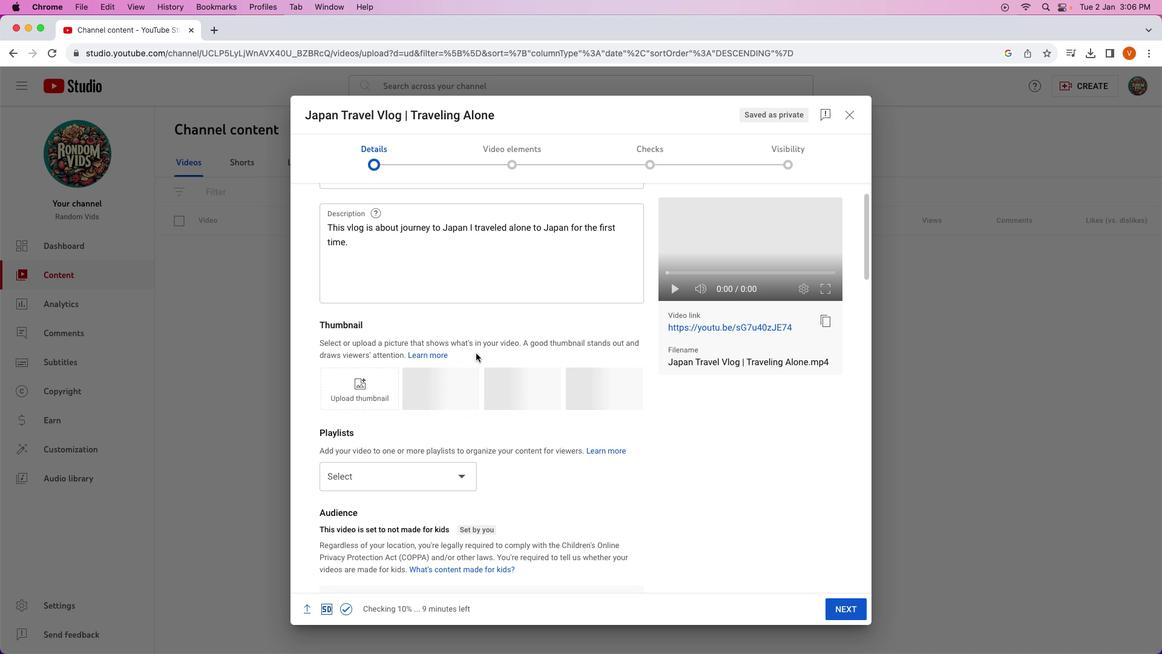 
Action: Mouse scrolled (476, 353) with delta (0, 0)
Screenshot: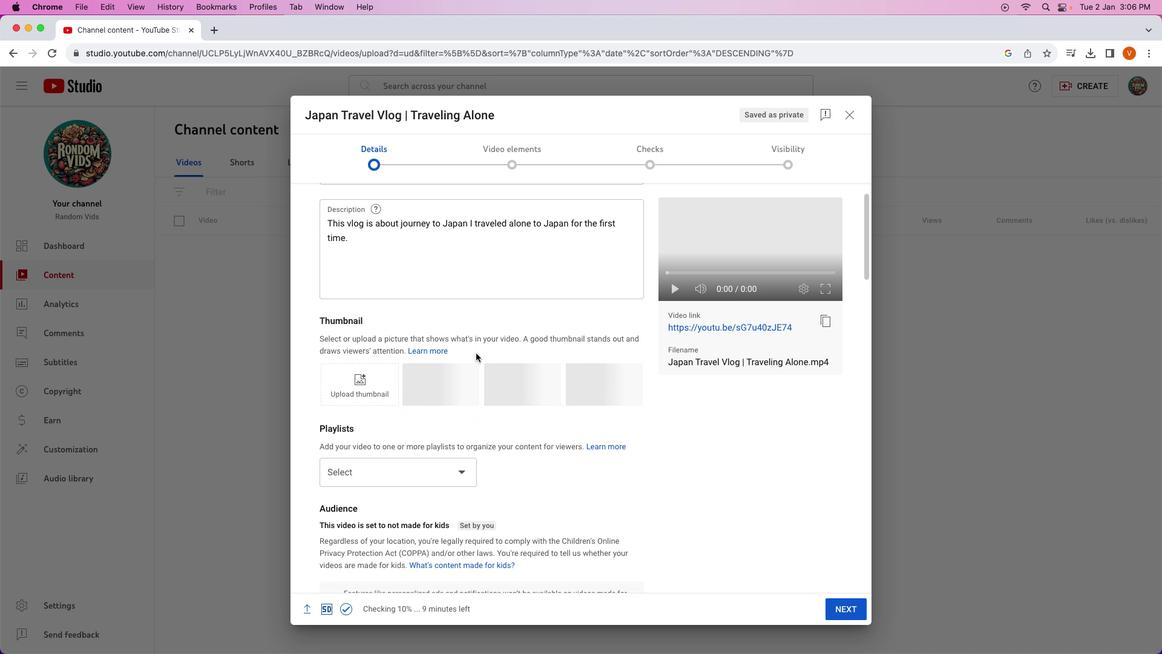 
Action: Mouse scrolled (476, 353) with delta (0, 0)
Screenshot: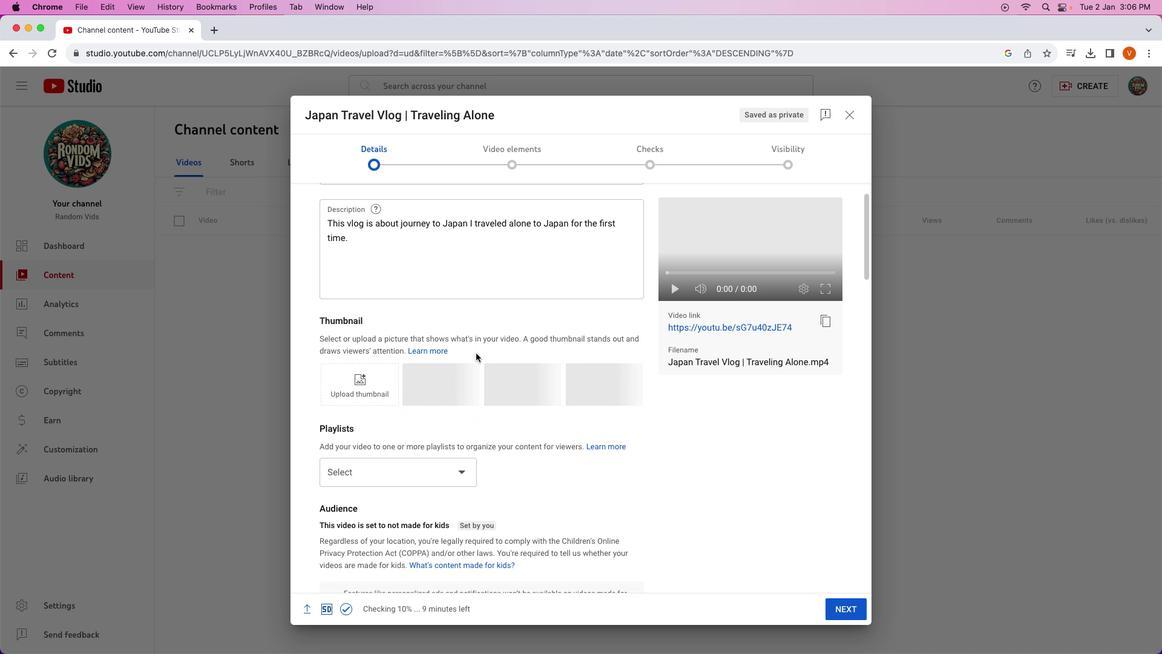 
Action: Mouse scrolled (476, 353) with delta (0, 0)
Screenshot: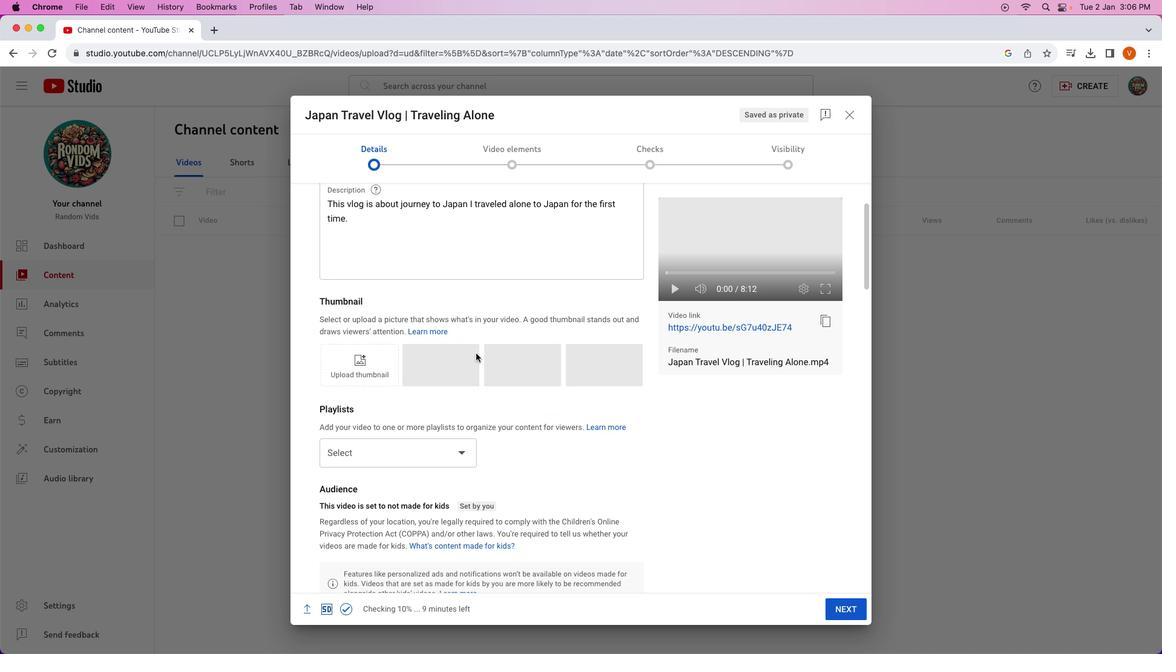 
Action: Mouse scrolled (476, 353) with delta (0, 0)
Screenshot: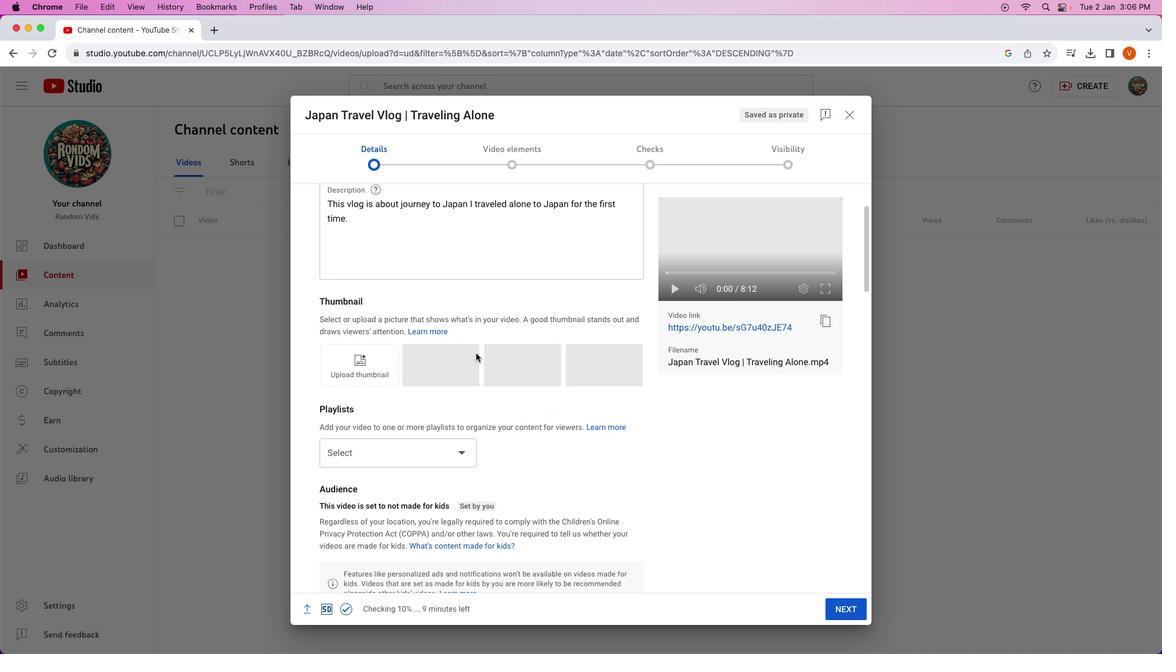 
Action: Mouse moved to (476, 353)
Screenshot: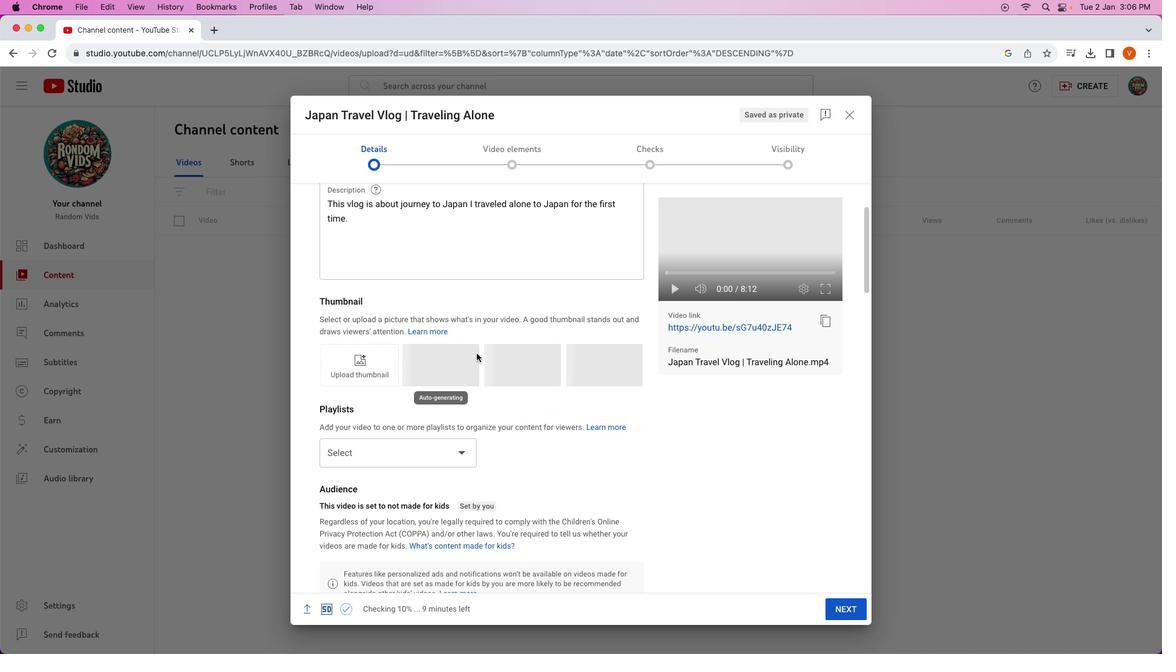 
Action: Mouse scrolled (476, 353) with delta (0, 0)
Screenshot: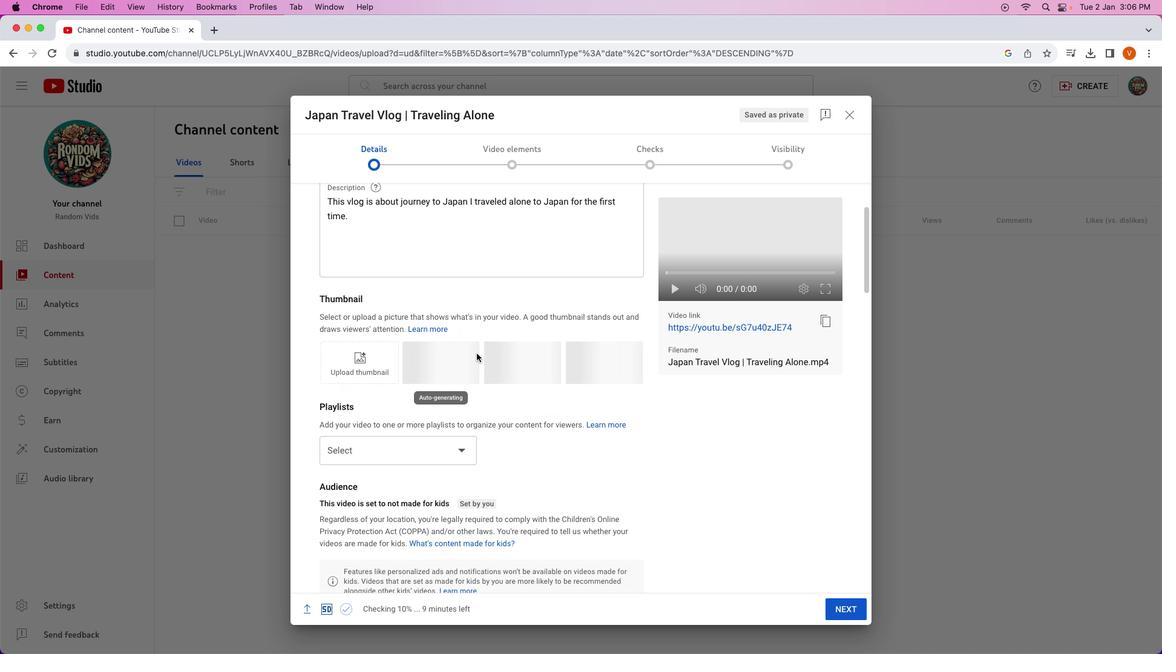 
Action: Mouse scrolled (476, 353) with delta (0, 0)
Screenshot: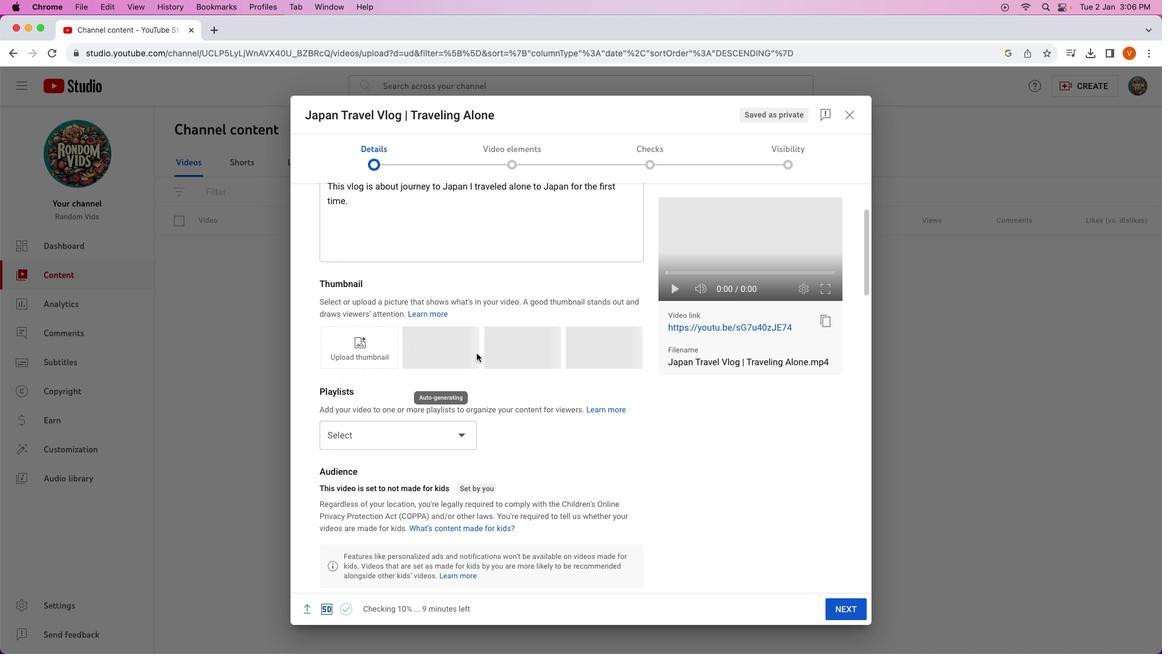 
Action: Mouse scrolled (476, 353) with delta (0, 0)
Screenshot: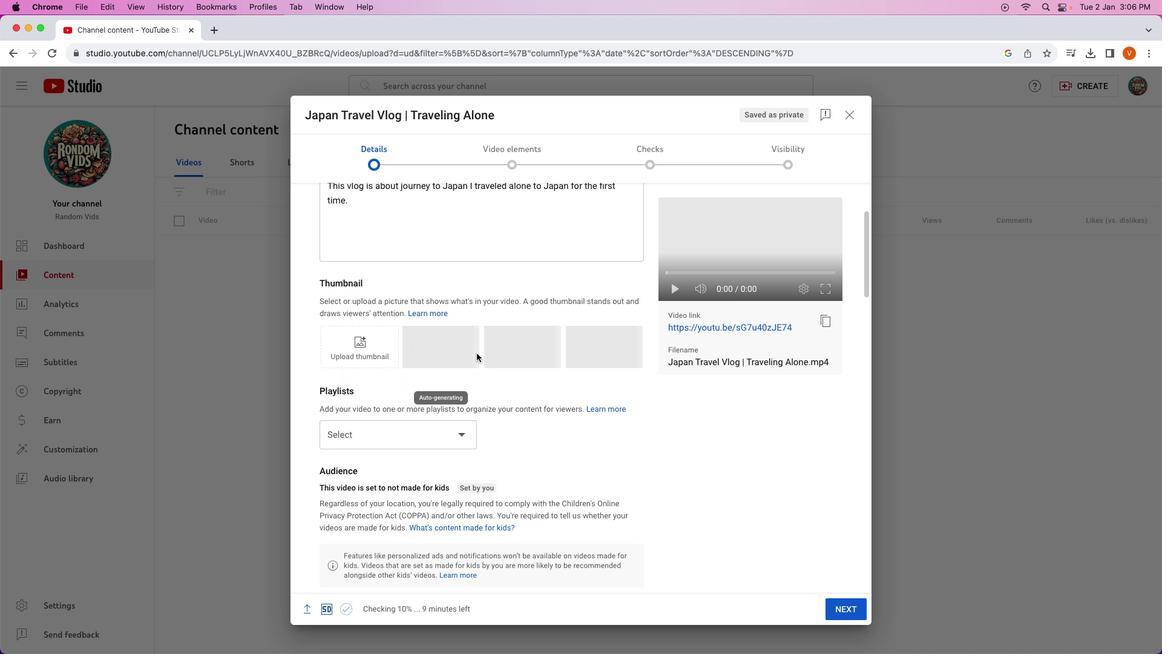 
Action: Mouse scrolled (476, 353) with delta (0, 0)
Screenshot: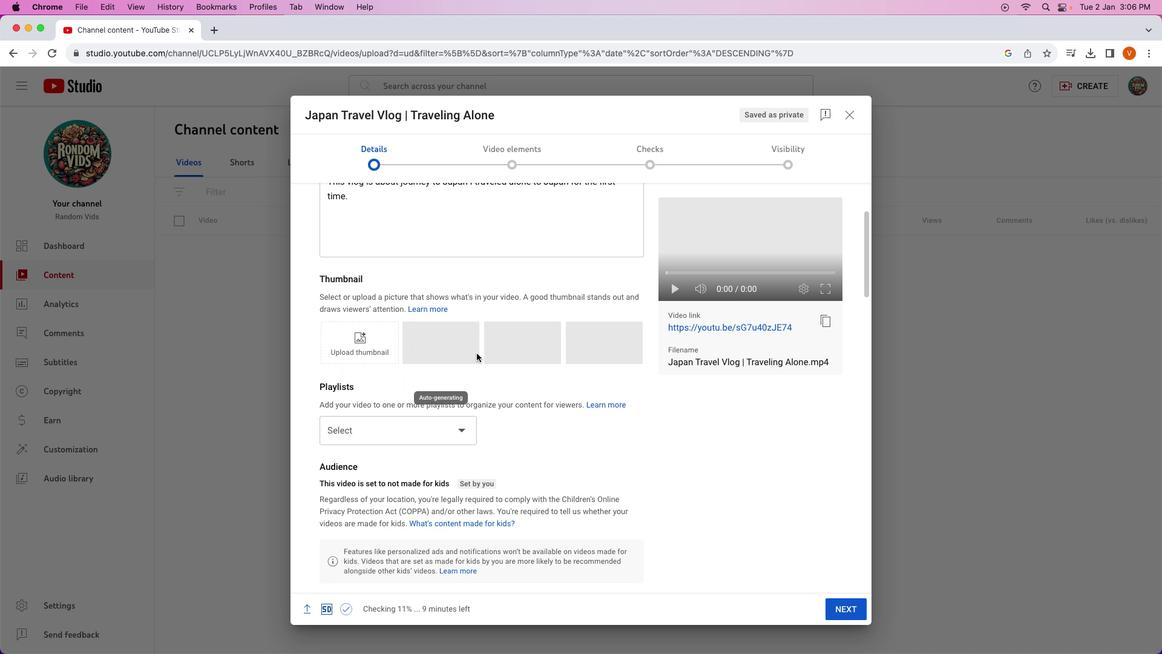 
Action: Mouse scrolled (476, 353) with delta (0, 0)
Screenshot: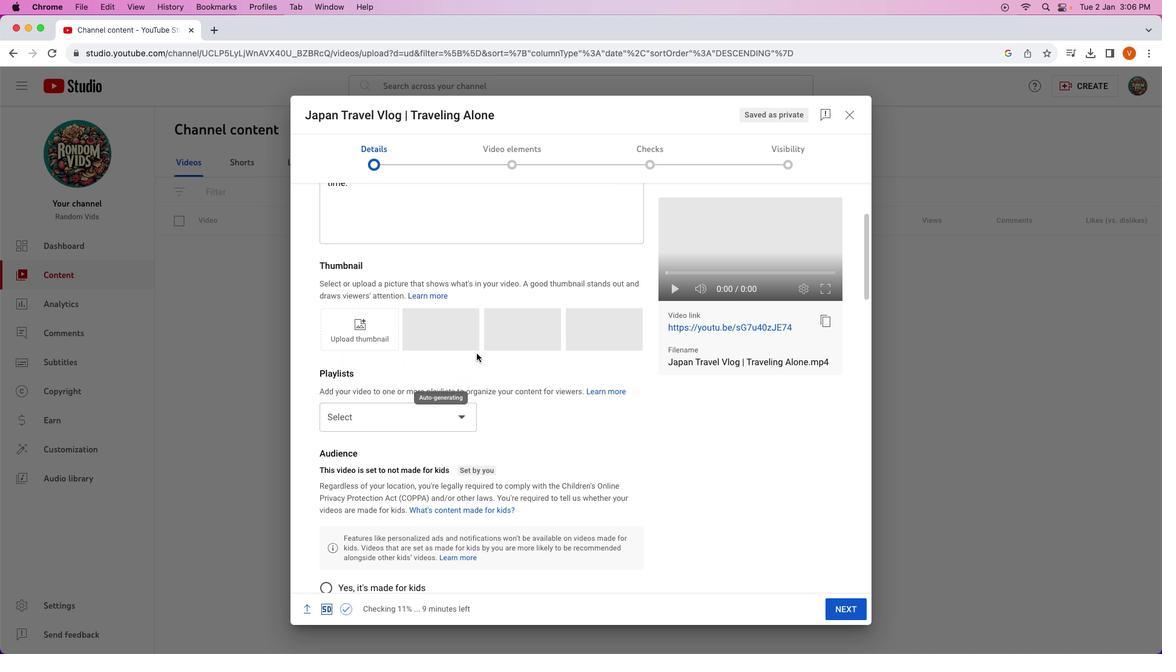 
Action: Mouse scrolled (476, 353) with delta (0, 0)
Screenshot: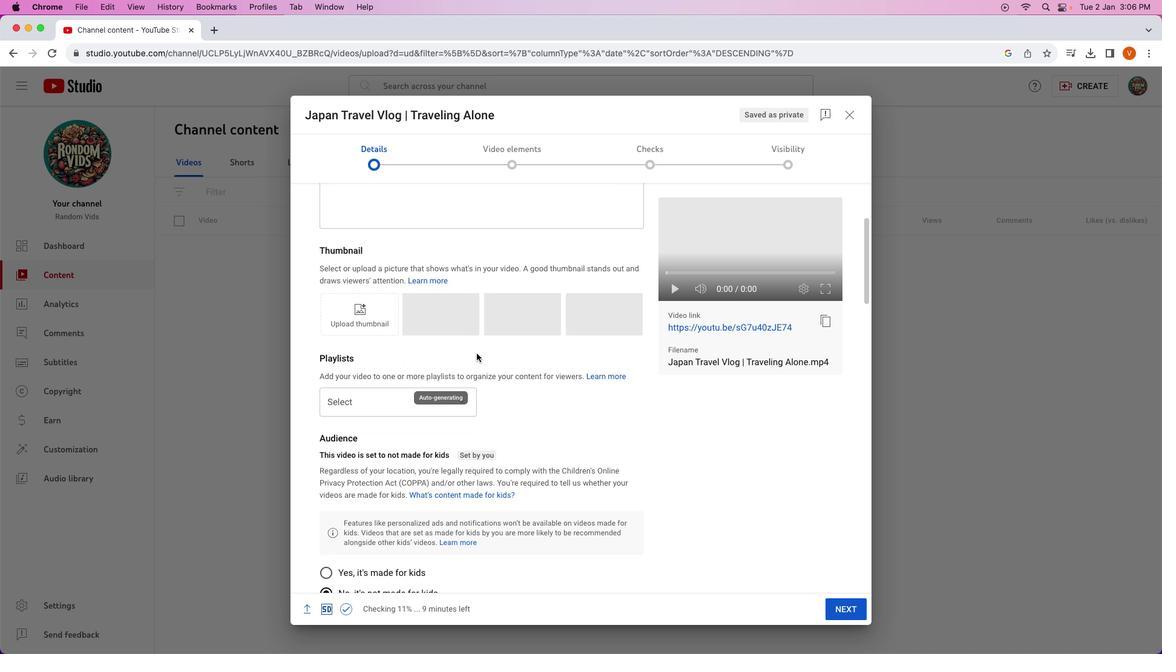 
Action: Mouse moved to (477, 353)
Screenshot: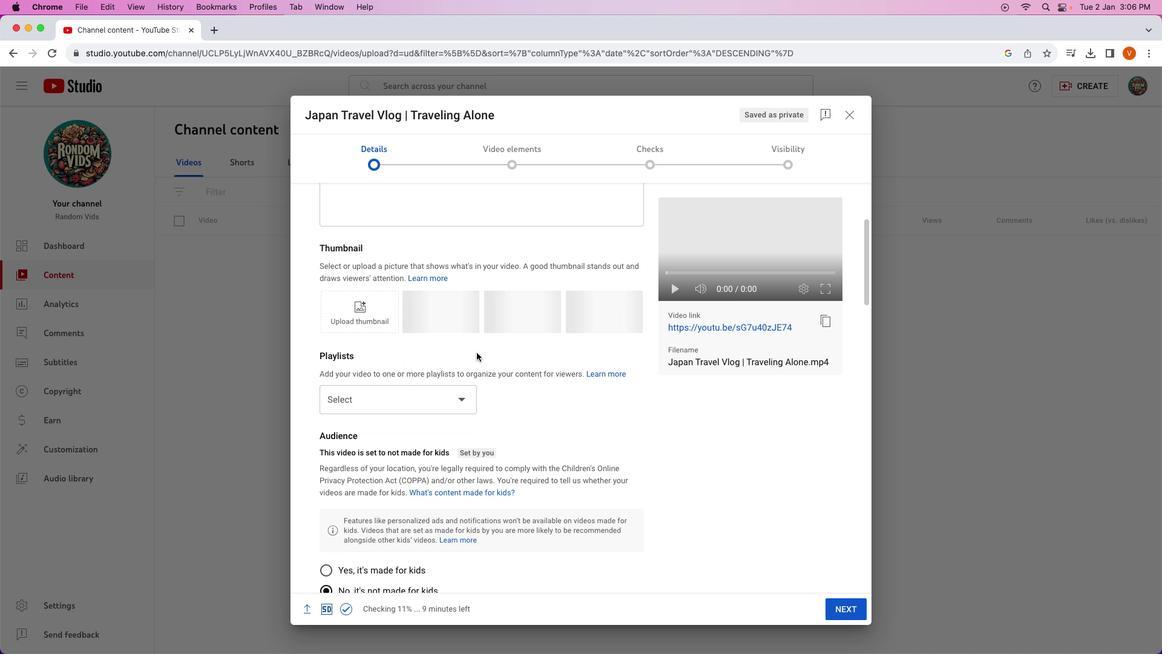 
Action: Mouse scrolled (477, 353) with delta (0, 0)
Screenshot: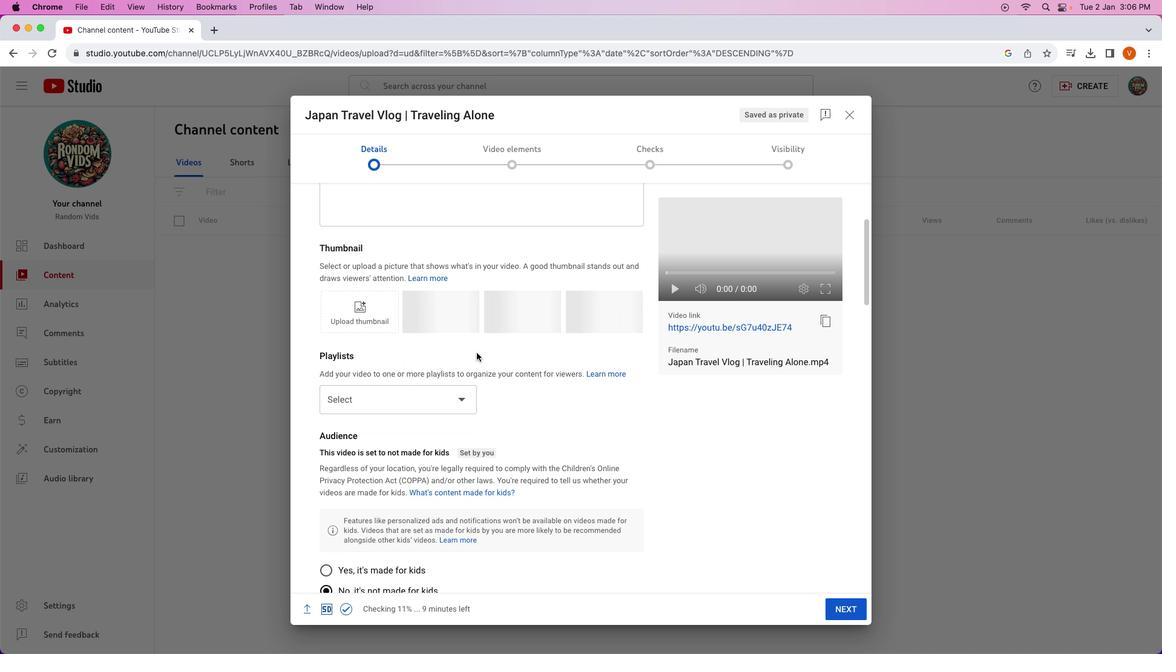
Action: Mouse moved to (477, 352)
Screenshot: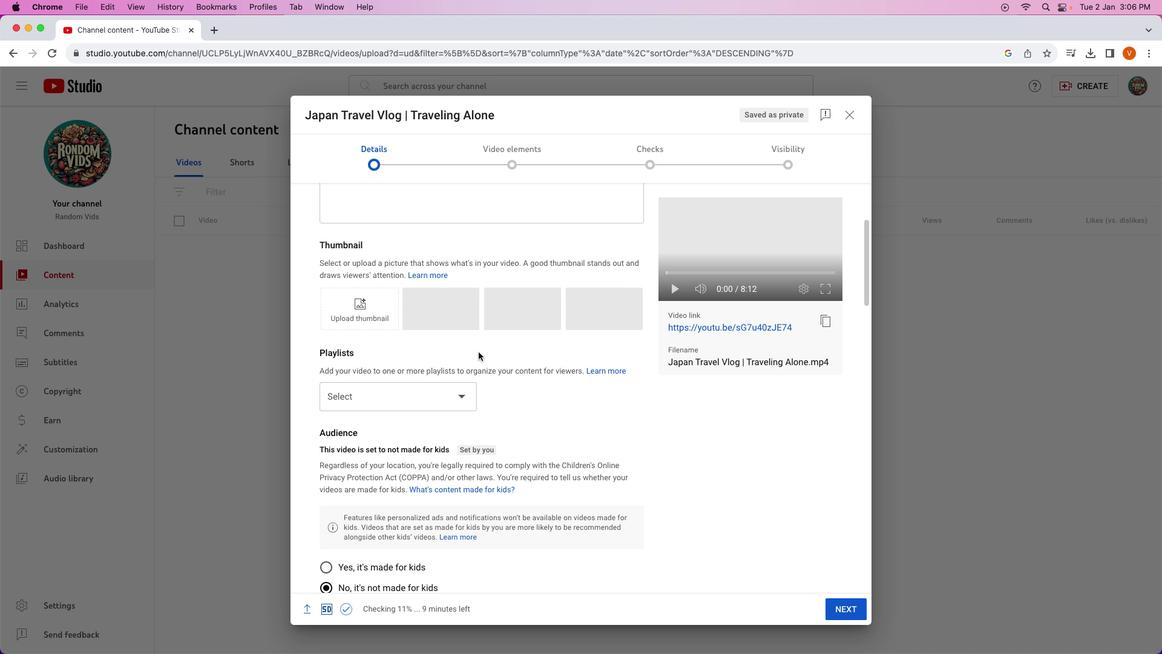 
Action: Mouse scrolled (477, 352) with delta (0, 0)
Screenshot: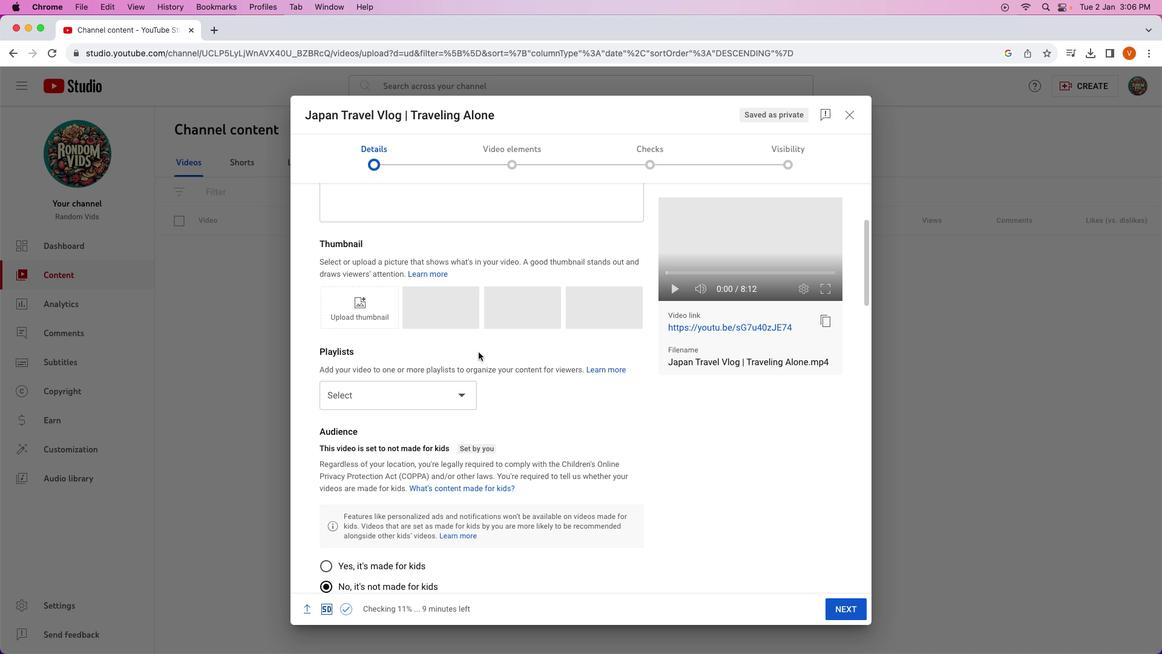 
Action: Mouse moved to (477, 351)
Screenshot: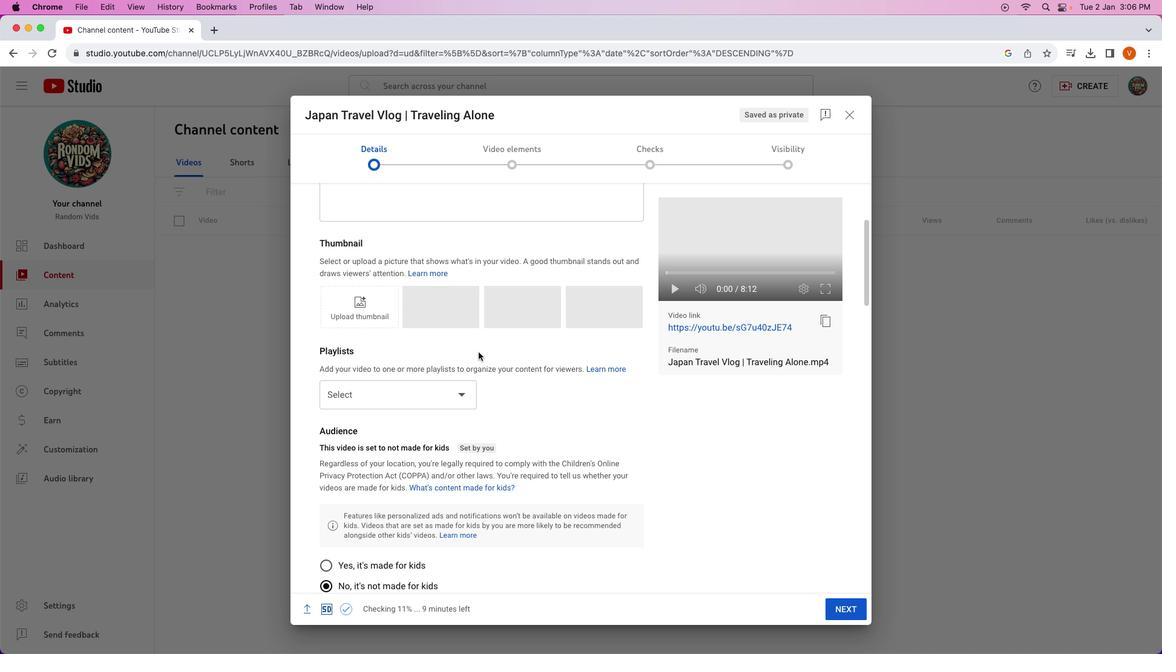 
Action: Mouse scrolled (477, 351) with delta (0, 0)
Screenshot: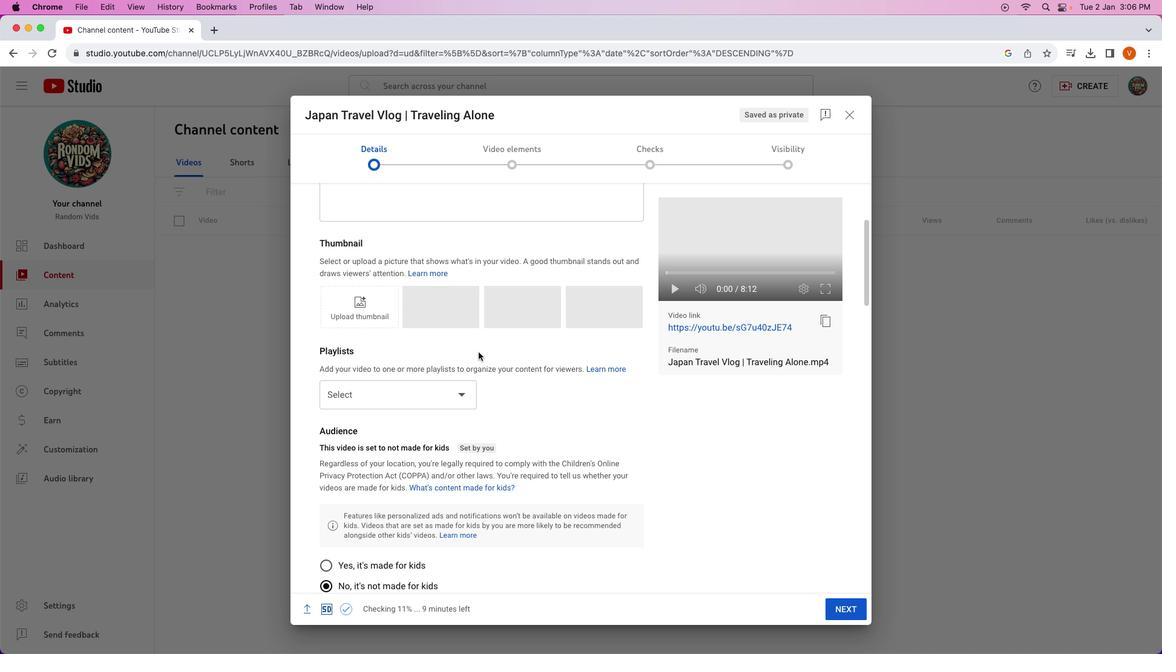 
Action: Mouse moved to (478, 351)
Screenshot: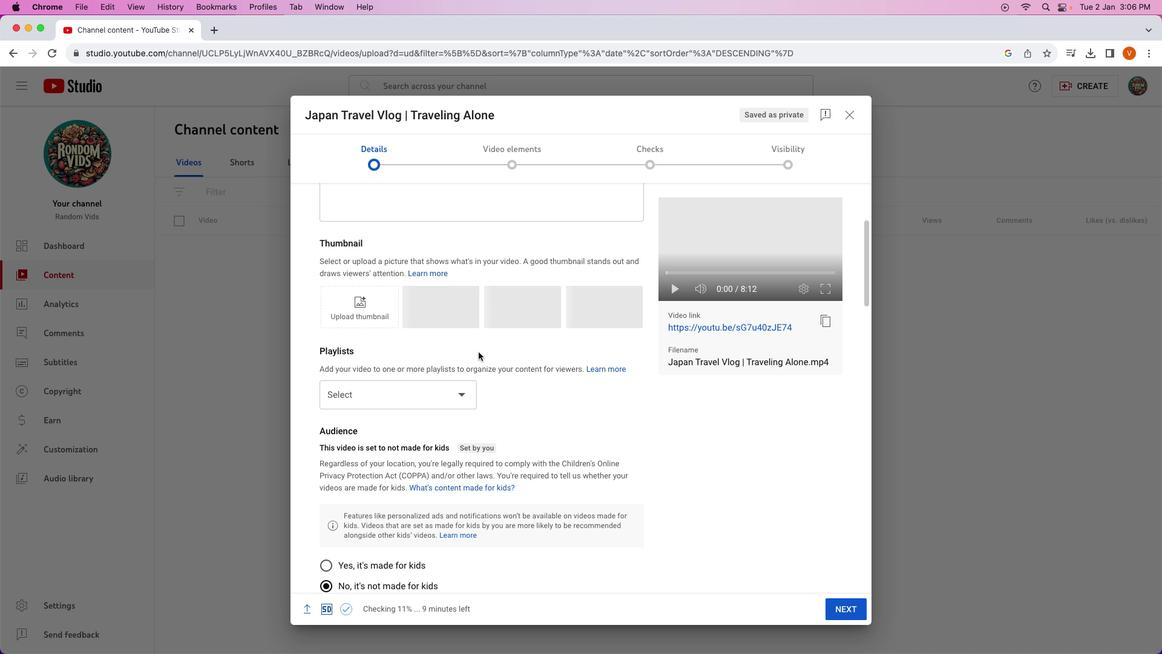 
Action: Mouse scrolled (478, 351) with delta (0, 0)
Screenshot: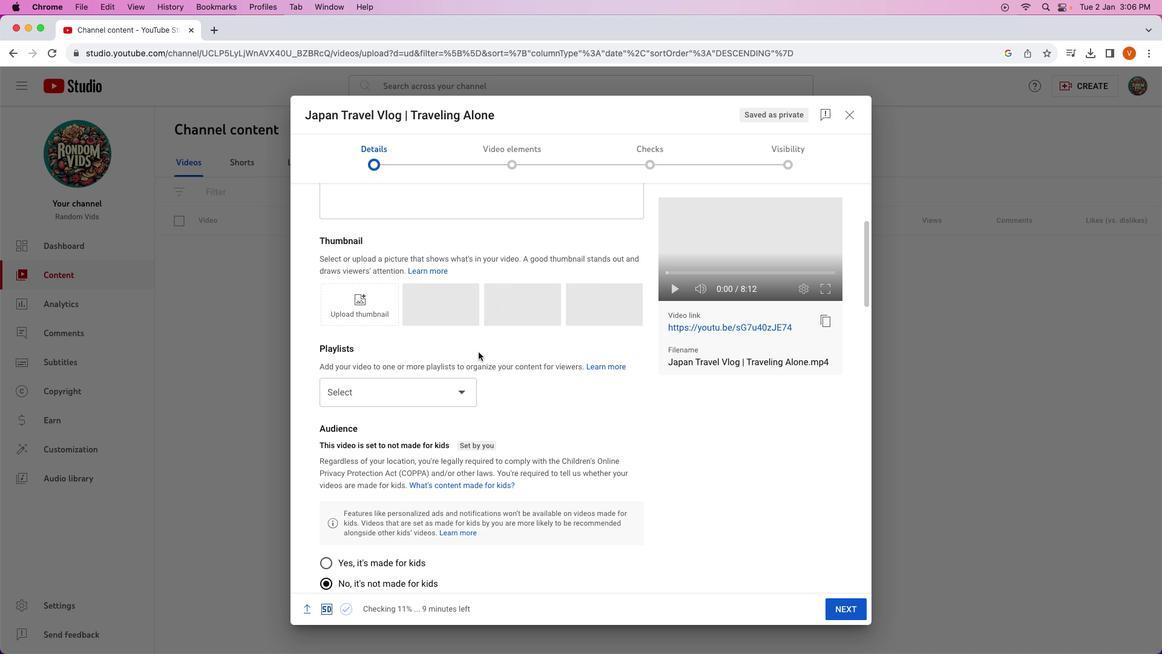 
Action: Mouse scrolled (478, 351) with delta (0, 0)
Screenshot: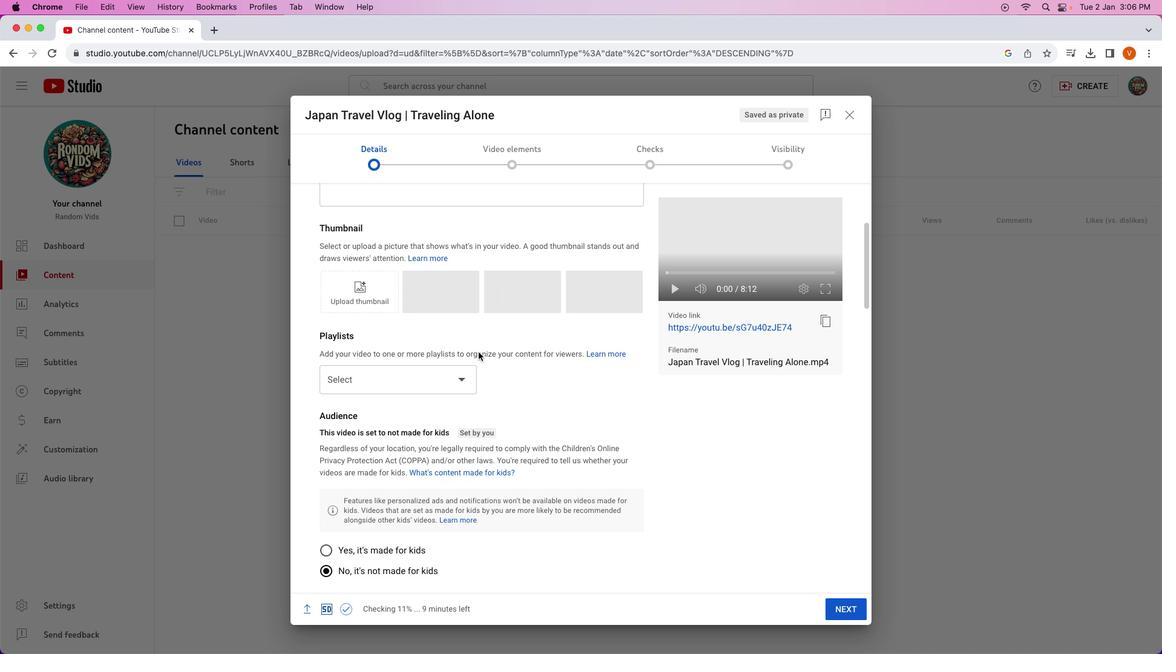
Action: Mouse scrolled (478, 351) with delta (0, 0)
Screenshot: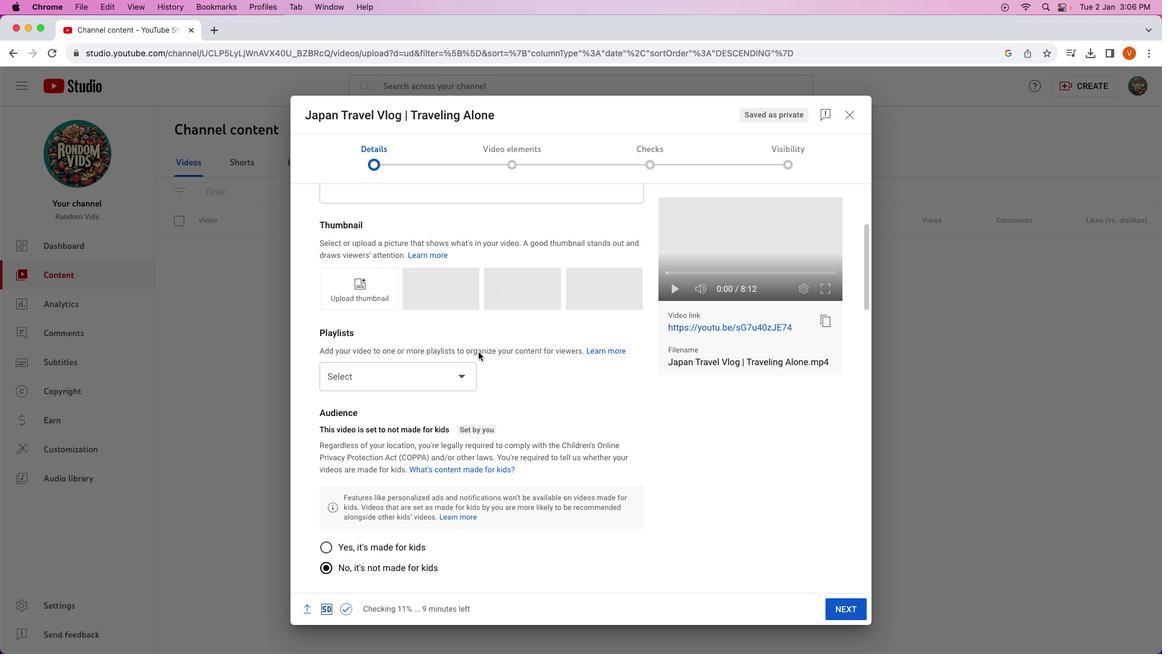 
Action: Mouse moved to (479, 351)
Screenshot: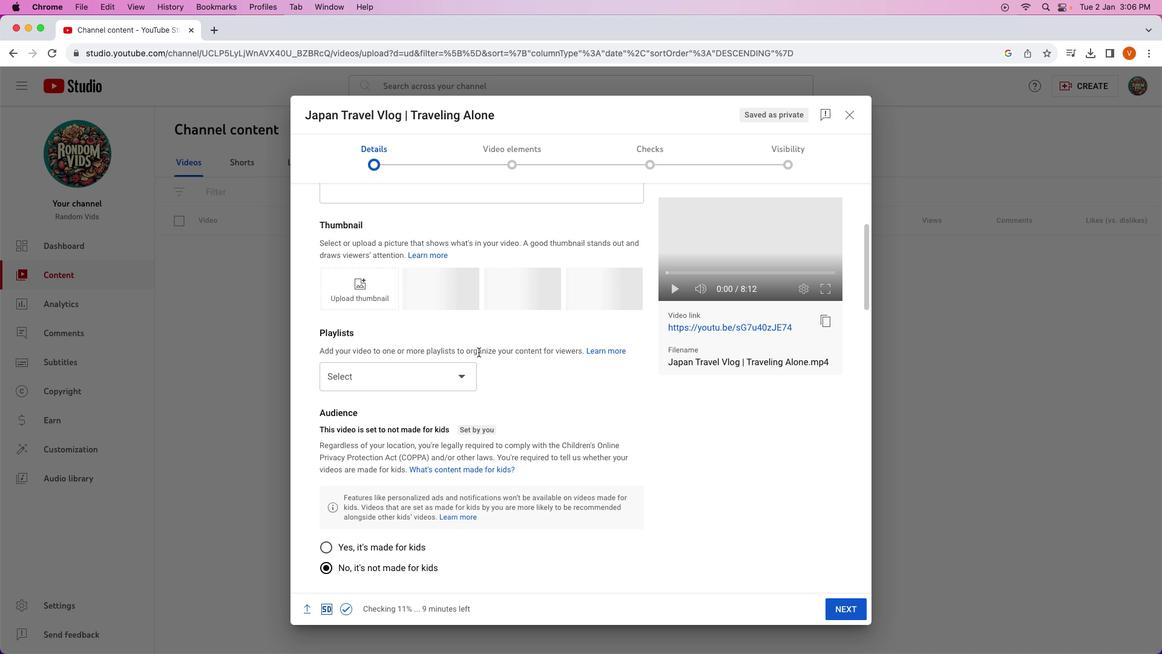 
Action: Mouse scrolled (479, 351) with delta (0, 0)
Screenshot: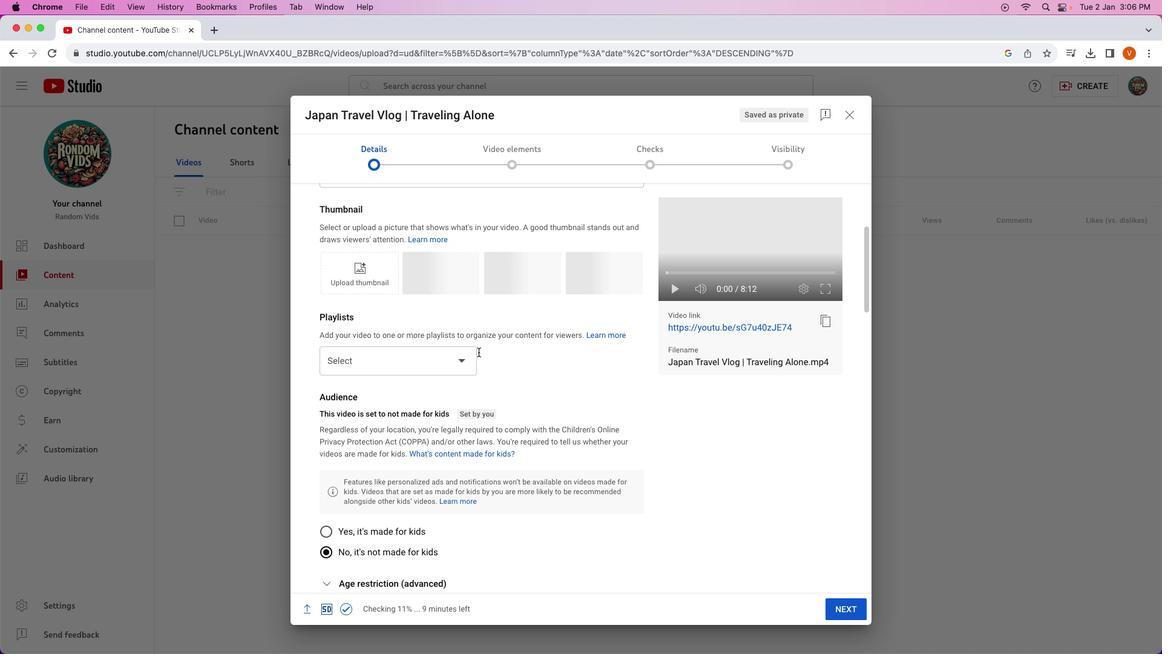 
Action: Mouse scrolled (479, 351) with delta (0, 0)
Screenshot: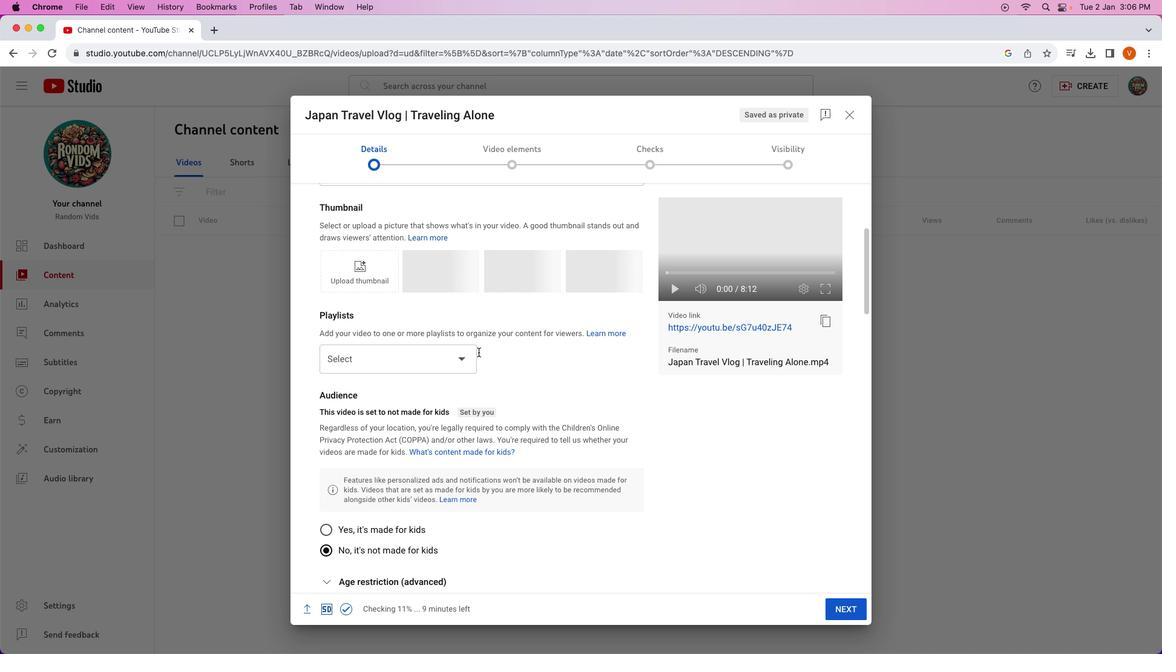 
Action: Mouse moved to (479, 353)
Screenshot: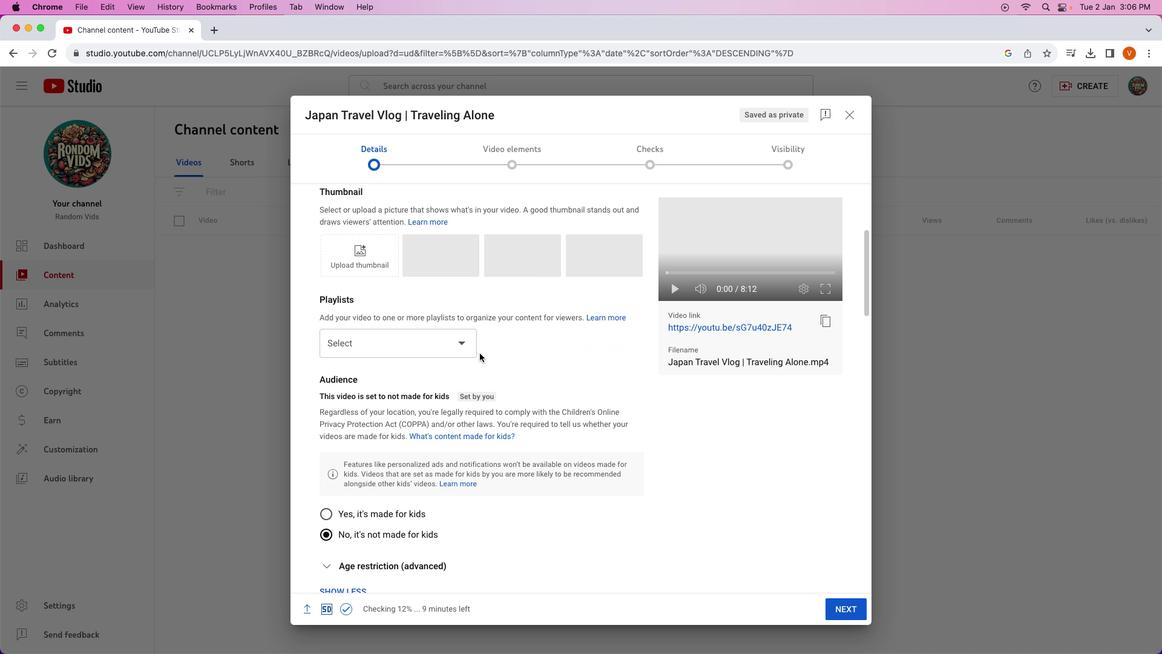 
Action: Mouse scrolled (479, 353) with delta (0, 0)
Screenshot: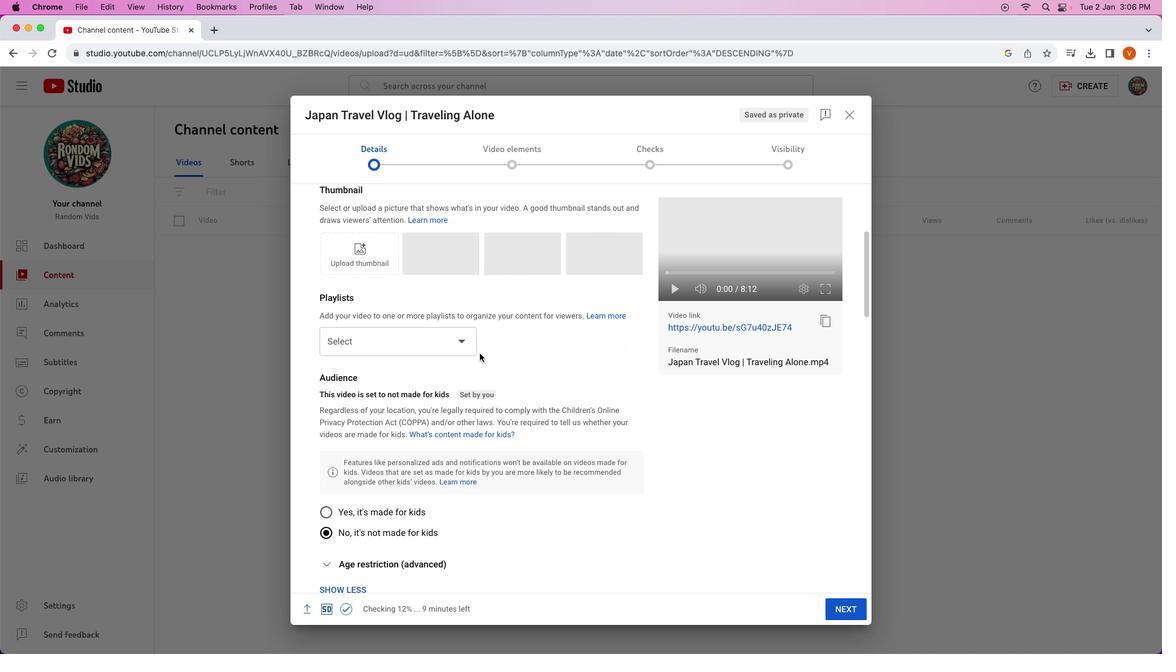 
Action: Mouse scrolled (479, 353) with delta (0, 0)
Screenshot: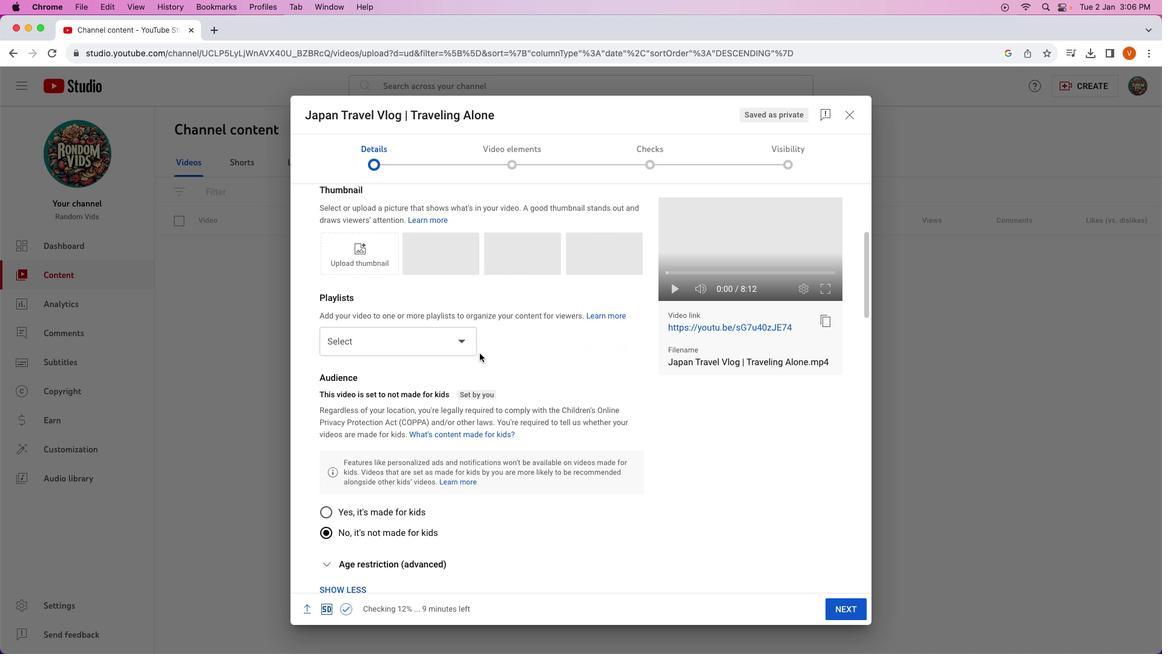 
Action: Mouse moved to (480, 353)
Screenshot: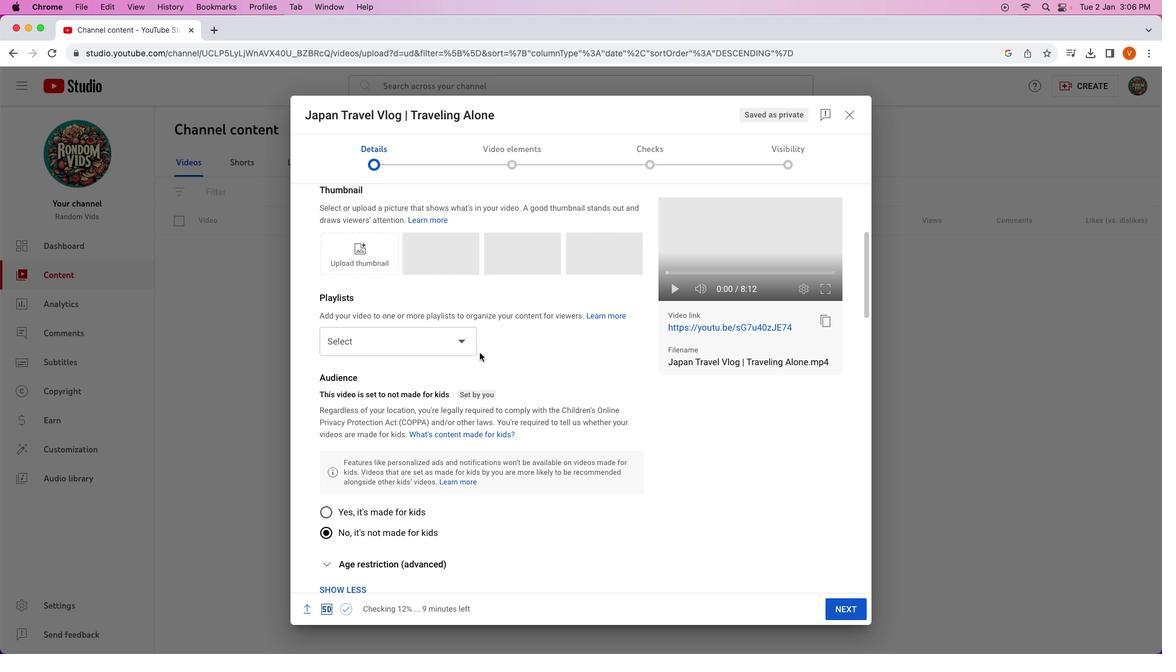 
Action: Mouse scrolled (480, 353) with delta (0, 0)
Screenshot: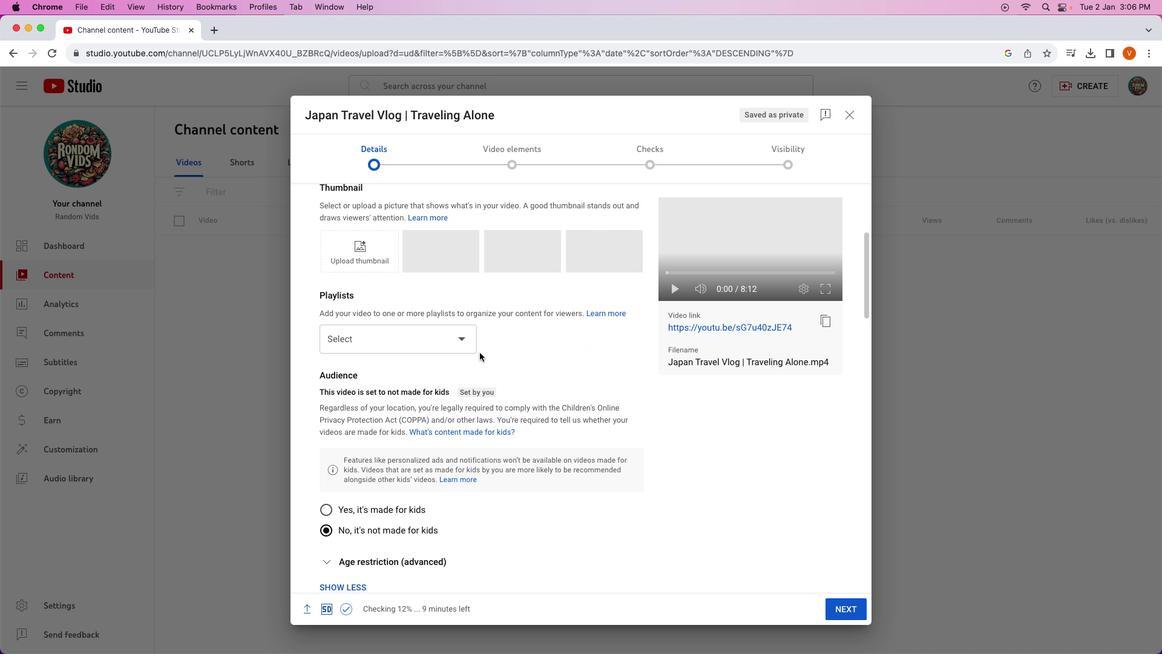 
Action: Mouse scrolled (480, 353) with delta (0, 0)
Screenshot: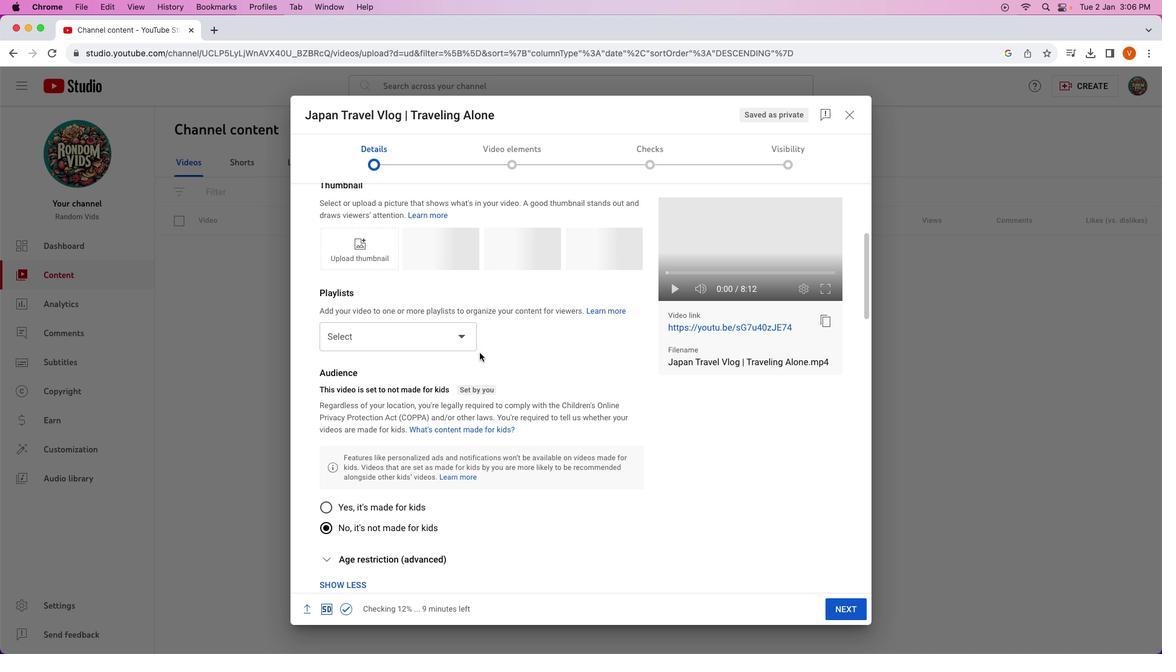 
Action: Mouse scrolled (480, 353) with delta (0, 0)
Screenshot: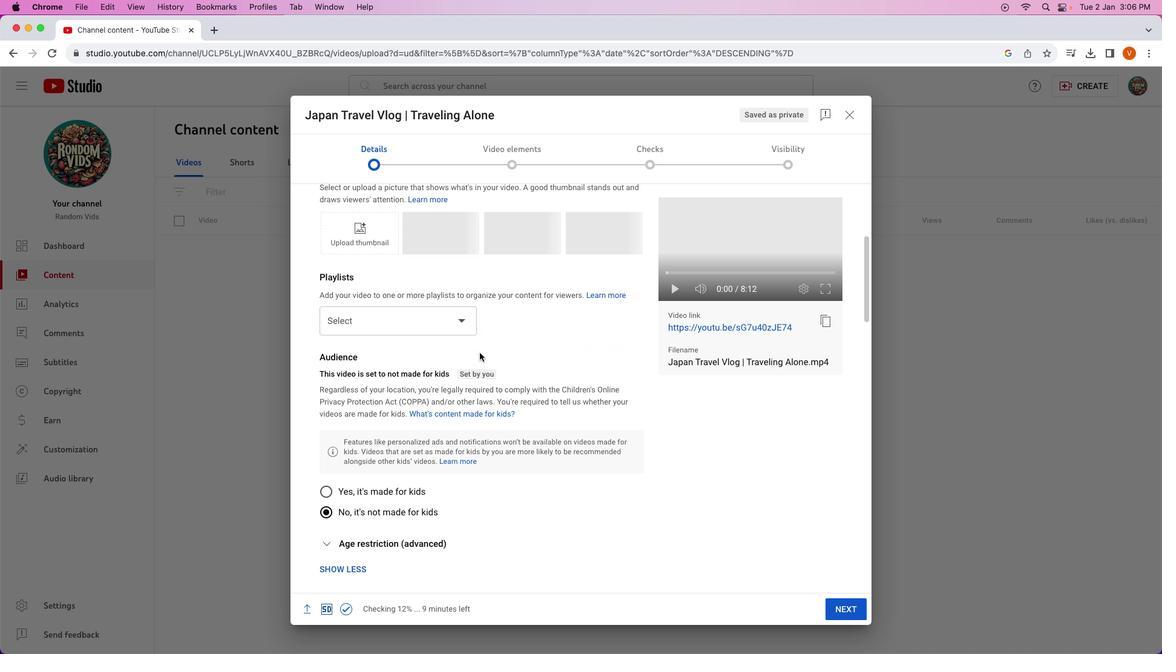 
Action: Mouse scrolled (480, 353) with delta (0, 0)
Screenshot: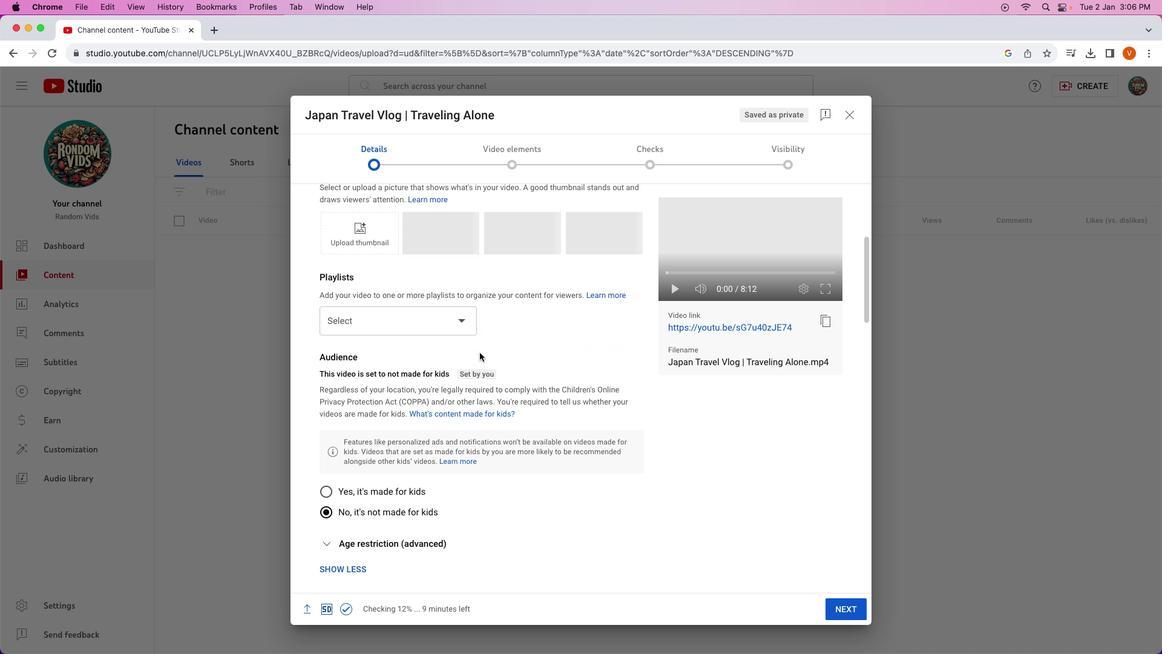 
Action: Mouse scrolled (480, 353) with delta (0, 0)
Screenshot: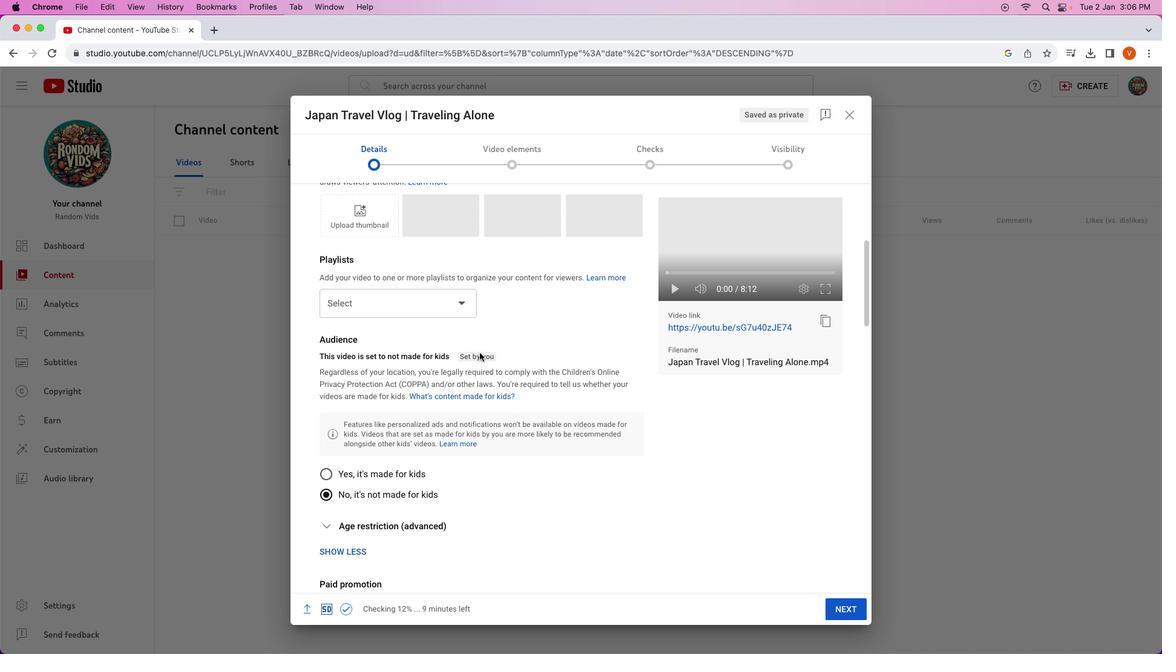 
Action: Mouse scrolled (480, 353) with delta (0, 0)
Screenshot: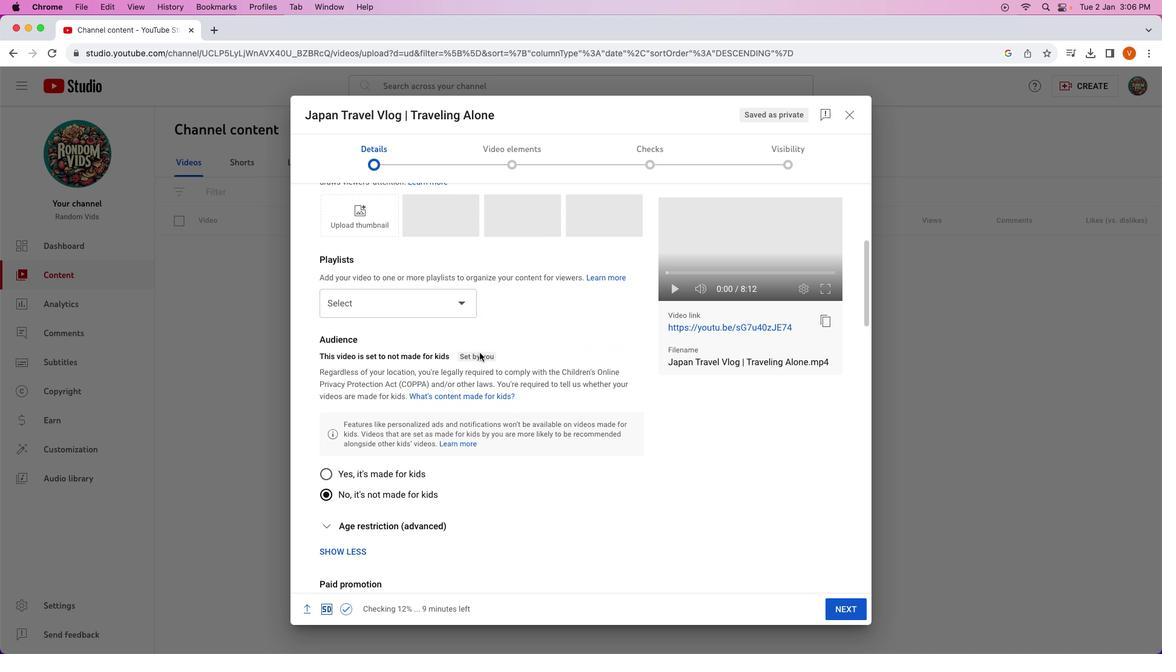 
Action: Mouse scrolled (480, 353) with delta (0, 0)
Screenshot: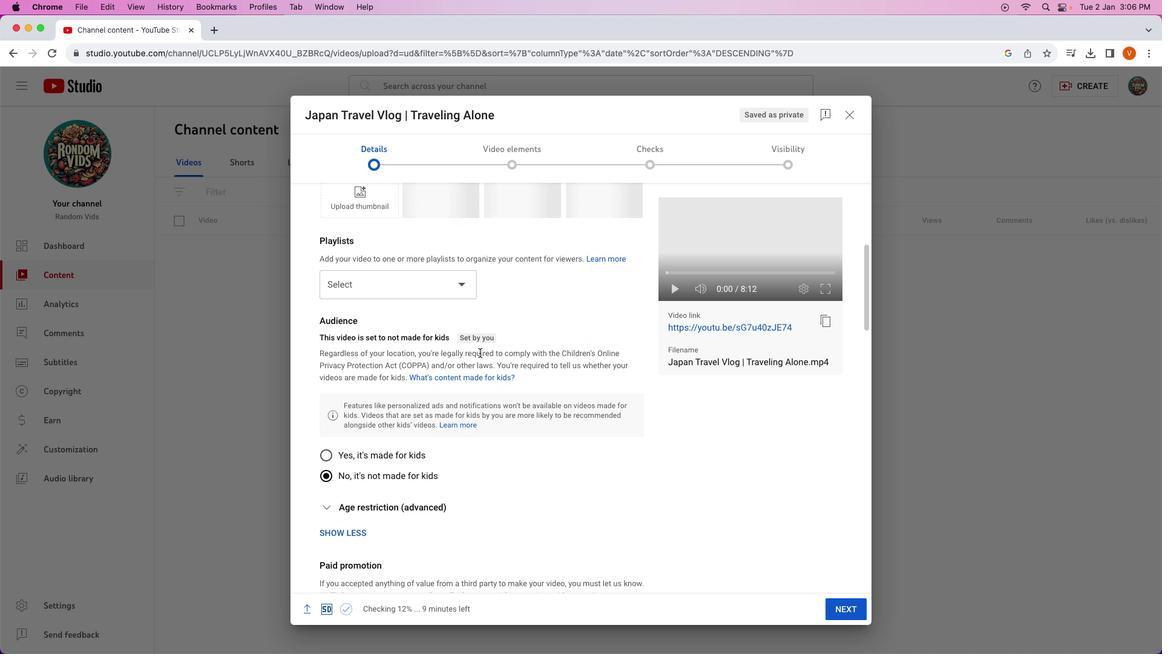 
Action: Mouse scrolled (480, 353) with delta (0, 0)
Screenshot: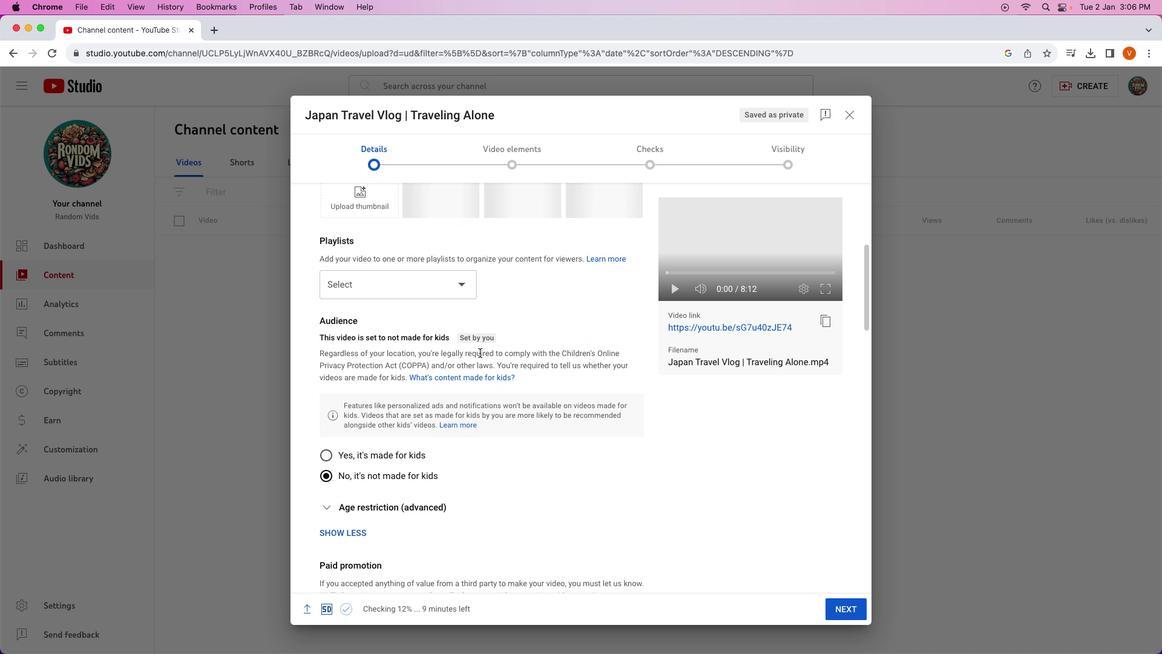 
Action: Mouse scrolled (480, 353) with delta (0, 0)
Screenshot: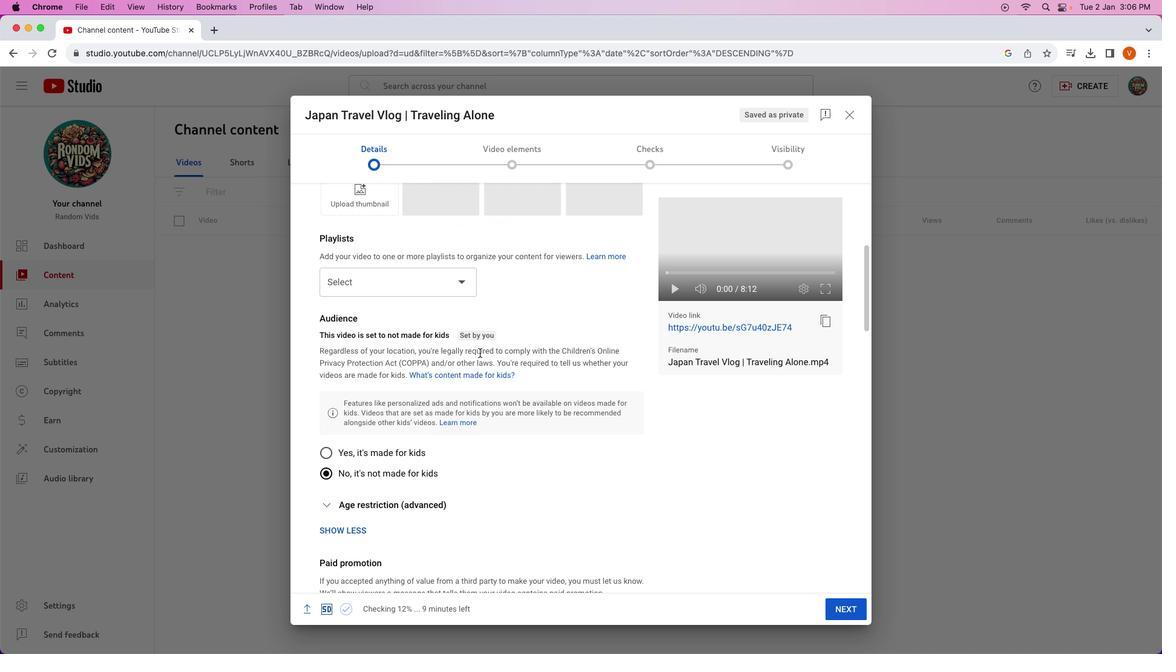 
Action: Mouse scrolled (480, 353) with delta (0, 0)
Screenshot: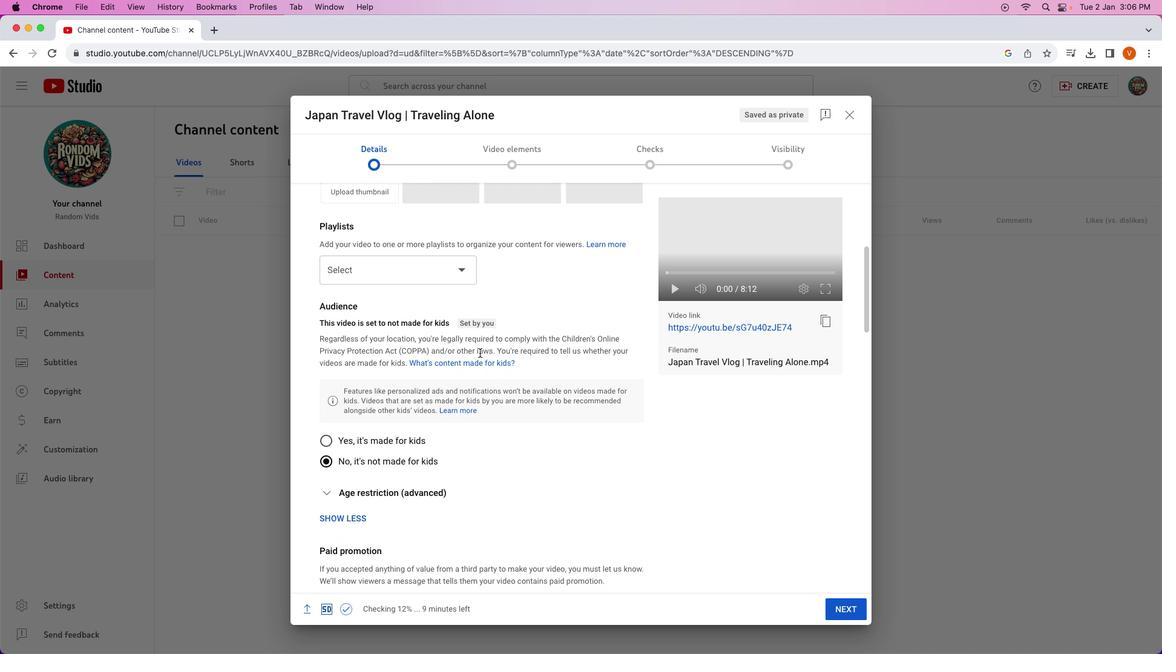 
Action: Mouse scrolled (480, 353) with delta (0, 0)
Screenshot: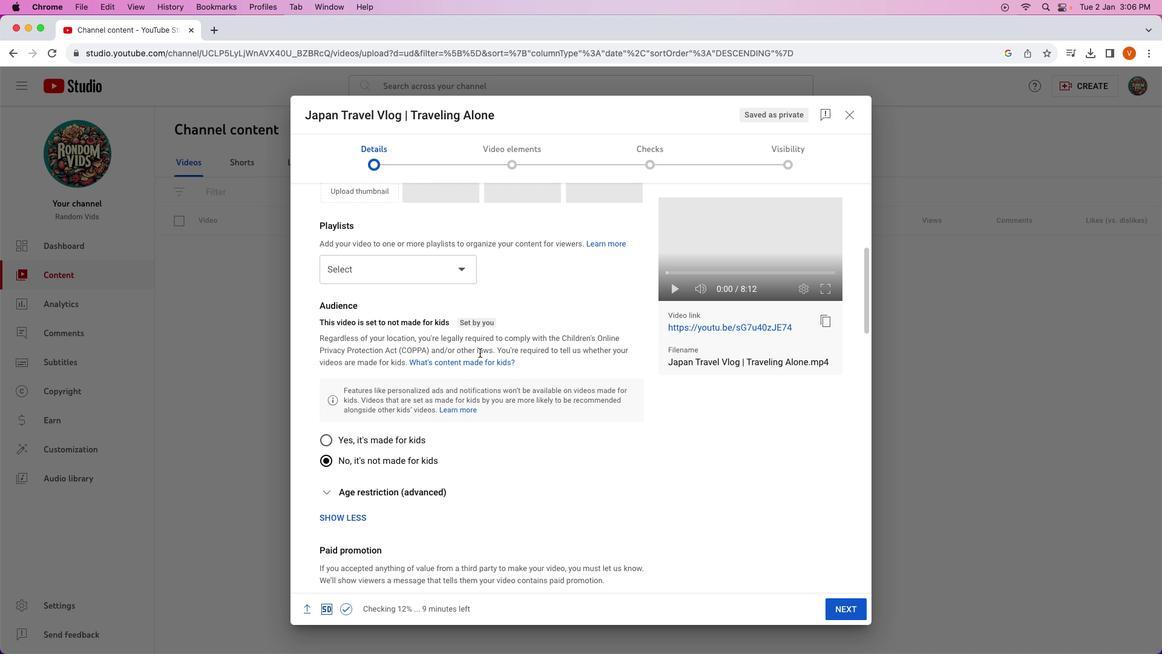 
Action: Mouse scrolled (480, 353) with delta (0, 0)
Screenshot: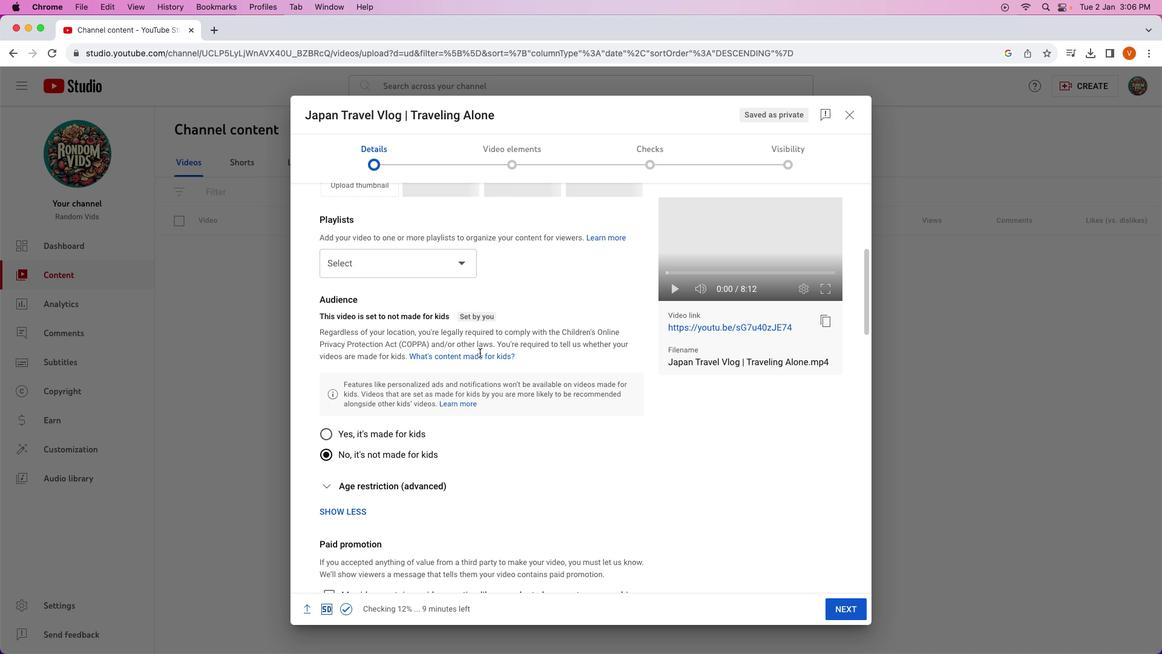 
Action: Mouse scrolled (480, 353) with delta (0, 0)
Screenshot: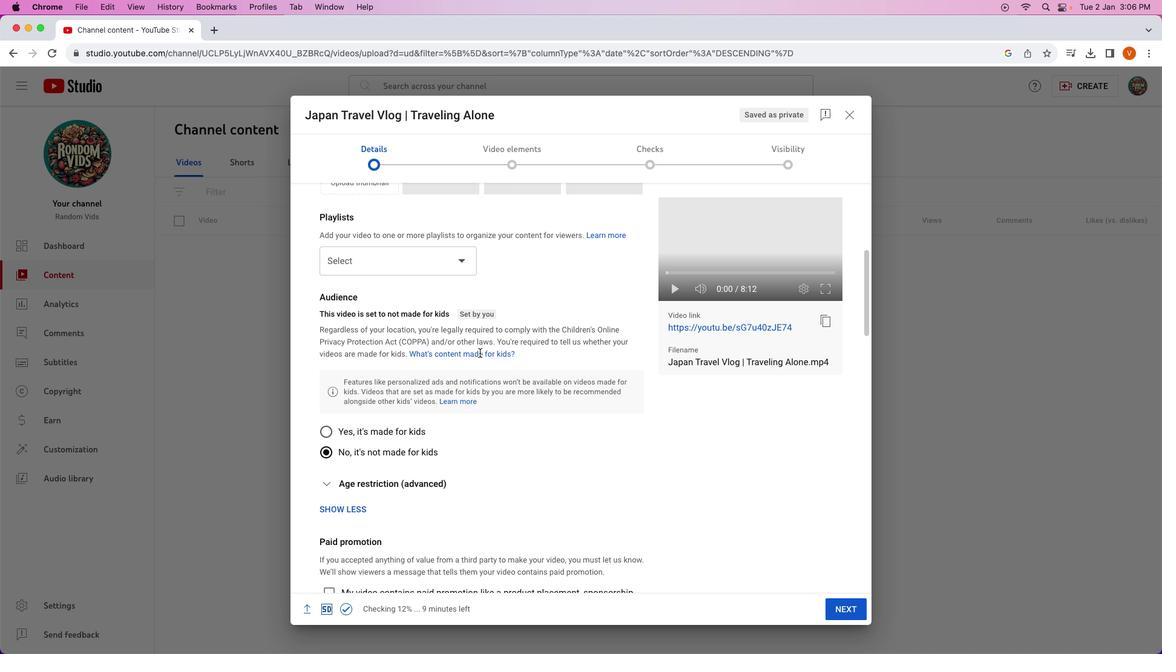 
Action: Mouse scrolled (480, 353) with delta (0, 0)
Screenshot: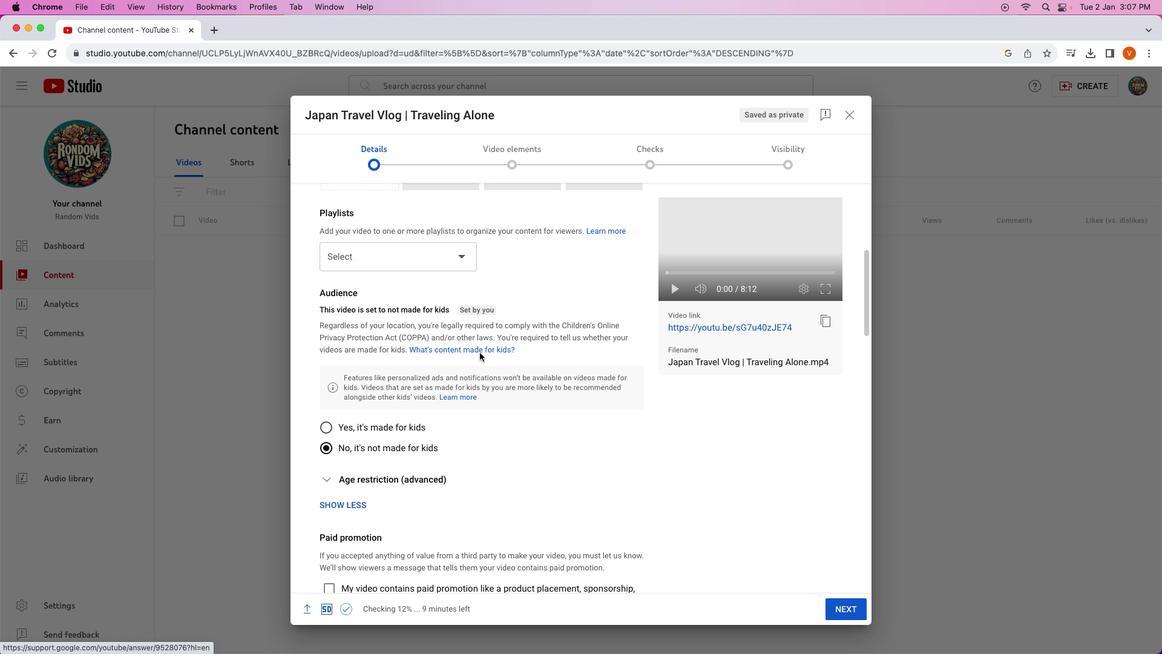 
Action: Mouse scrolled (480, 353) with delta (0, 0)
Screenshot: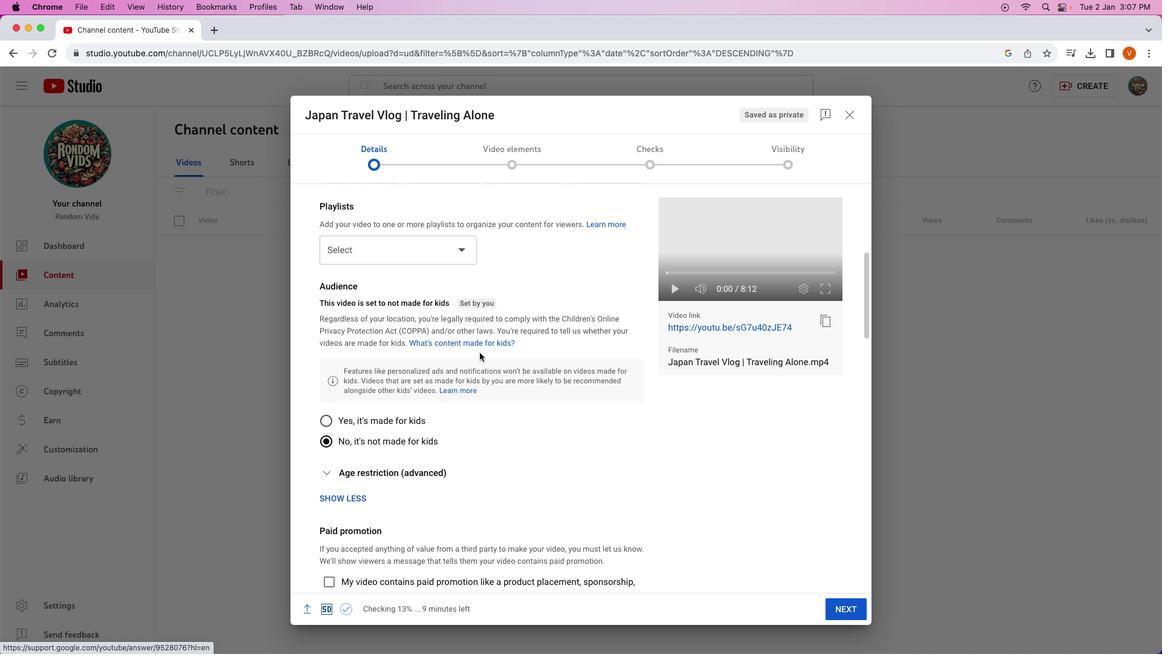 
Action: Mouse scrolled (480, 353) with delta (0, 0)
Screenshot: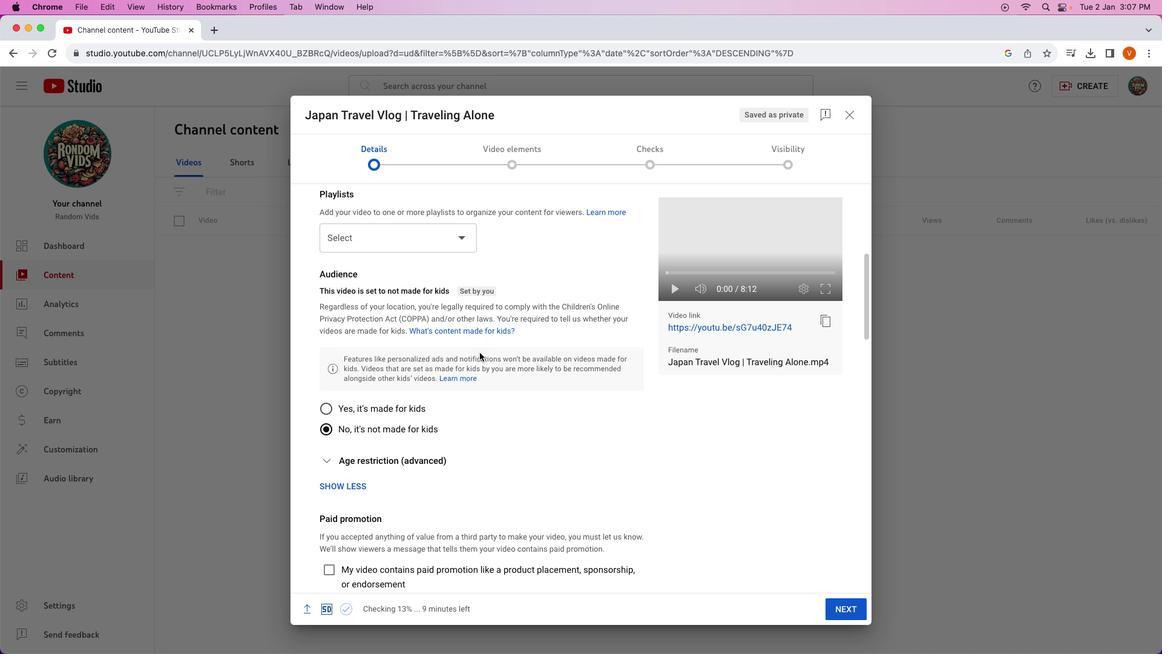 
Action: Mouse scrolled (480, 353) with delta (0, 0)
Screenshot: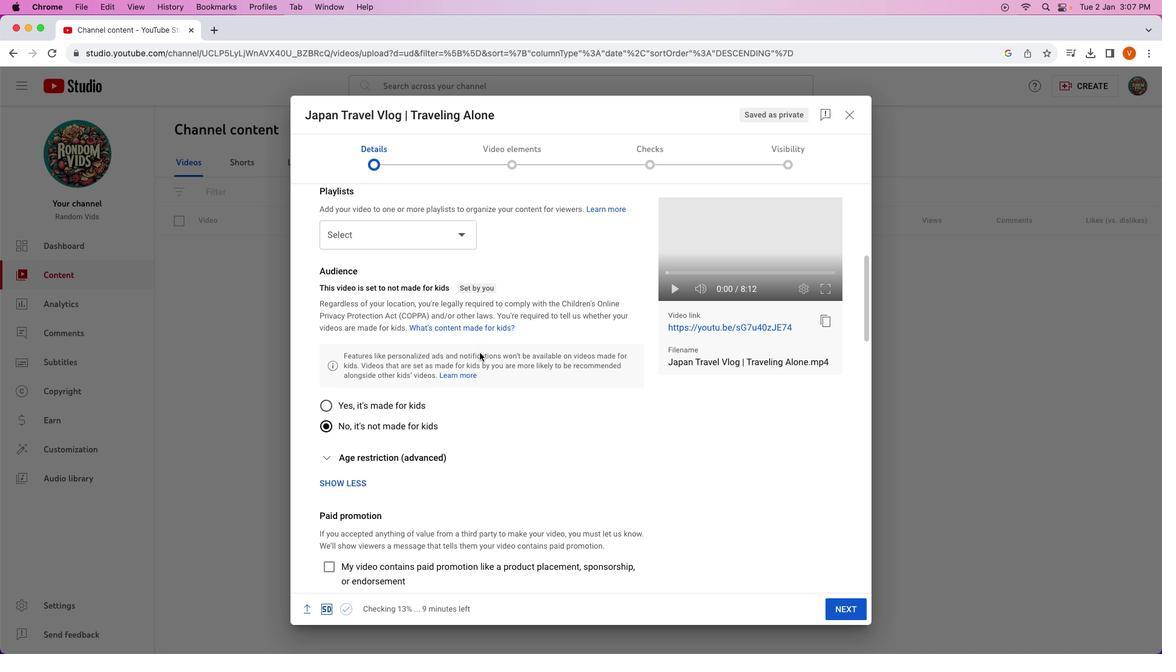 
Action: Mouse scrolled (480, 353) with delta (0, 0)
Screenshot: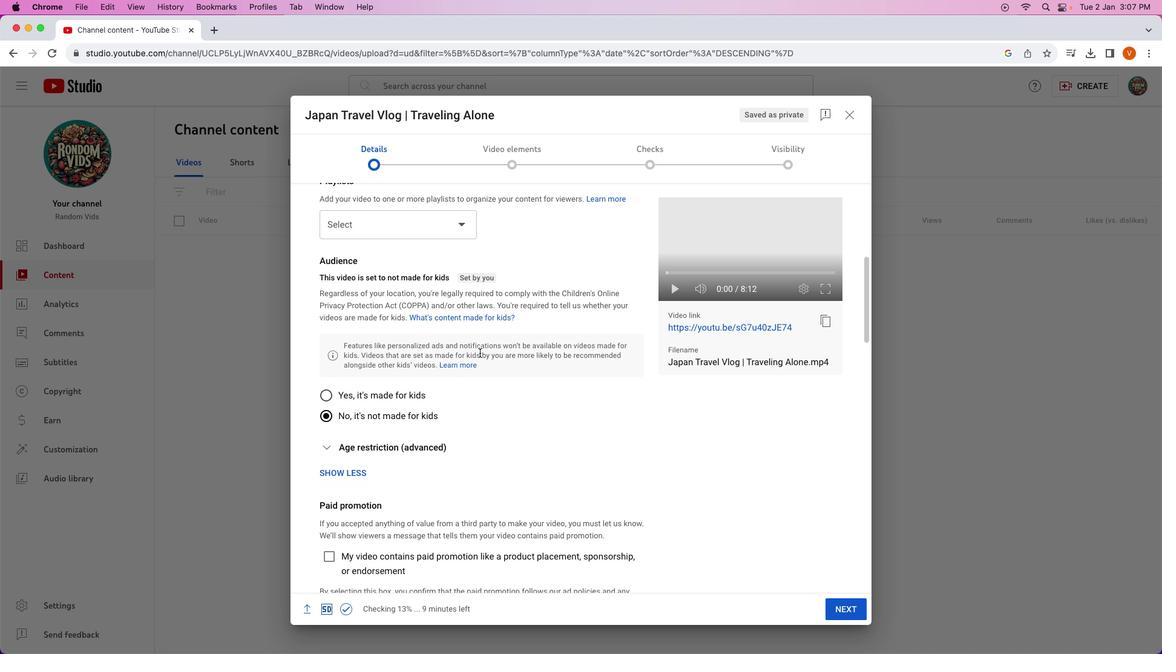 
Action: Mouse scrolled (480, 353) with delta (0, 0)
Screenshot: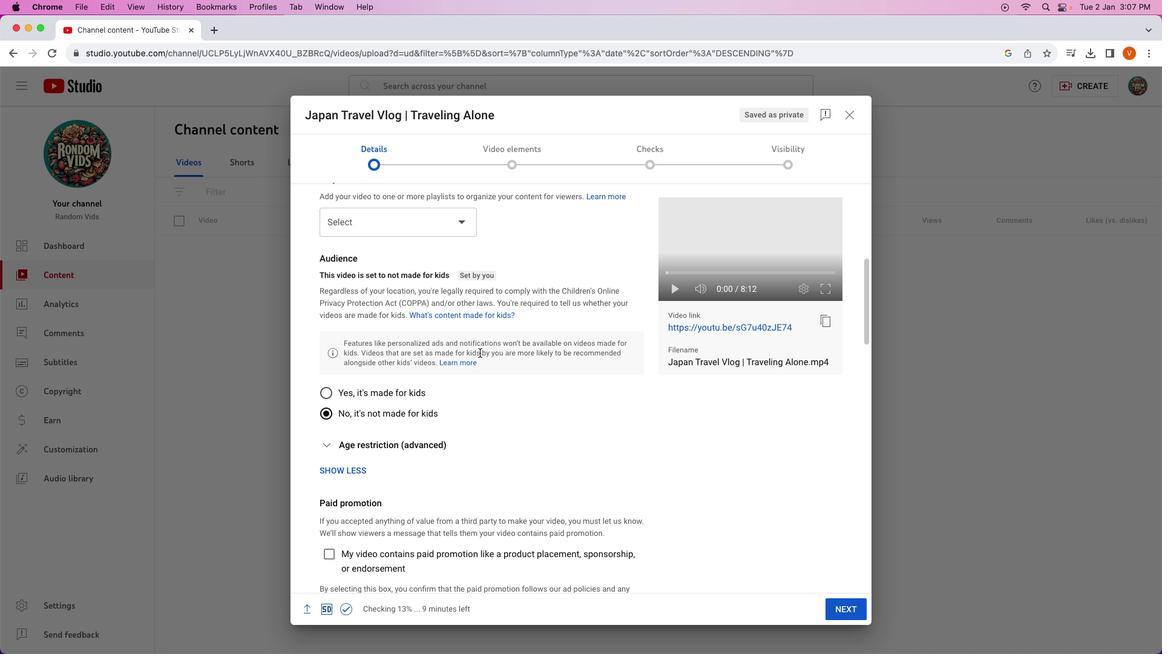 
Action: Mouse scrolled (480, 353) with delta (0, 0)
Screenshot: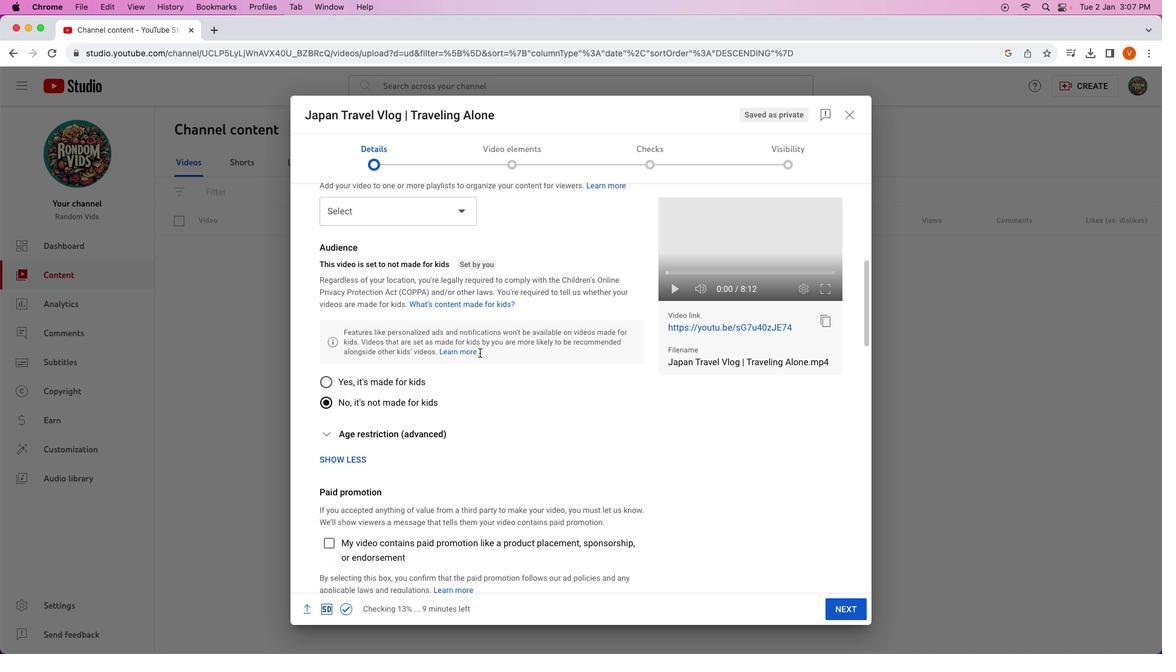 
Action: Mouse scrolled (480, 353) with delta (0, 0)
Screenshot: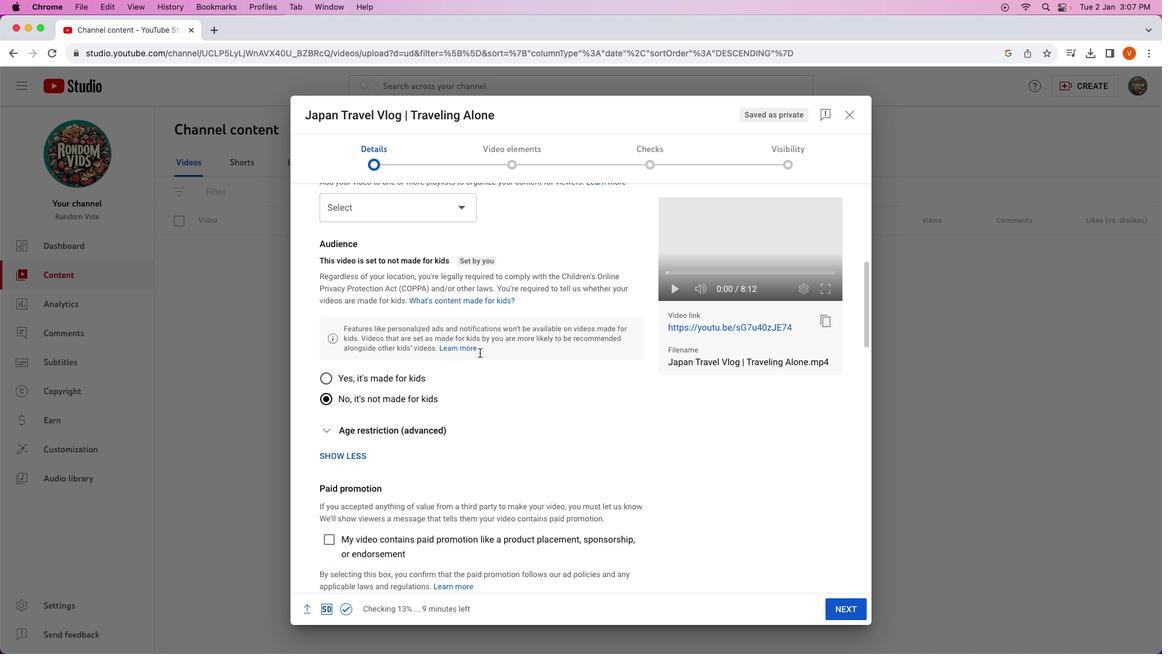 
Action: Mouse scrolled (480, 353) with delta (0, 0)
Screenshot: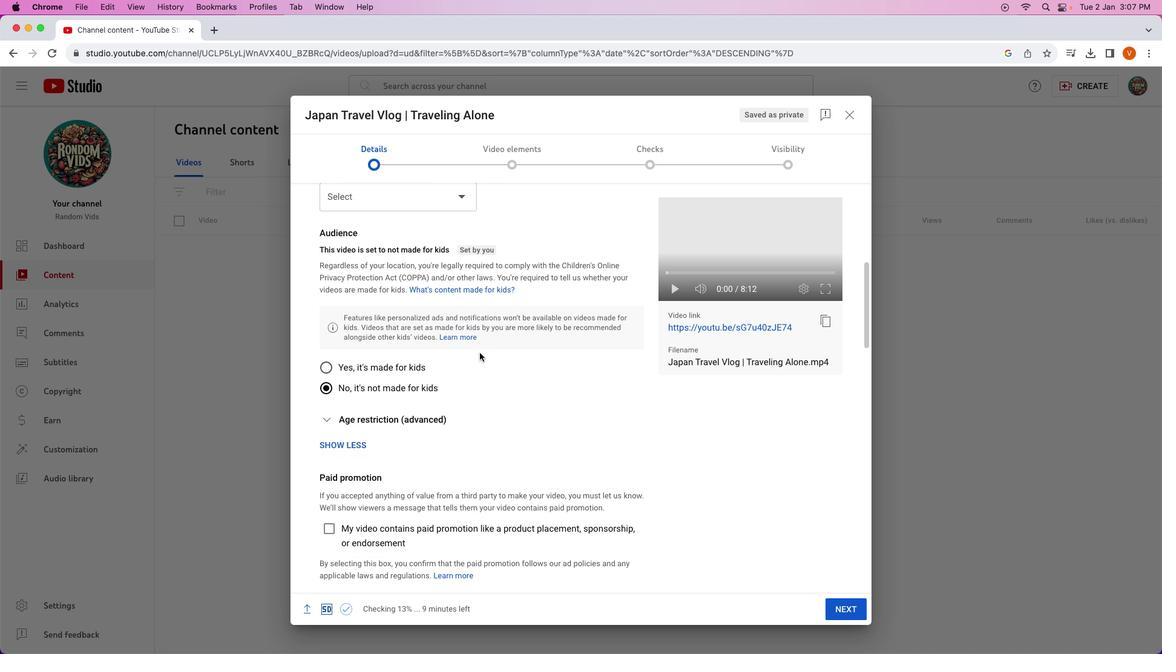 
Action: Mouse scrolled (480, 353) with delta (0, 0)
Screenshot: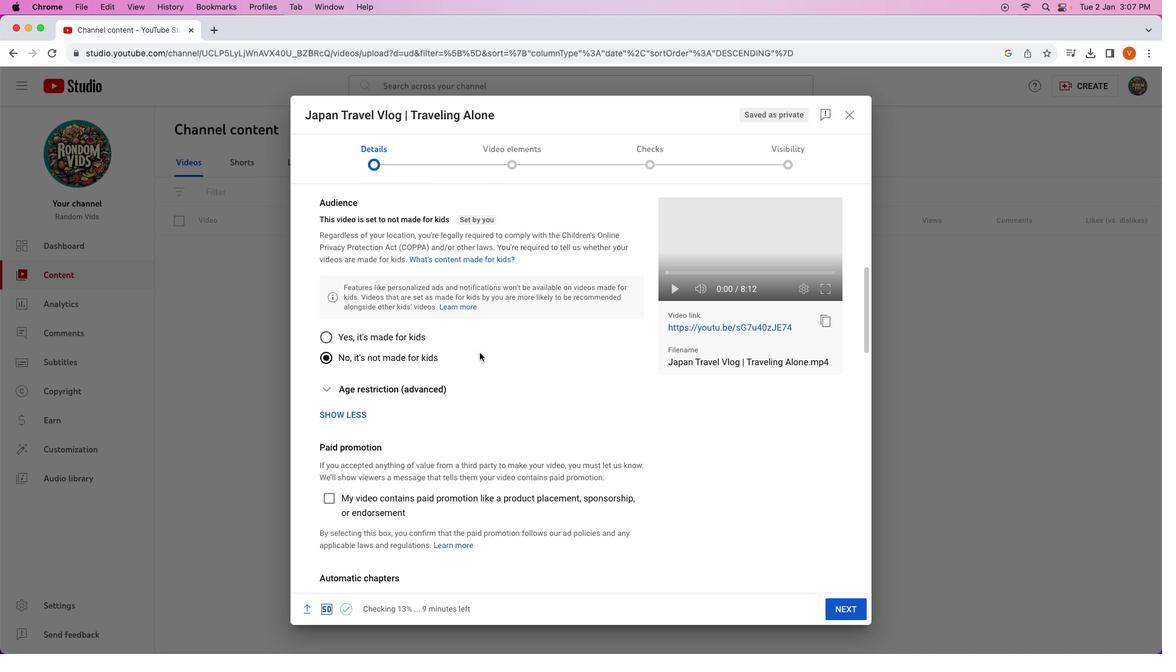 
Action: Mouse scrolled (480, 353) with delta (0, 0)
Screenshot: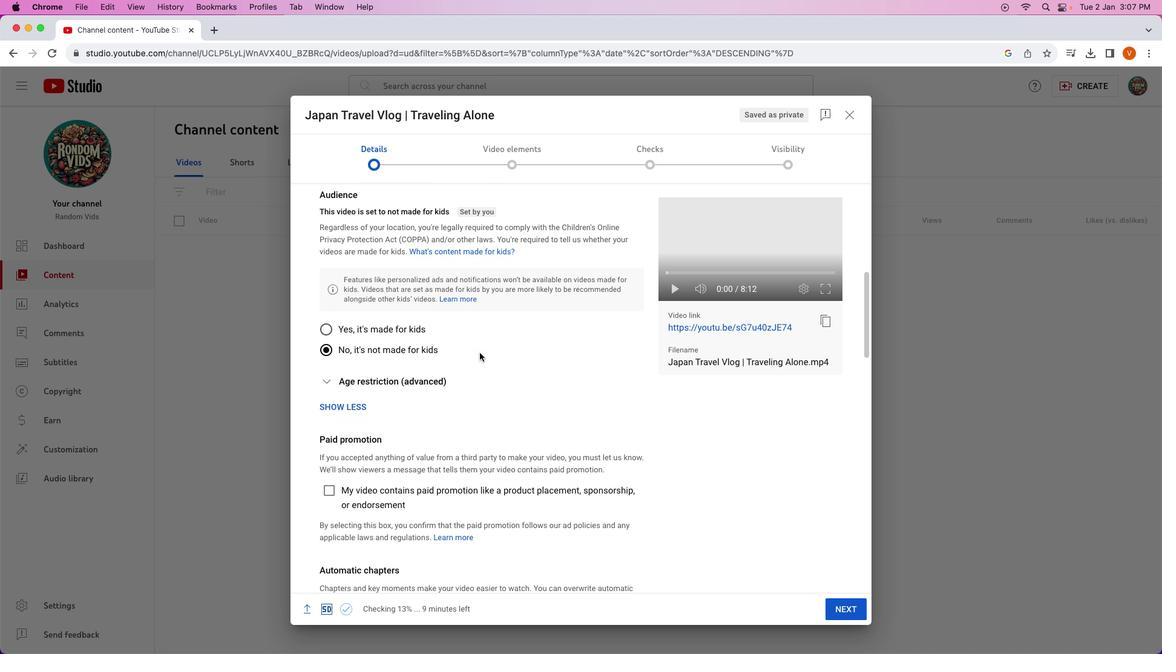 
Action: Mouse scrolled (480, 353) with delta (0, 0)
Screenshot: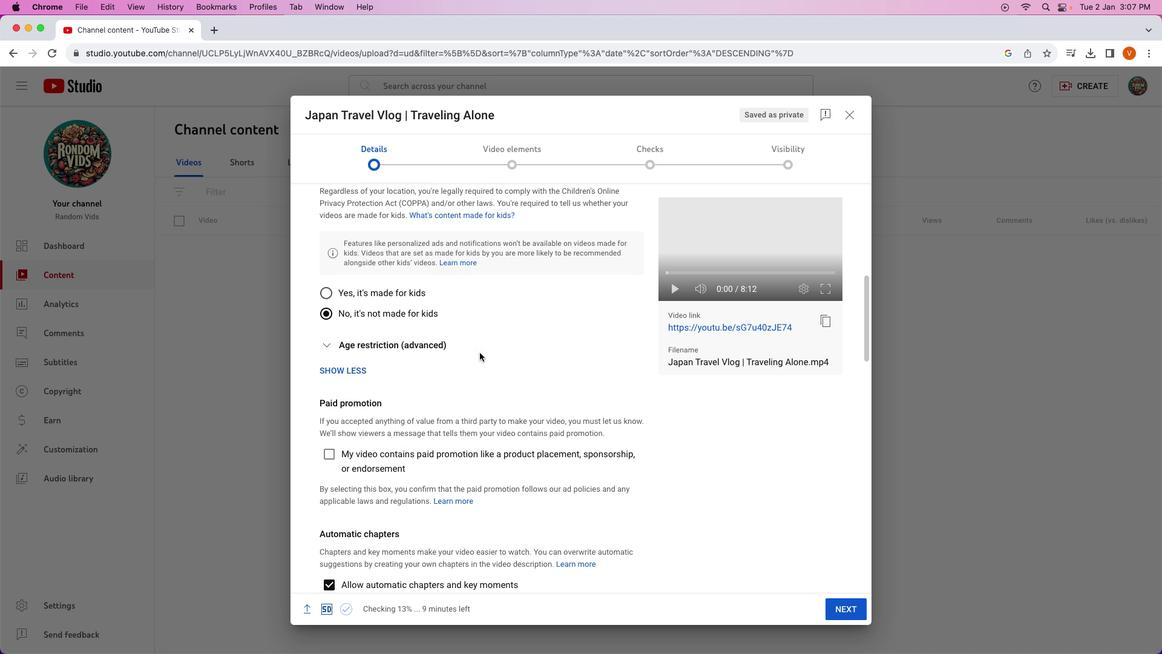 
Action: Mouse scrolled (480, 353) with delta (0, 0)
Screenshot: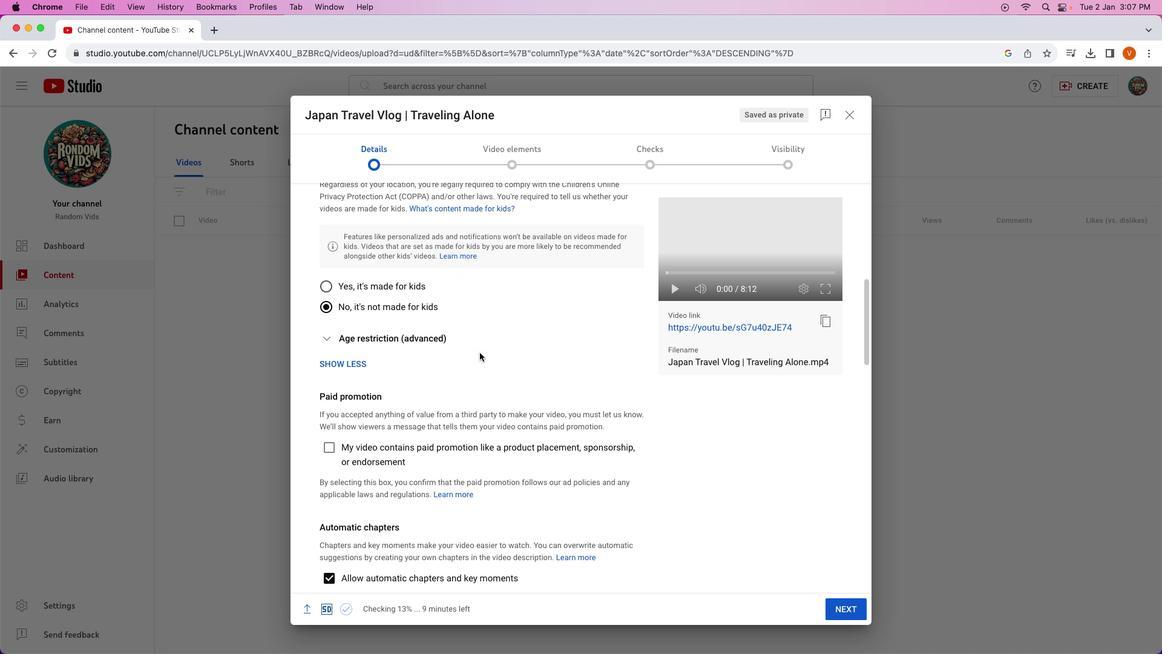 
Action: Mouse scrolled (480, 353) with delta (0, 0)
Screenshot: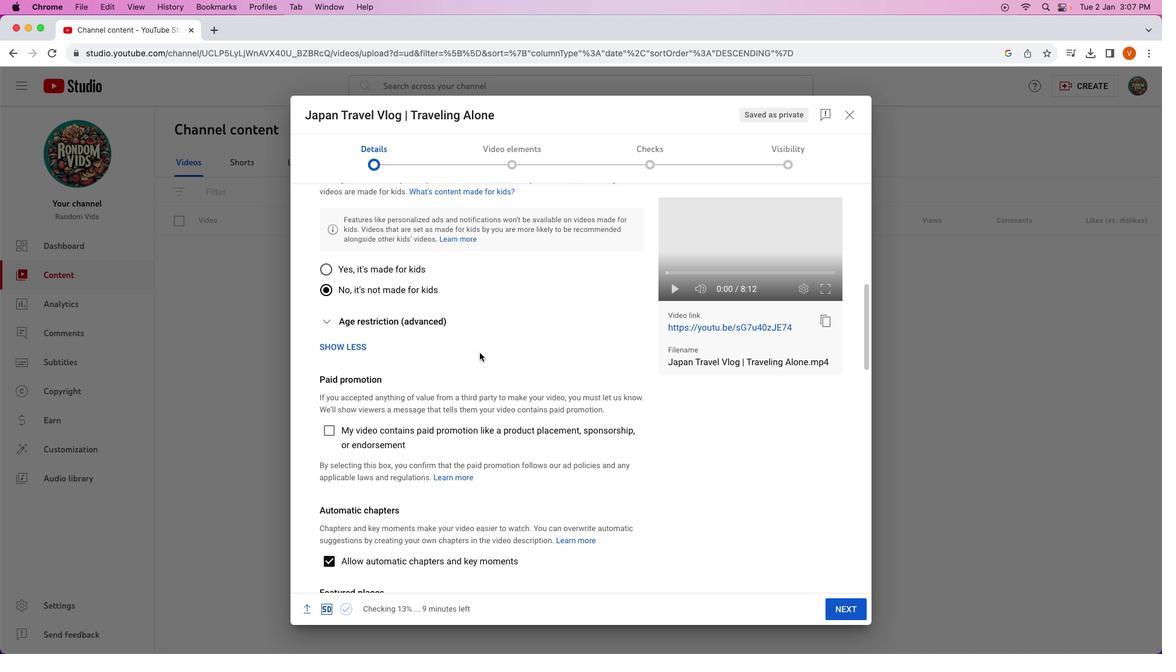 
Action: Mouse scrolled (480, 353) with delta (0, 0)
Screenshot: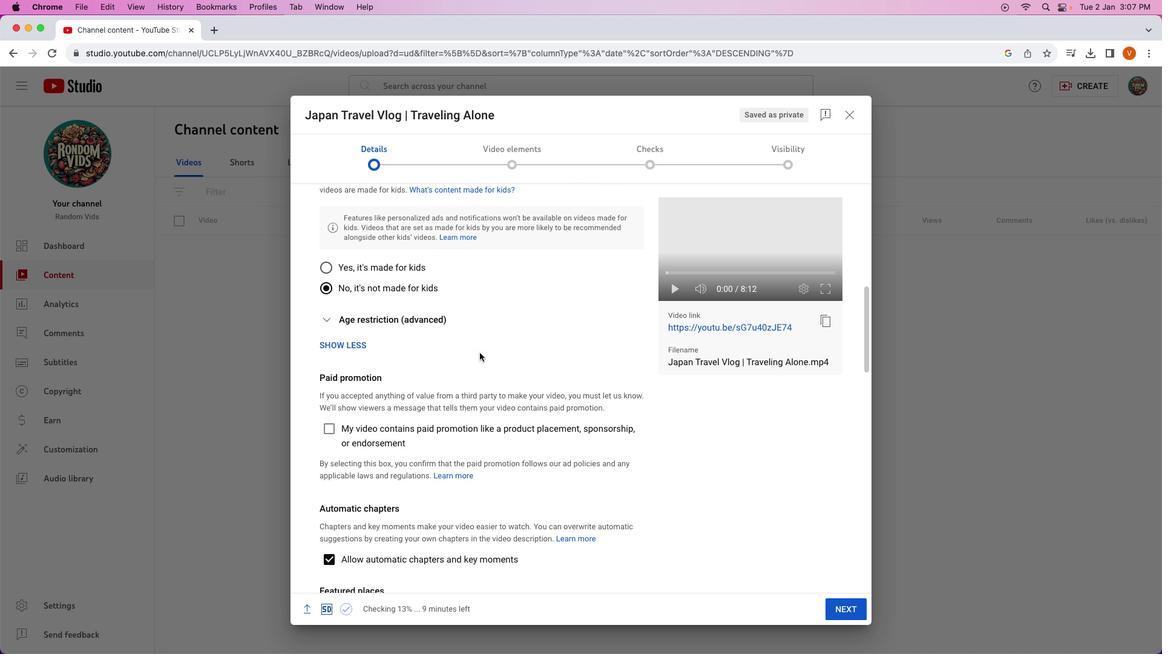 
Action: Mouse scrolled (480, 353) with delta (0, 0)
Screenshot: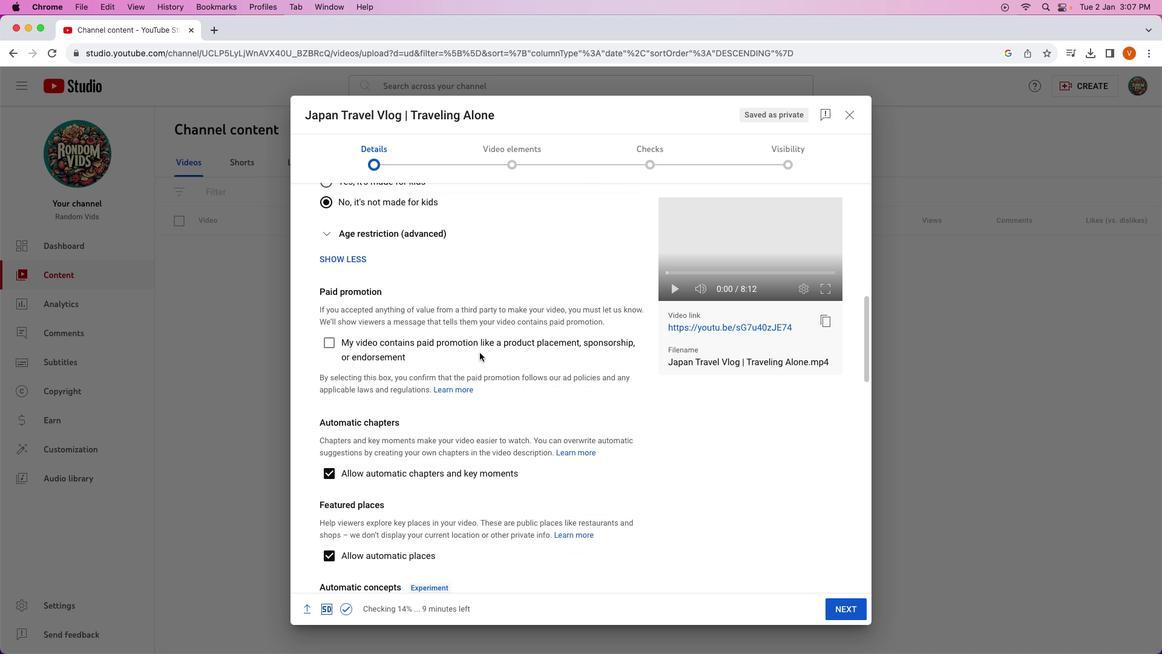 
Action: Mouse scrolled (480, 353) with delta (0, 0)
Screenshot: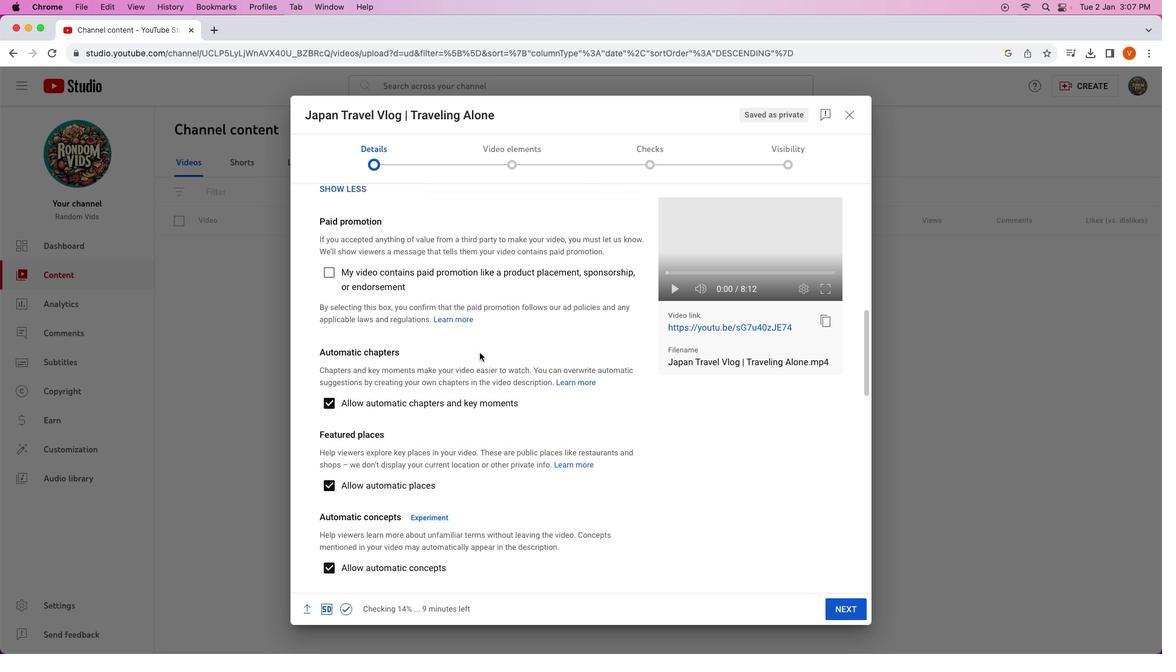
Action: Mouse scrolled (480, 353) with delta (0, -1)
Screenshot: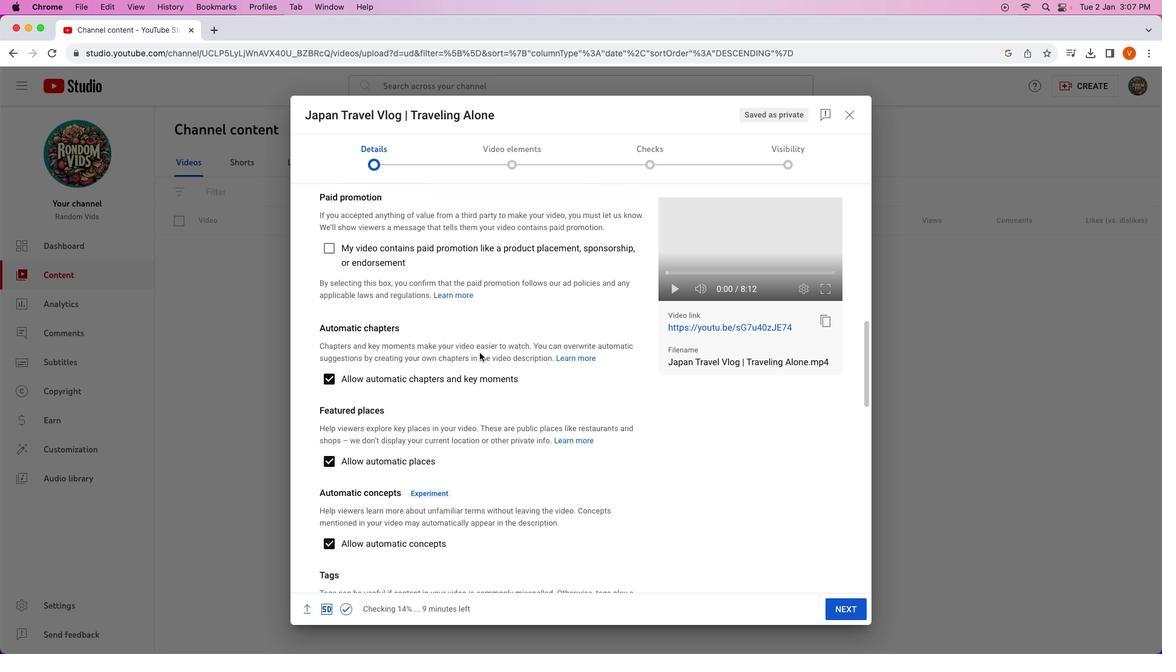 
Action: Mouse scrolled (480, 353) with delta (0, -1)
Screenshot: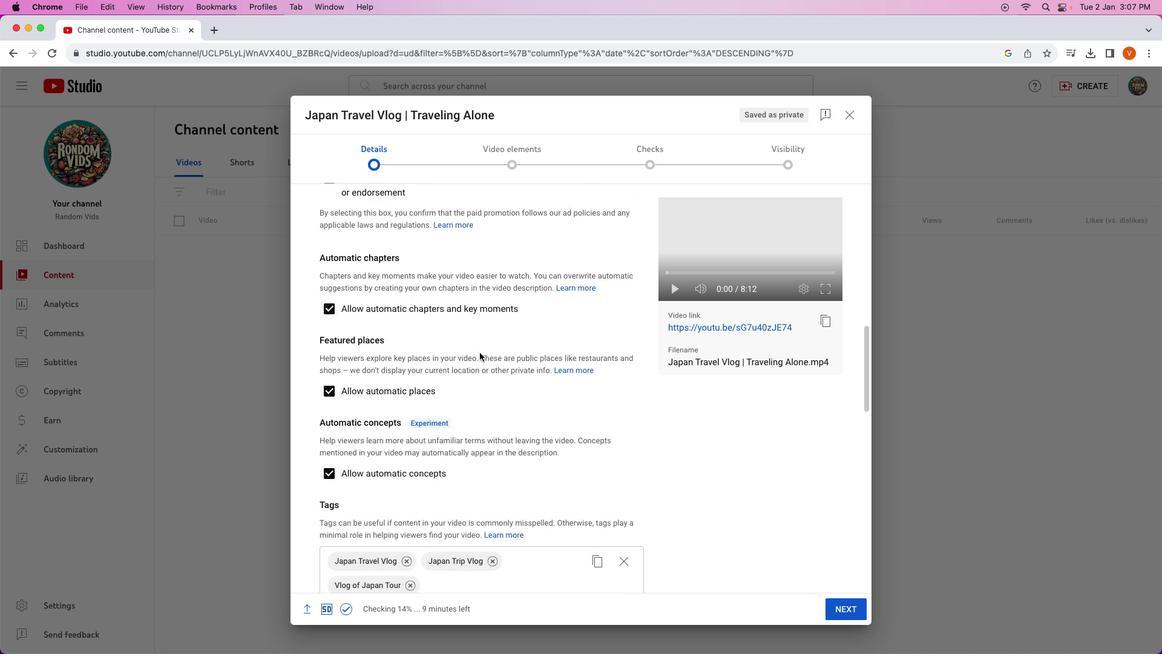 
Action: Mouse scrolled (480, 353) with delta (0, -2)
Screenshot: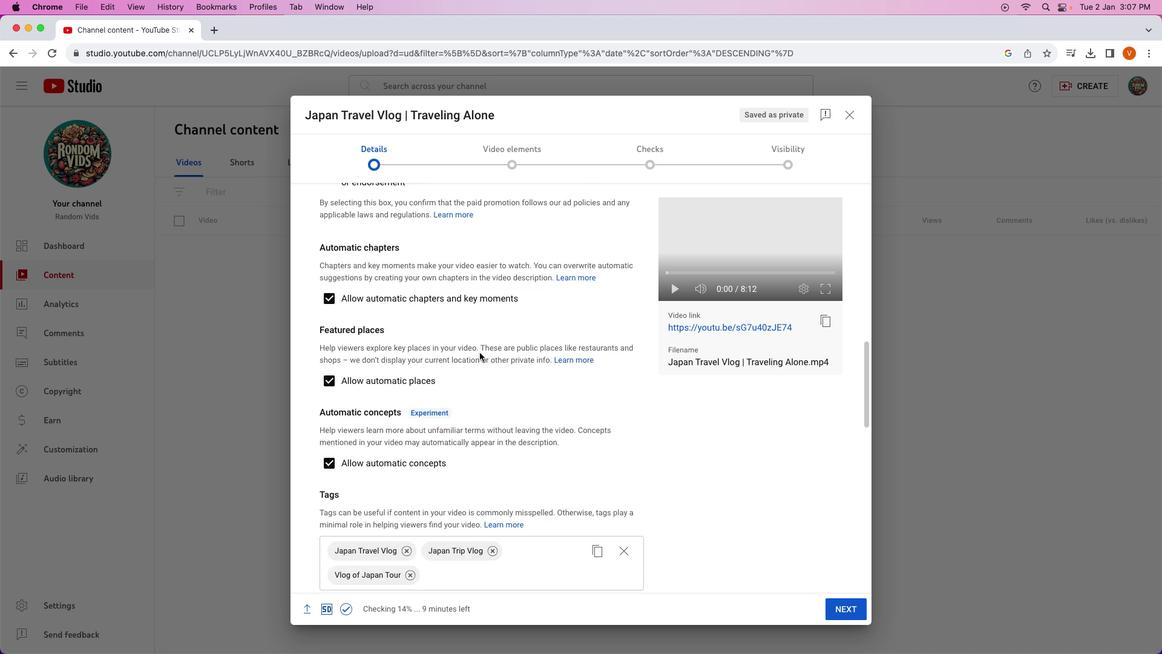 
Action: Mouse scrolled (480, 353) with delta (0, 0)
Screenshot: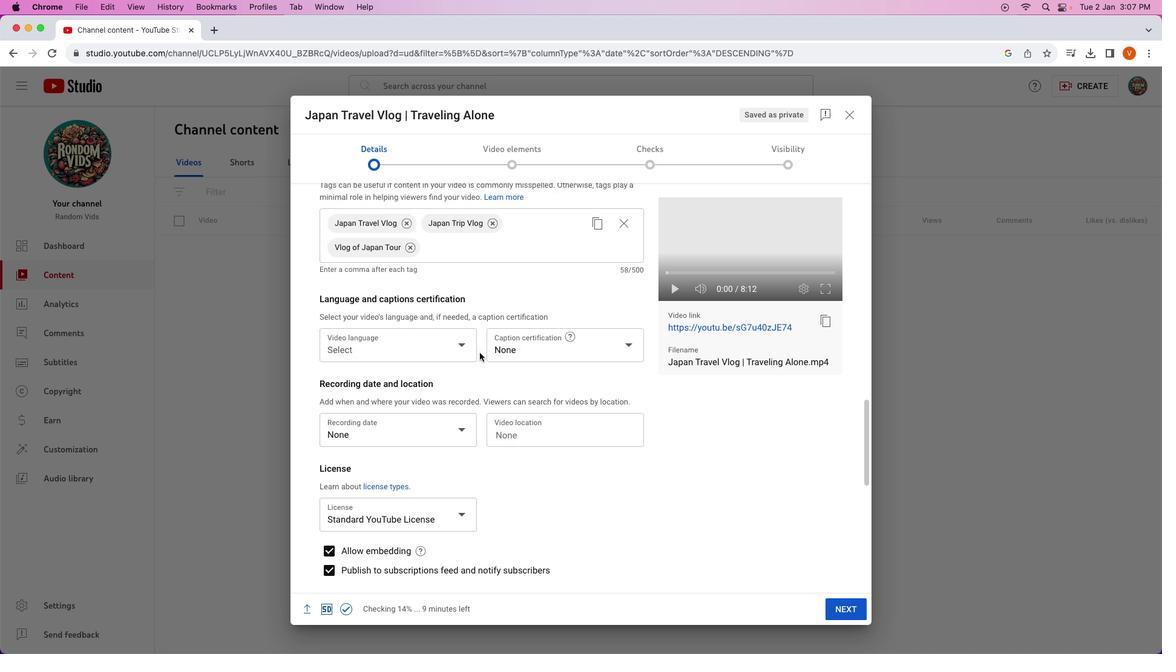 
Action: Mouse scrolled (480, 353) with delta (0, 0)
Screenshot: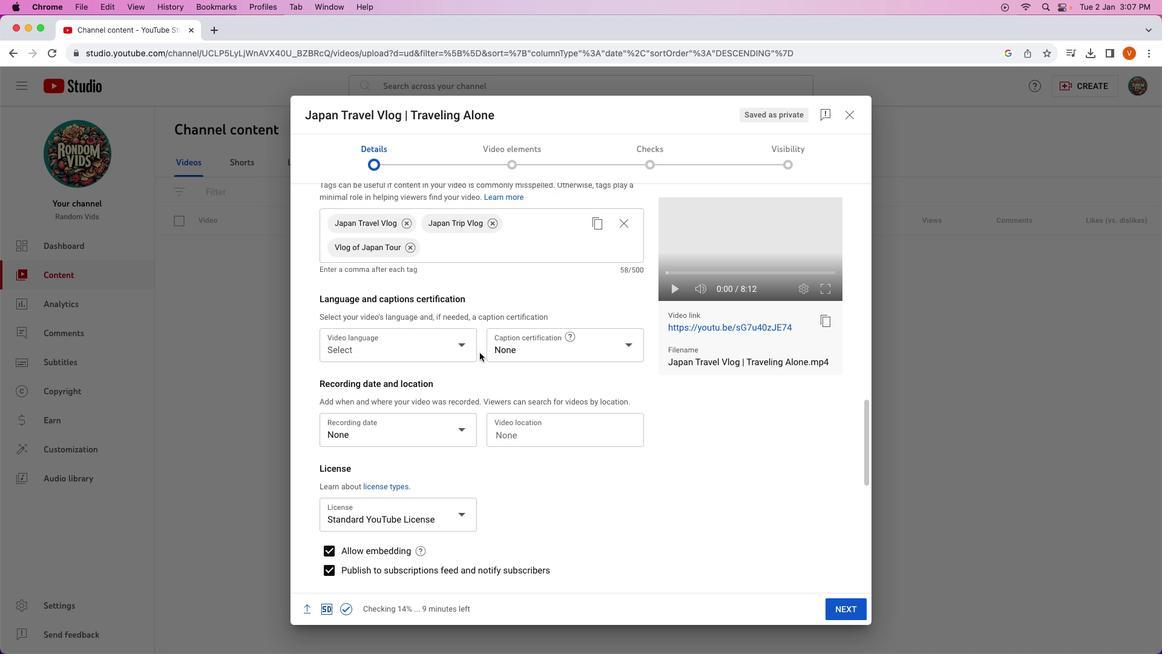 
Action: Mouse scrolled (480, 353) with delta (0, -1)
Screenshot: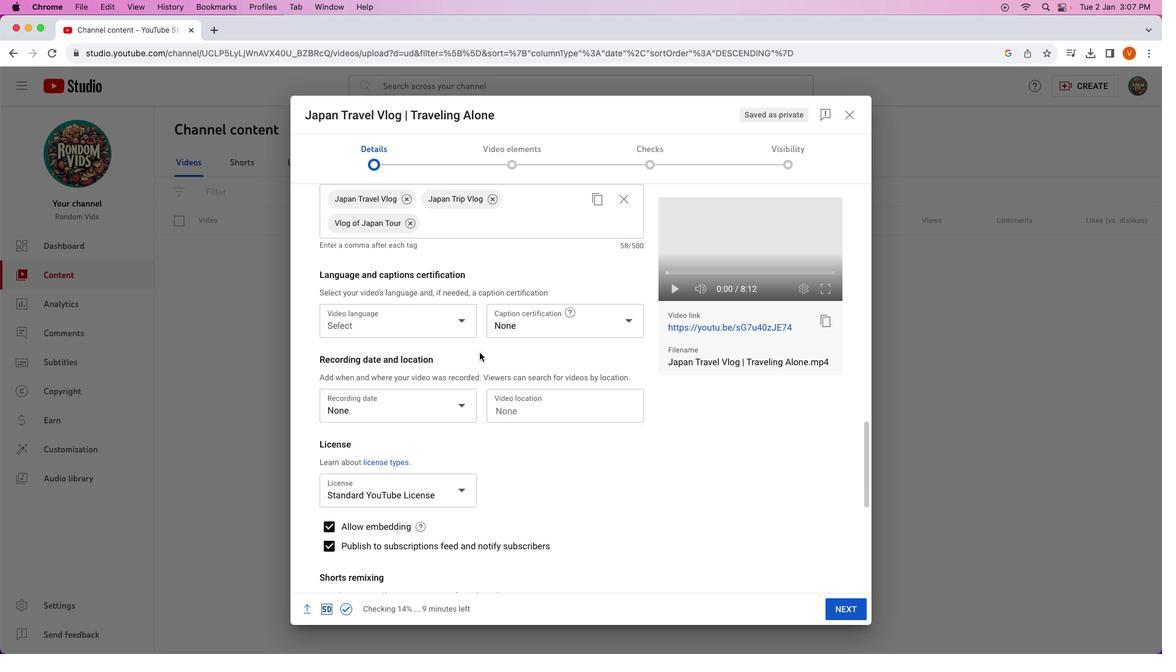 
Action: Mouse scrolled (480, 353) with delta (0, -2)
Screenshot: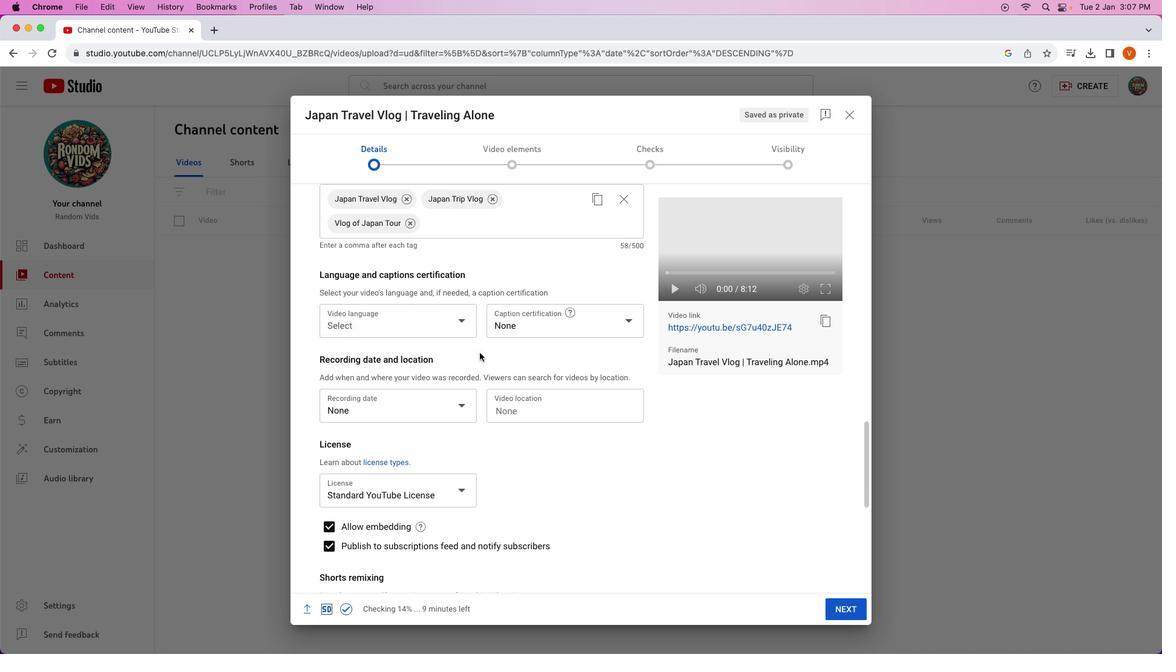 
Action: Mouse scrolled (480, 353) with delta (0, -3)
Screenshot: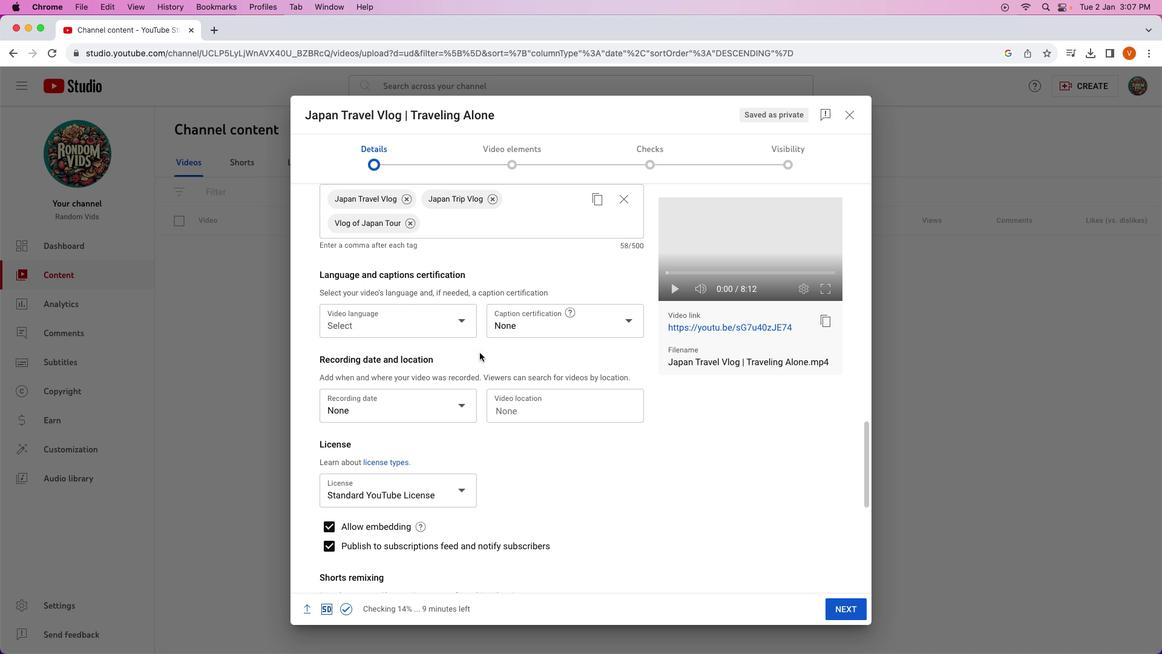 
Action: Mouse scrolled (480, 353) with delta (0, 0)
Screenshot: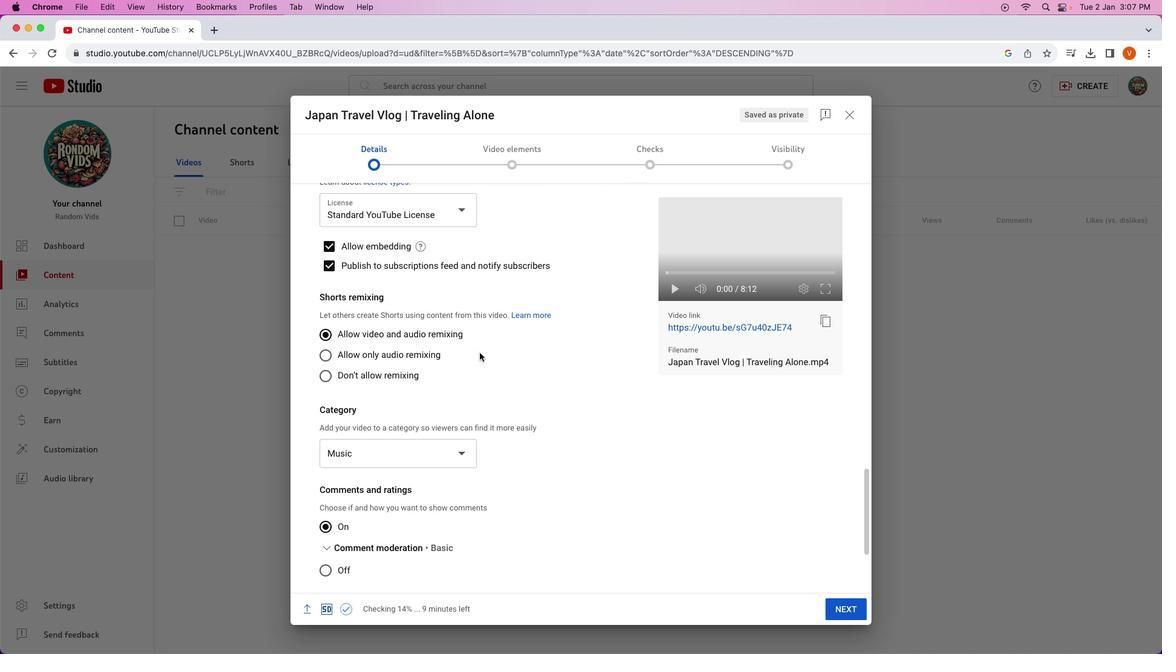 
Action: Mouse scrolled (480, 353) with delta (0, 0)
Screenshot: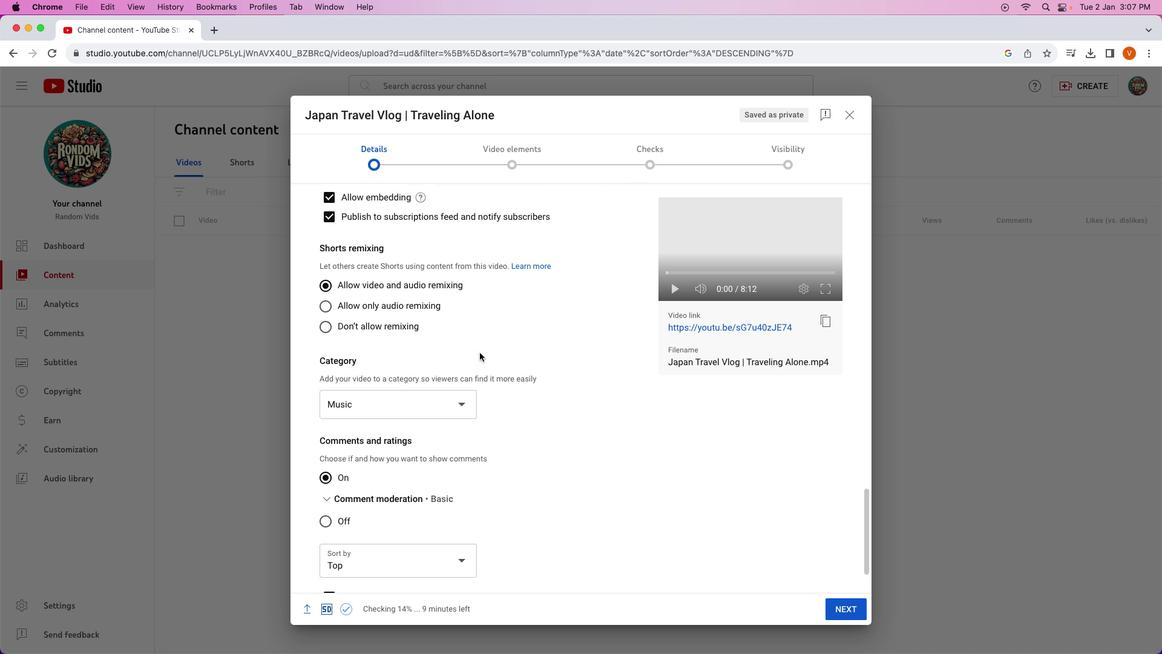 
Action: Mouse scrolled (480, 353) with delta (0, -1)
Screenshot: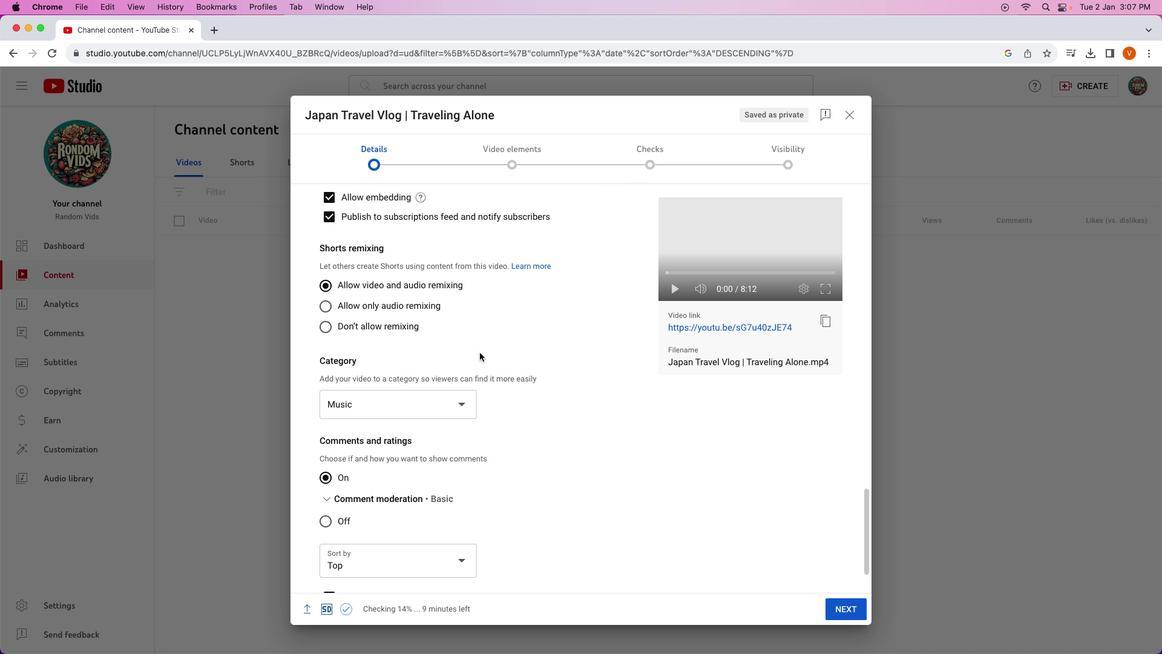 
Action: Mouse scrolled (480, 353) with delta (0, -2)
Screenshot: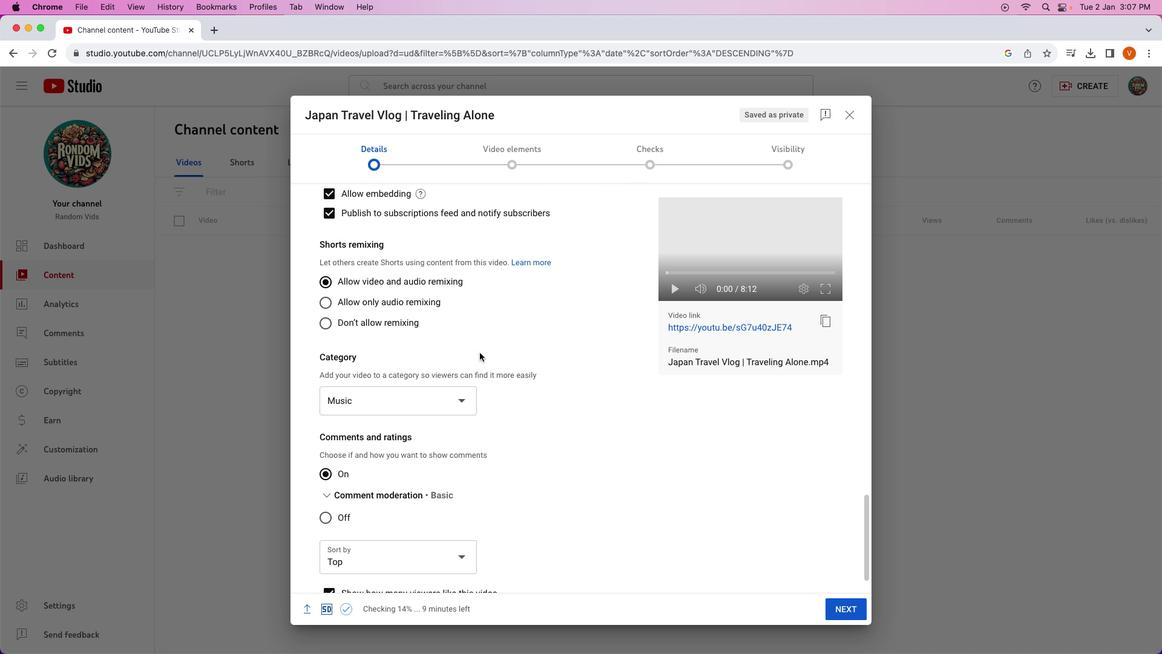 
Action: Mouse scrolled (480, 353) with delta (0, -3)
Screenshot: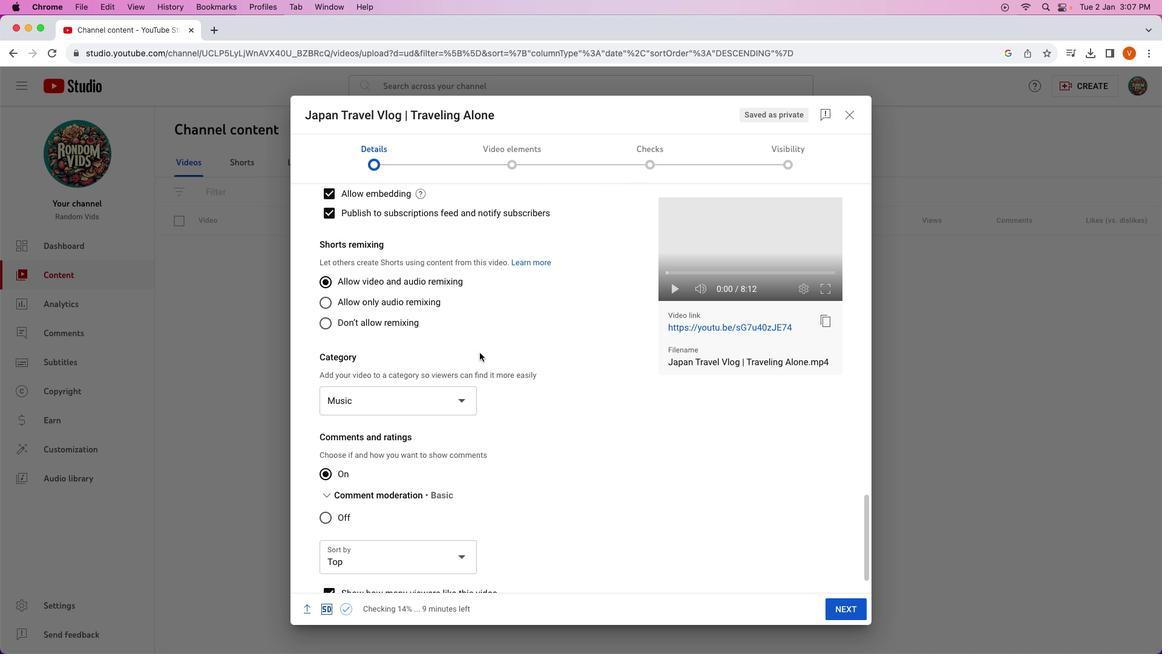 
Action: Mouse scrolled (480, 353) with delta (0, 0)
Screenshot: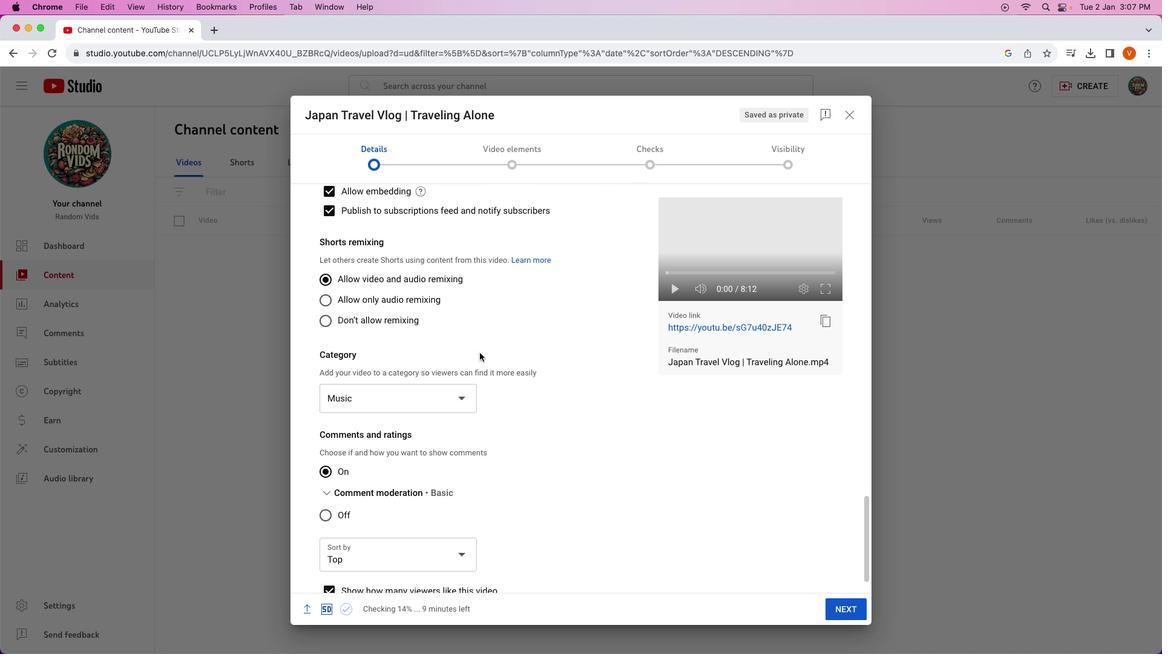 
Action: Mouse scrolled (480, 353) with delta (0, 0)
Screenshot: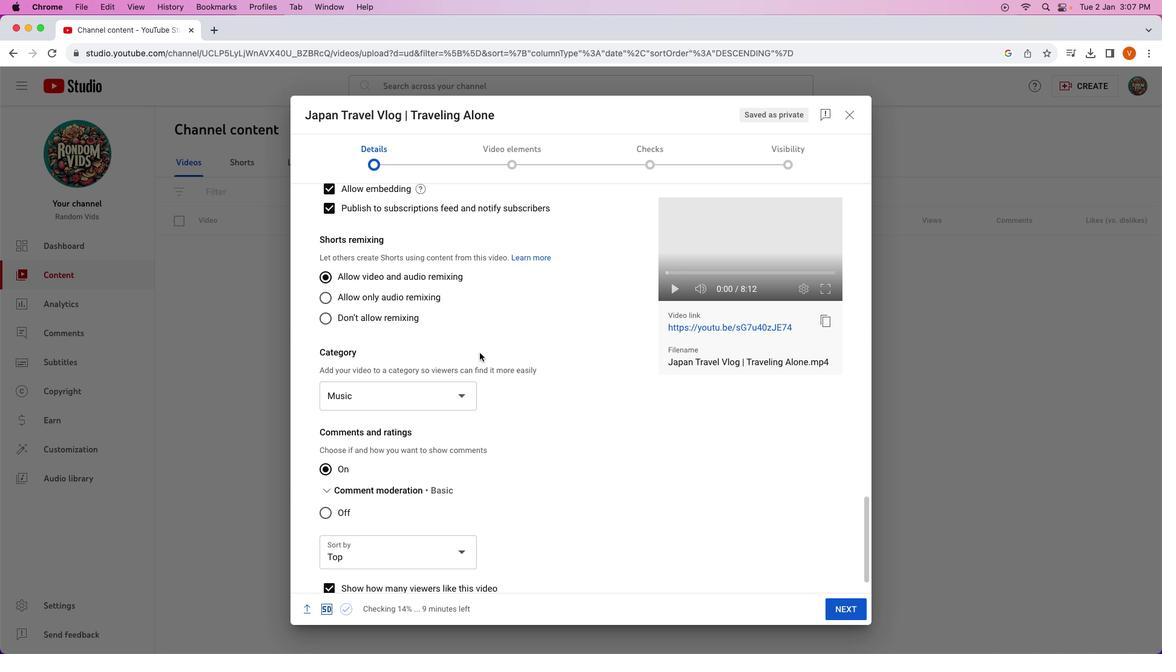
Action: Mouse scrolled (480, 353) with delta (0, 0)
